 Task: Find a one-way nonstop flight from New Delhi to Mumbai on Google Flights.
Action: Mouse moved to (234, 28)
Screenshot: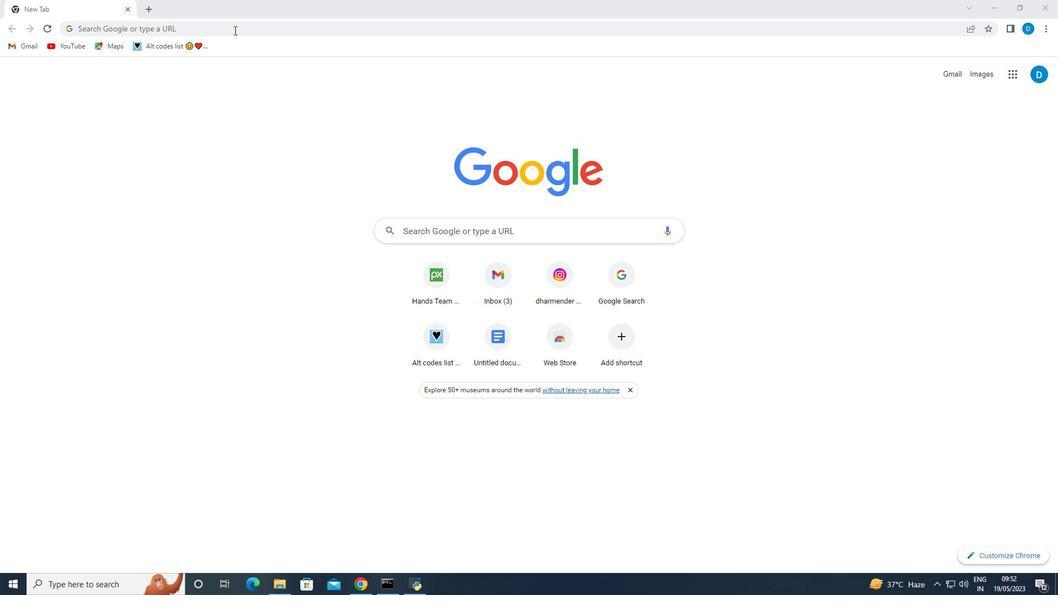
Action: Mouse pressed left at (234, 28)
Screenshot: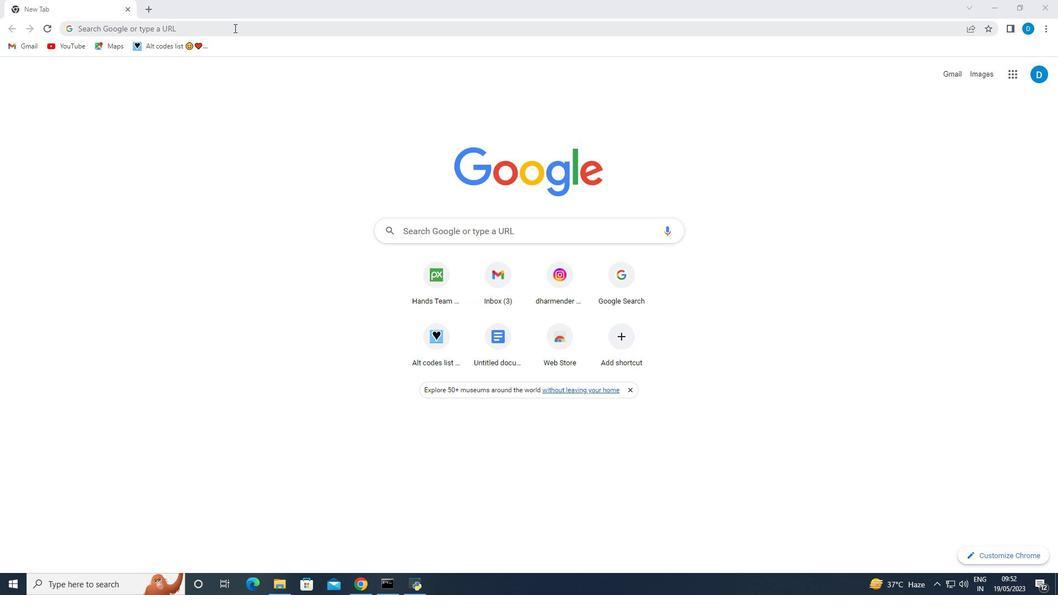 
Action: Key pressed google<Key.space>fli
Screenshot: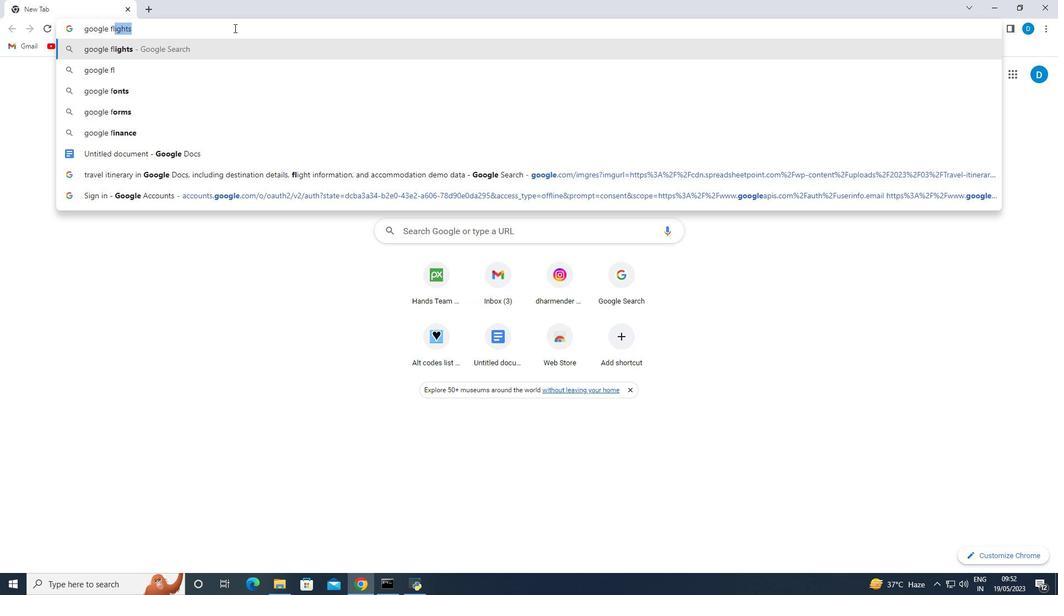 
Action: Mouse moved to (131, 49)
Screenshot: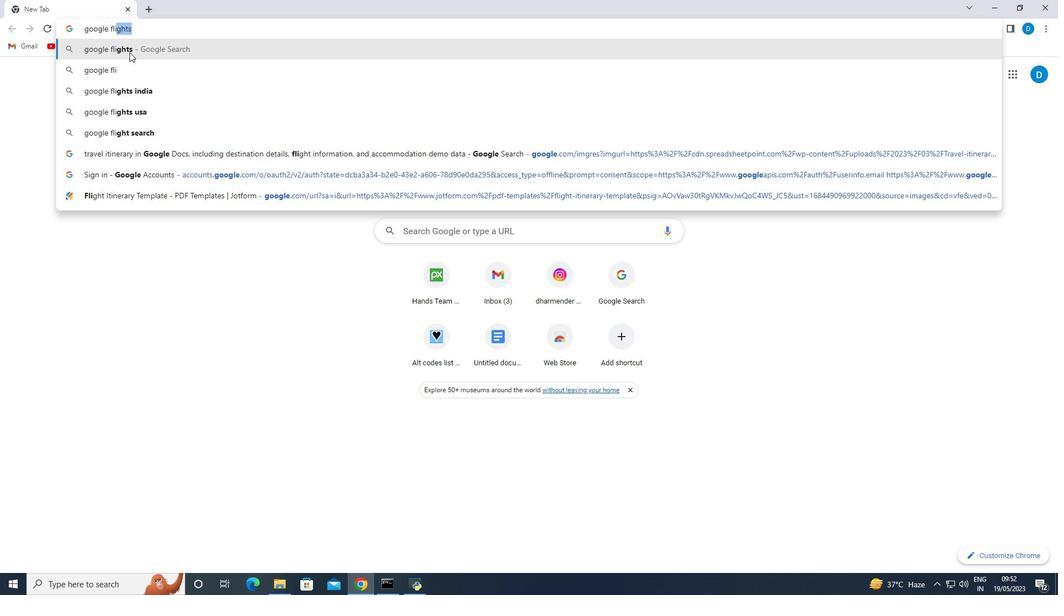 
Action: Mouse pressed left at (131, 49)
Screenshot: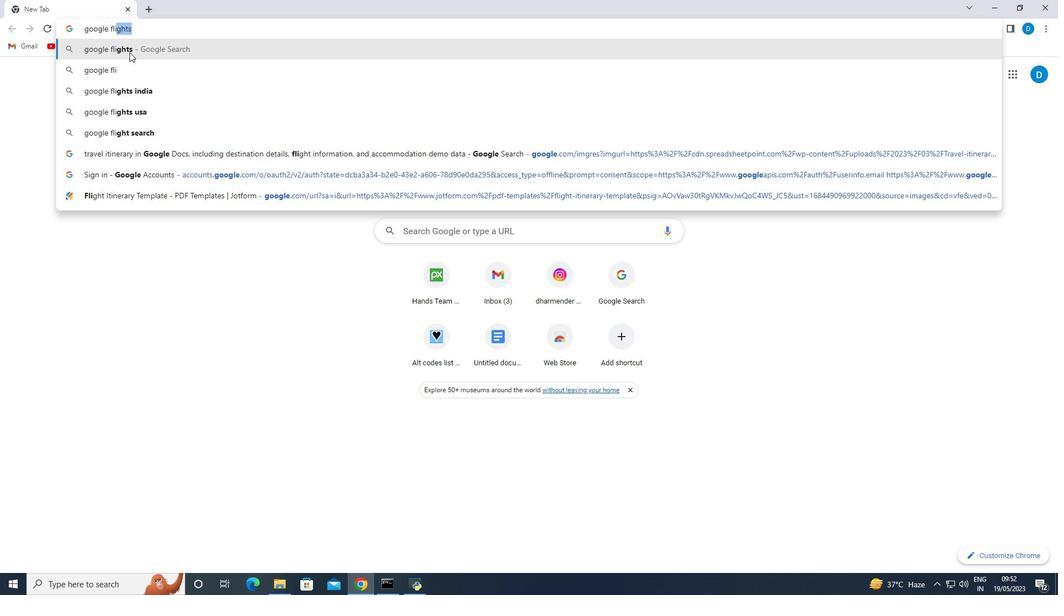 
Action: Mouse moved to (110, 266)
Screenshot: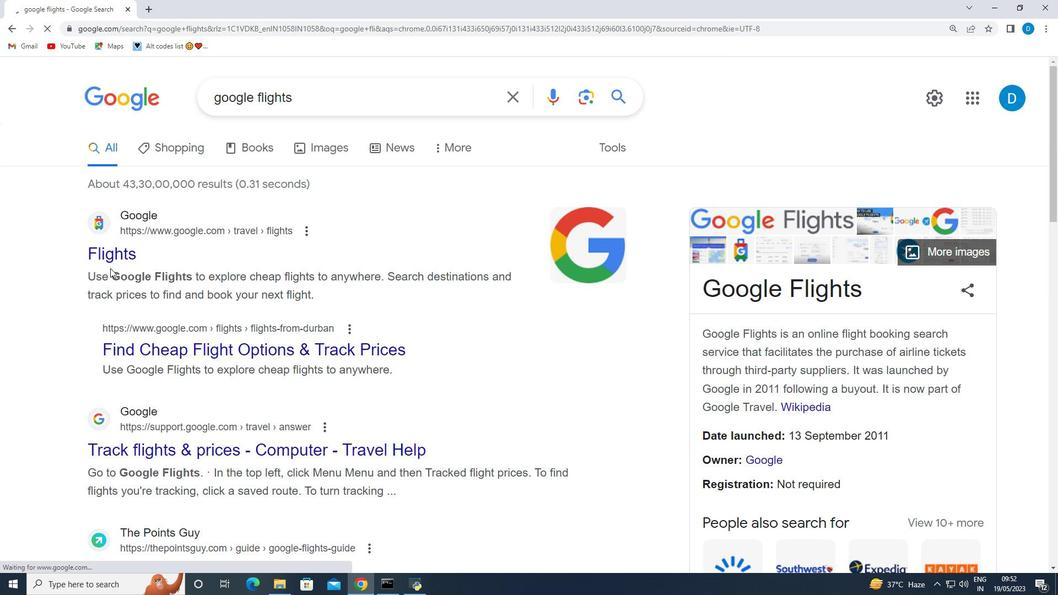 
Action: Mouse pressed left at (110, 266)
Screenshot: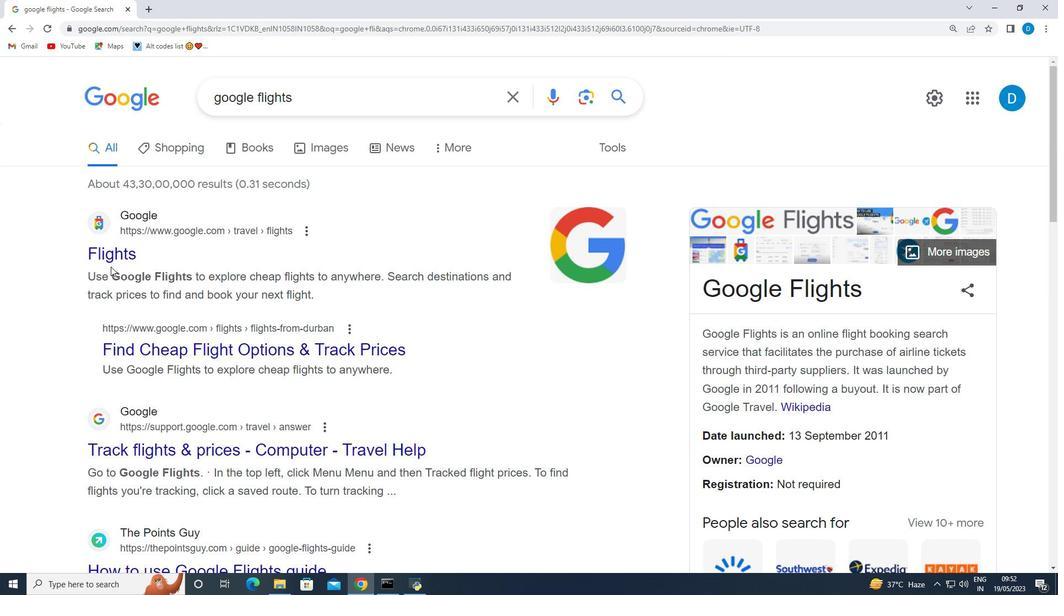 
Action: Mouse moved to (110, 263)
Screenshot: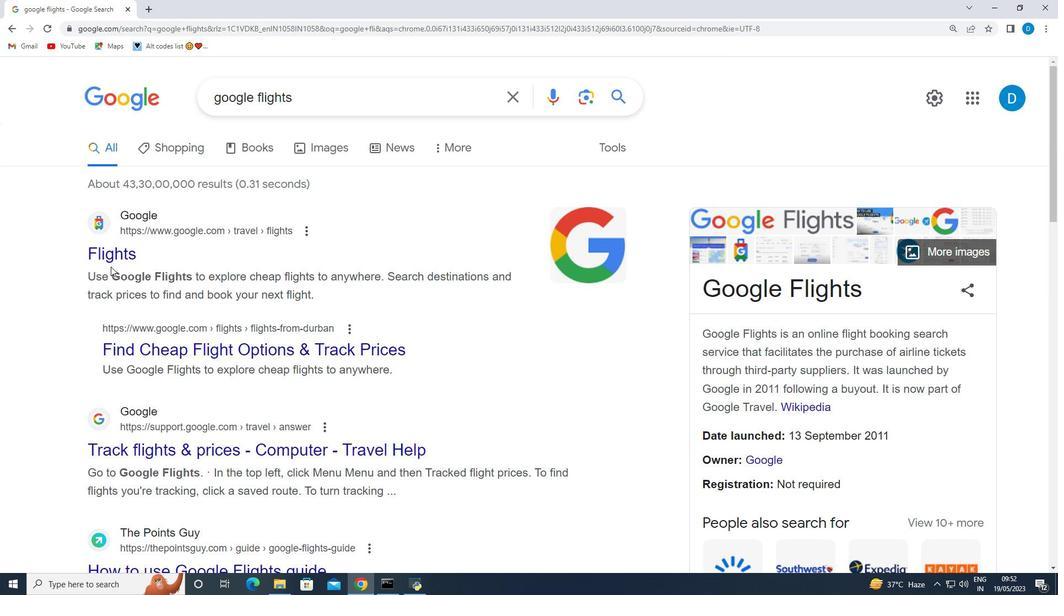 
Action: Mouse pressed left at (110, 263)
Screenshot: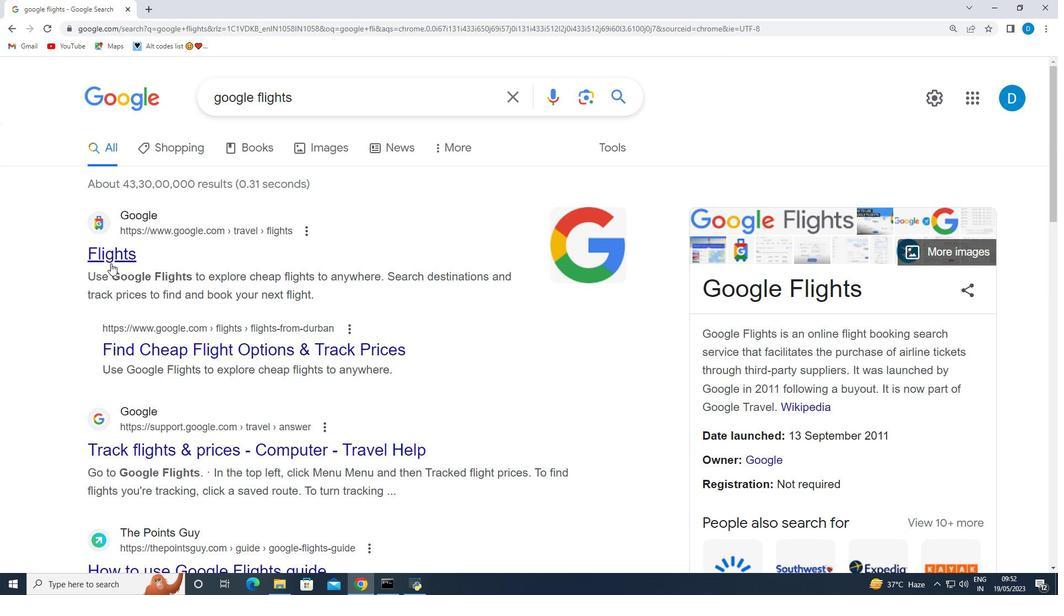 
Action: Mouse moved to (536, 428)
Screenshot: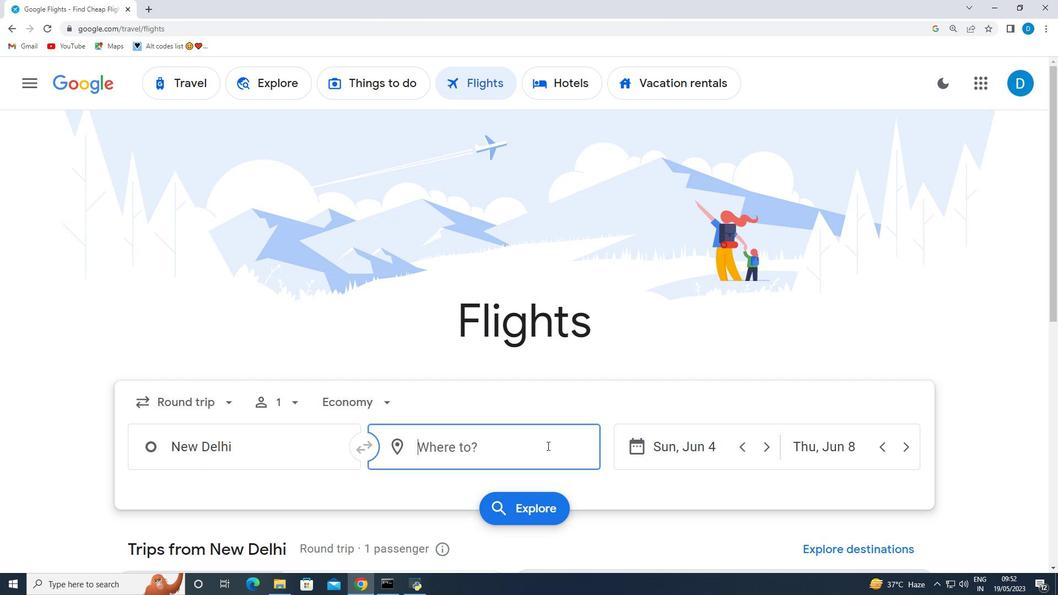 
Action: Mouse scrolled (536, 427) with delta (0, 0)
Screenshot: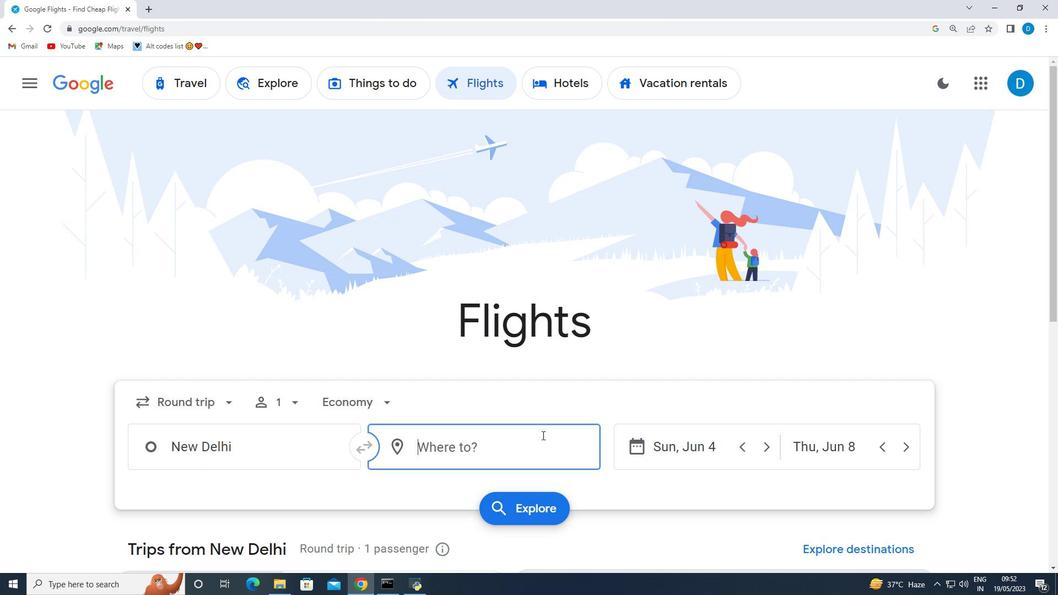 
Action: Mouse moved to (535, 428)
Screenshot: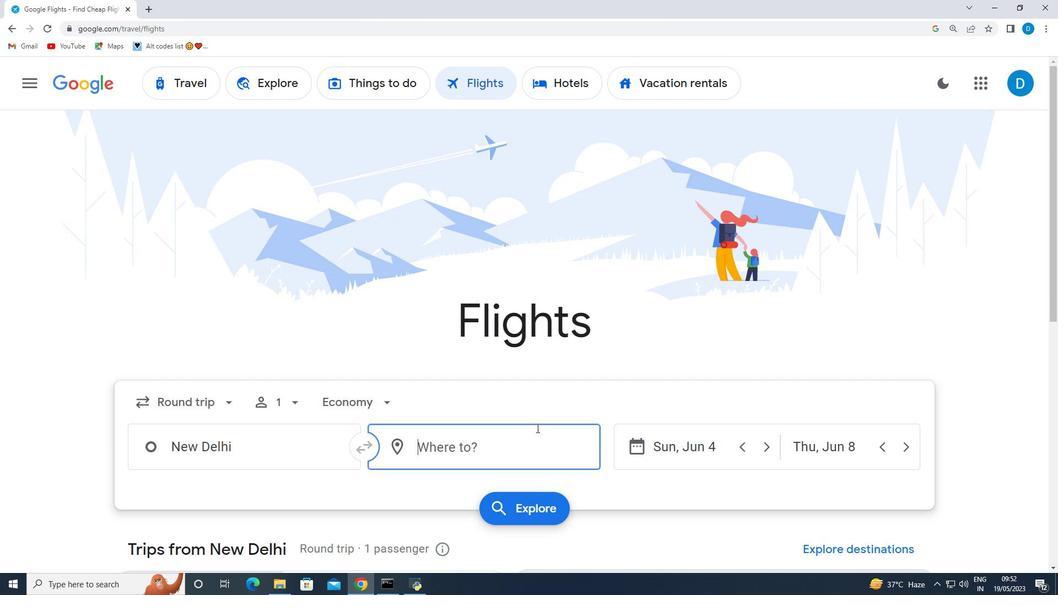 
Action: Mouse scrolled (535, 427) with delta (0, 0)
Screenshot: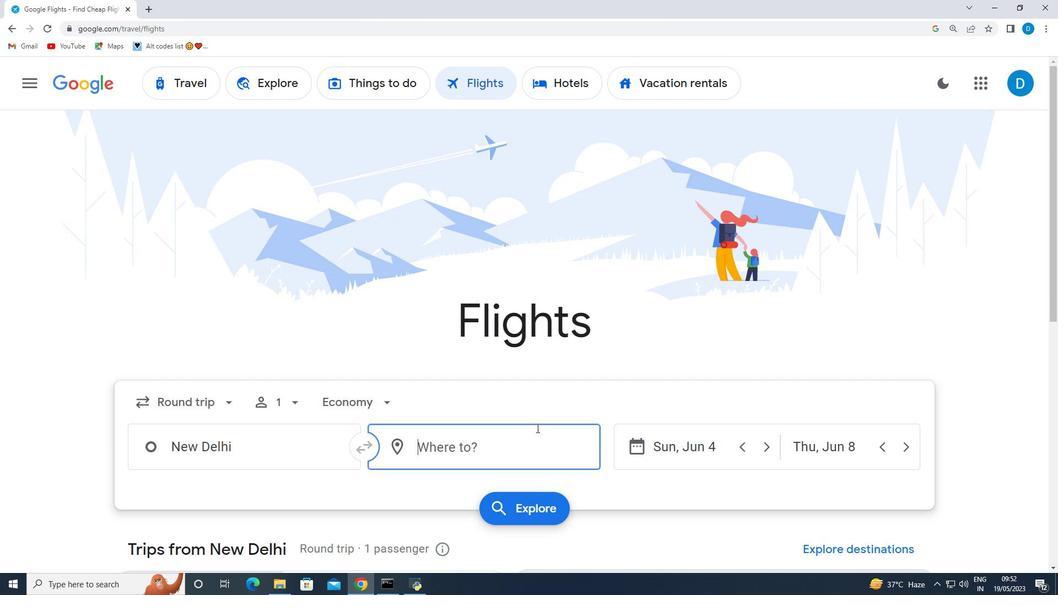 
Action: Mouse moved to (395, 368)
Screenshot: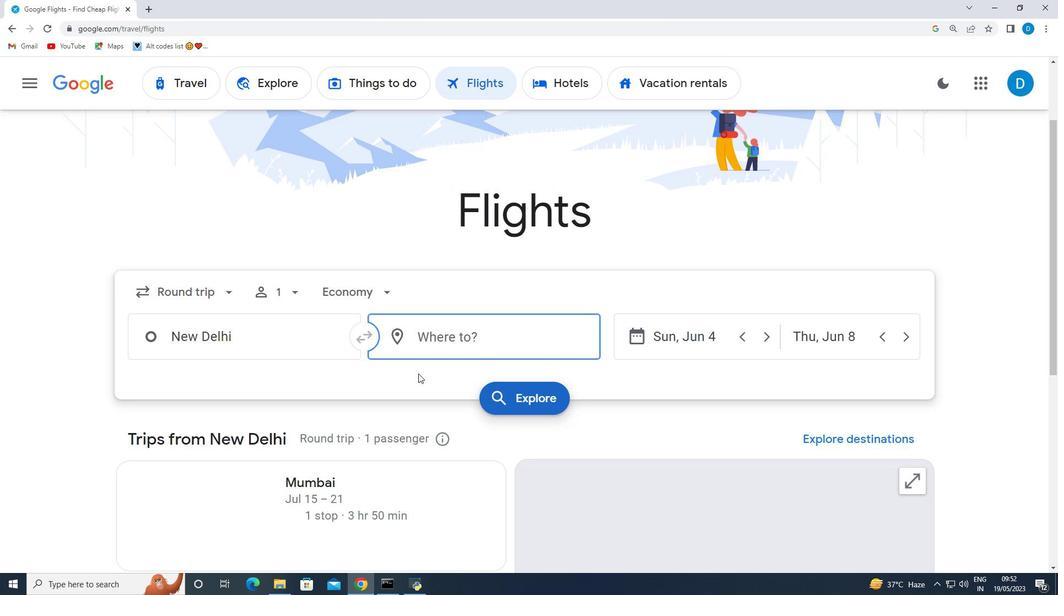 
Action: Mouse scrolled (395, 368) with delta (0, 0)
Screenshot: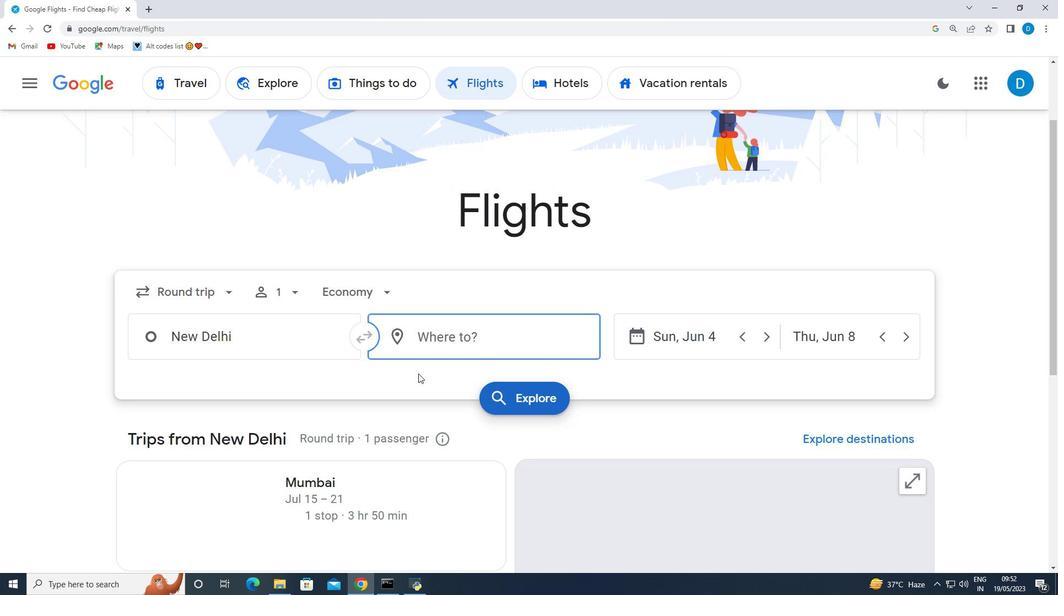 
Action: Mouse moved to (211, 282)
Screenshot: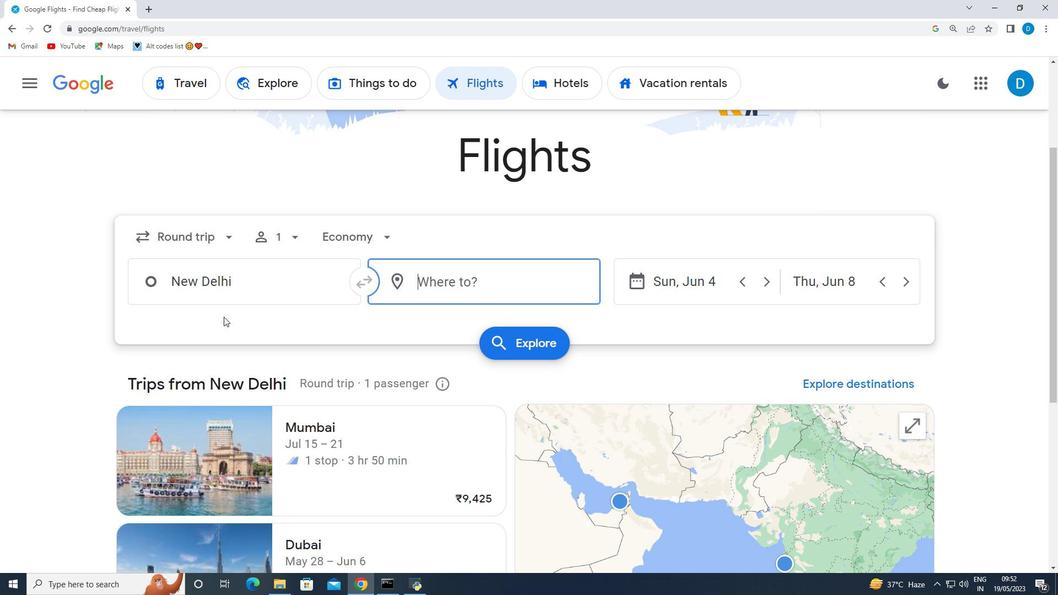 
Action: Mouse pressed left at (211, 282)
Screenshot: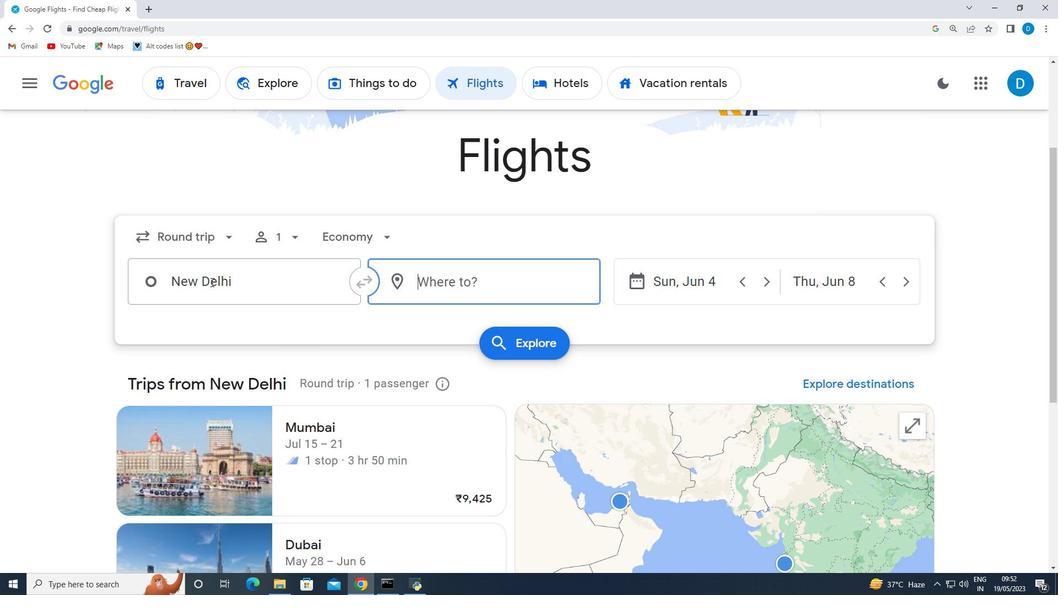 
Action: Mouse moved to (203, 321)
Screenshot: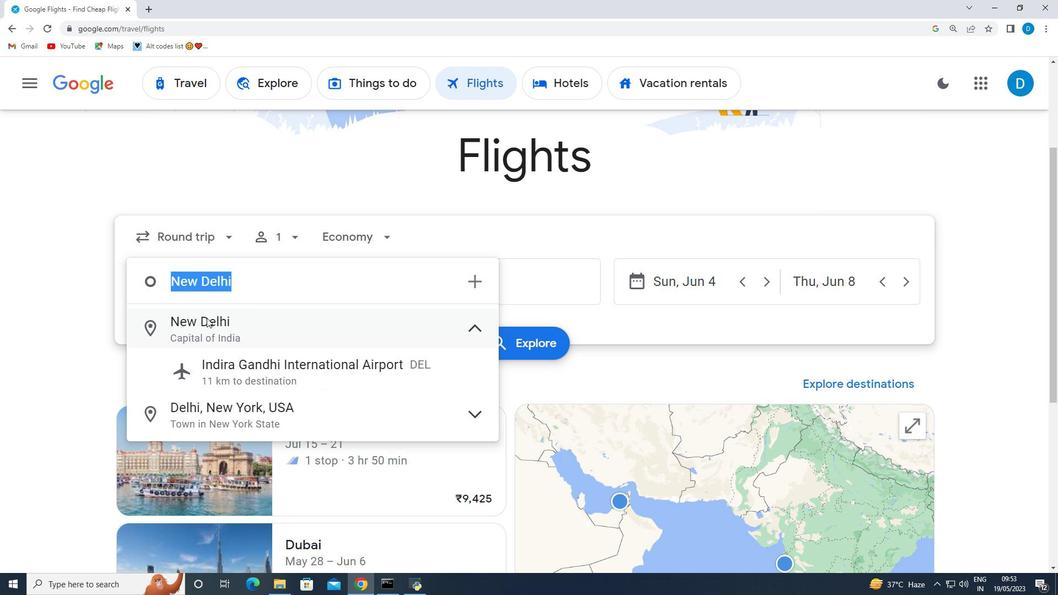 
Action: Mouse pressed left at (203, 321)
Screenshot: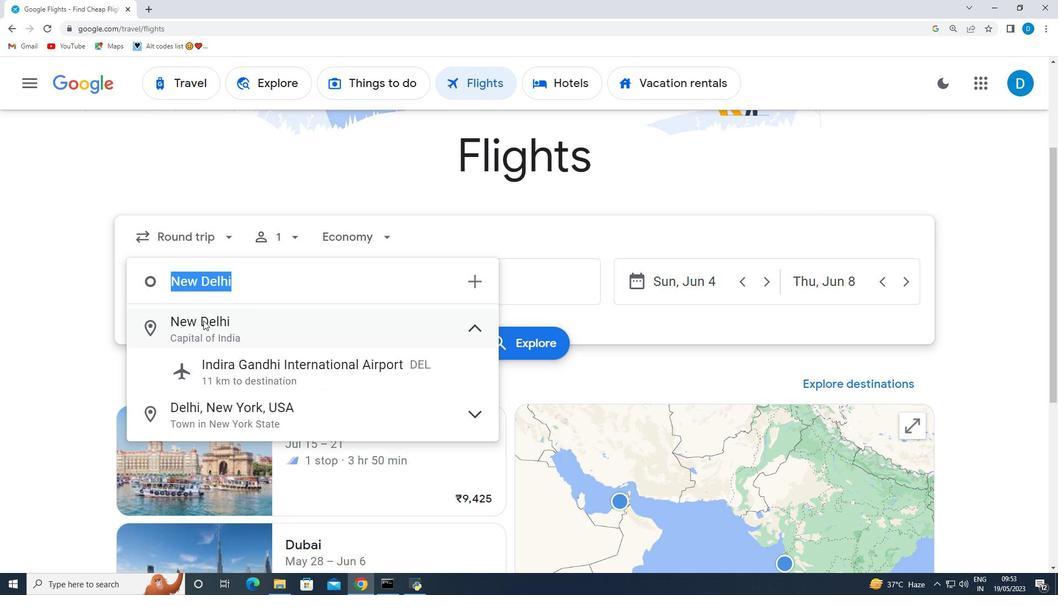 
Action: Mouse moved to (431, 280)
Screenshot: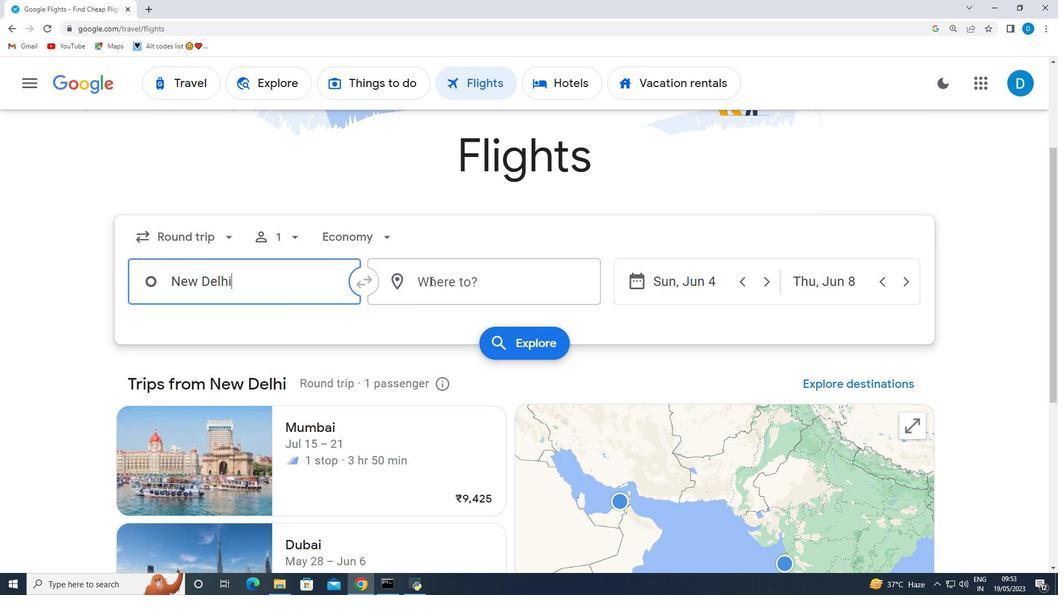 
Action: Mouse pressed left at (431, 280)
Screenshot: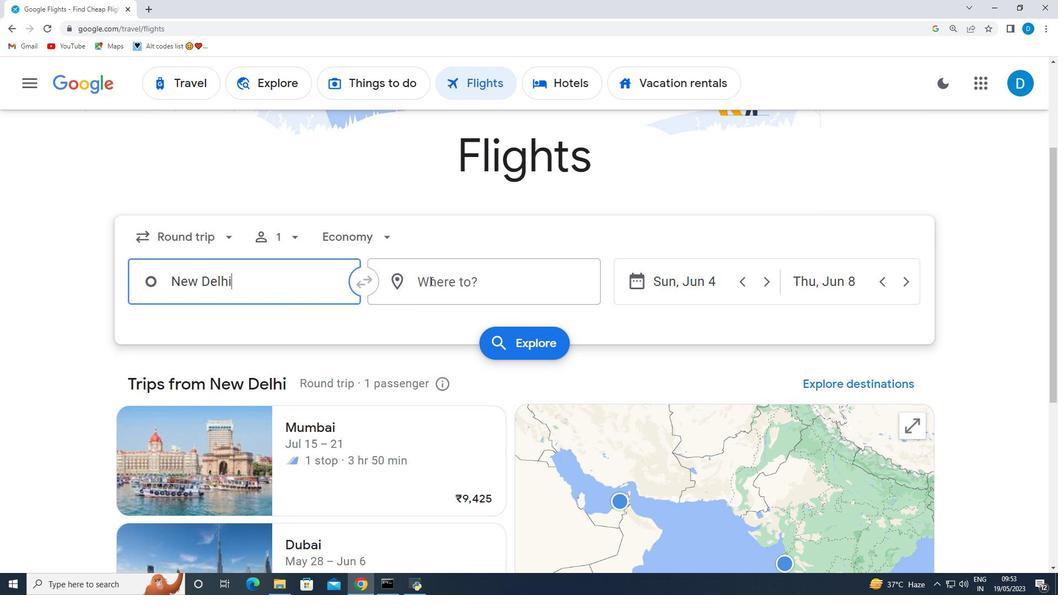
Action: Key pressed mo
Screenshot: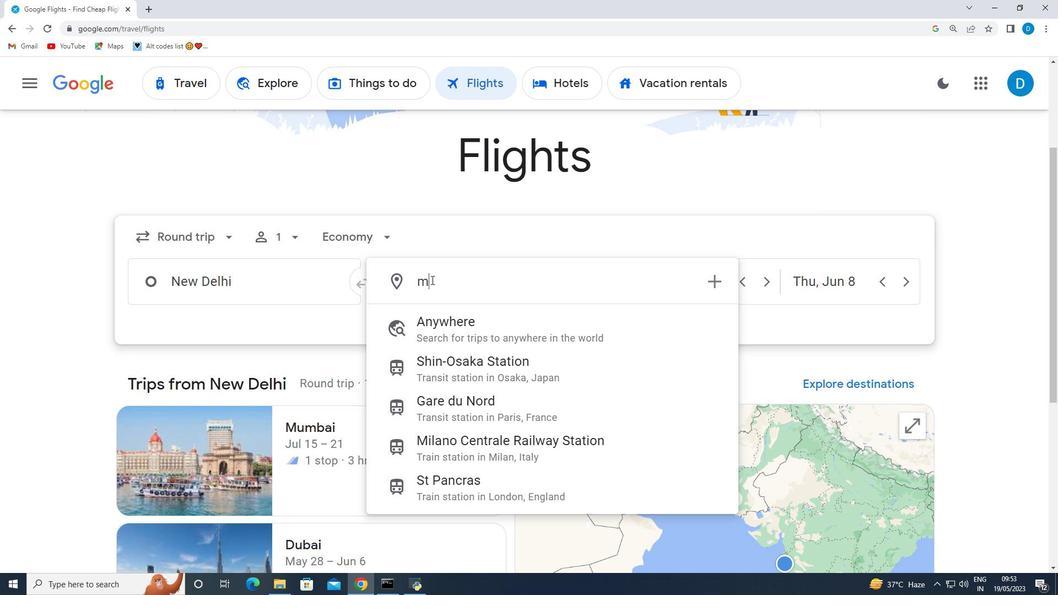 
Action: Mouse moved to (440, 294)
Screenshot: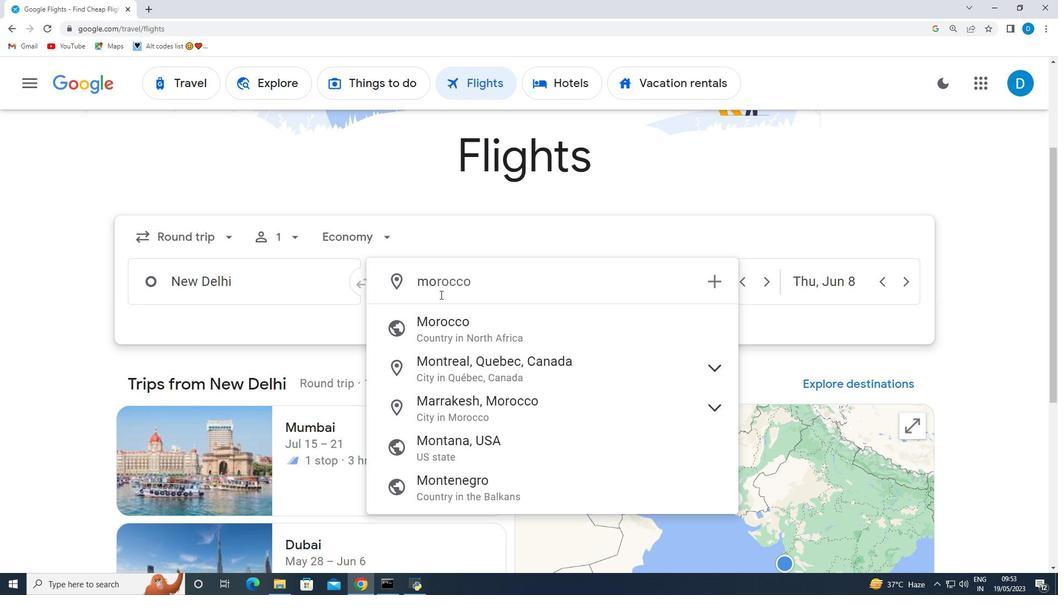 
Action: Key pressed <Key.backspace>u
Screenshot: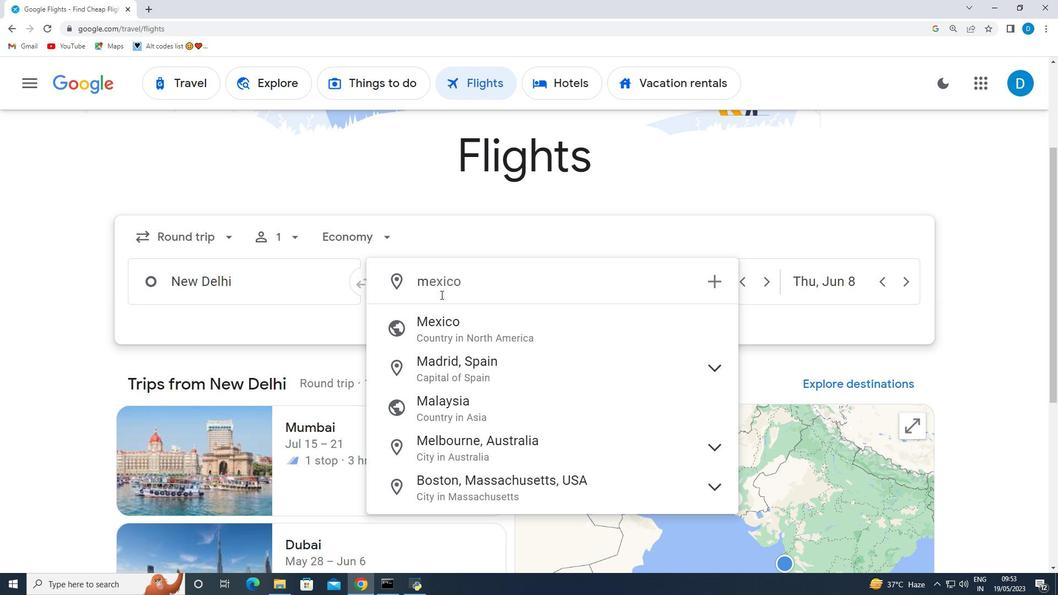 
Action: Mouse moved to (481, 461)
Screenshot: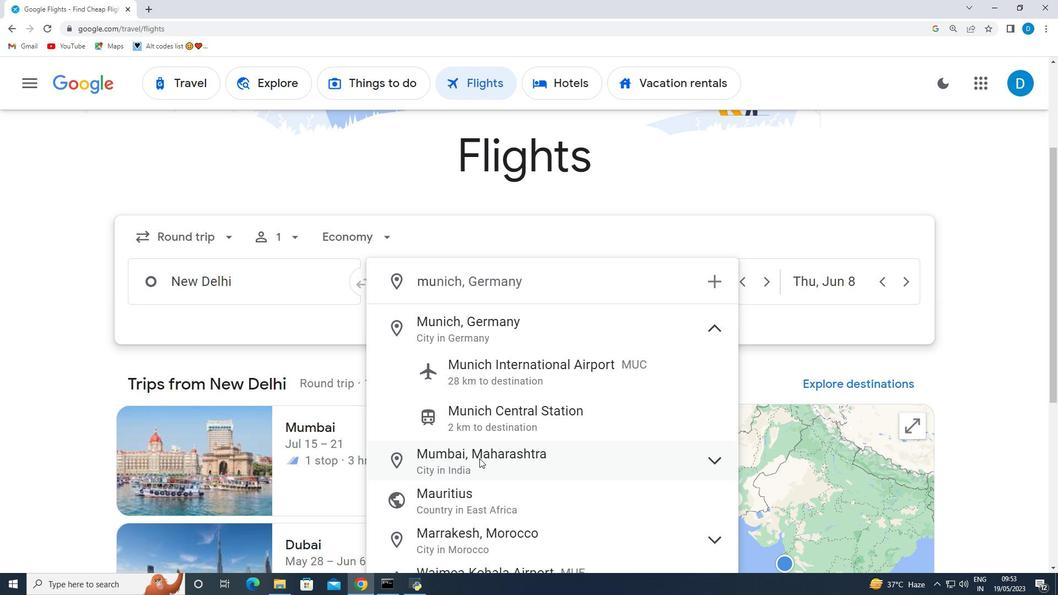 
Action: Mouse pressed left at (481, 461)
Screenshot: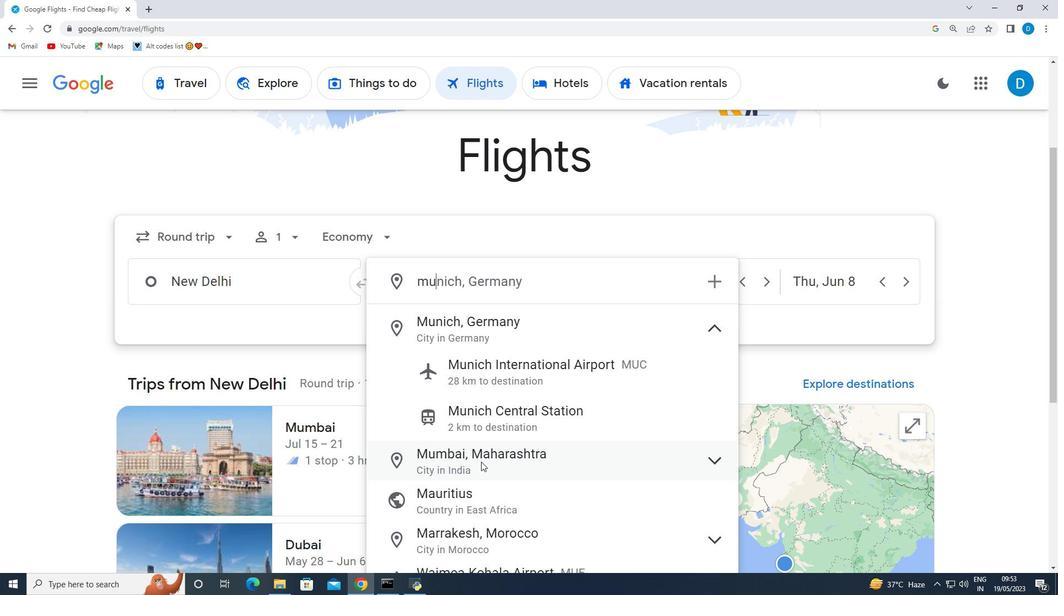 
Action: Mouse moved to (140, 239)
Screenshot: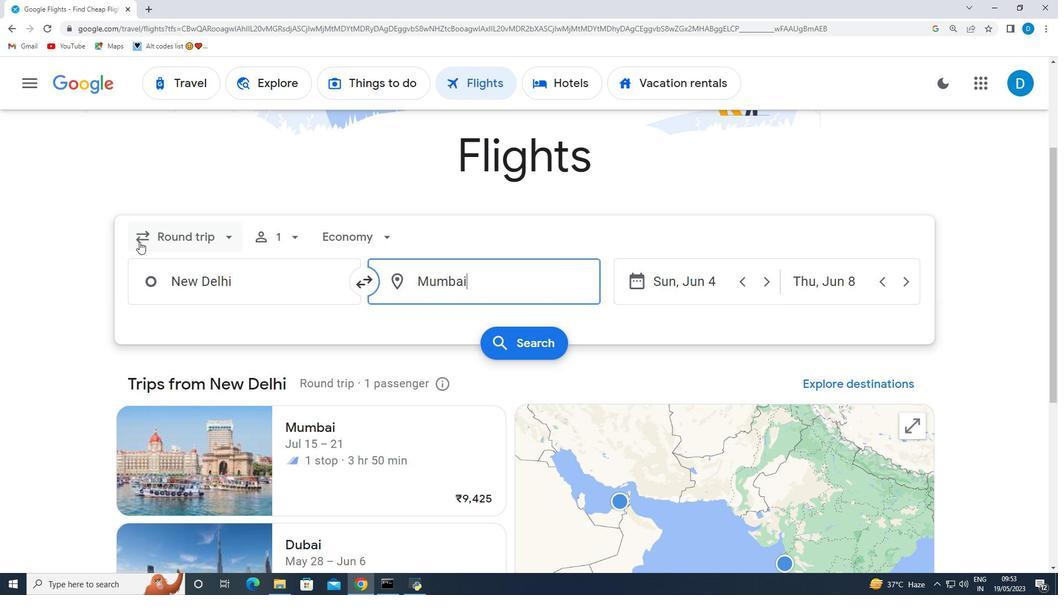 
Action: Mouse pressed left at (140, 239)
Screenshot: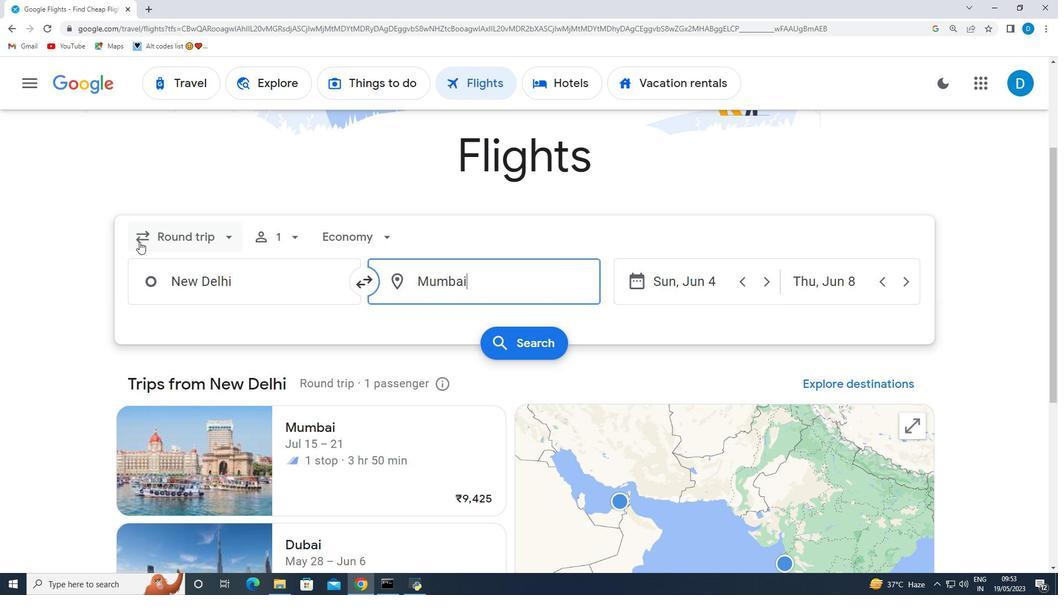 
Action: Mouse moved to (187, 314)
Screenshot: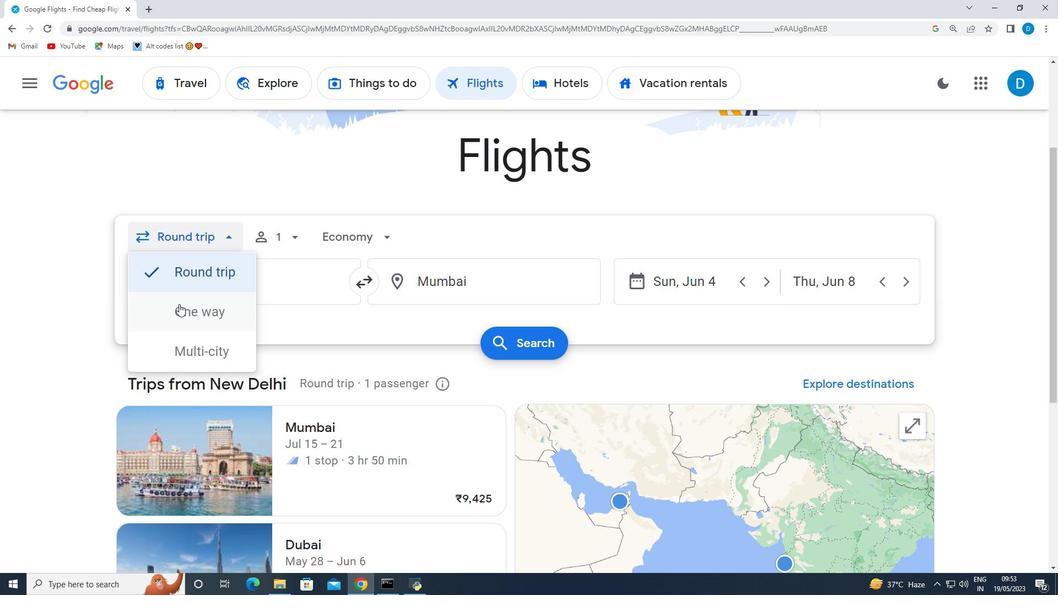 
Action: Mouse pressed left at (187, 314)
Screenshot: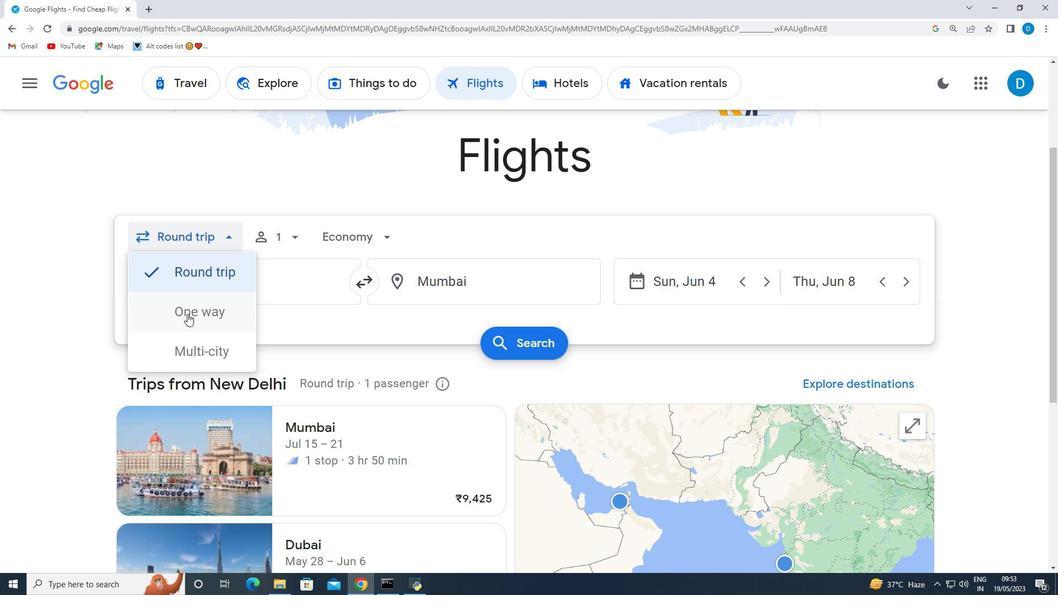 
Action: Mouse moved to (689, 288)
Screenshot: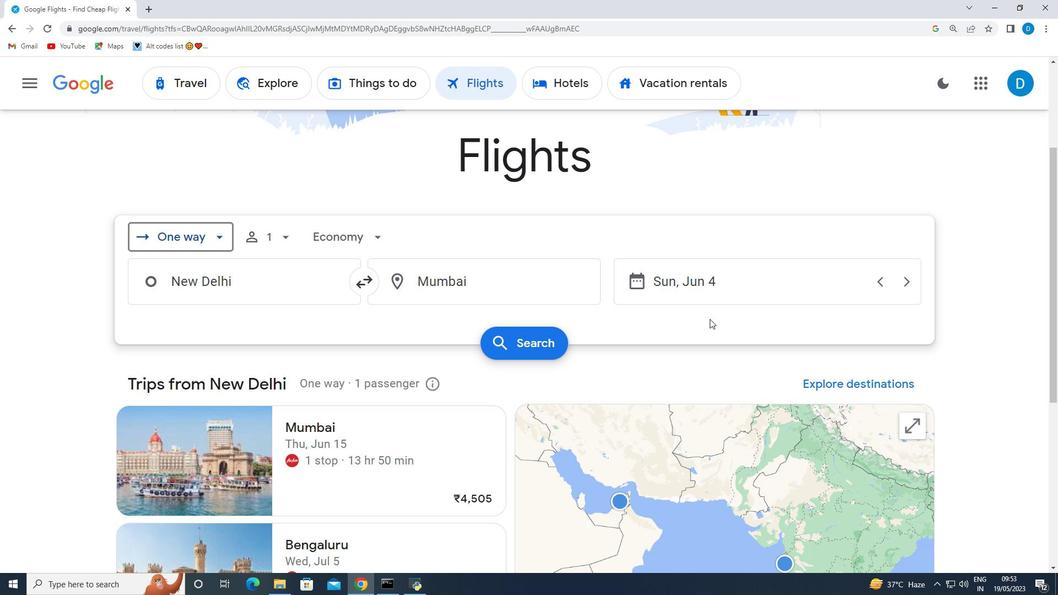 
Action: Mouse pressed left at (689, 288)
Screenshot: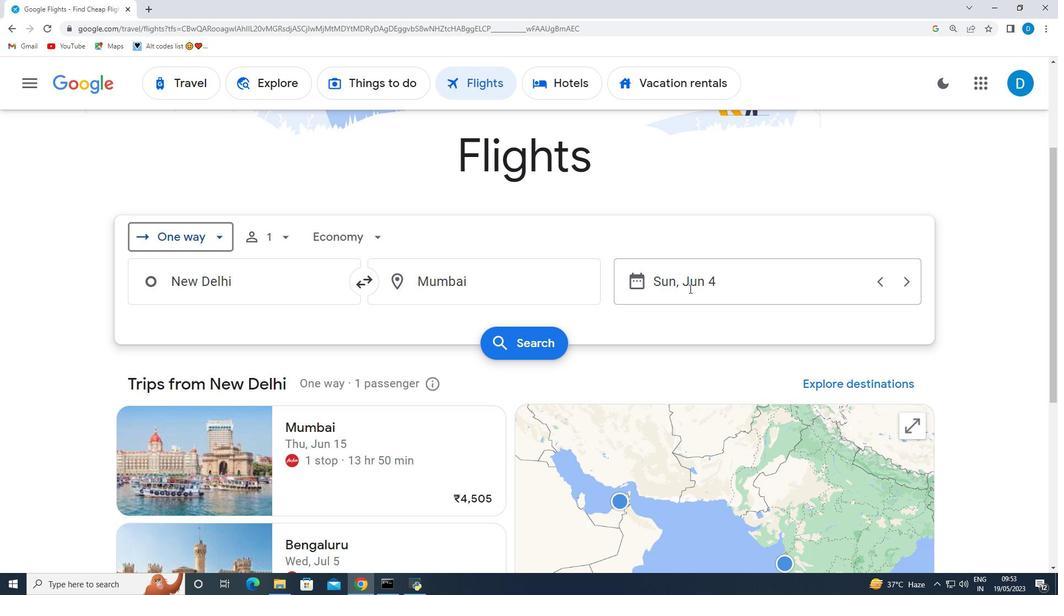 
Action: Mouse moved to (937, 356)
Screenshot: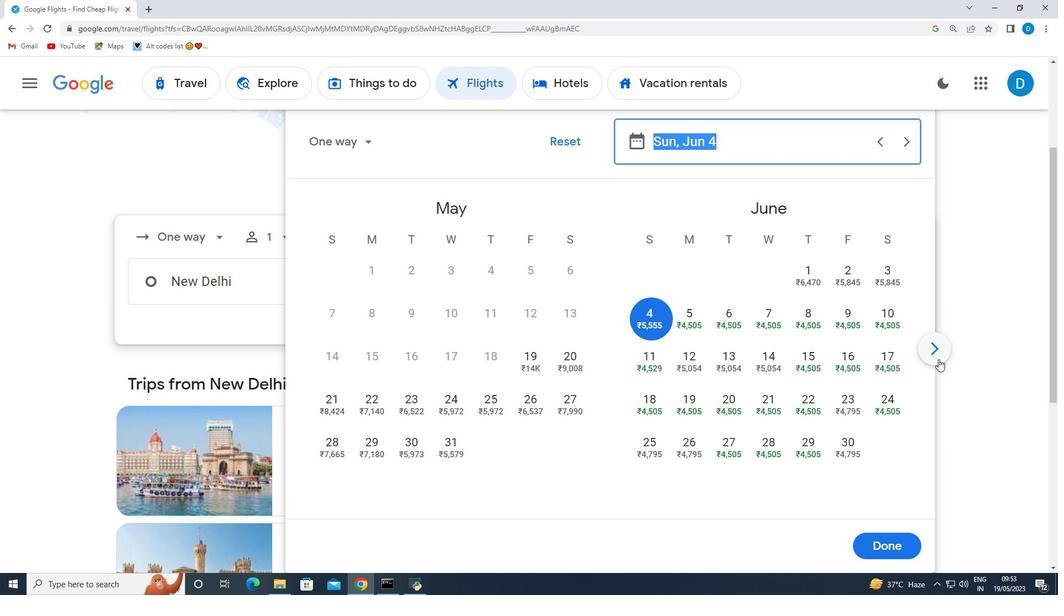 
Action: Mouse pressed left at (937, 356)
Screenshot: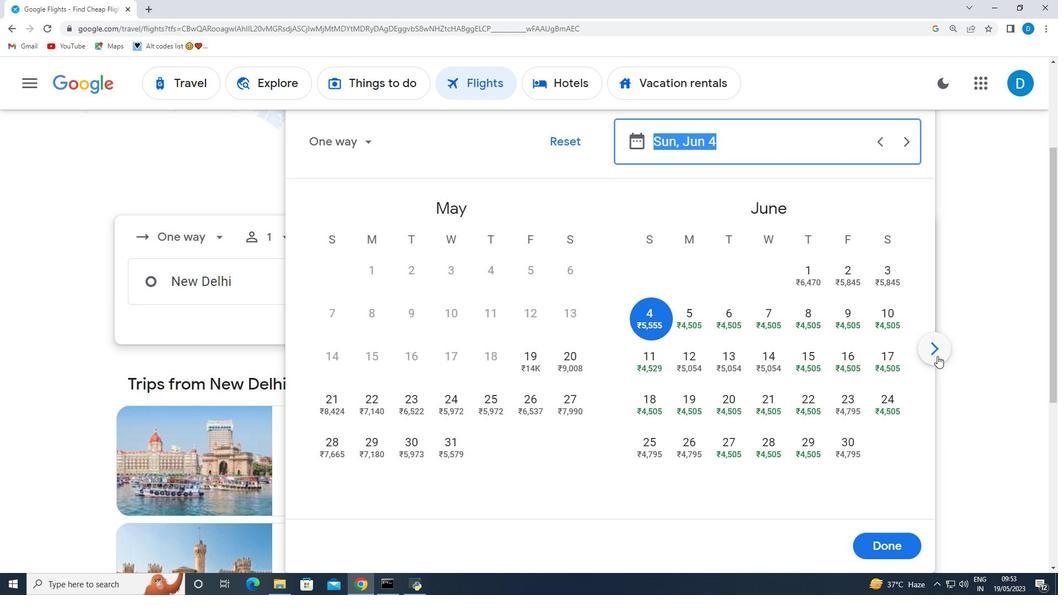 
Action: Mouse moved to (280, 353)
Screenshot: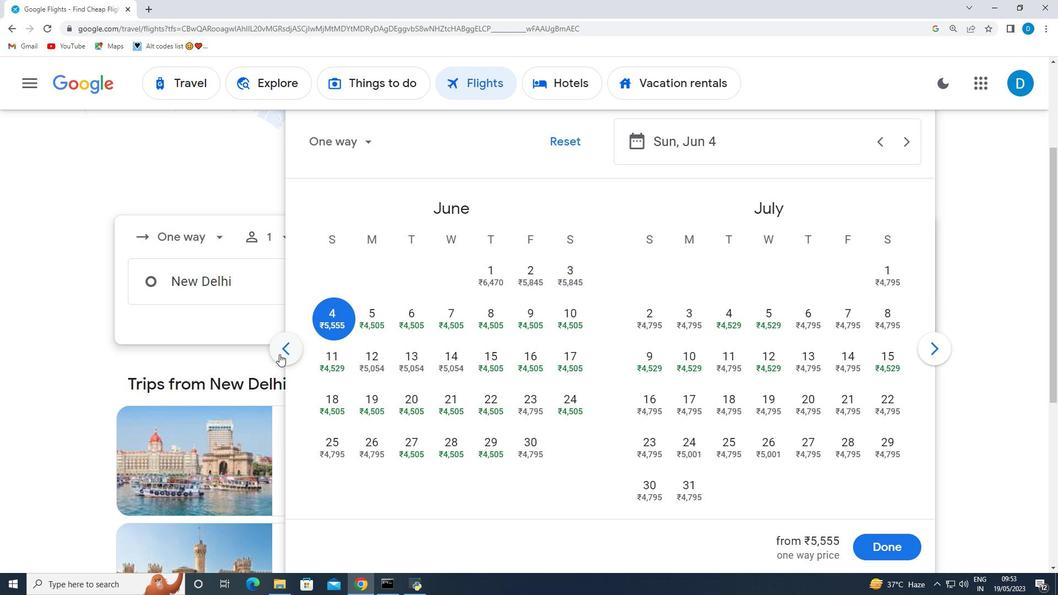 
Action: Mouse pressed left at (280, 353)
Screenshot: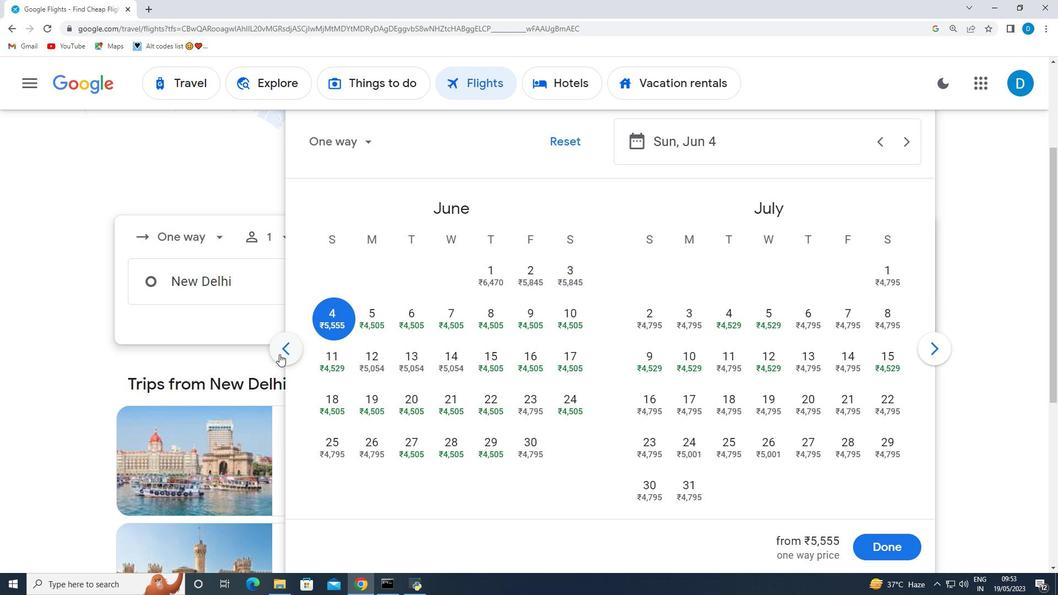 
Action: Mouse moved to (810, 282)
Screenshot: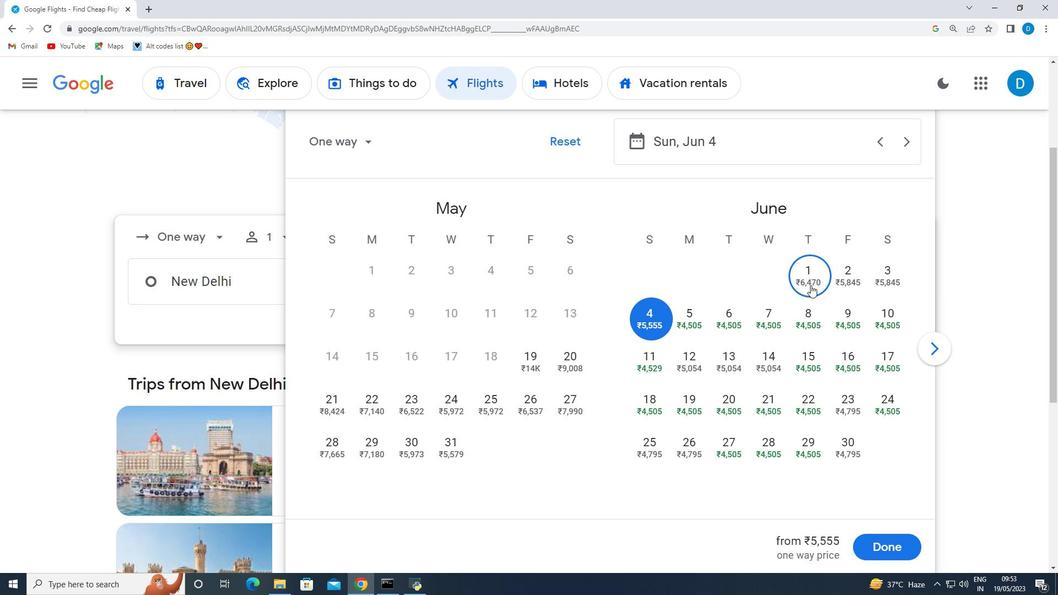 
Action: Mouse pressed left at (810, 282)
Screenshot: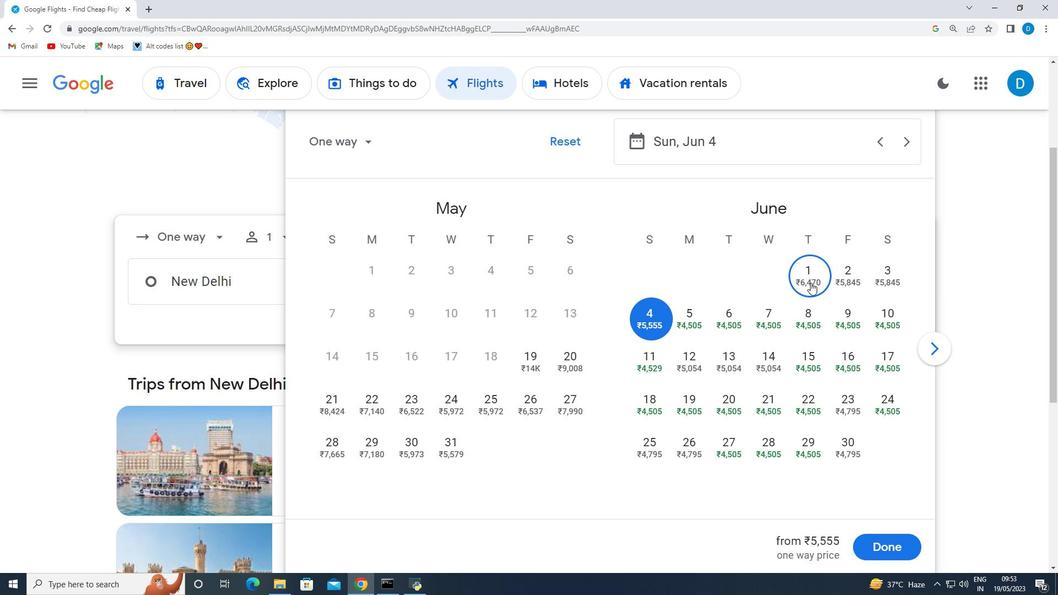 
Action: Mouse moved to (881, 550)
Screenshot: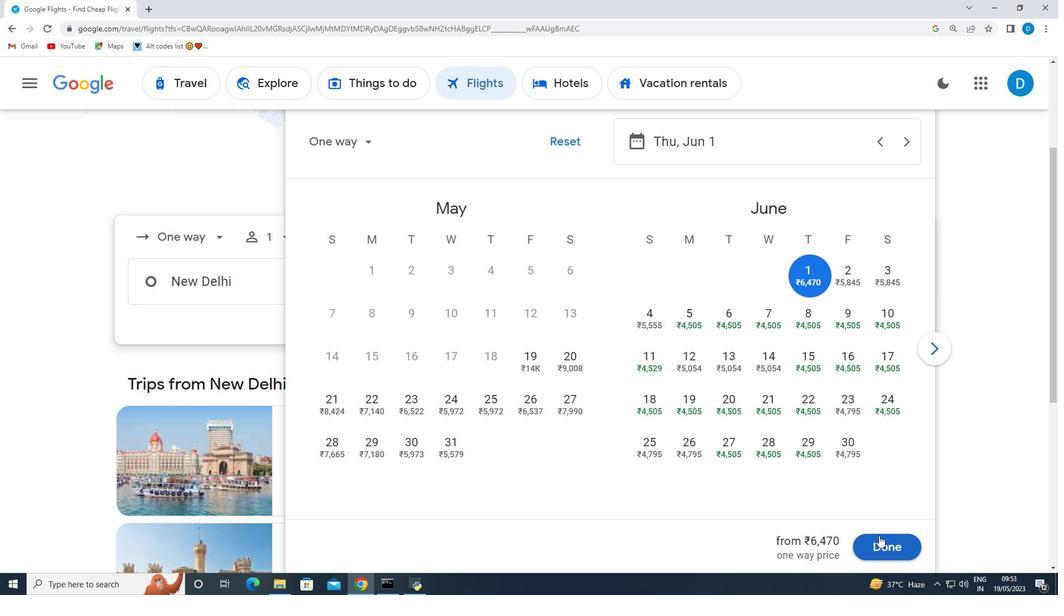 
Action: Mouse pressed left at (881, 550)
Screenshot: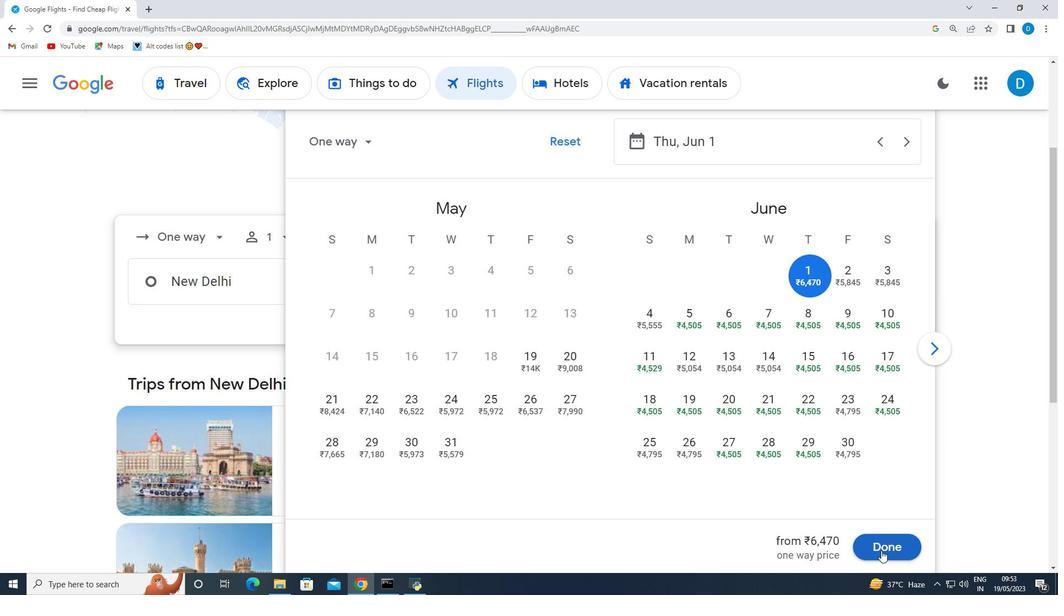 
Action: Mouse moved to (531, 356)
Screenshot: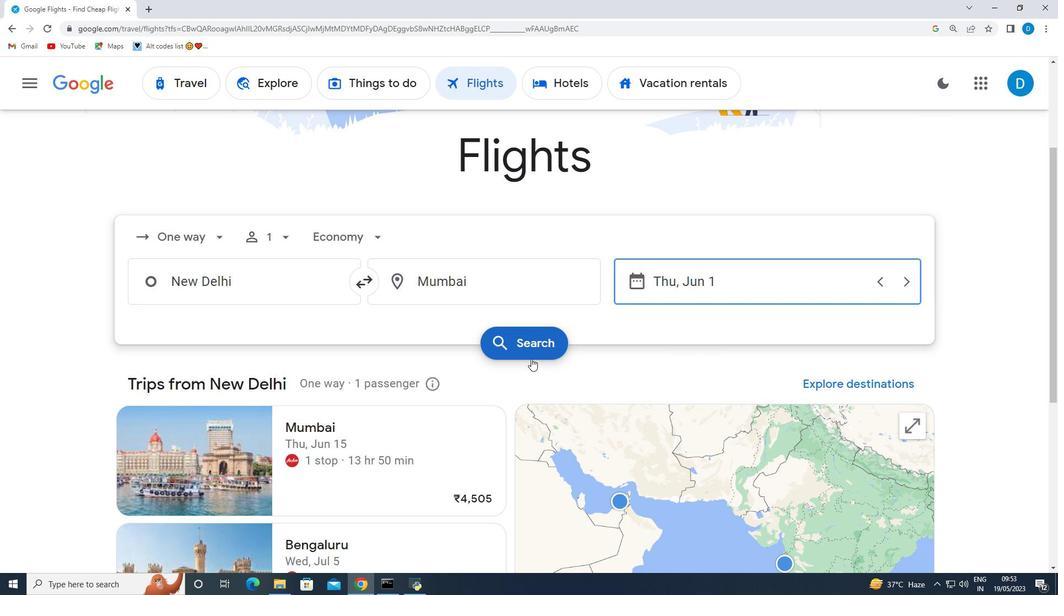 
Action: Mouse scrolled (531, 355) with delta (0, 0)
Screenshot: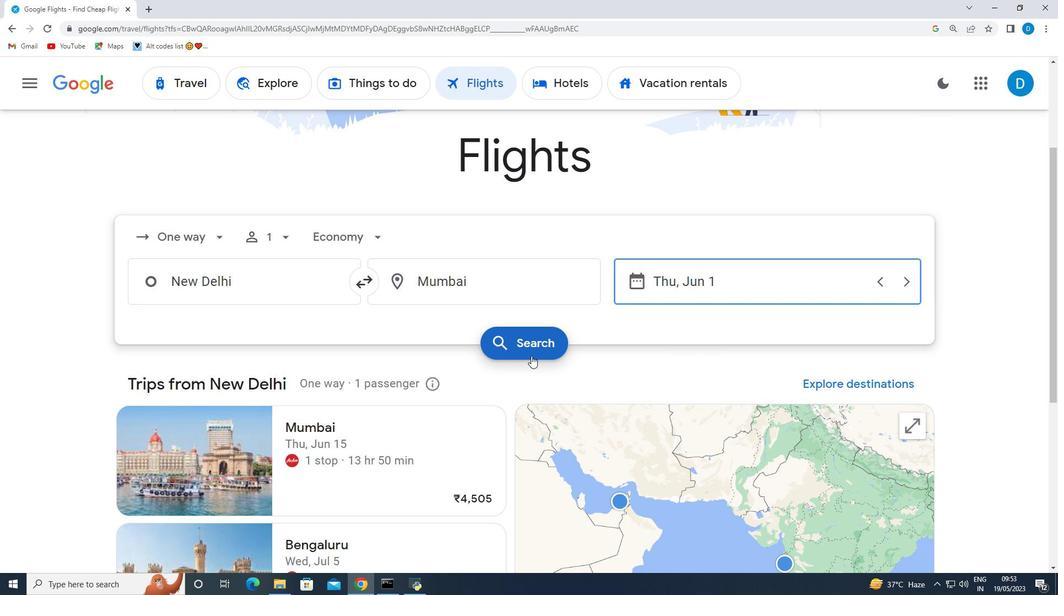 
Action: Mouse moved to (518, 290)
Screenshot: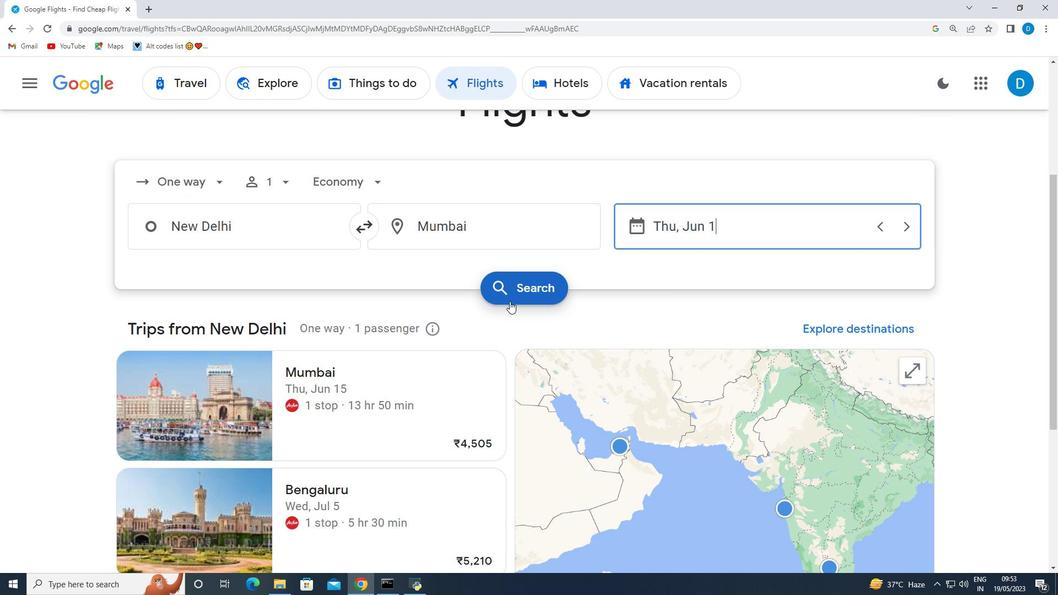
Action: Mouse pressed left at (518, 290)
Screenshot: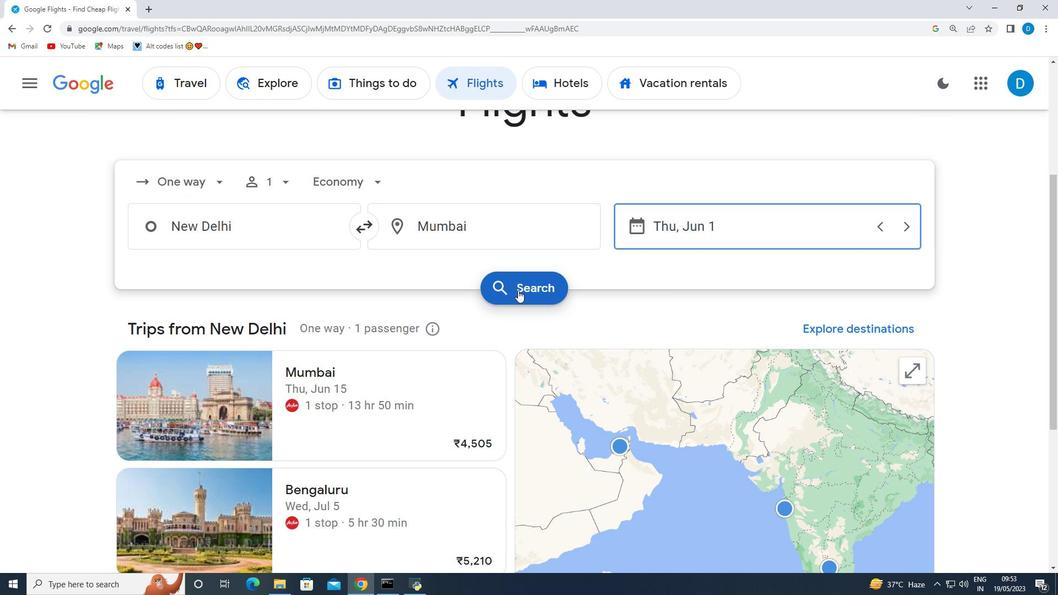 
Action: Mouse moved to (321, 422)
Screenshot: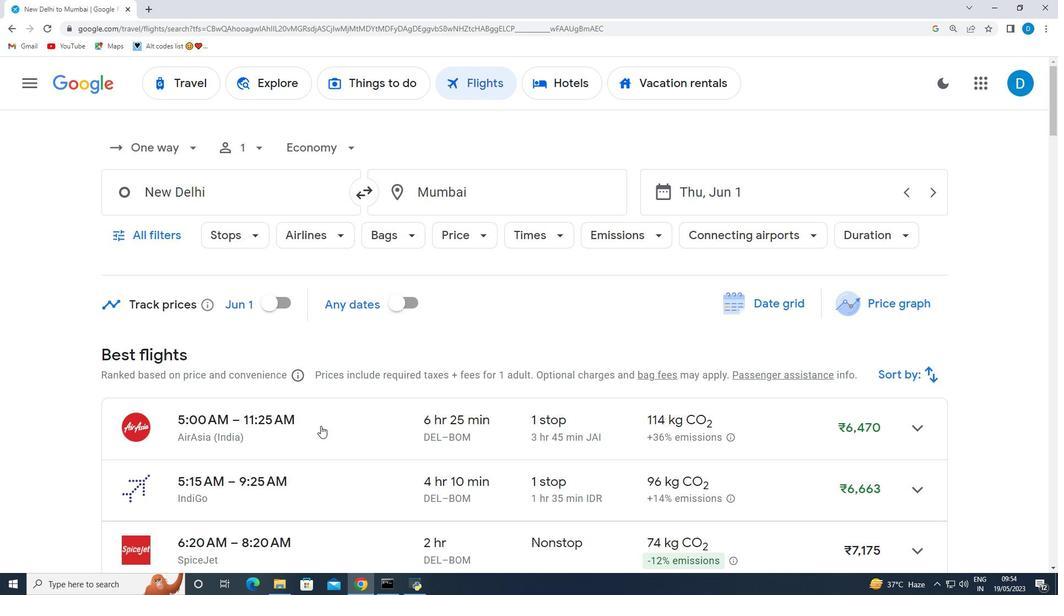 
Action: Mouse scrolled (321, 422) with delta (0, 0)
Screenshot: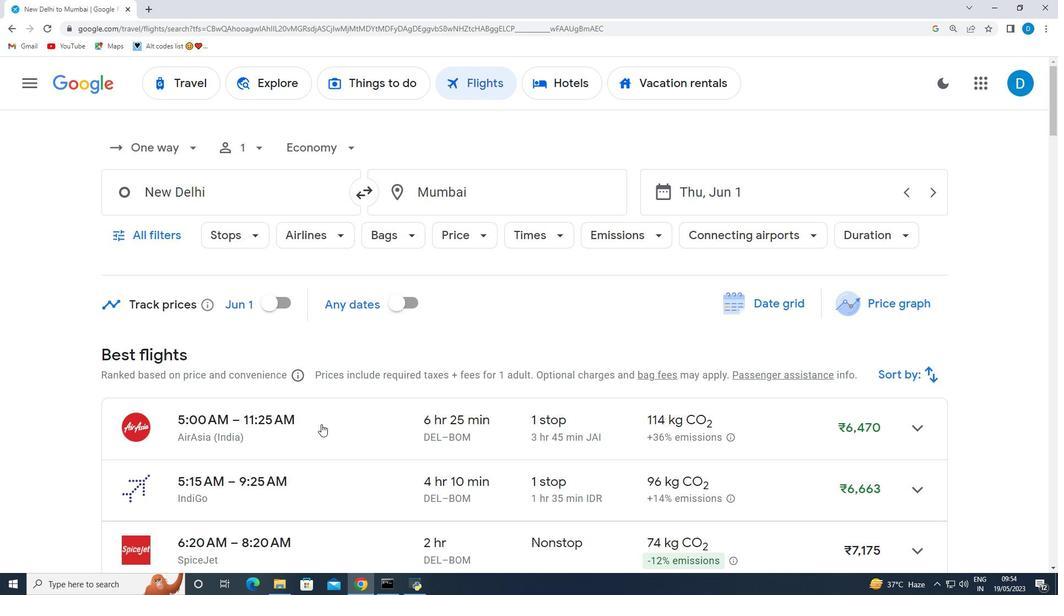 
Action: Mouse moved to (319, 424)
Screenshot: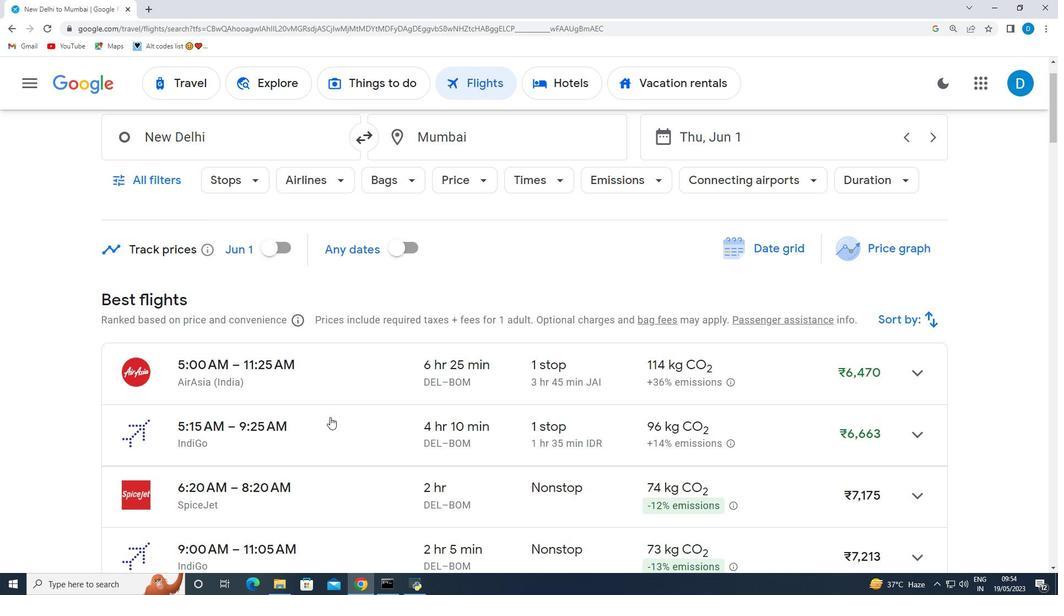
Action: Mouse scrolled (319, 423) with delta (0, 0)
Screenshot: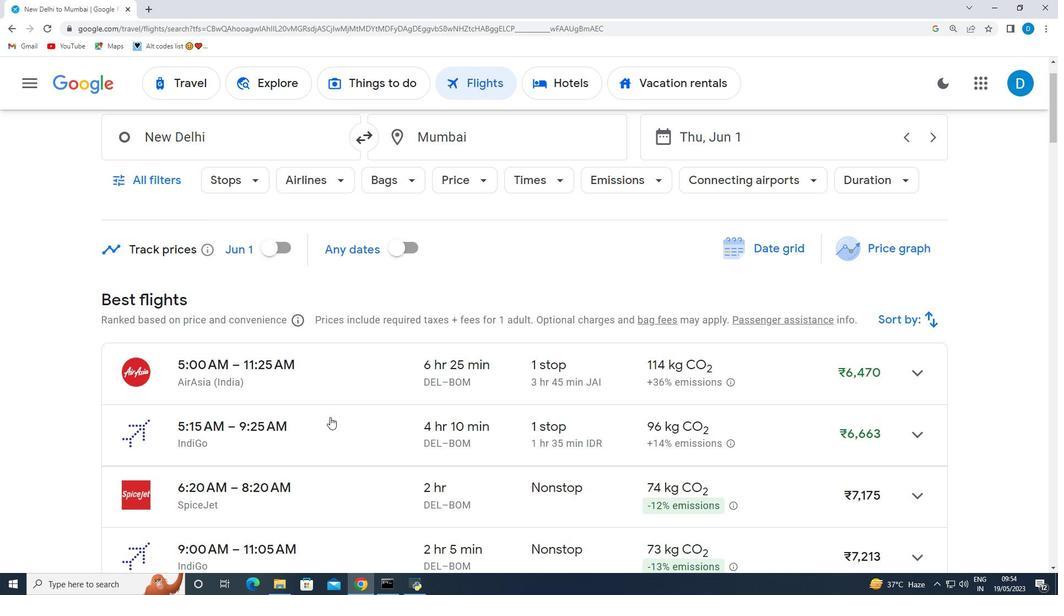 
Action: Mouse moved to (919, 319)
Screenshot: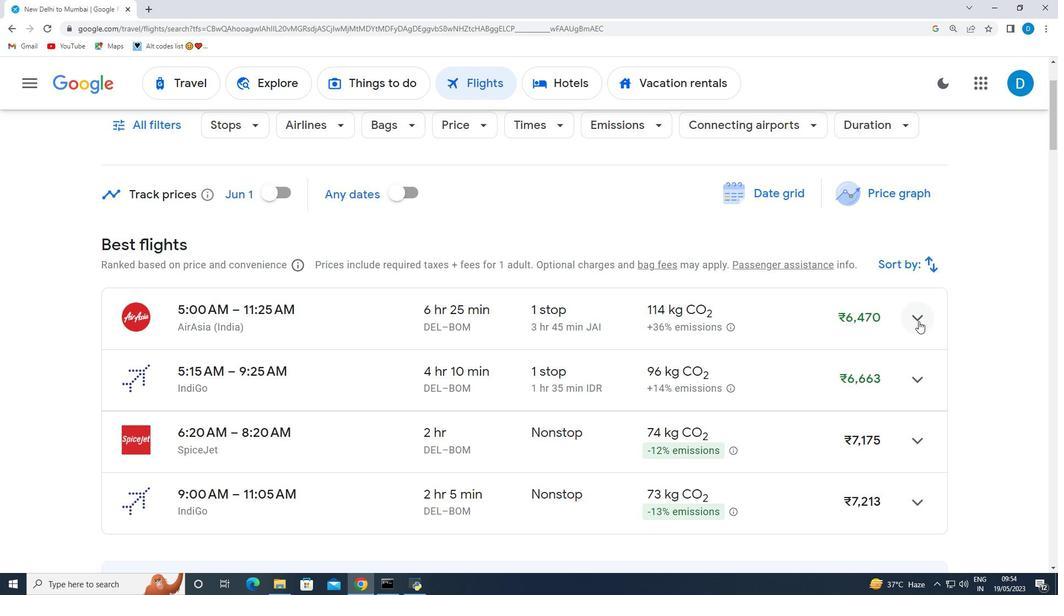 
Action: Mouse pressed left at (919, 319)
Screenshot: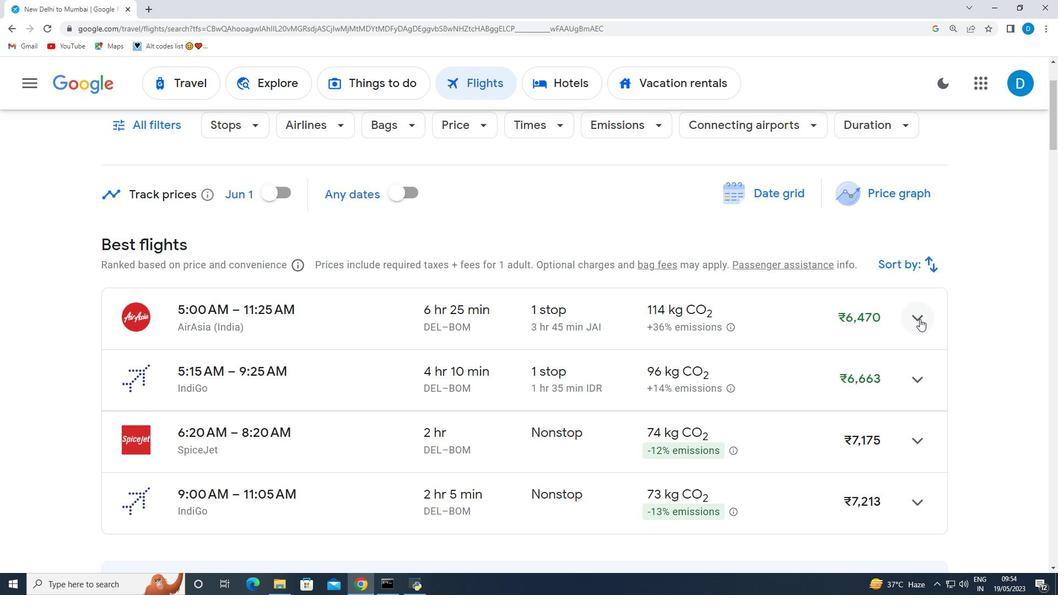 
Action: Mouse moved to (907, 351)
Screenshot: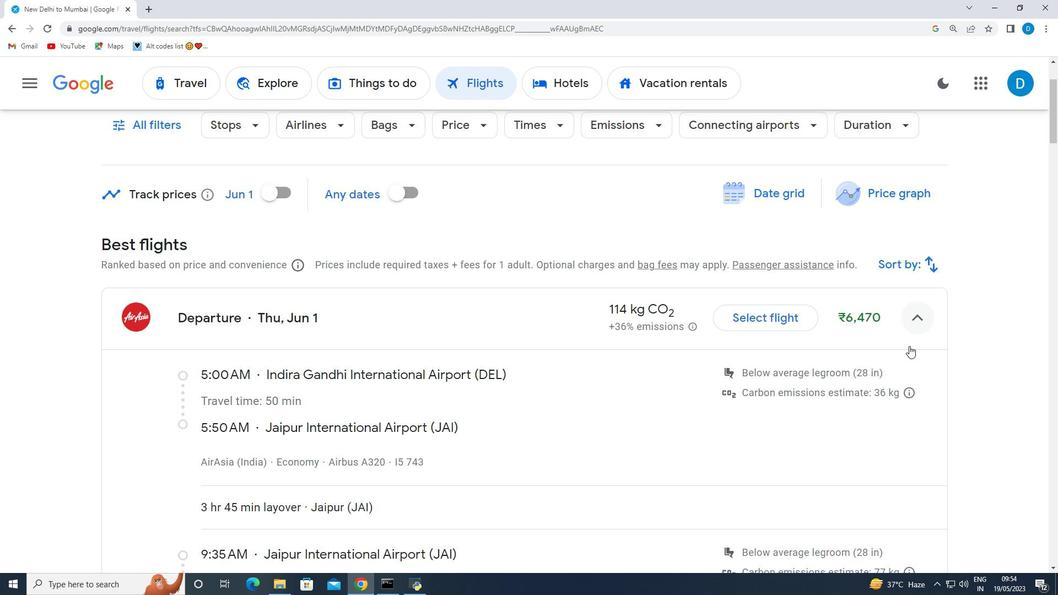 
Action: Mouse scrolled (907, 350) with delta (0, 0)
Screenshot: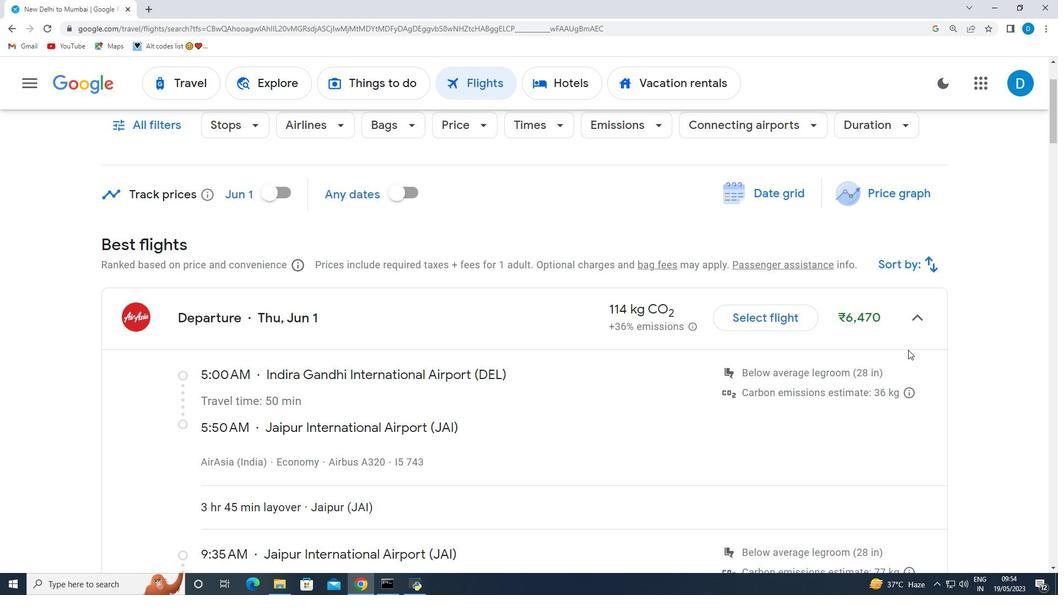 
Action: Mouse scrolled (907, 350) with delta (0, 0)
Screenshot: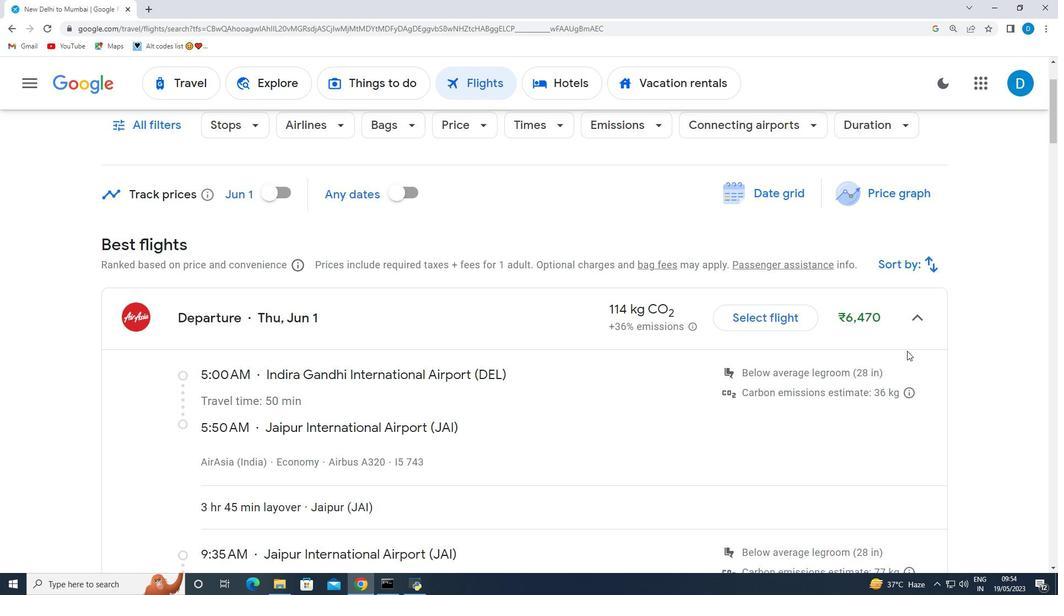 
Action: Mouse moved to (657, 384)
Screenshot: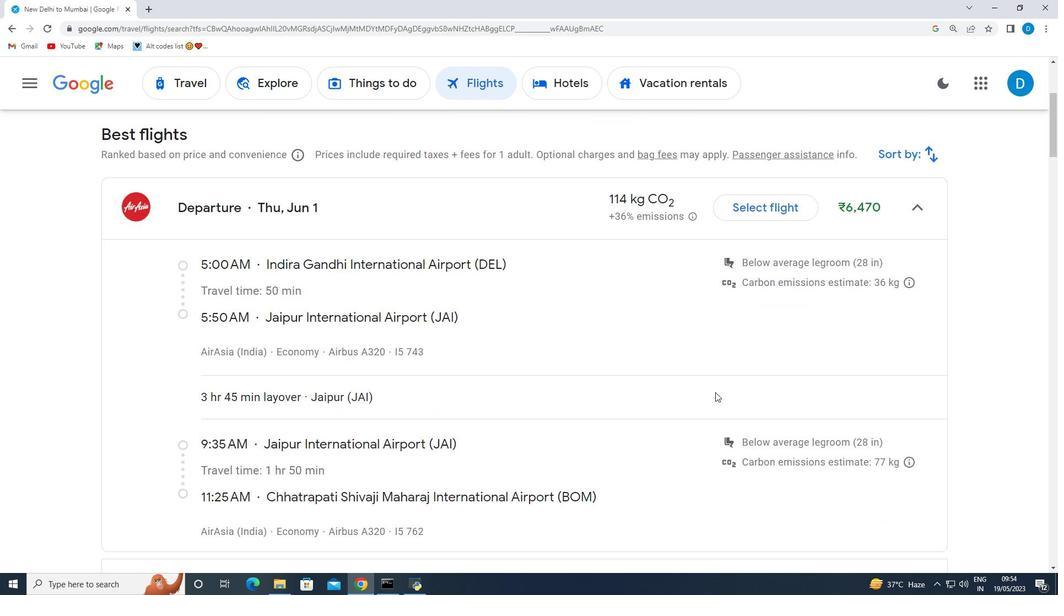 
Action: Mouse scrolled (657, 384) with delta (0, 0)
Screenshot: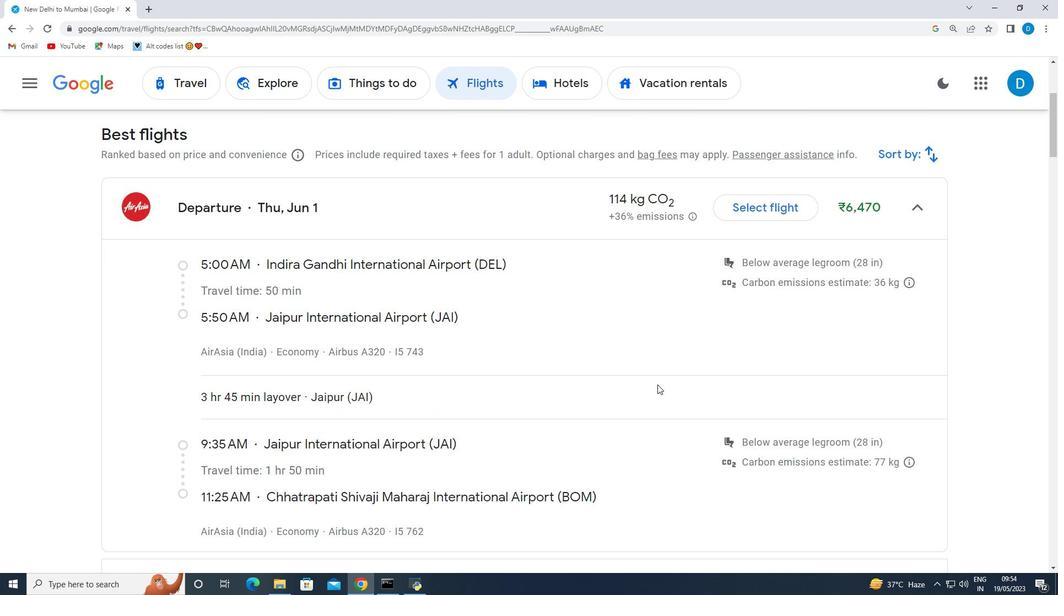 
Action: Mouse scrolled (657, 384) with delta (0, 0)
Screenshot: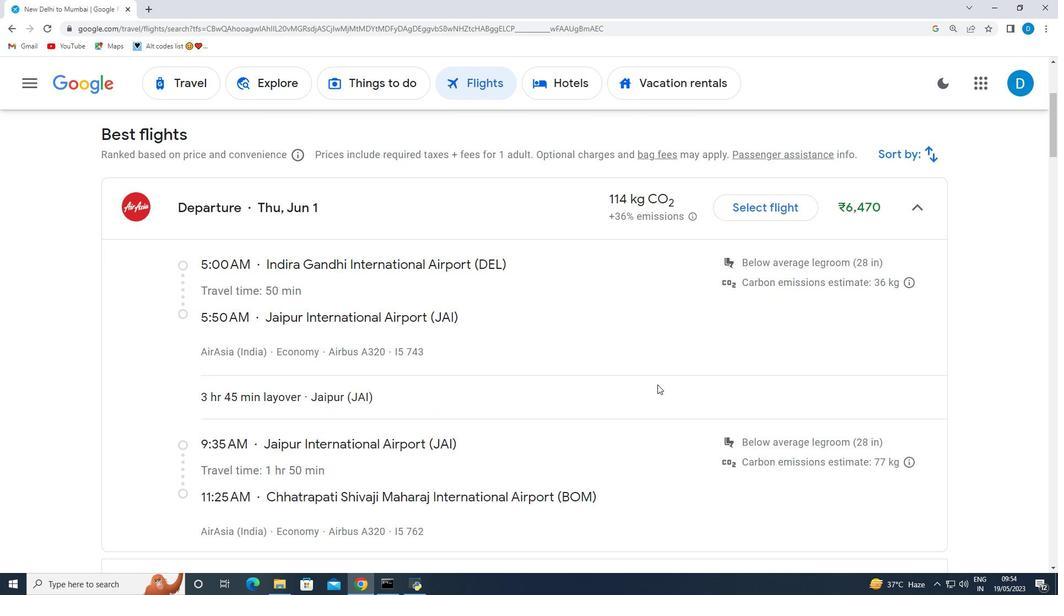 
Action: Mouse moved to (474, 331)
Screenshot: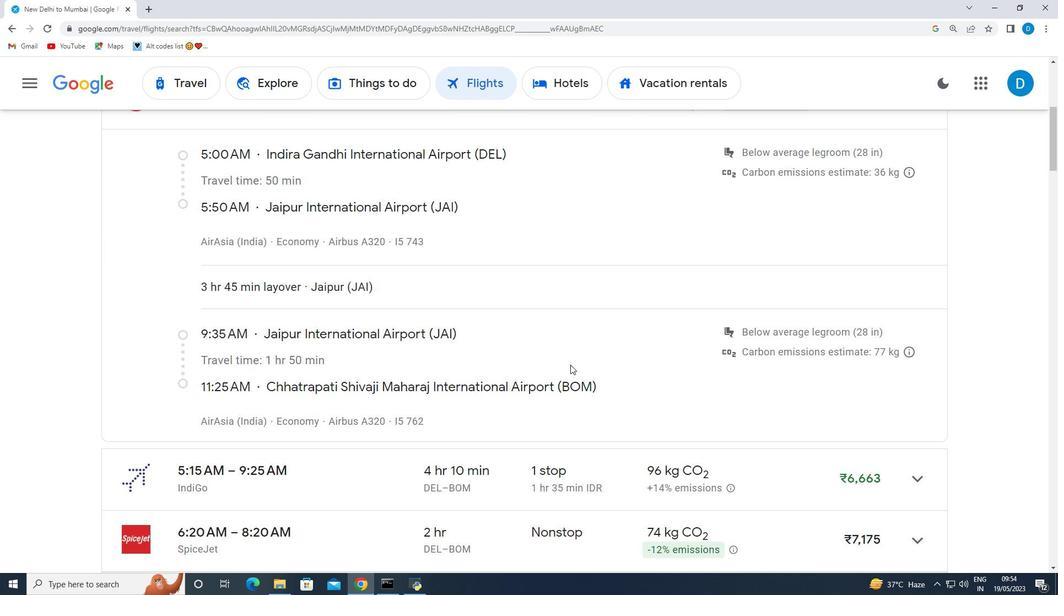 
Action: Mouse scrolled (474, 330) with delta (0, 0)
Screenshot: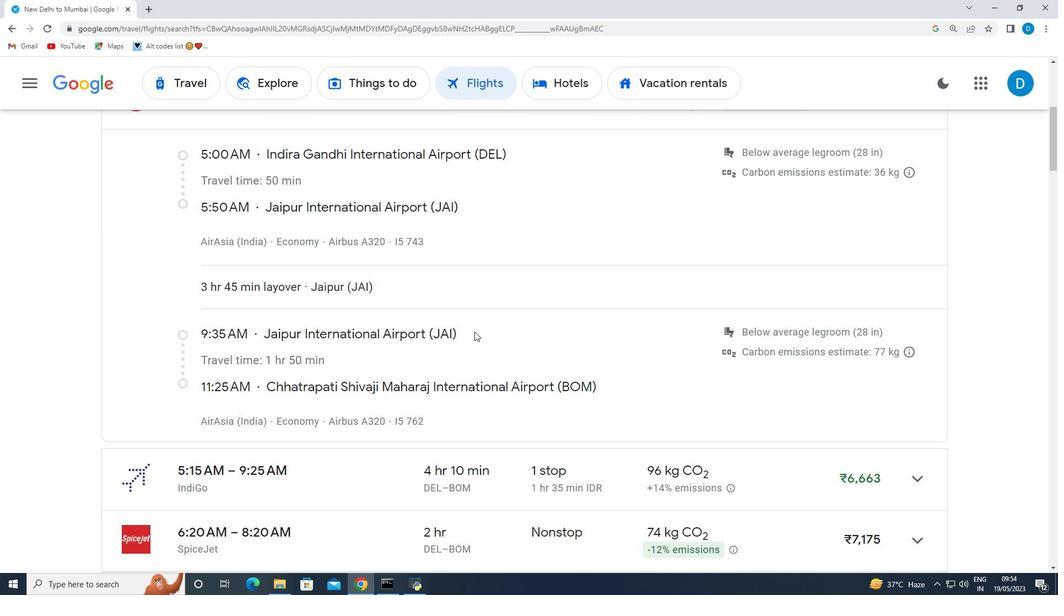 
Action: Mouse scrolled (474, 330) with delta (0, 0)
Screenshot: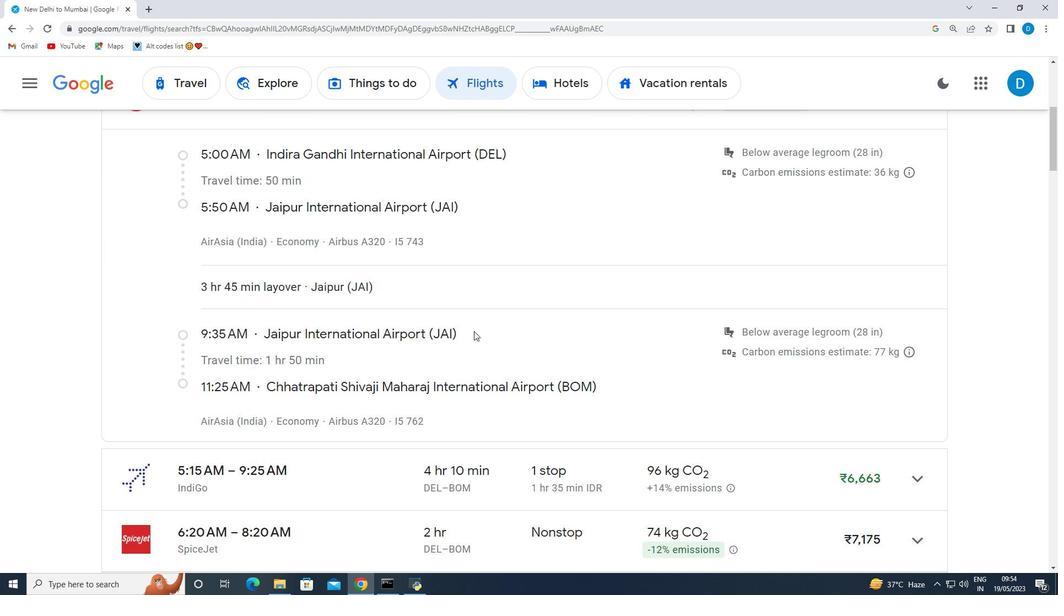 
Action: Mouse scrolled (474, 330) with delta (0, 0)
Screenshot: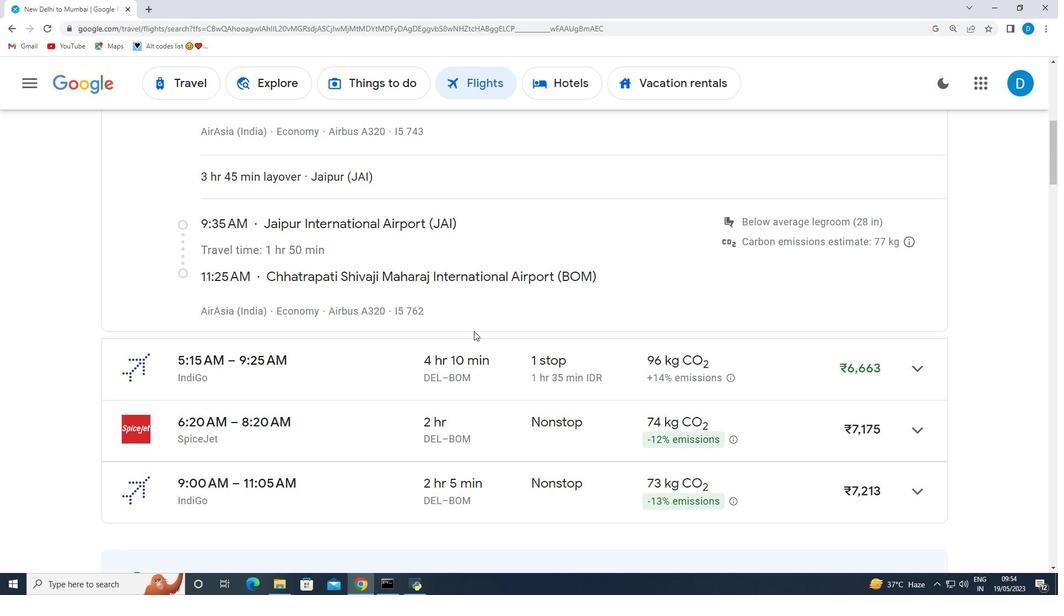 
Action: Mouse moved to (304, 241)
Screenshot: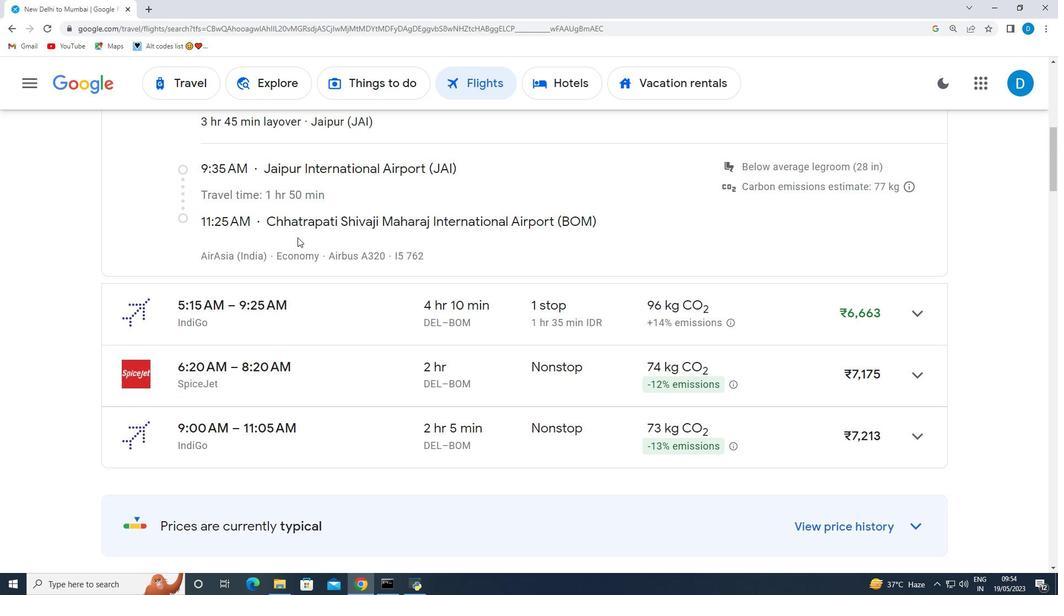 
Action: Mouse scrolled (304, 242) with delta (0, 0)
Screenshot: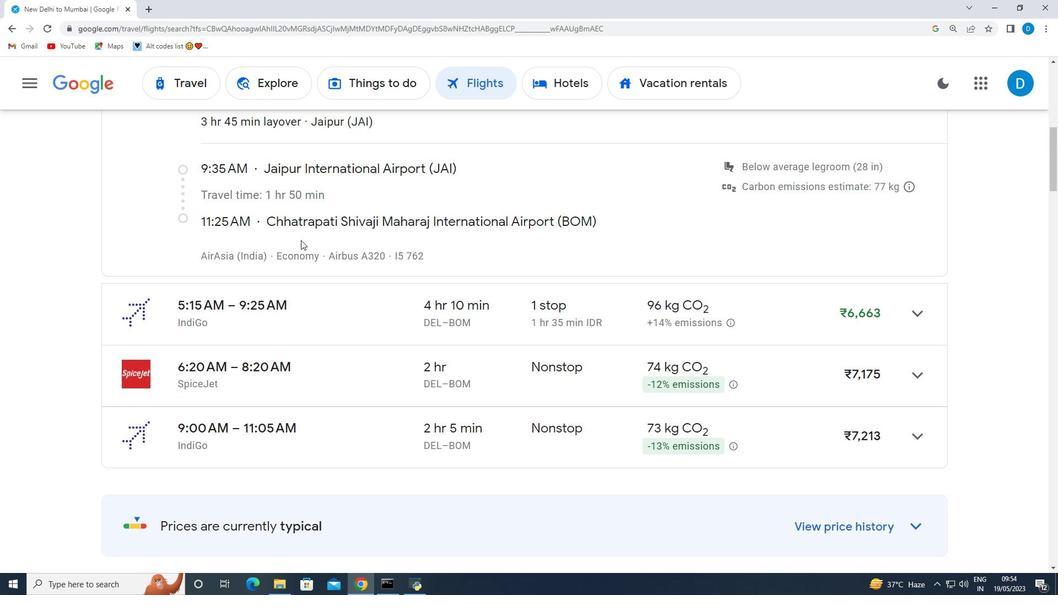 
Action: Mouse scrolled (304, 242) with delta (0, 0)
Screenshot: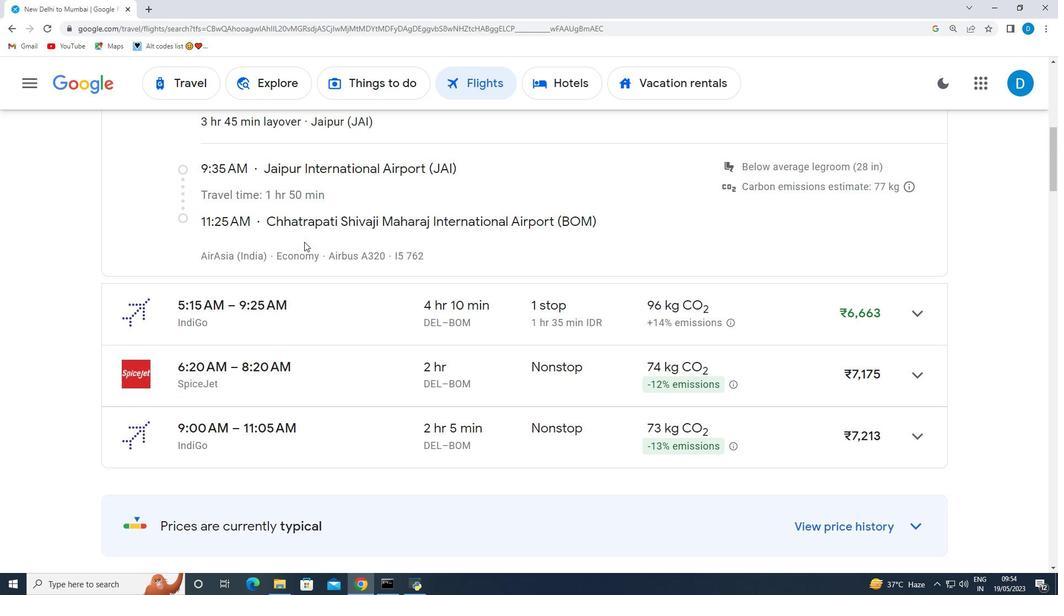 
Action: Mouse moved to (300, 268)
Screenshot: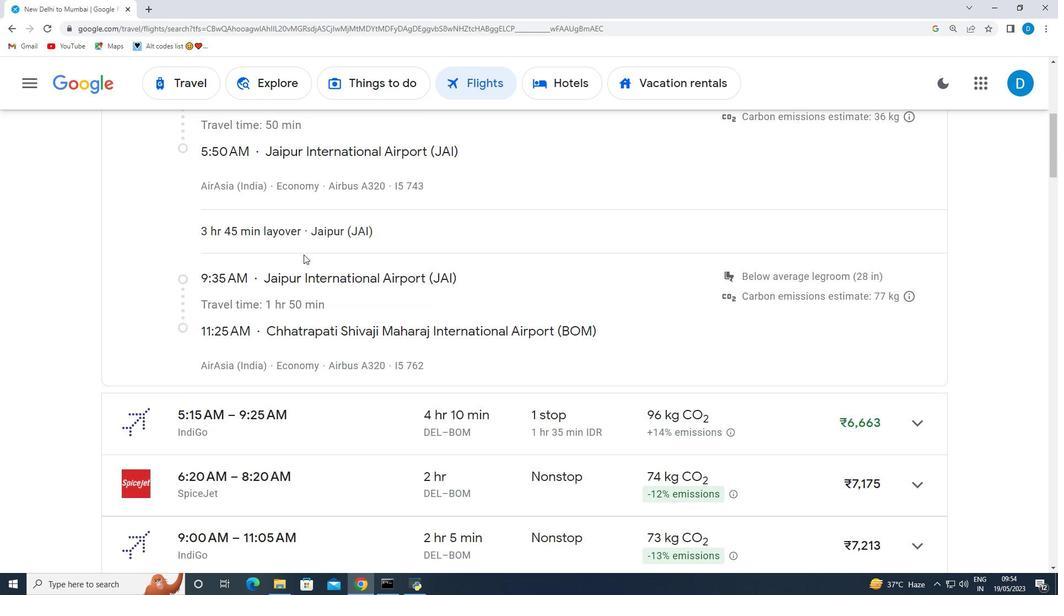 
Action: Mouse scrolled (300, 269) with delta (0, 0)
Screenshot: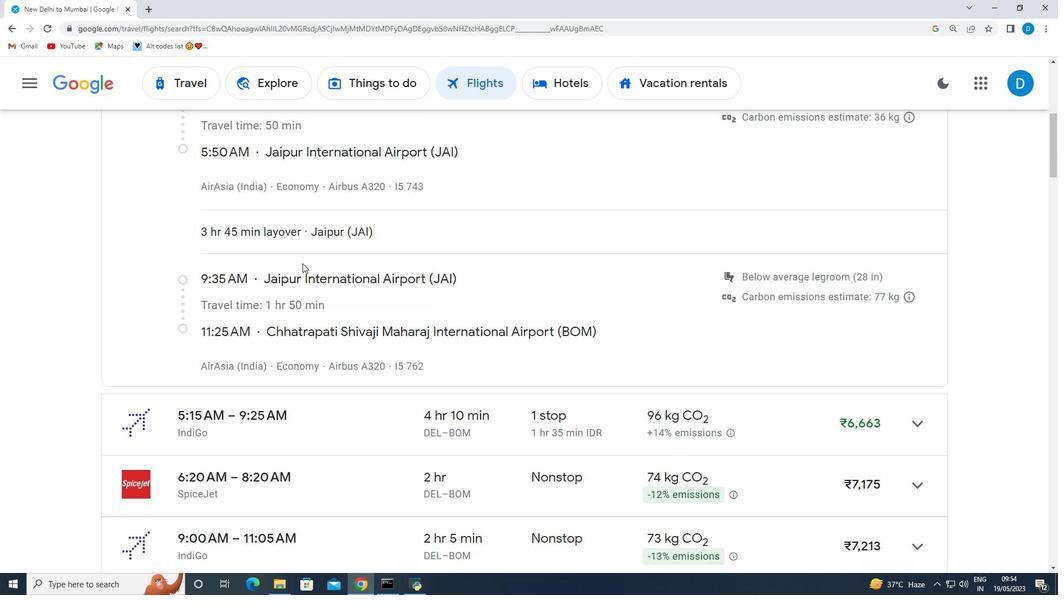
Action: Mouse moved to (300, 269)
Screenshot: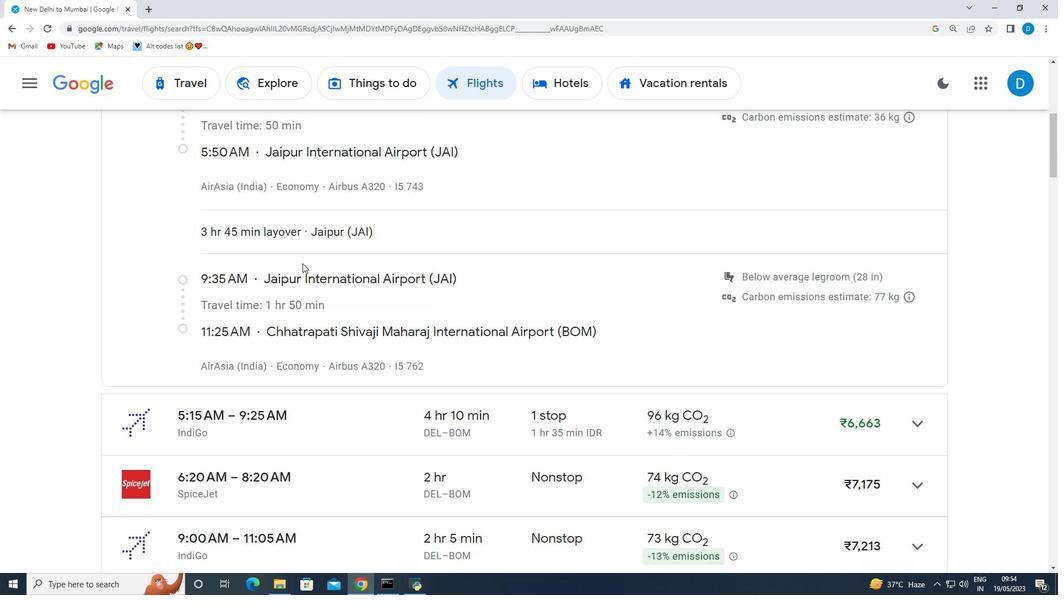 
Action: Mouse scrolled (300, 270) with delta (0, 0)
Screenshot: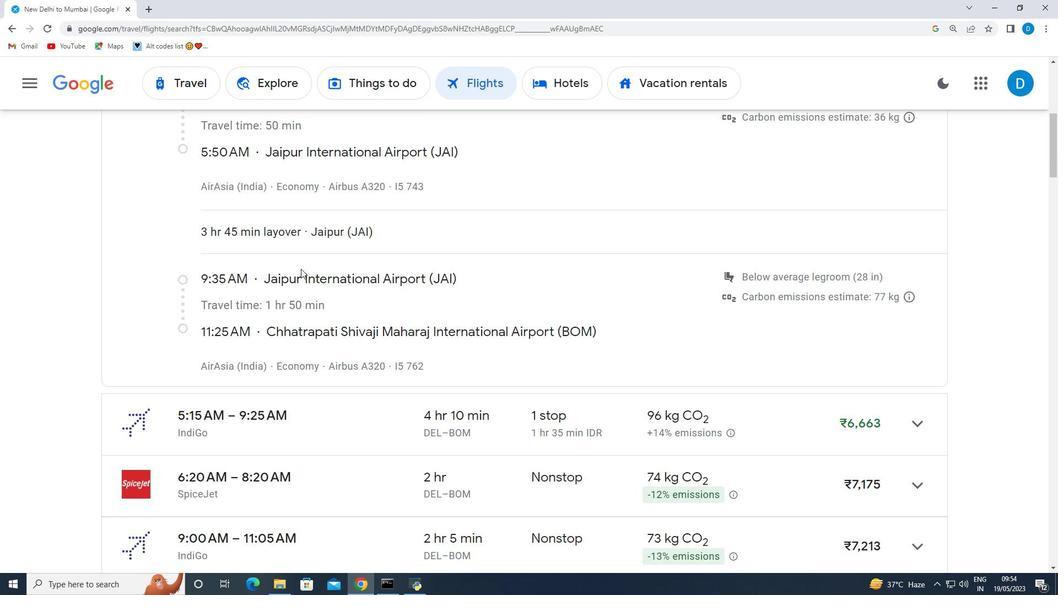 
Action: Mouse moved to (300, 269)
Screenshot: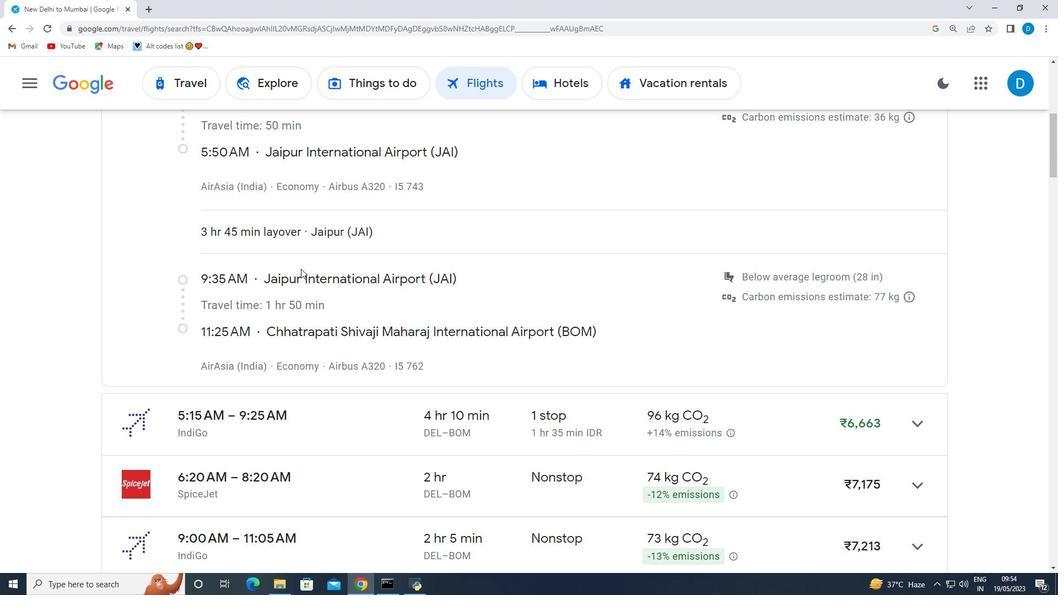 
Action: Mouse scrolled (300, 270) with delta (0, 0)
Screenshot: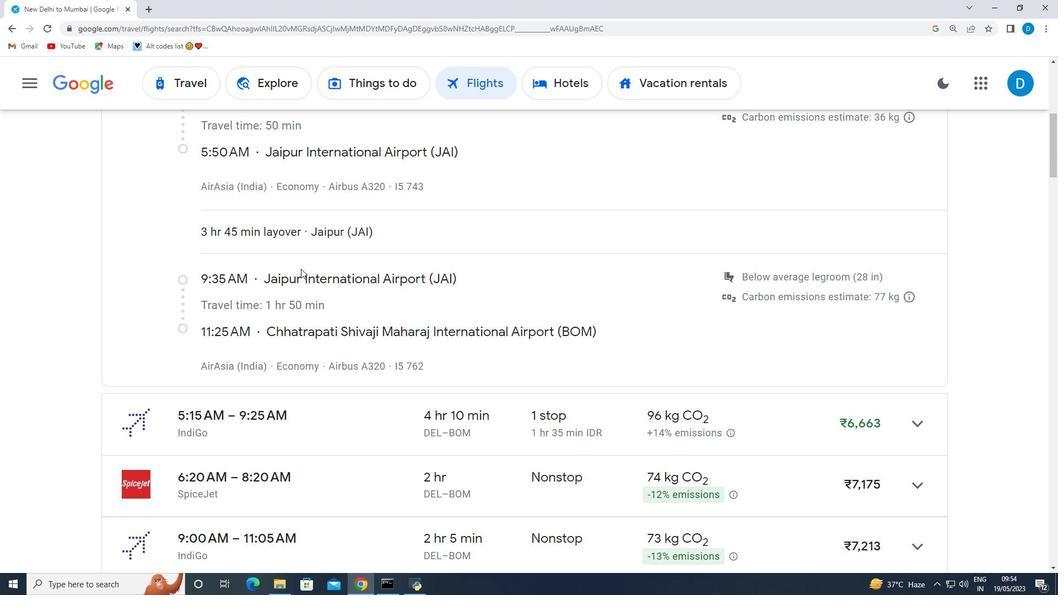 
Action: Mouse moved to (288, 292)
Screenshot: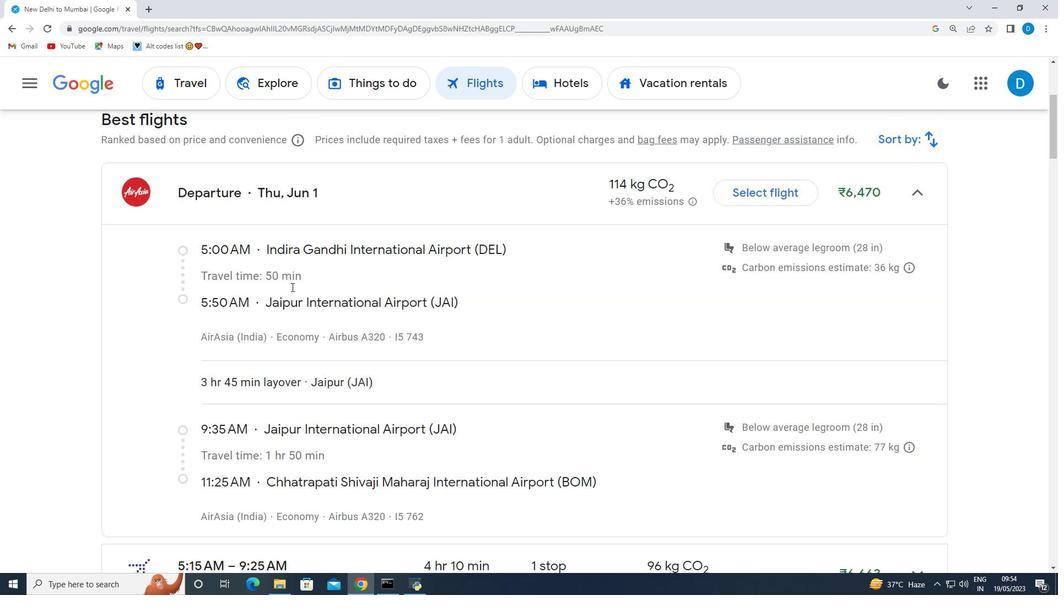 
Action: Mouse scrolled (288, 292) with delta (0, 0)
Screenshot: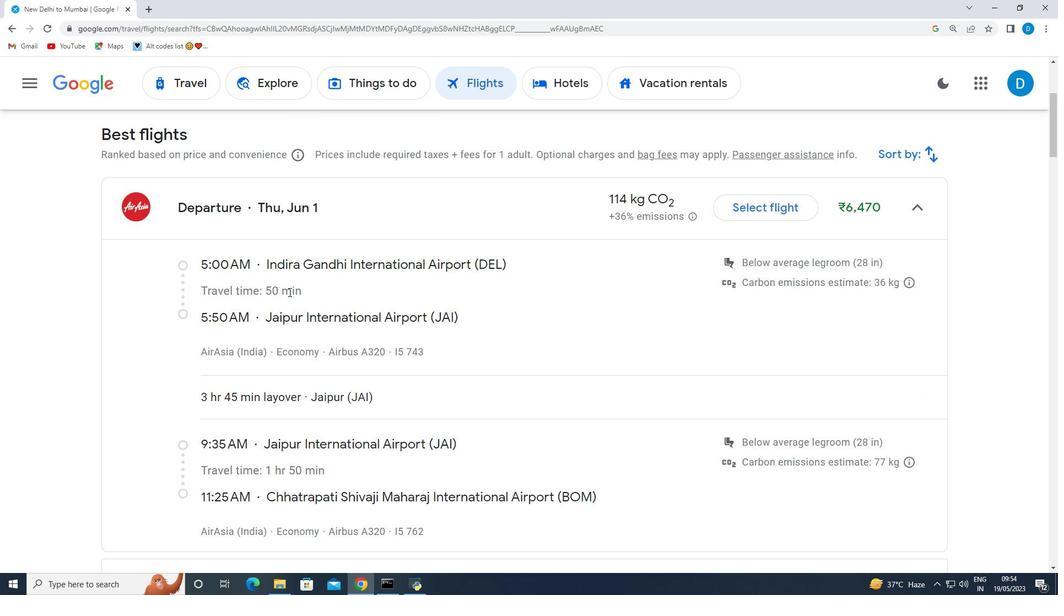 
Action: Mouse moved to (289, 292)
Screenshot: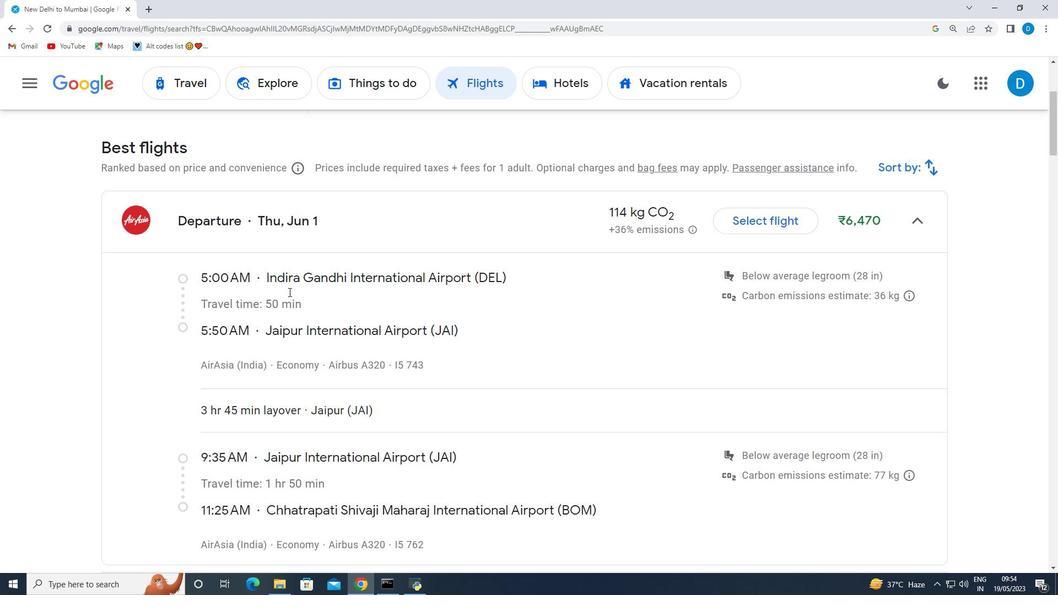 
Action: Mouse scrolled (289, 291) with delta (0, 0)
Screenshot: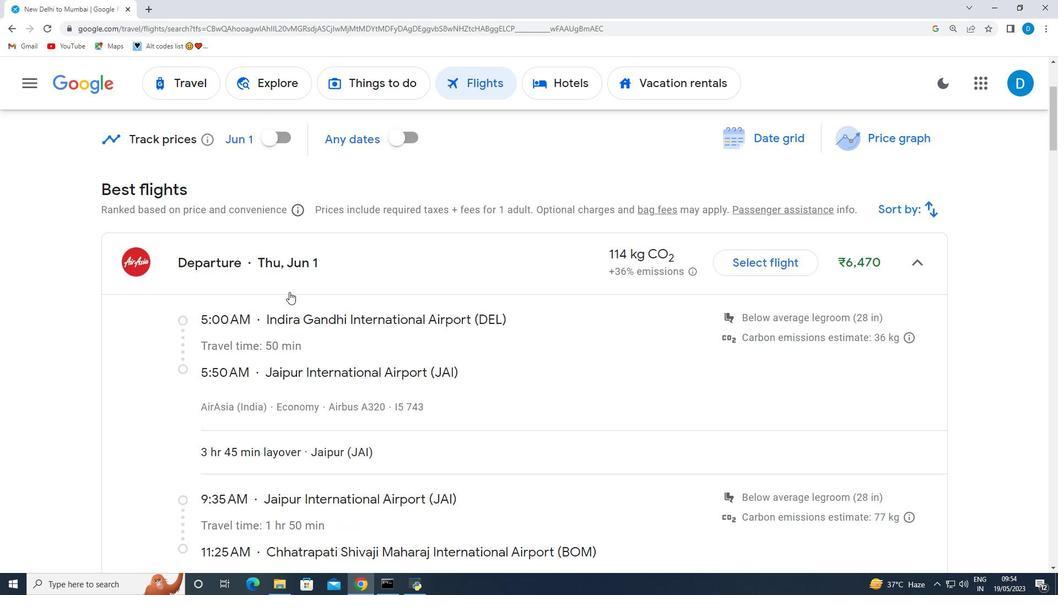 
Action: Mouse moved to (289, 294)
Screenshot: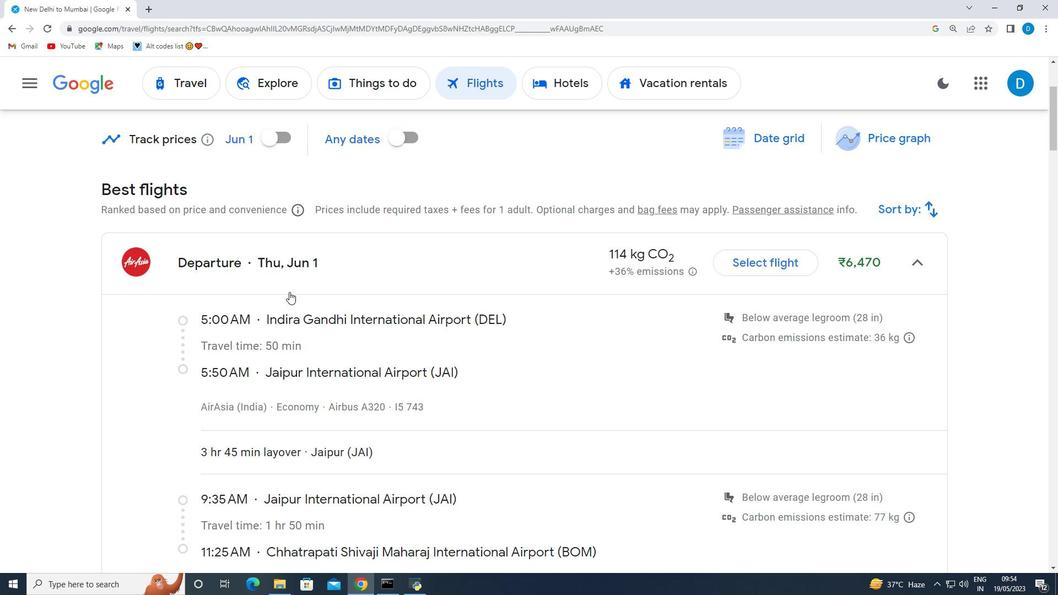 
Action: Mouse scrolled (289, 293) with delta (0, 0)
Screenshot: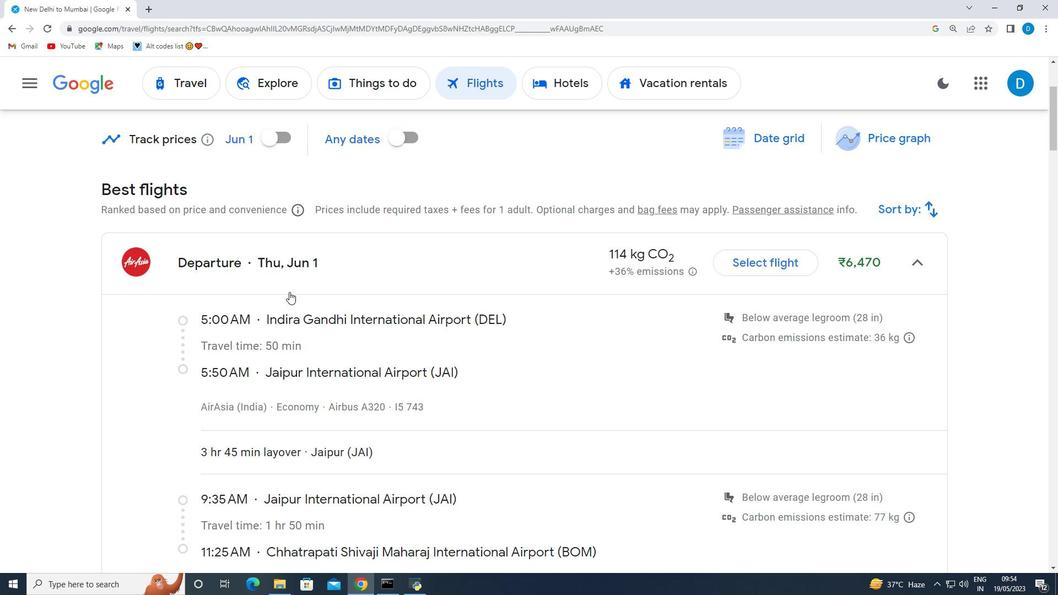 
Action: Mouse moved to (292, 307)
Screenshot: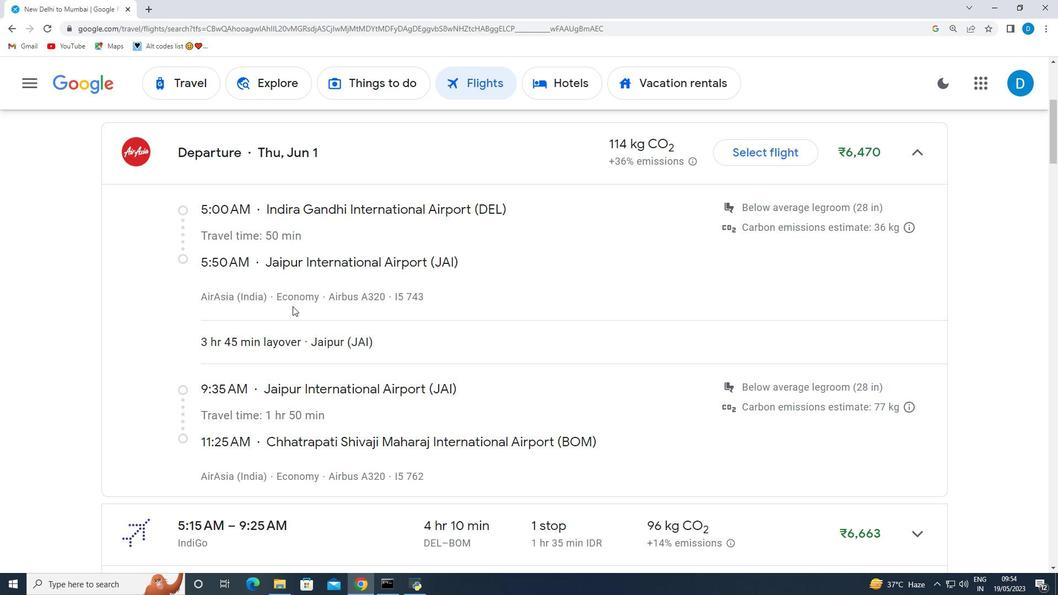 
Action: Mouse scrolled (292, 306) with delta (0, 0)
Screenshot: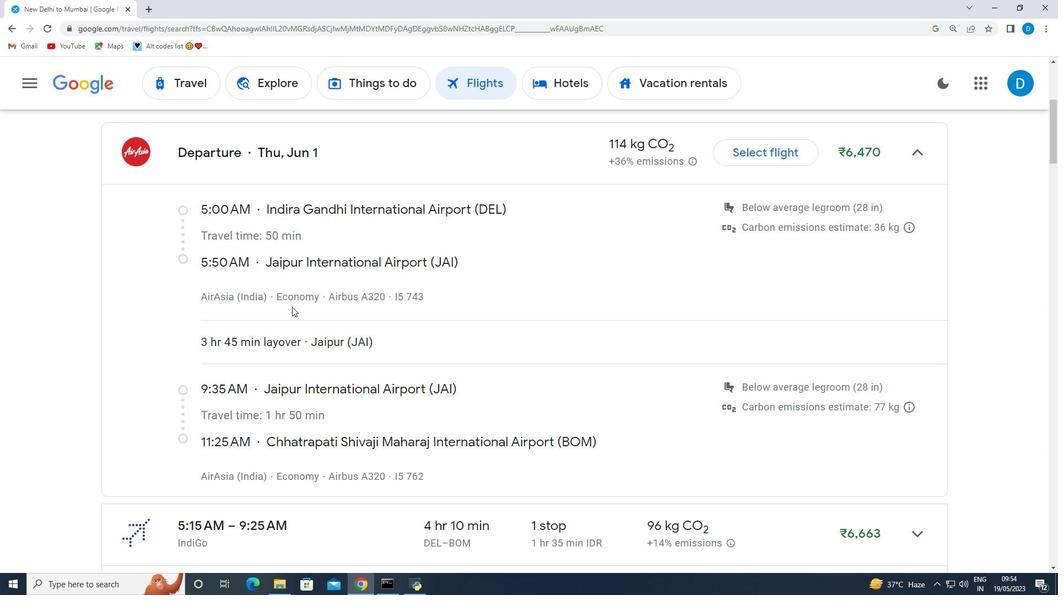 
Action: Mouse moved to (292, 307)
Screenshot: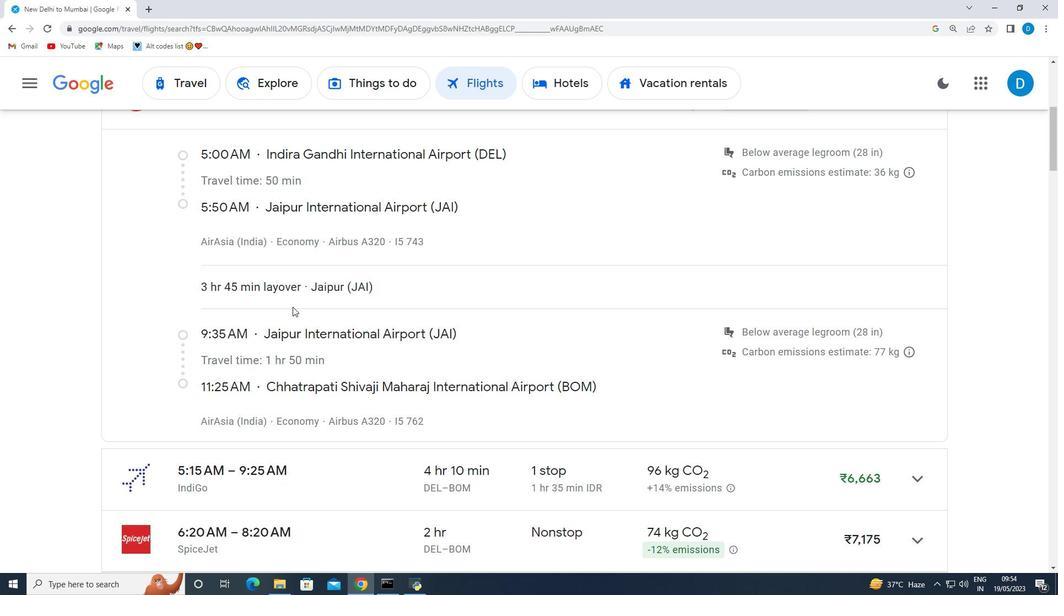 
Action: Mouse scrolled (292, 306) with delta (0, 0)
Screenshot: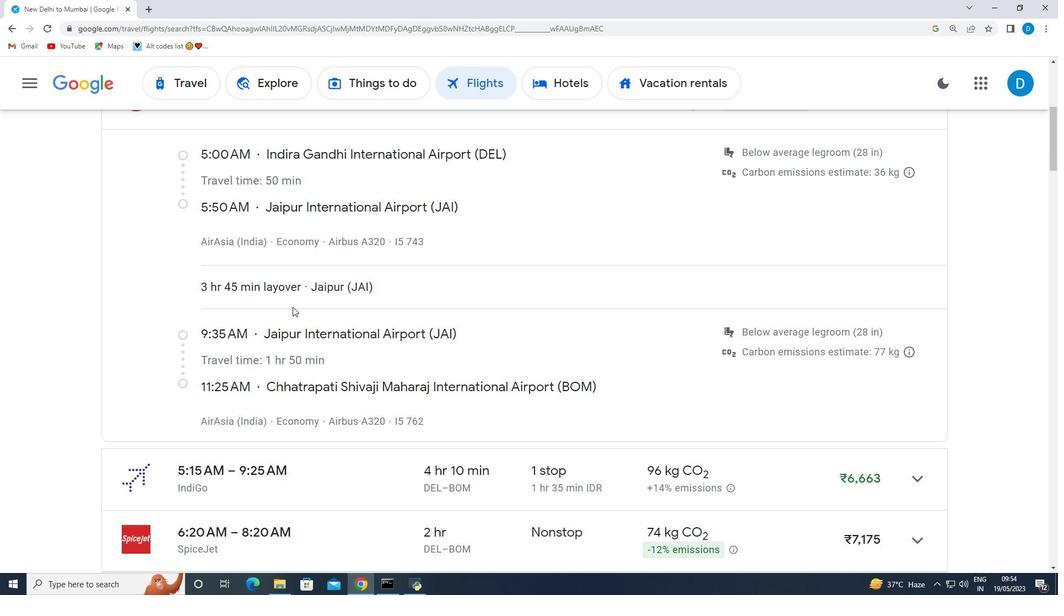 
Action: Mouse scrolled (292, 306) with delta (0, 0)
Screenshot: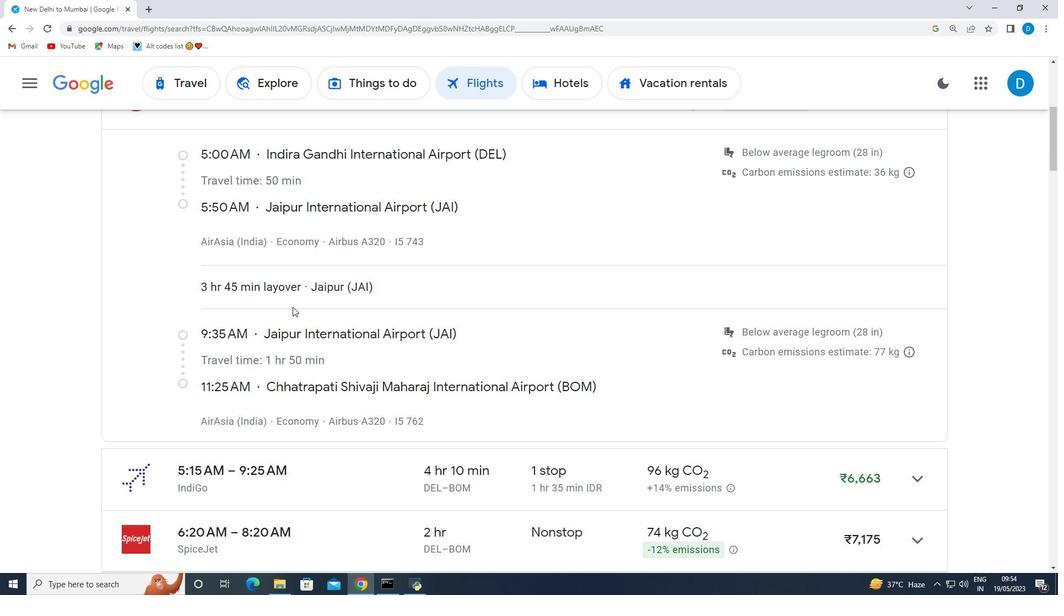 
Action: Mouse moved to (302, 305)
Screenshot: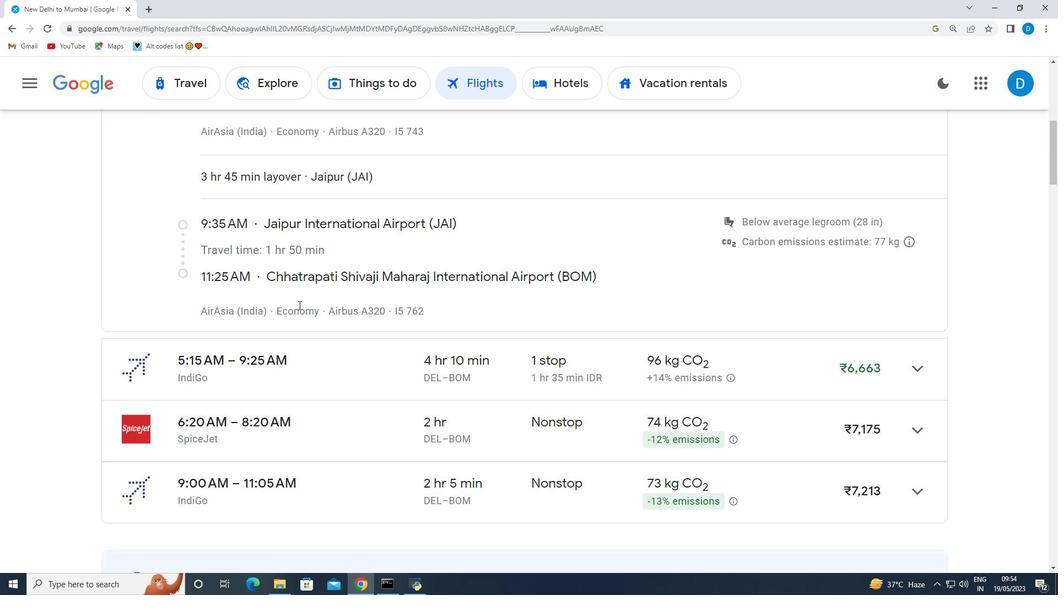 
Action: Mouse scrolled (302, 304) with delta (0, 0)
Screenshot: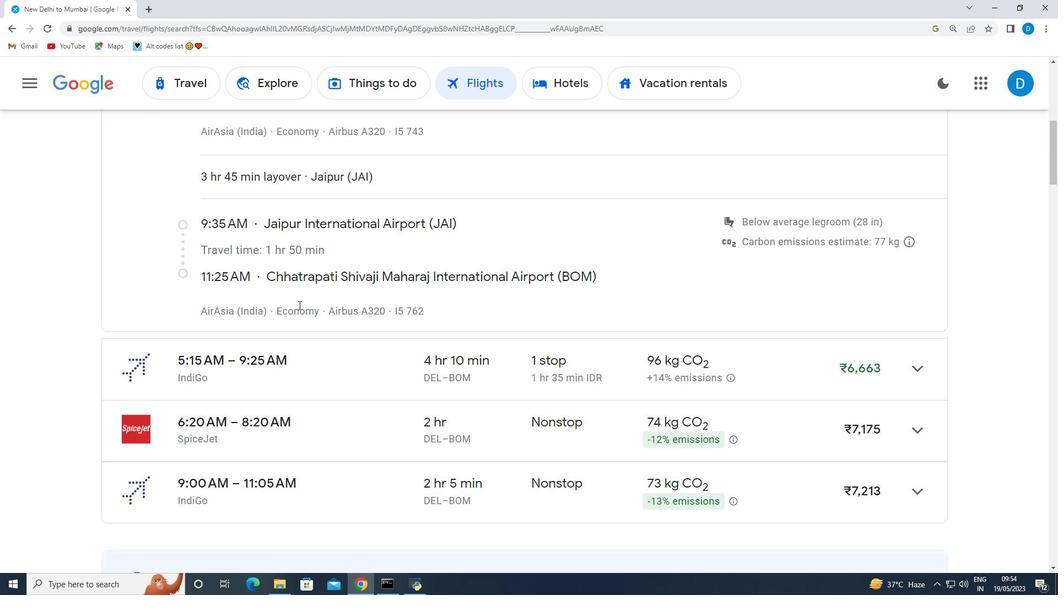 
Action: Mouse scrolled (302, 304) with delta (0, 0)
Screenshot: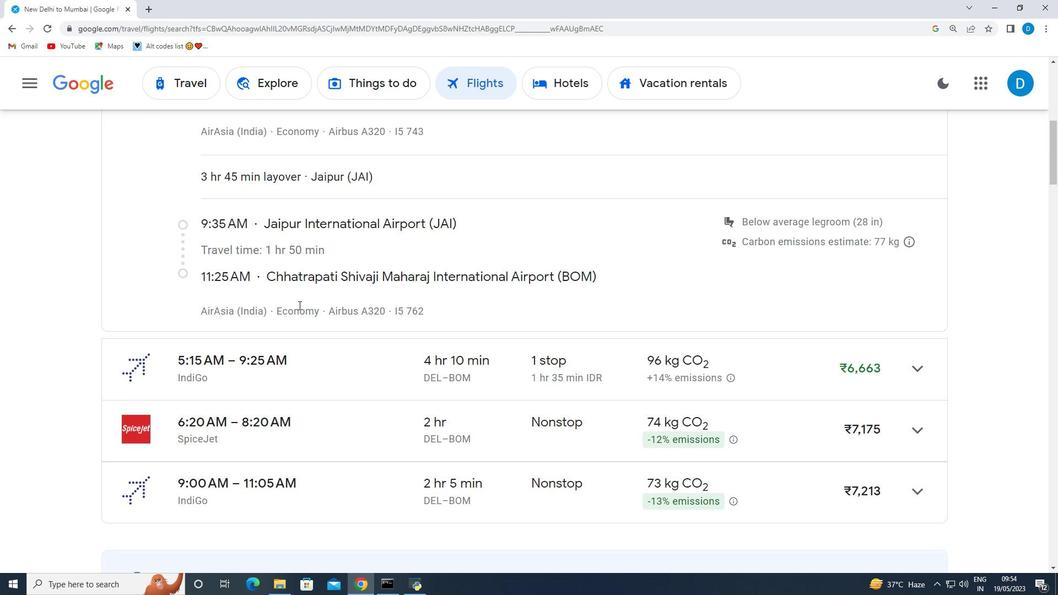 
Action: Mouse moved to (927, 261)
Screenshot: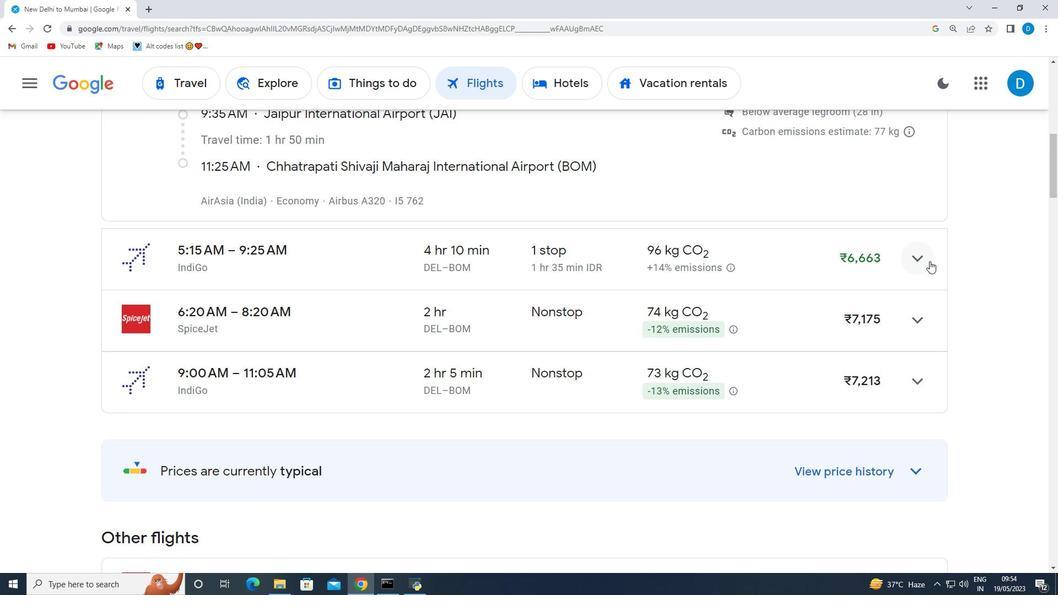 
Action: Mouse pressed left at (927, 261)
Screenshot: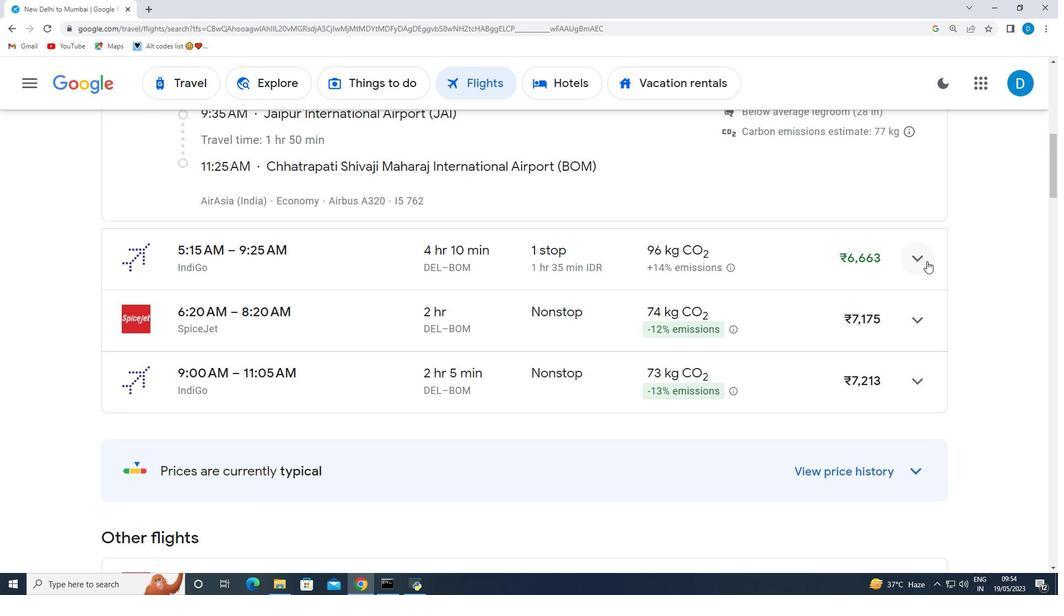 
Action: Mouse moved to (852, 374)
Screenshot: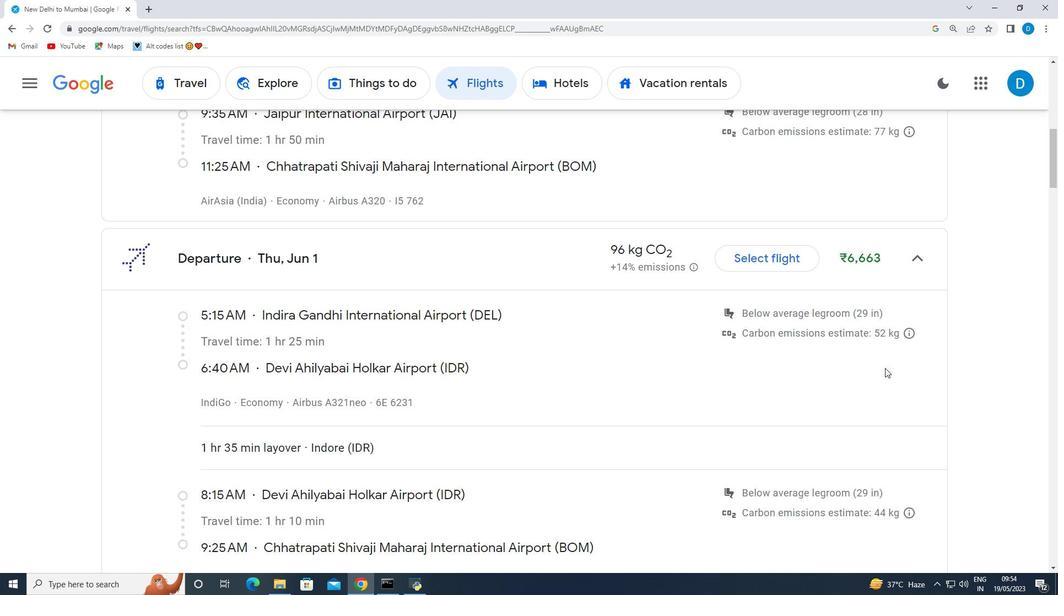 
Action: Mouse scrolled (852, 373) with delta (0, 0)
Screenshot: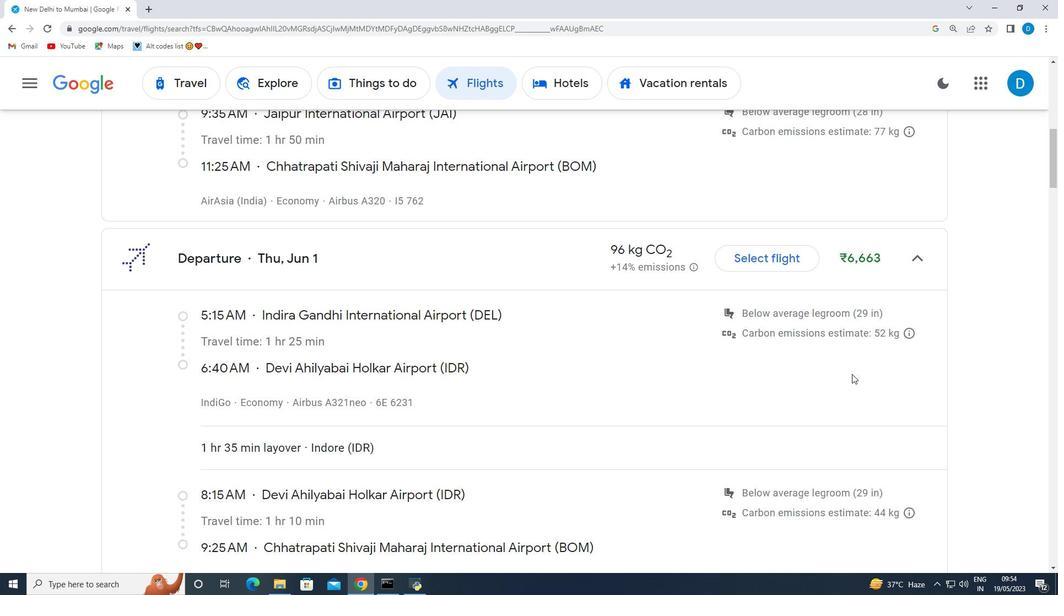 
Action: Mouse scrolled (852, 373) with delta (0, 0)
Screenshot: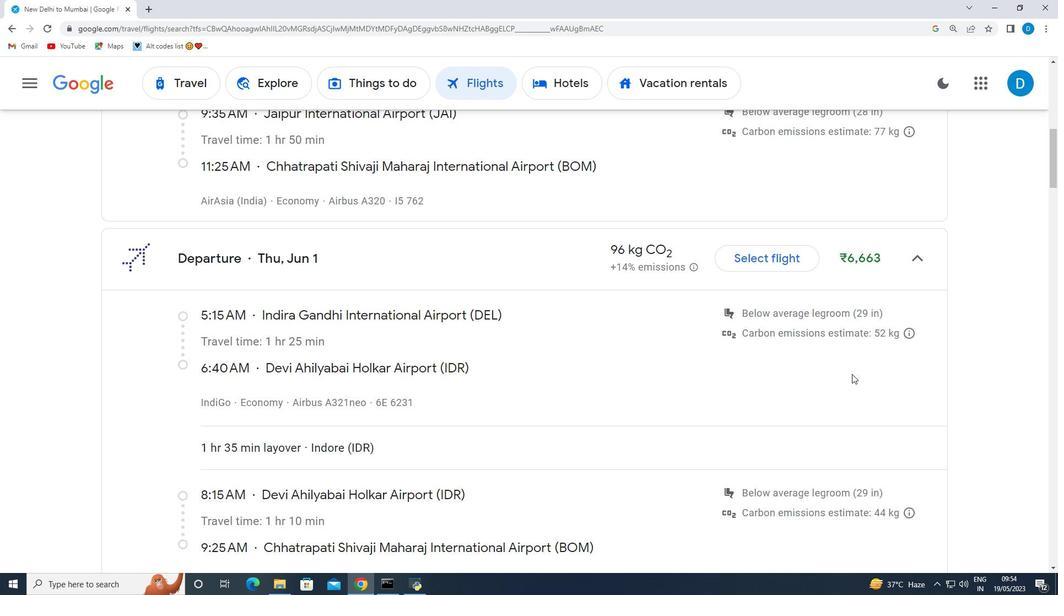 
Action: Mouse moved to (375, 329)
Screenshot: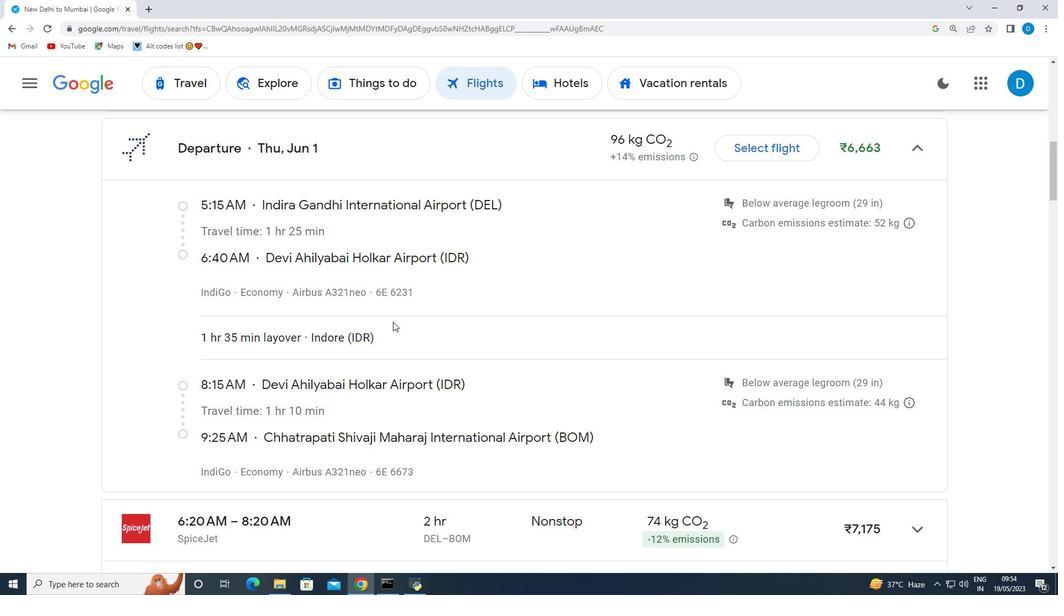 
Action: Mouse scrolled (375, 329) with delta (0, 0)
Screenshot: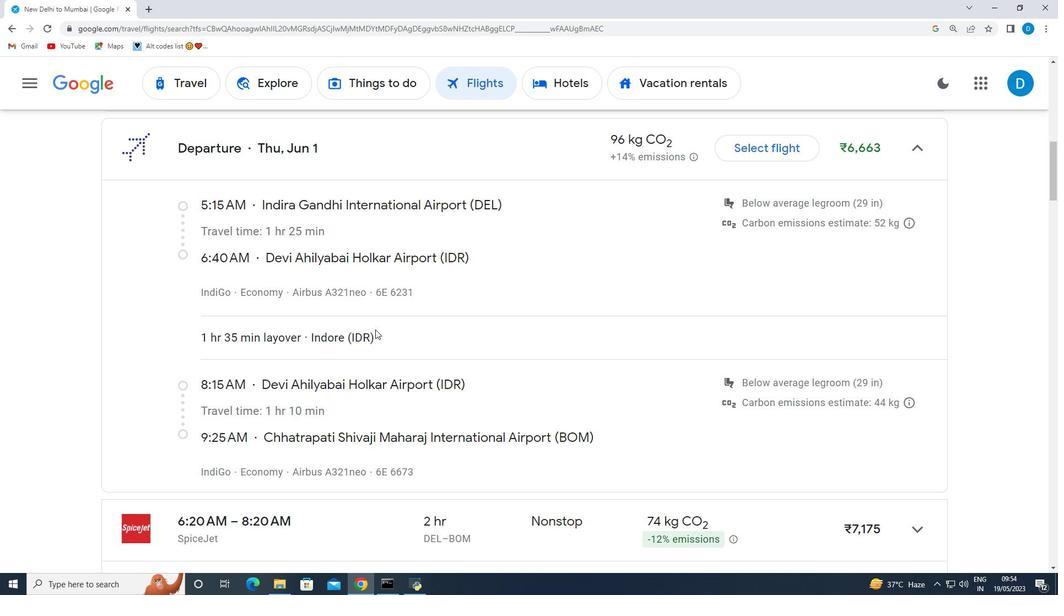 
Action: Mouse scrolled (375, 329) with delta (0, 0)
Screenshot: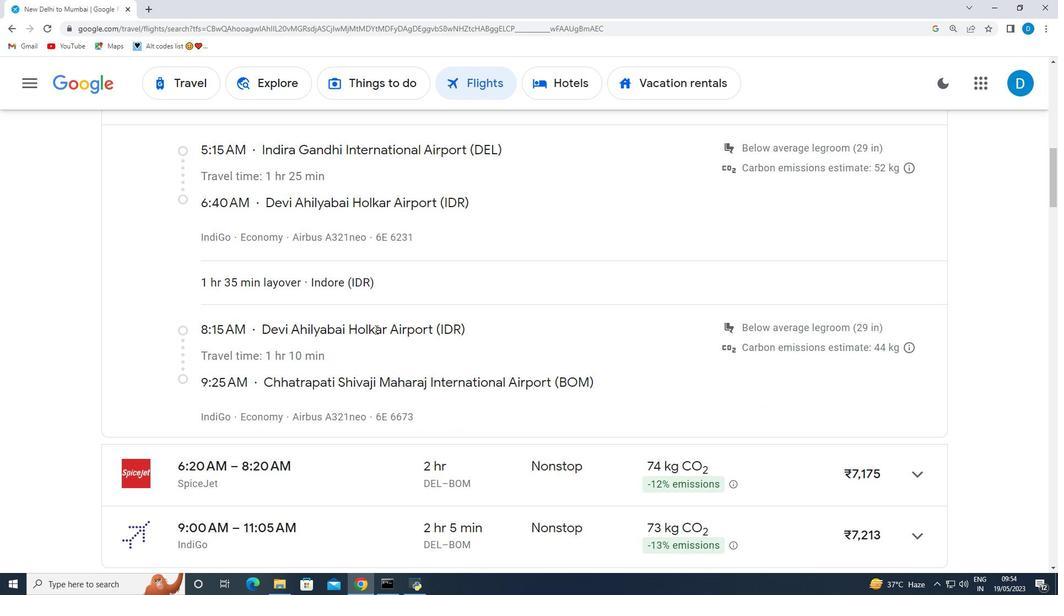 
Action: Mouse scrolled (375, 329) with delta (0, 0)
Screenshot: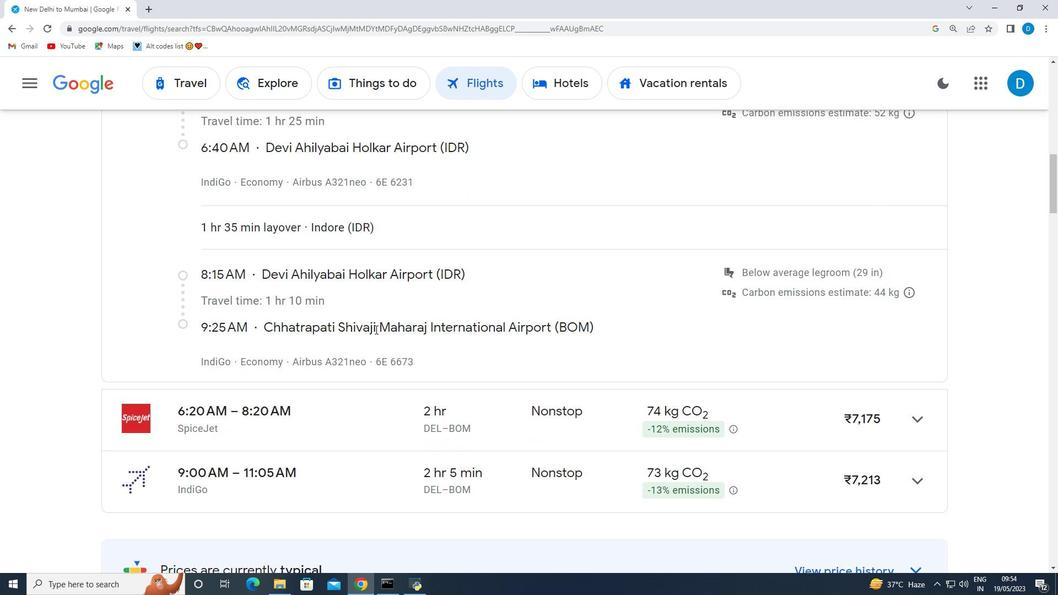 
Action: Mouse moved to (910, 367)
Screenshot: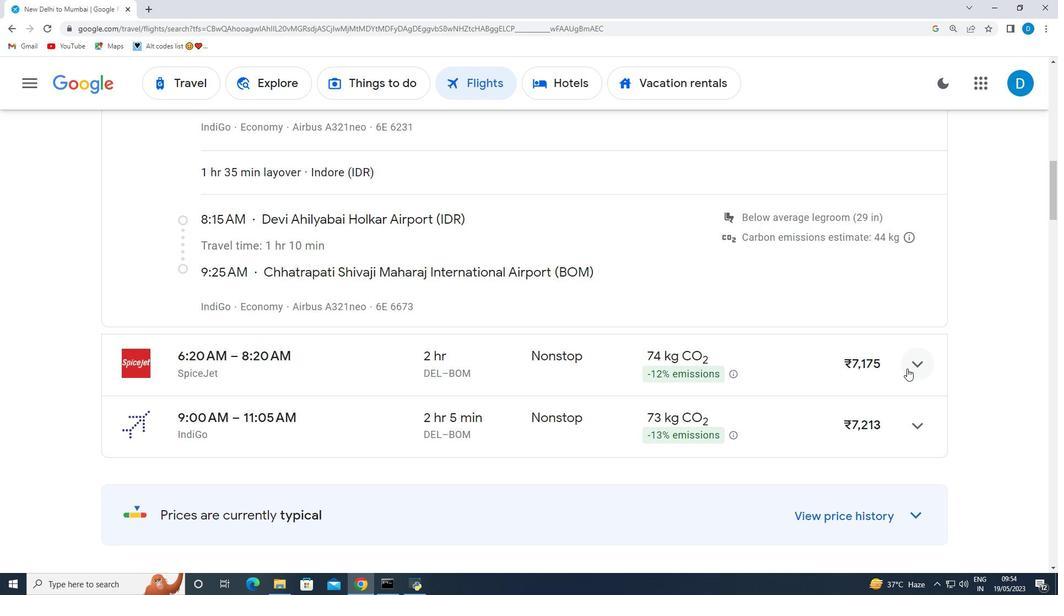 
Action: Mouse pressed left at (910, 367)
Screenshot: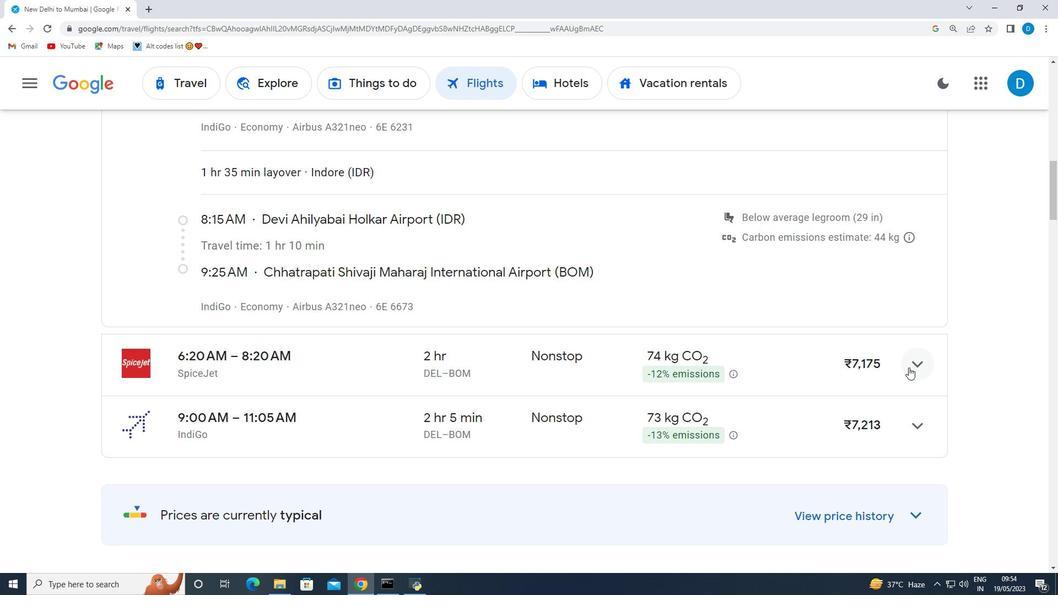 
Action: Mouse moved to (458, 435)
Screenshot: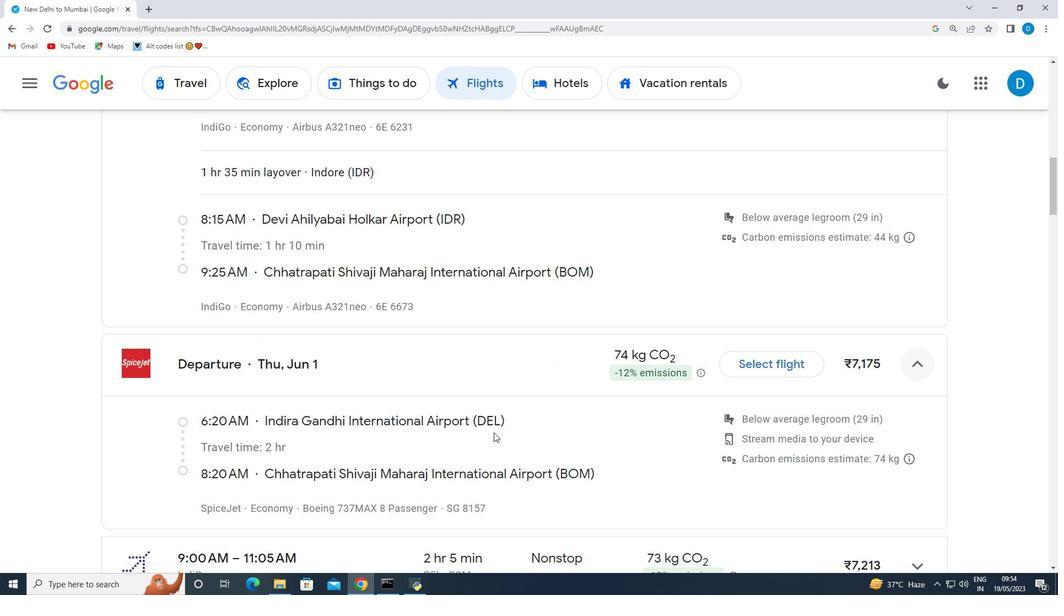 
Action: Mouse scrolled (458, 434) with delta (0, 0)
Screenshot: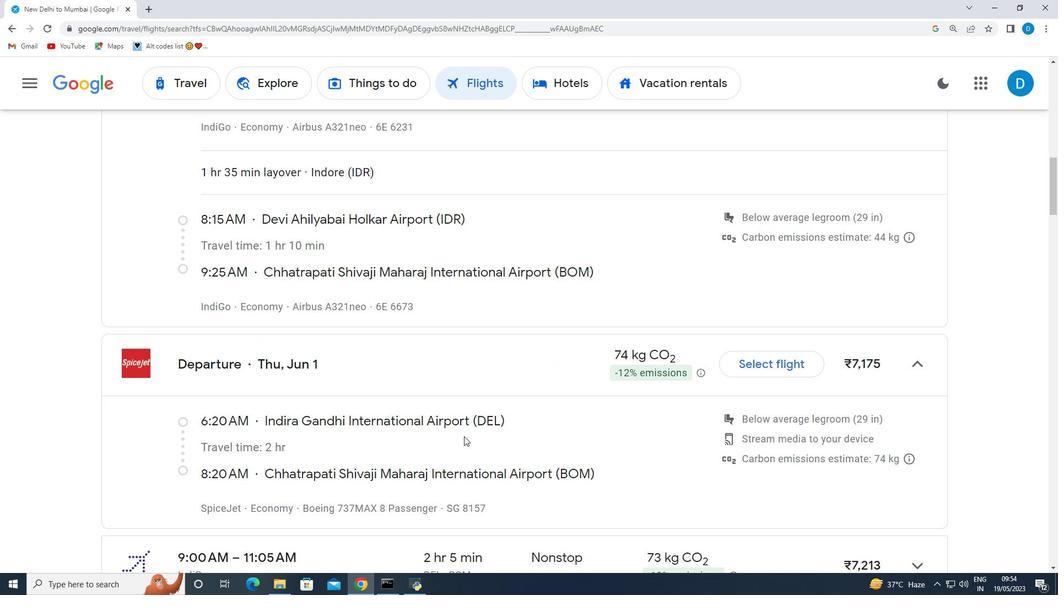 
Action: Mouse scrolled (458, 434) with delta (0, 0)
Screenshot: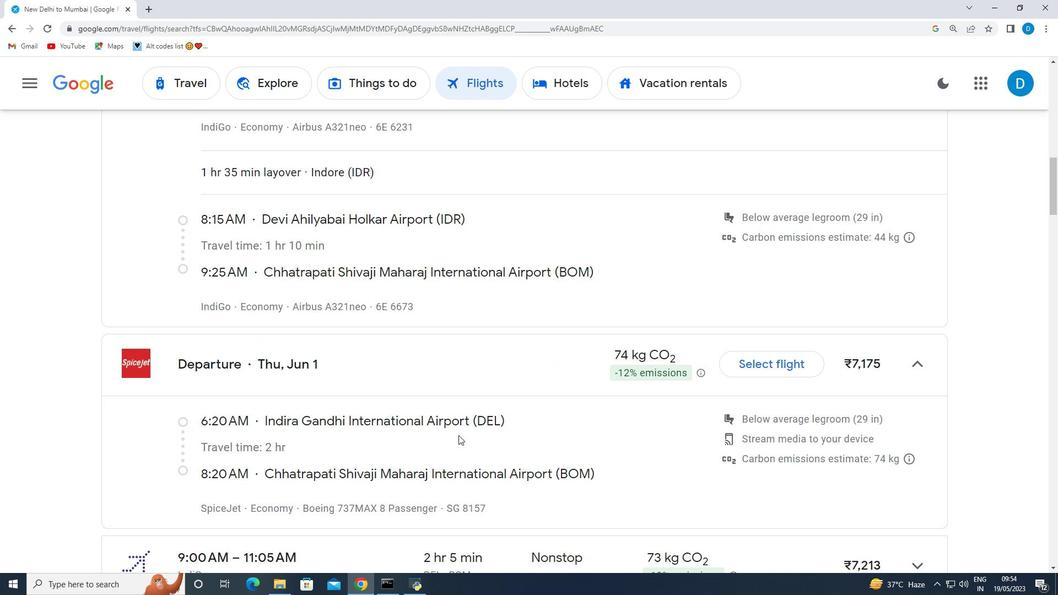 
Action: Mouse moved to (364, 379)
Screenshot: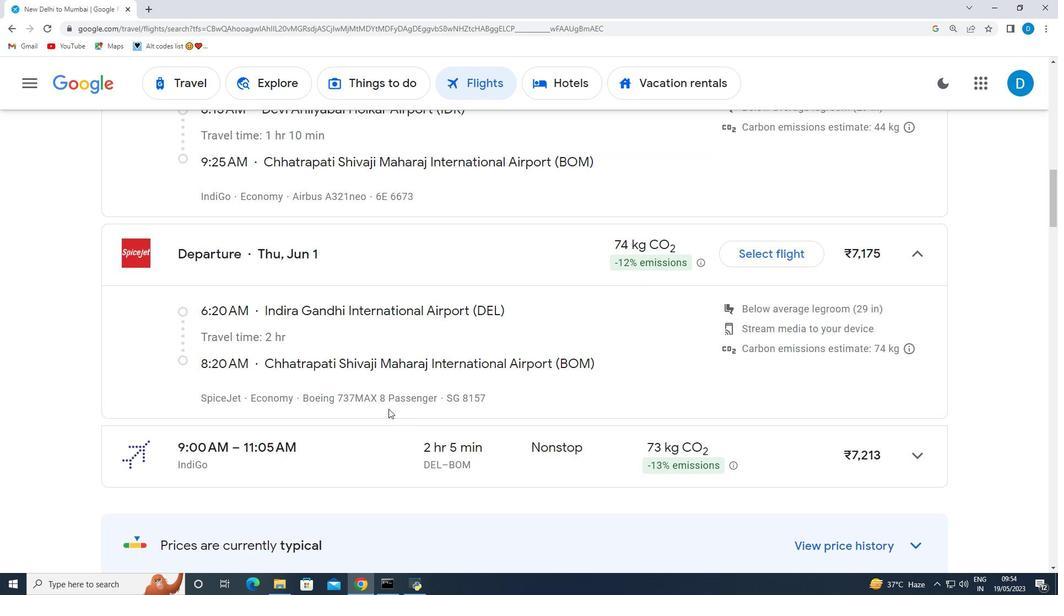 
Action: Mouse scrolled (364, 378) with delta (0, 0)
Screenshot: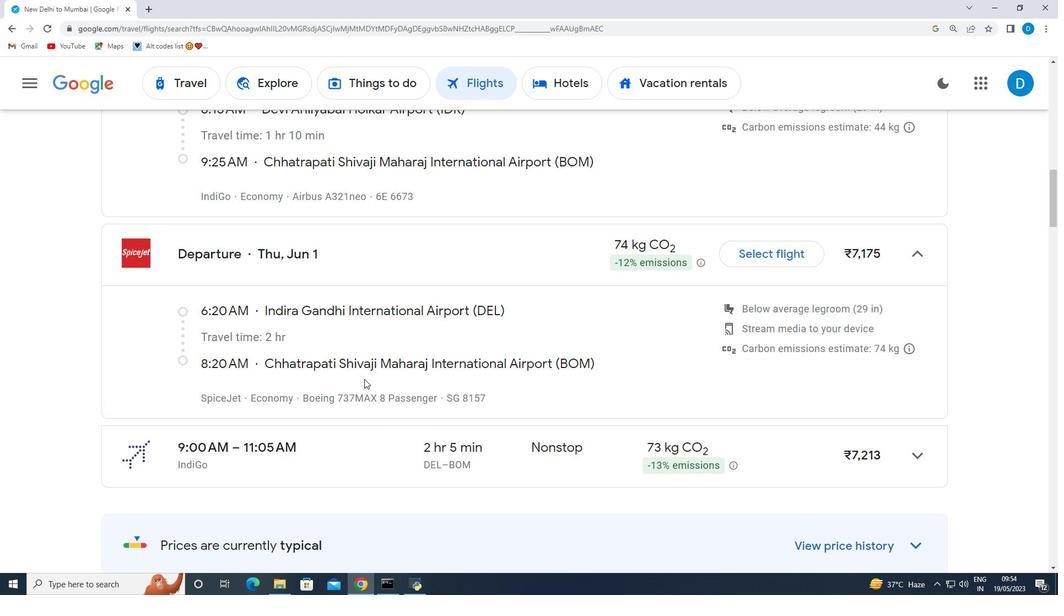 
Action: Mouse moved to (201, 254)
Screenshot: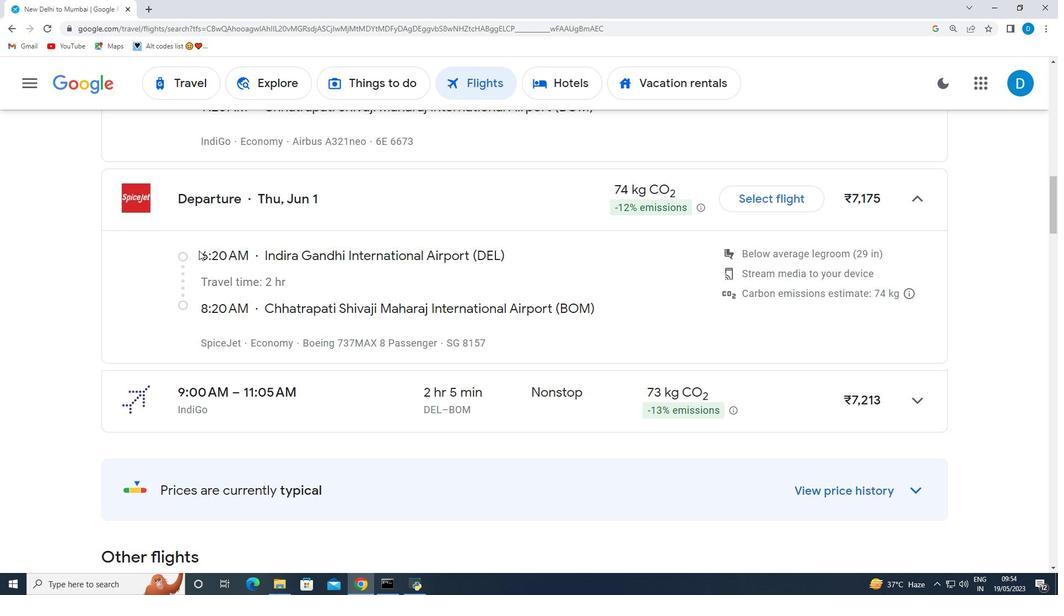 
Action: Mouse pressed left at (201, 254)
Screenshot: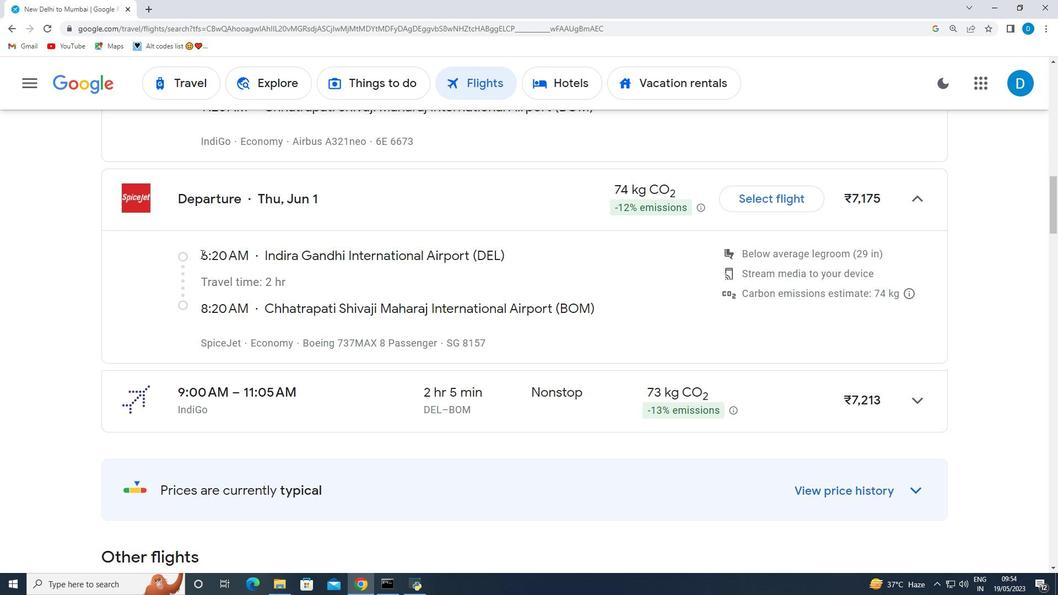 
Action: Mouse moved to (548, 263)
Screenshot: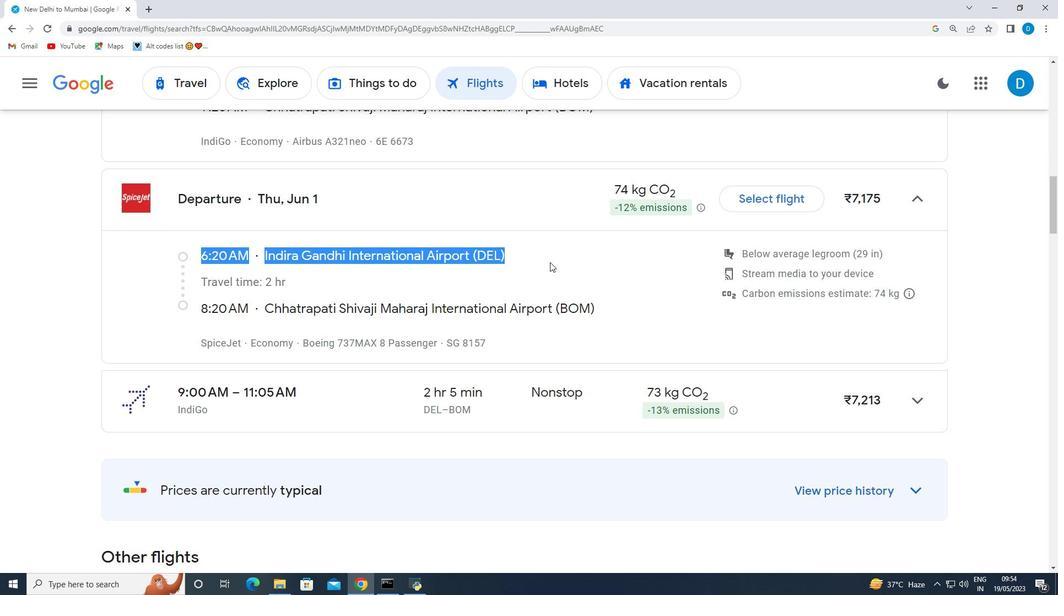 
Action: Mouse pressed left at (548, 263)
Screenshot: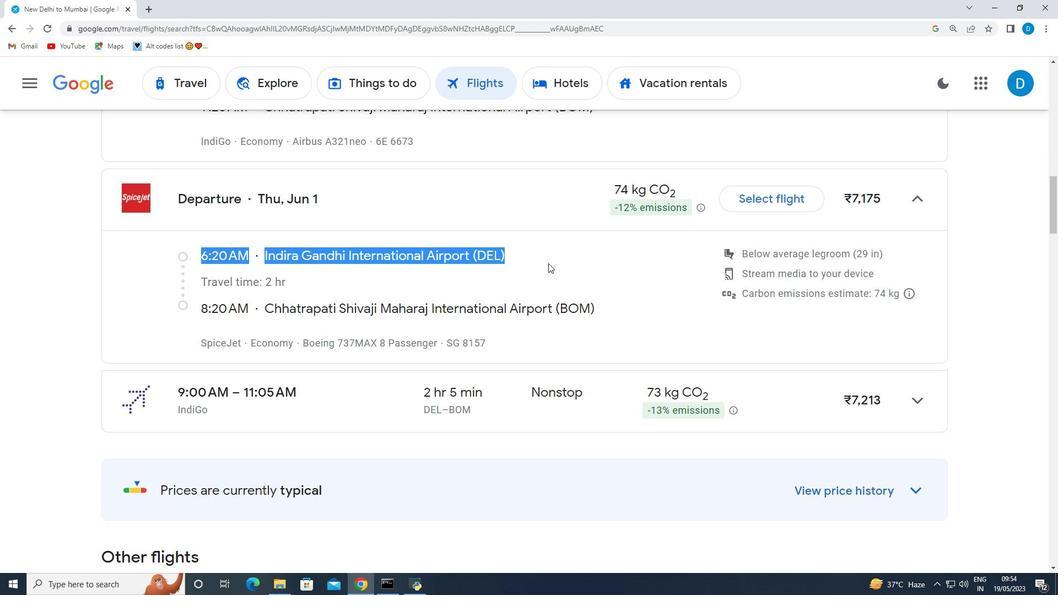 
Action: Mouse moved to (583, 268)
Screenshot: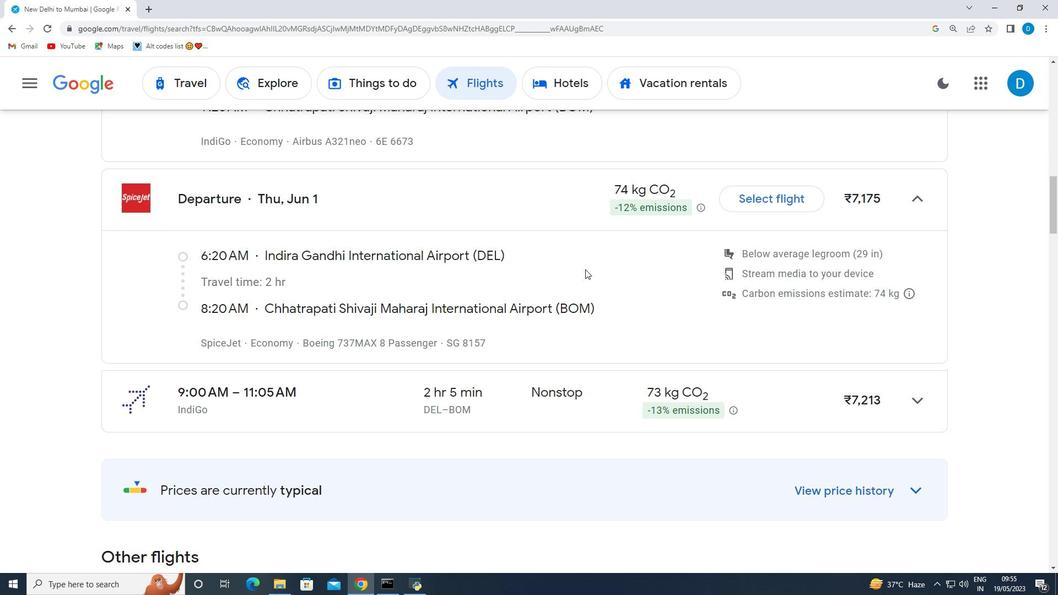 
Action: Mouse pressed left at (583, 268)
Screenshot: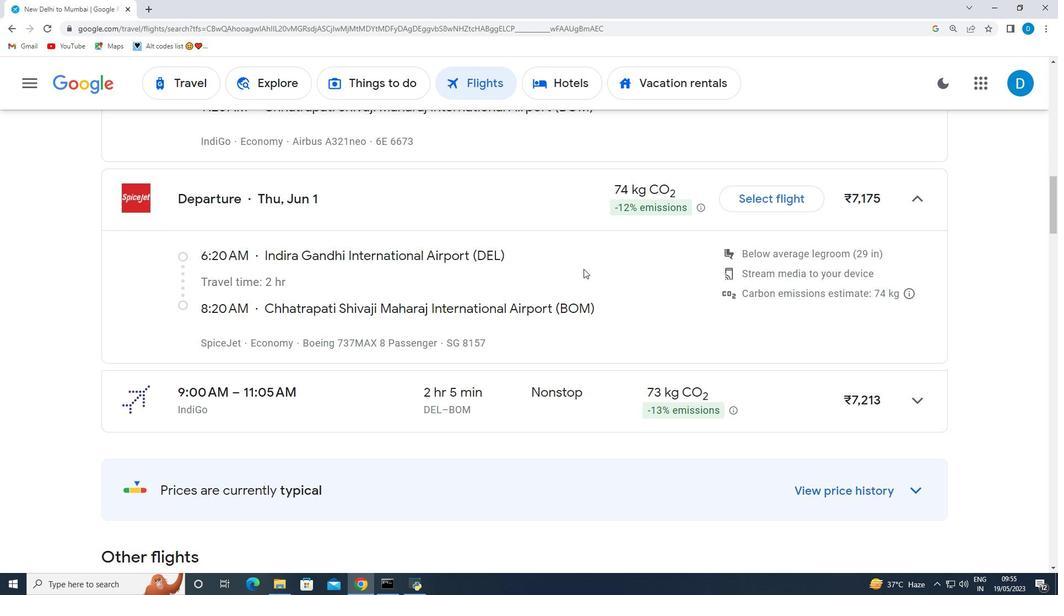 
Action: Mouse moved to (596, 269)
Screenshot: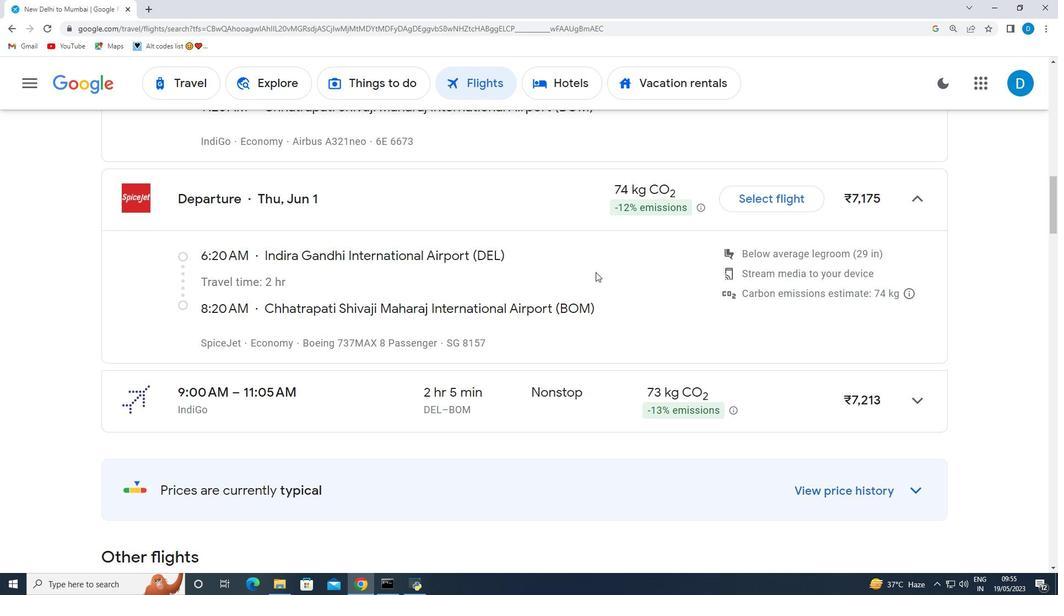 
Action: Mouse scrolled (596, 268) with delta (0, 0)
Screenshot: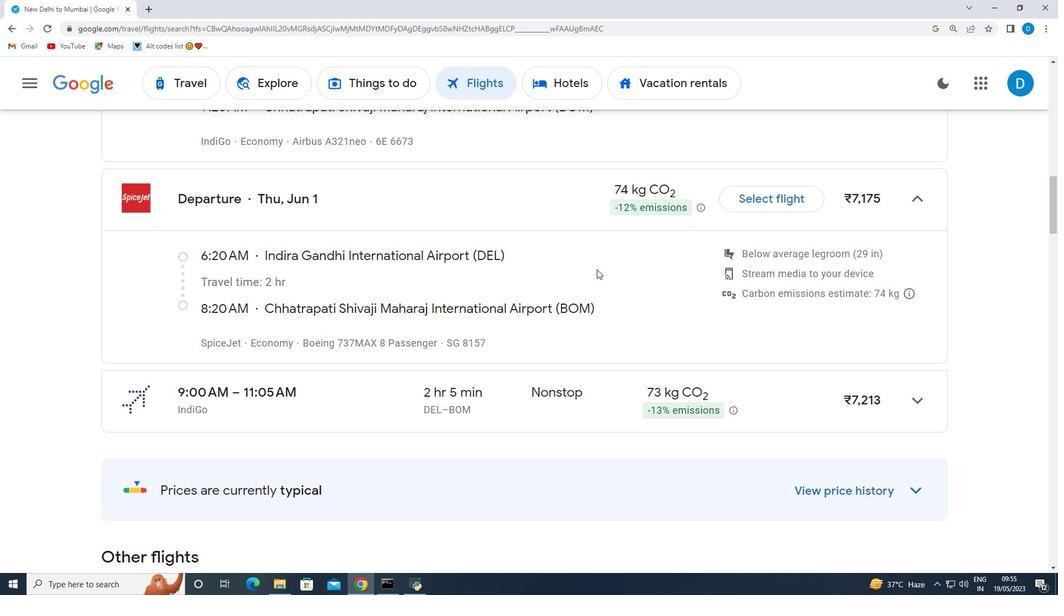 
Action: Mouse moved to (660, 353)
Screenshot: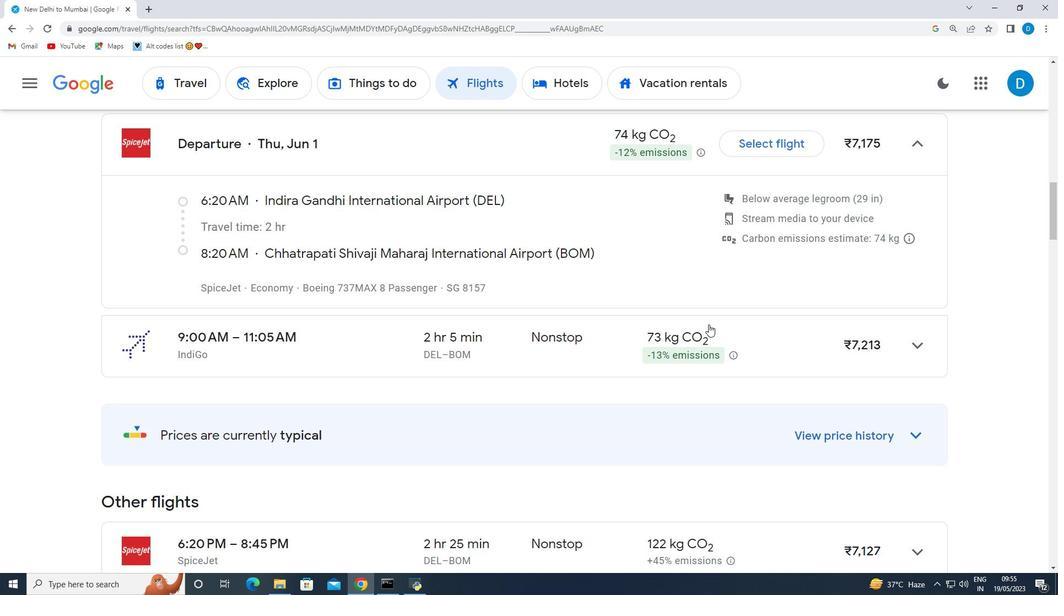 
Action: Mouse scrolled (660, 353) with delta (0, 0)
Screenshot: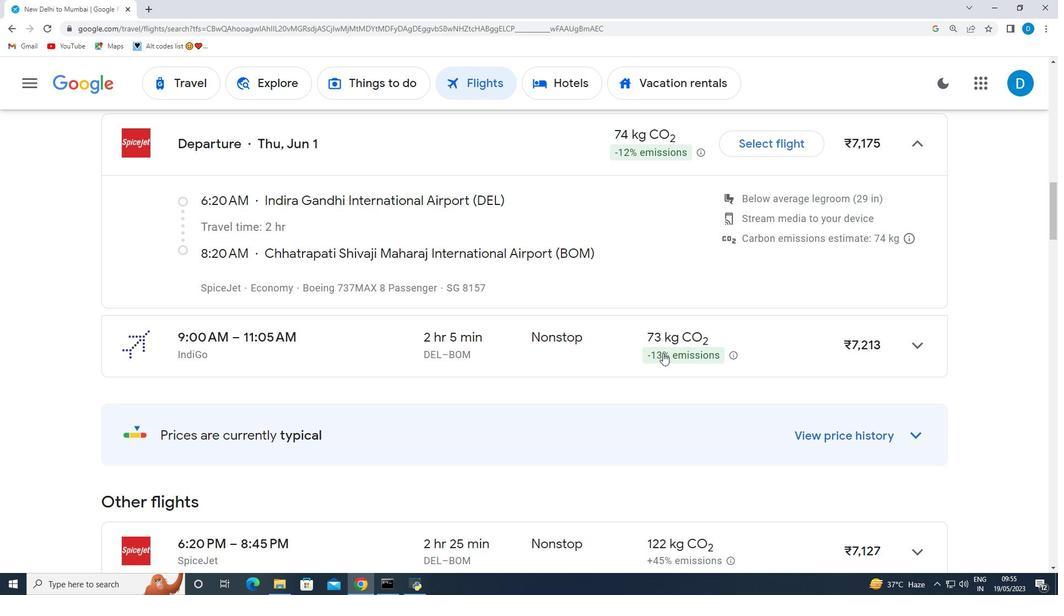 
Action: Mouse scrolled (660, 353) with delta (0, 0)
Screenshot: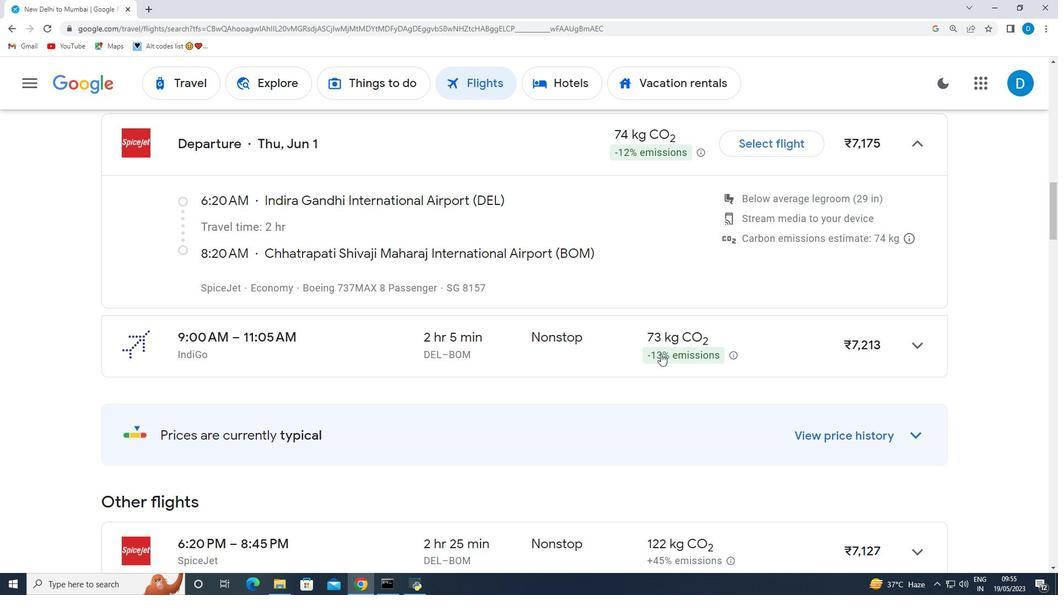 
Action: Mouse scrolled (660, 353) with delta (0, 0)
Screenshot: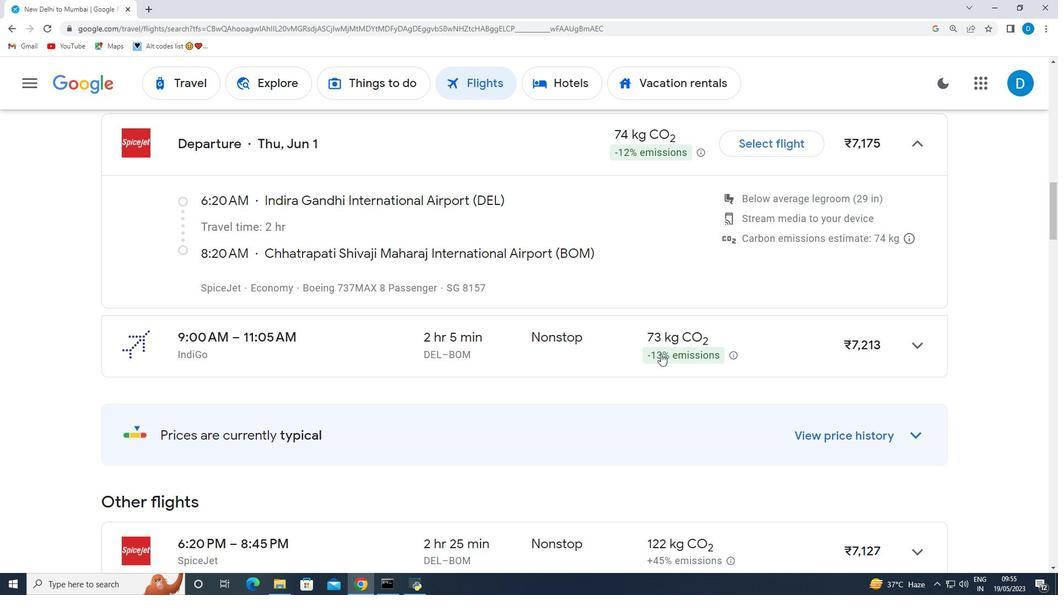 
Action: Mouse moved to (913, 179)
Screenshot: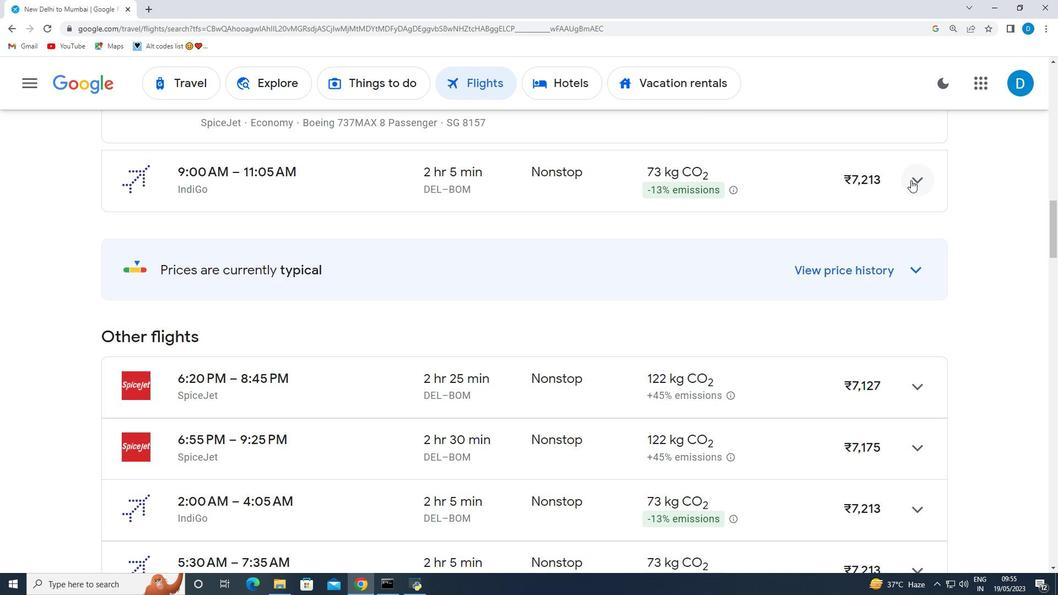 
Action: Mouse pressed left at (913, 179)
Screenshot: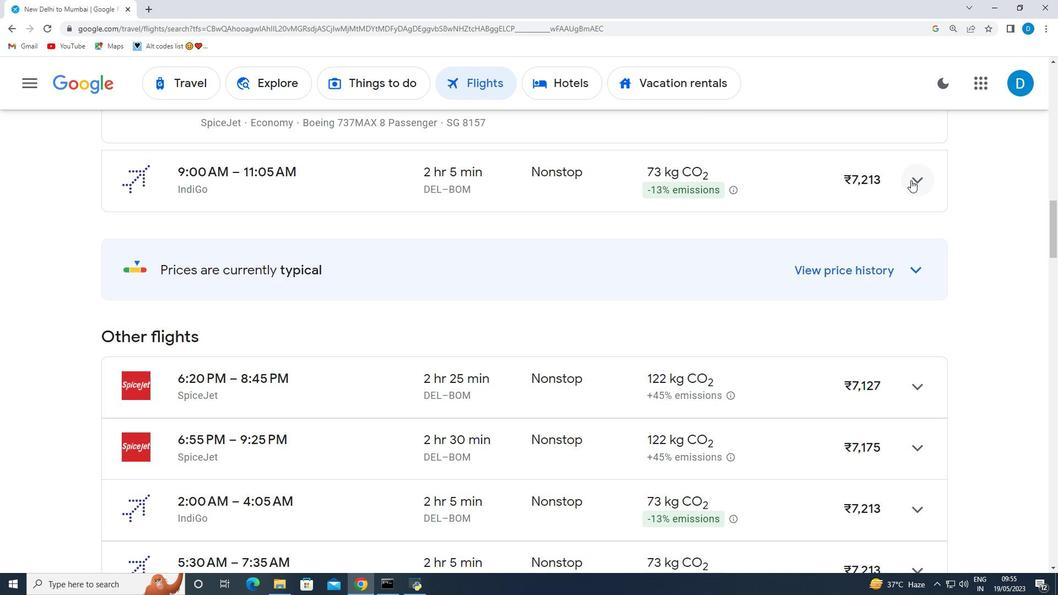 
Action: Mouse moved to (204, 234)
Screenshot: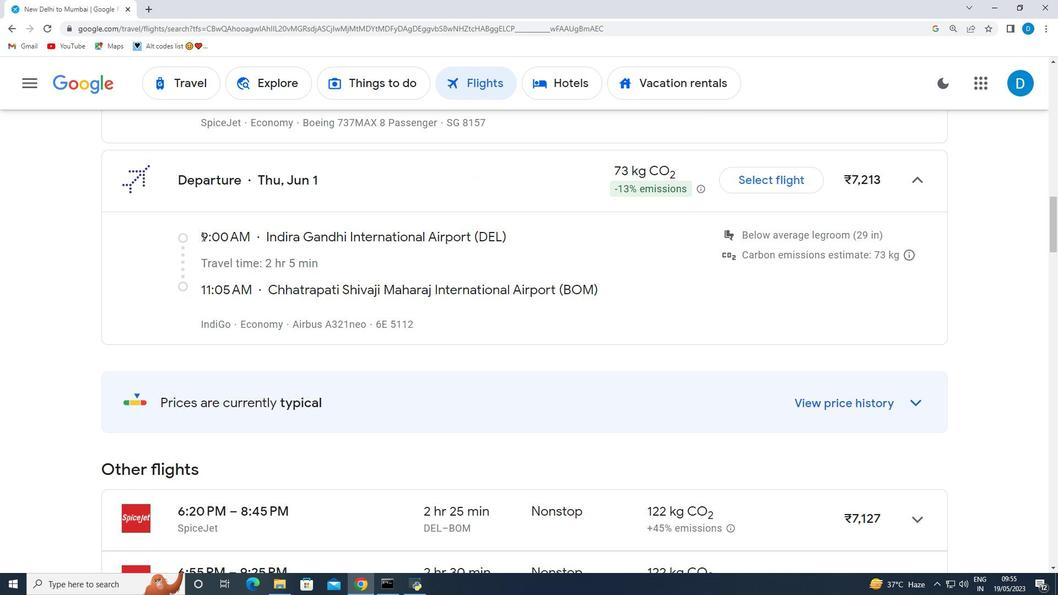 
Action: Mouse pressed left at (204, 234)
Screenshot: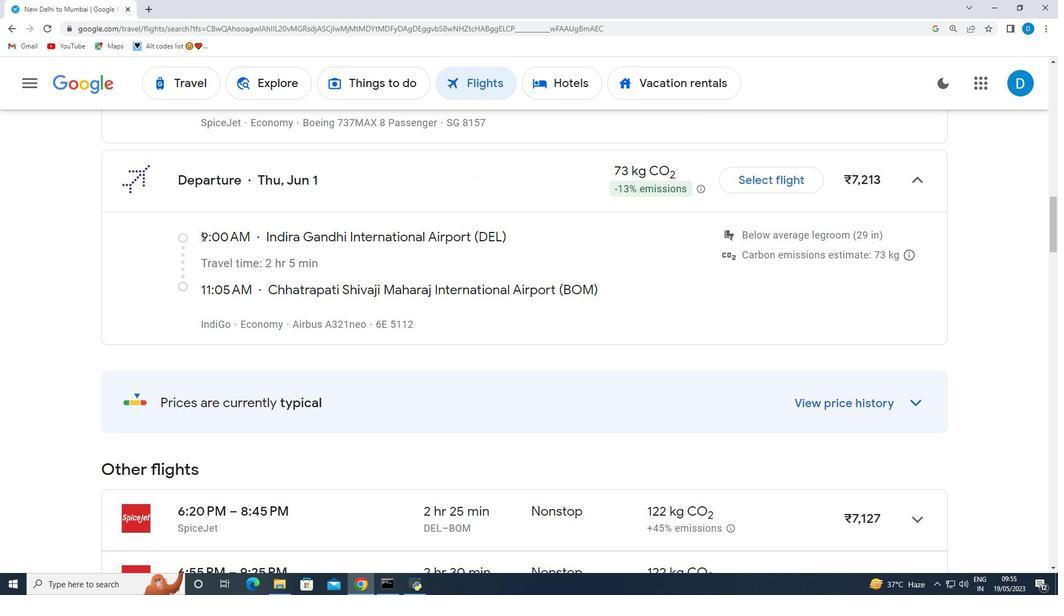 
Action: Mouse moved to (628, 297)
Screenshot: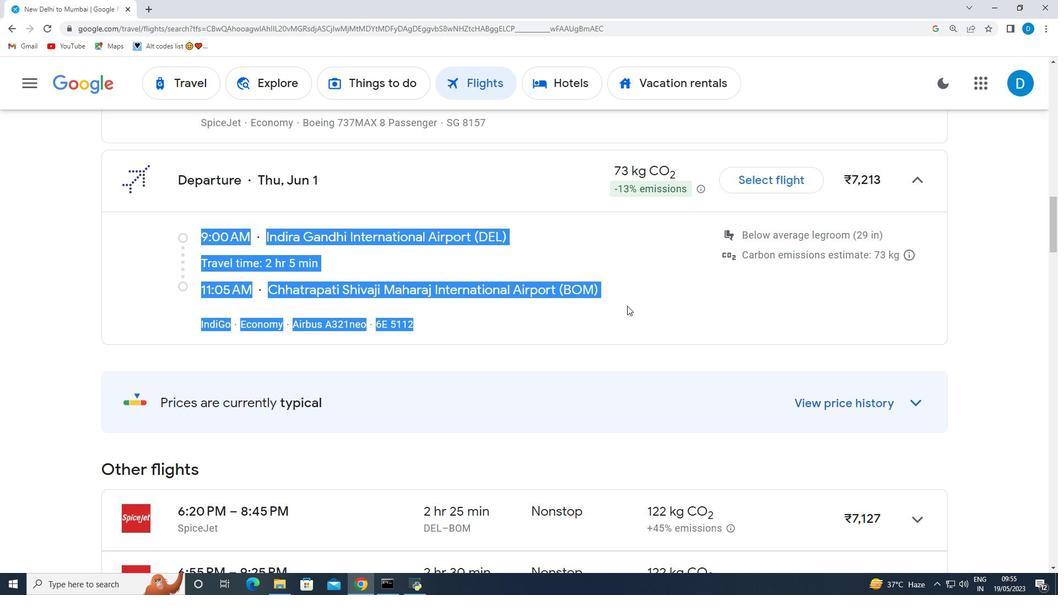 
Action: Mouse pressed left at (628, 297)
Screenshot: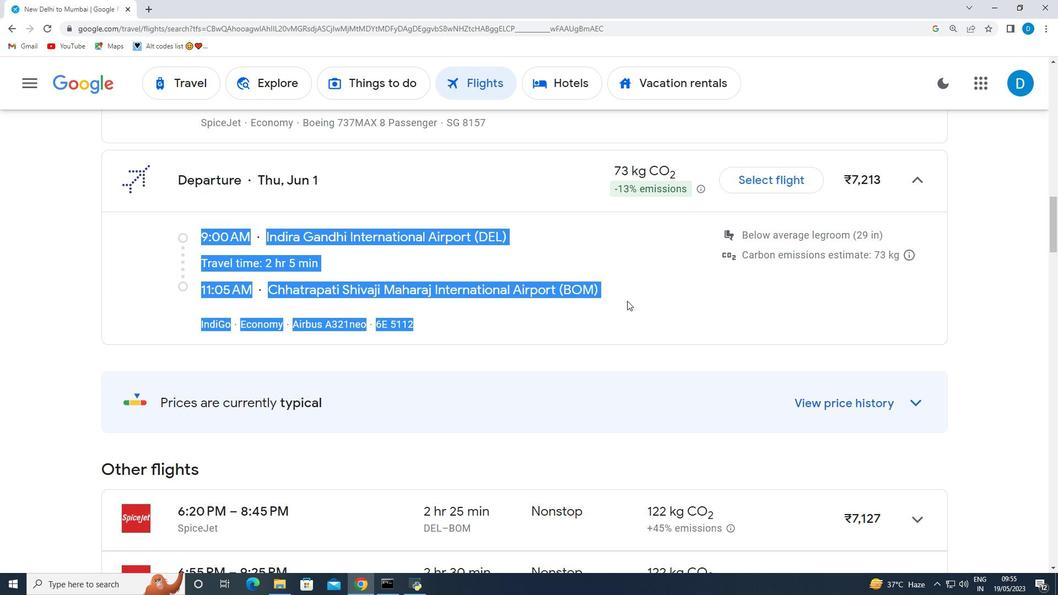 
Action: Mouse moved to (644, 290)
Screenshot: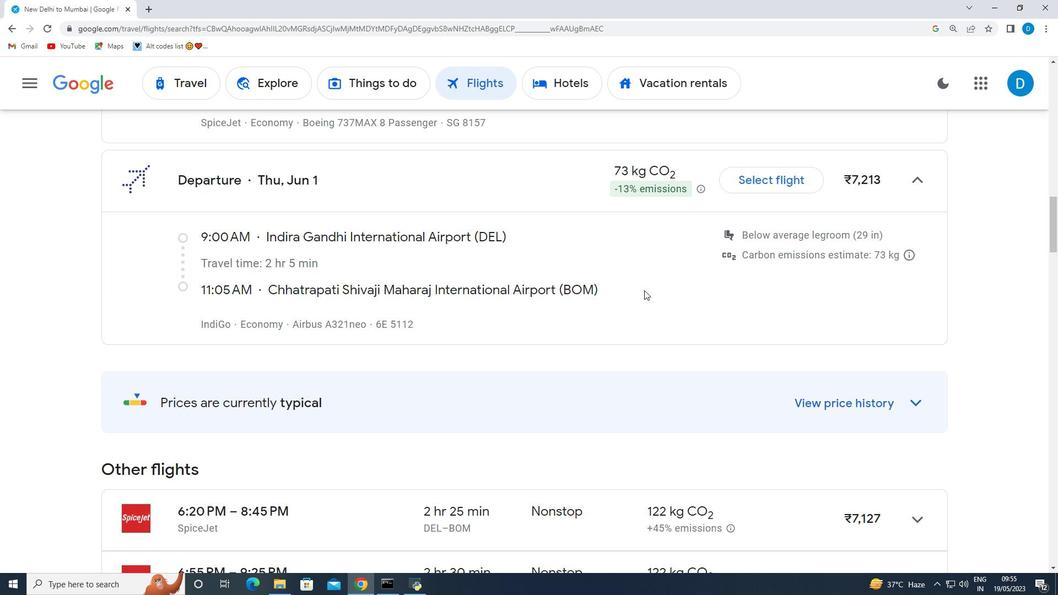 
Action: Mouse scrolled (644, 289) with delta (0, 0)
Screenshot: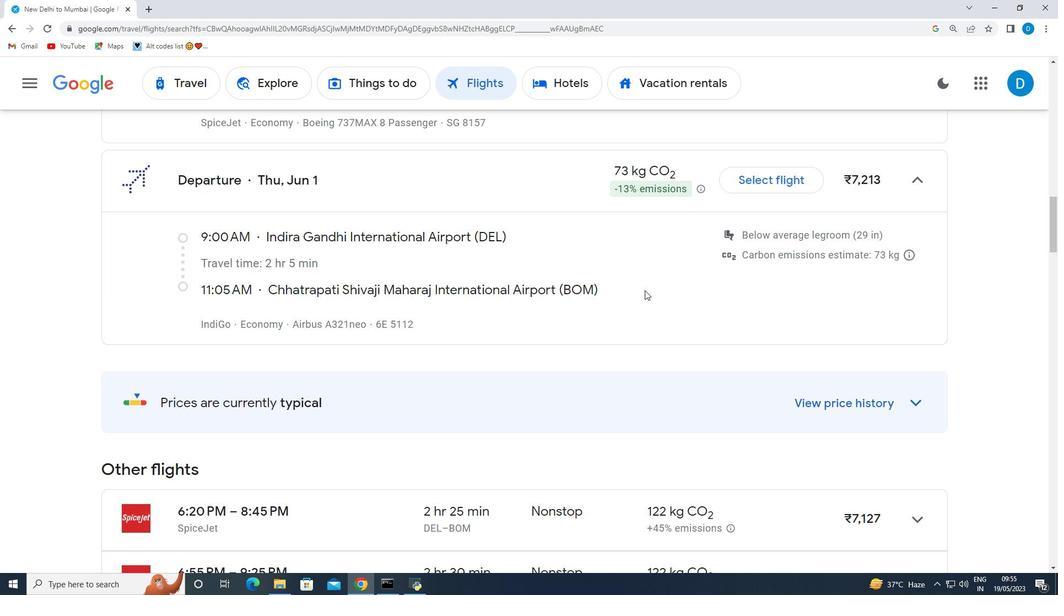 
Action: Mouse moved to (648, 294)
Screenshot: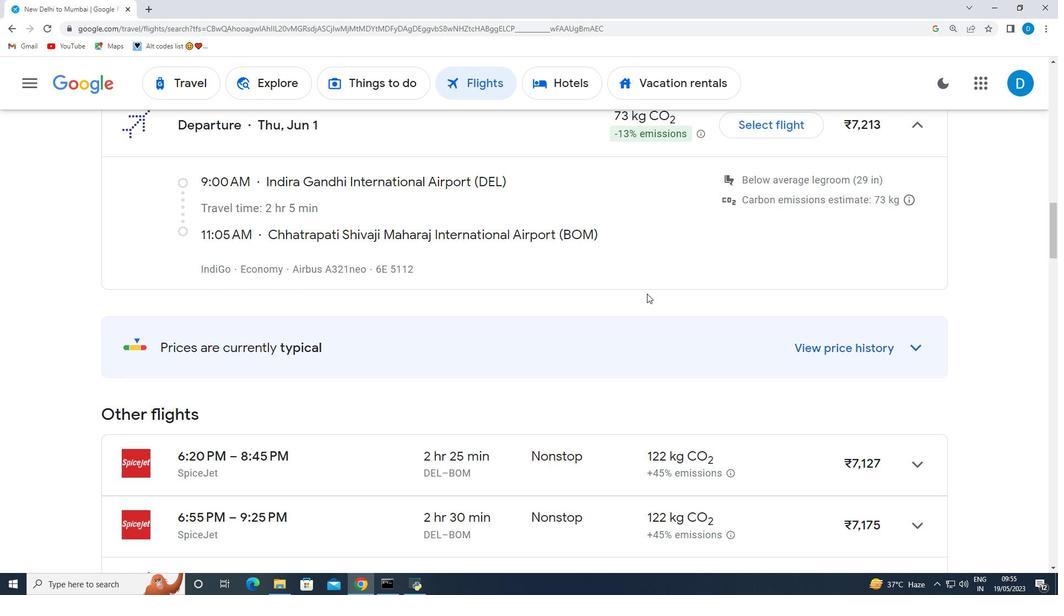 
Action: Mouse scrolled (648, 294) with delta (0, 0)
Screenshot: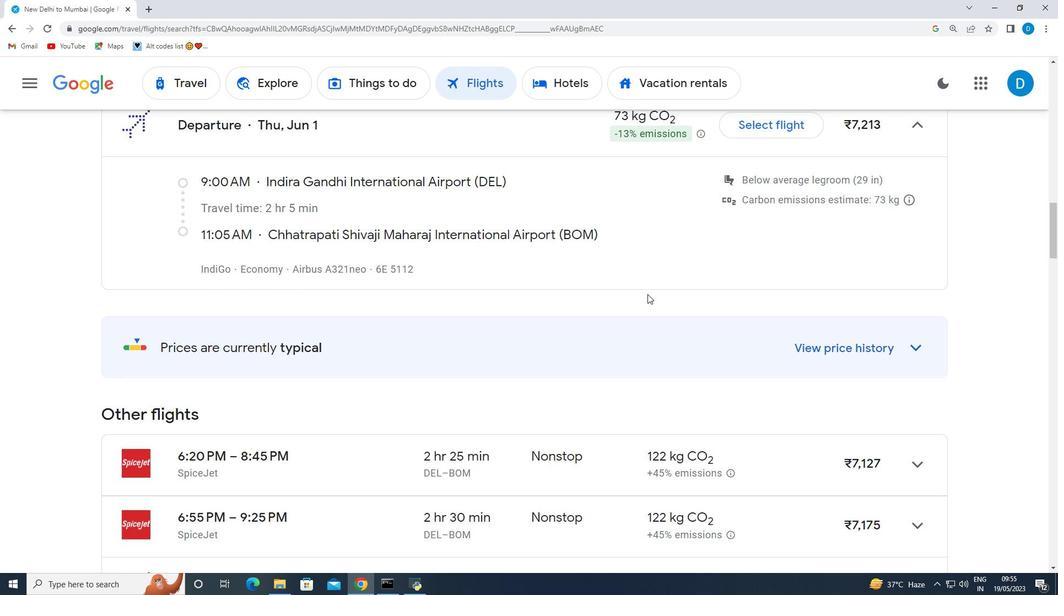 
Action: Mouse scrolled (648, 294) with delta (0, 0)
Screenshot: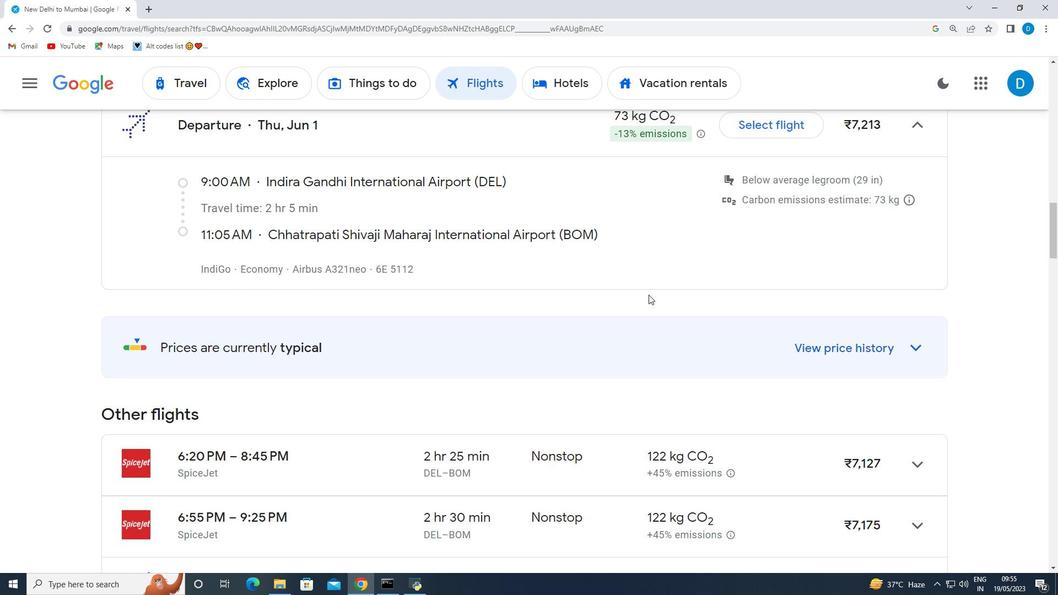 
Action: Mouse moved to (637, 314)
Screenshot: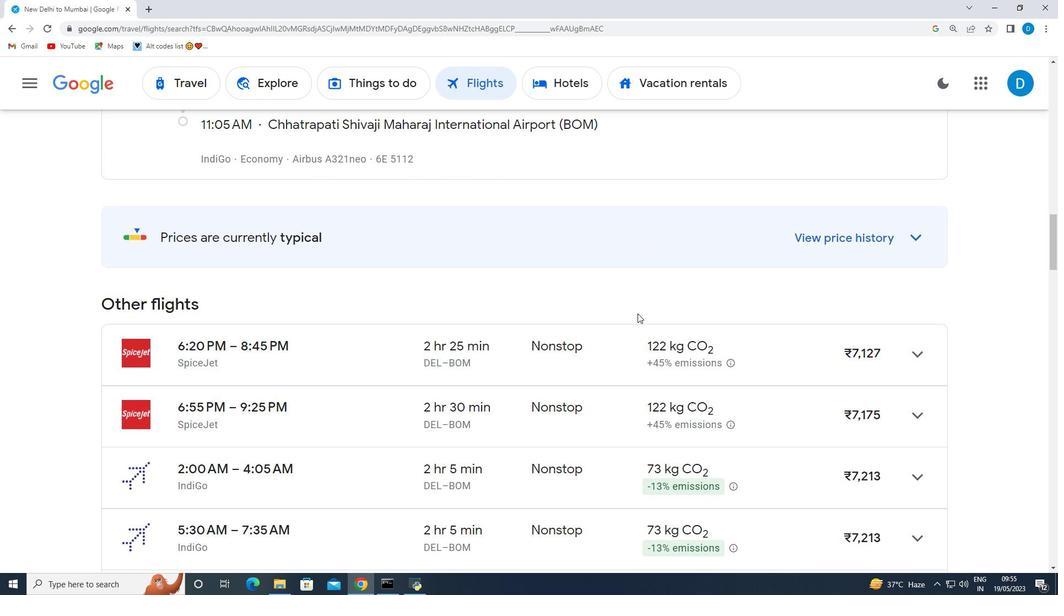 
Action: Mouse scrolled (637, 313) with delta (0, 0)
Screenshot: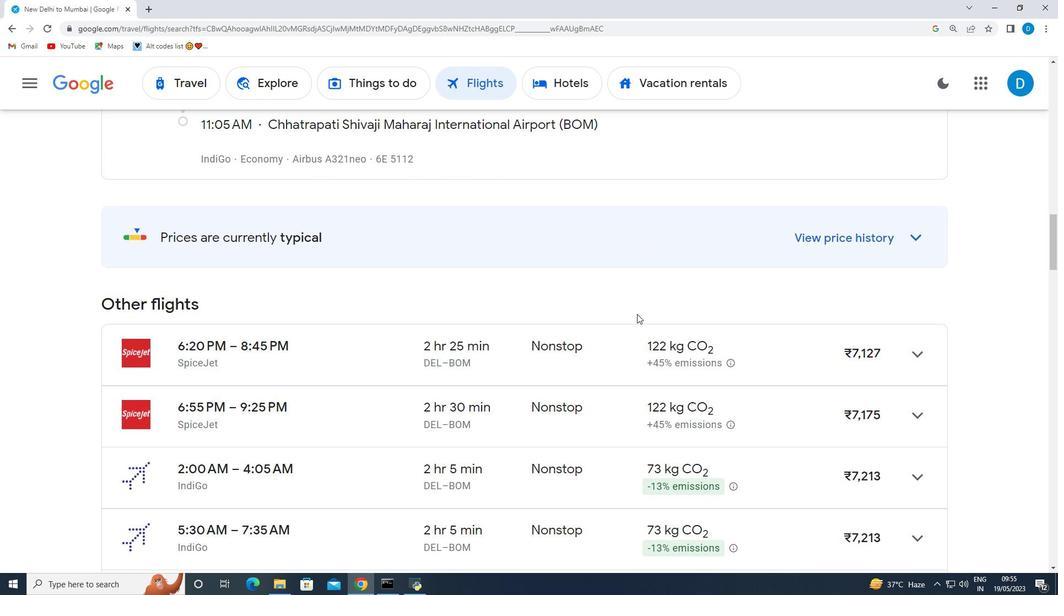 
Action: Mouse scrolled (637, 313) with delta (0, 0)
Screenshot: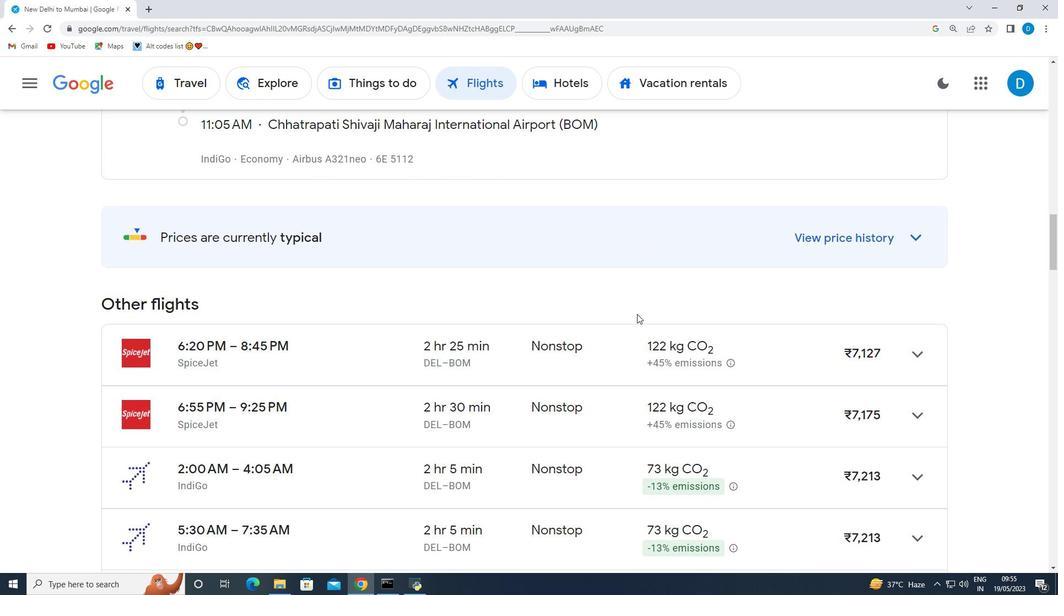 
Action: Mouse scrolled (637, 313) with delta (0, 0)
Screenshot: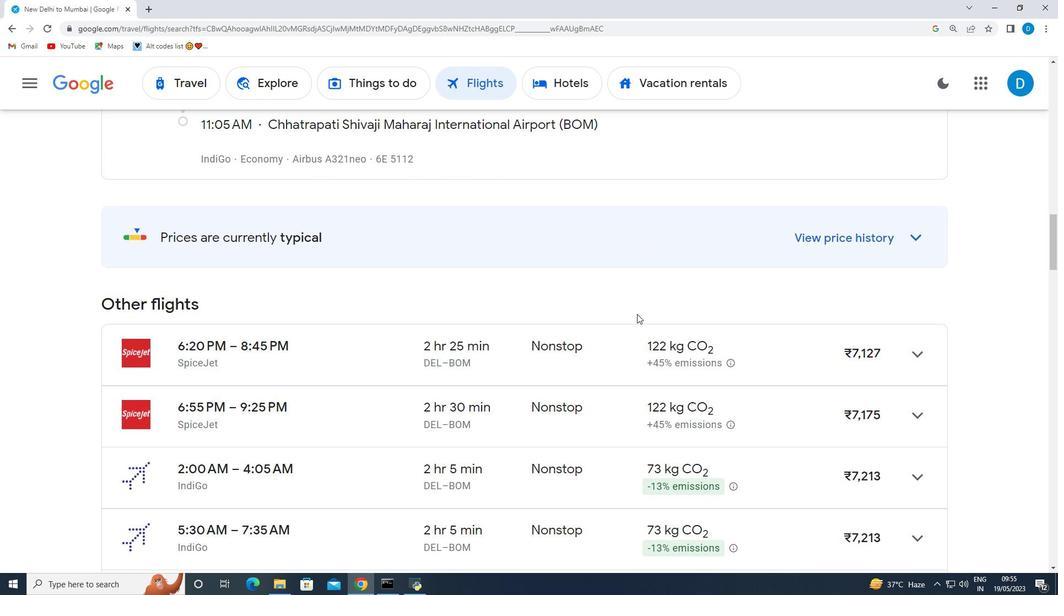 
Action: Mouse scrolled (637, 313) with delta (0, 0)
Screenshot: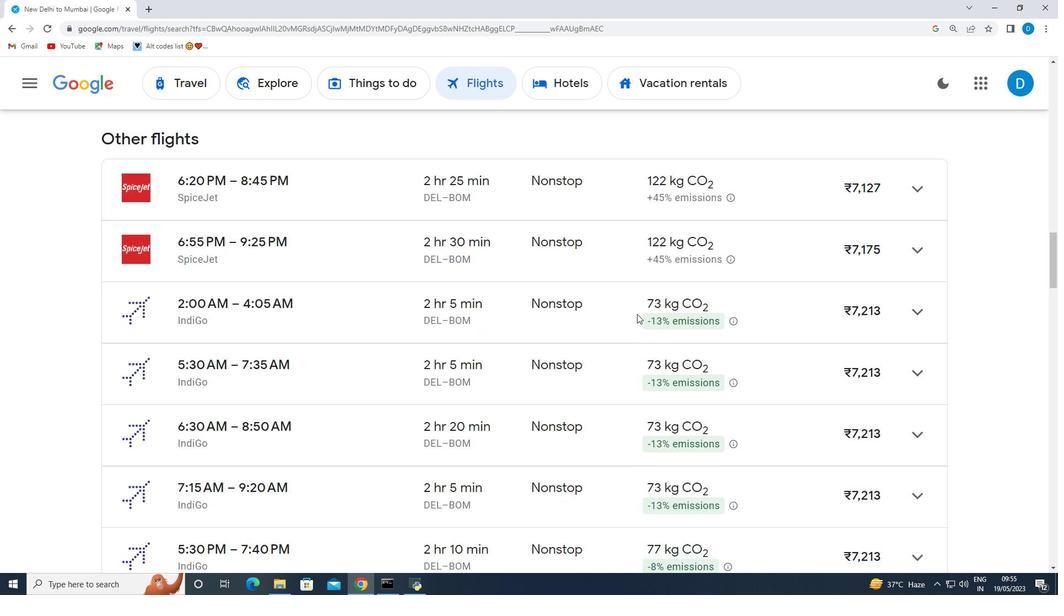 
Action: Mouse scrolled (637, 313) with delta (0, 0)
Screenshot: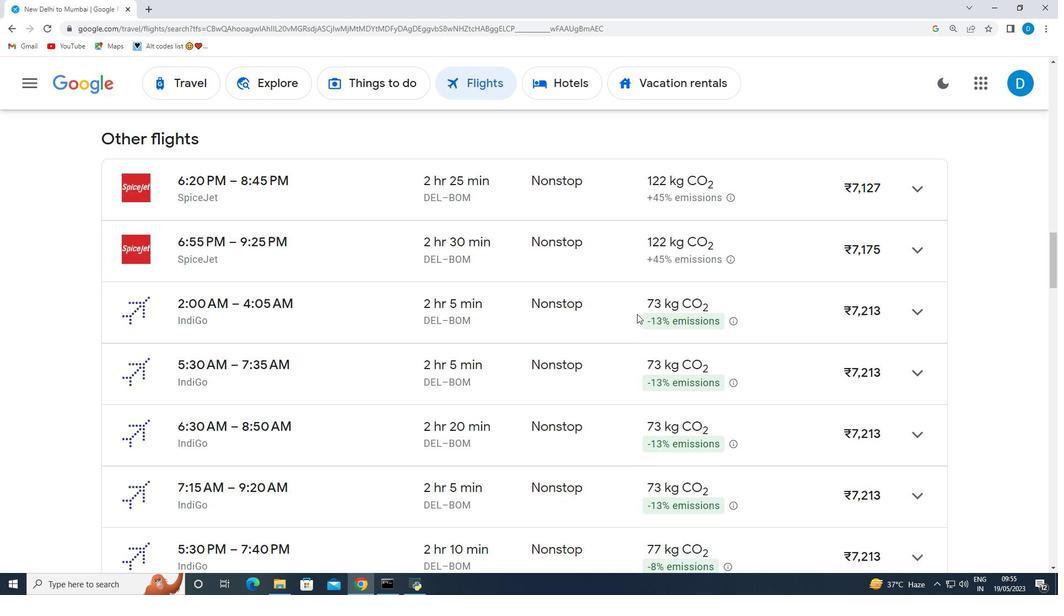
Action: Mouse scrolled (637, 313) with delta (0, 0)
Screenshot: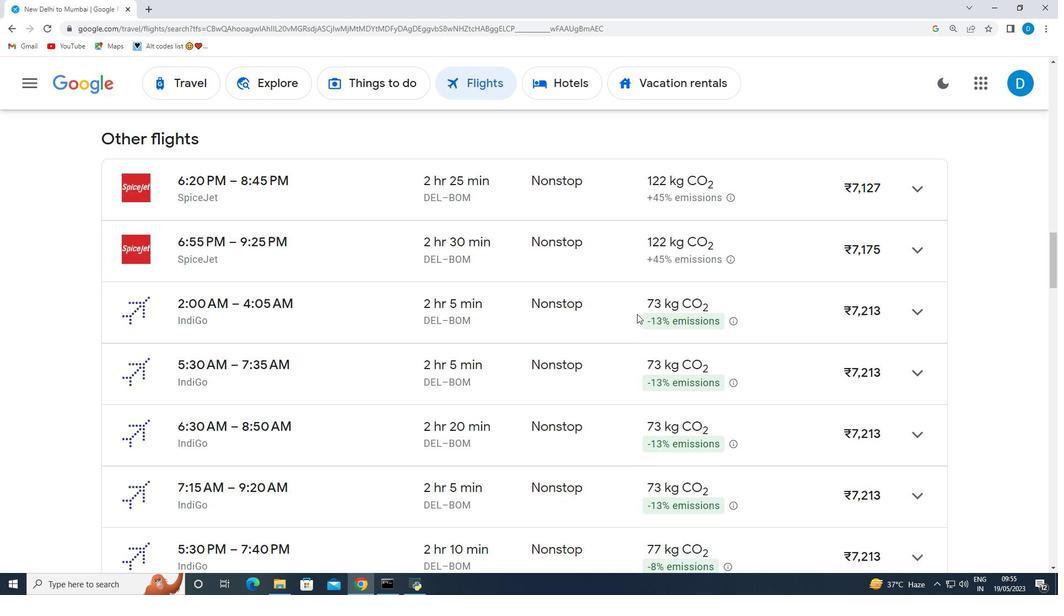 
Action: Mouse scrolled (637, 313) with delta (0, 0)
Screenshot: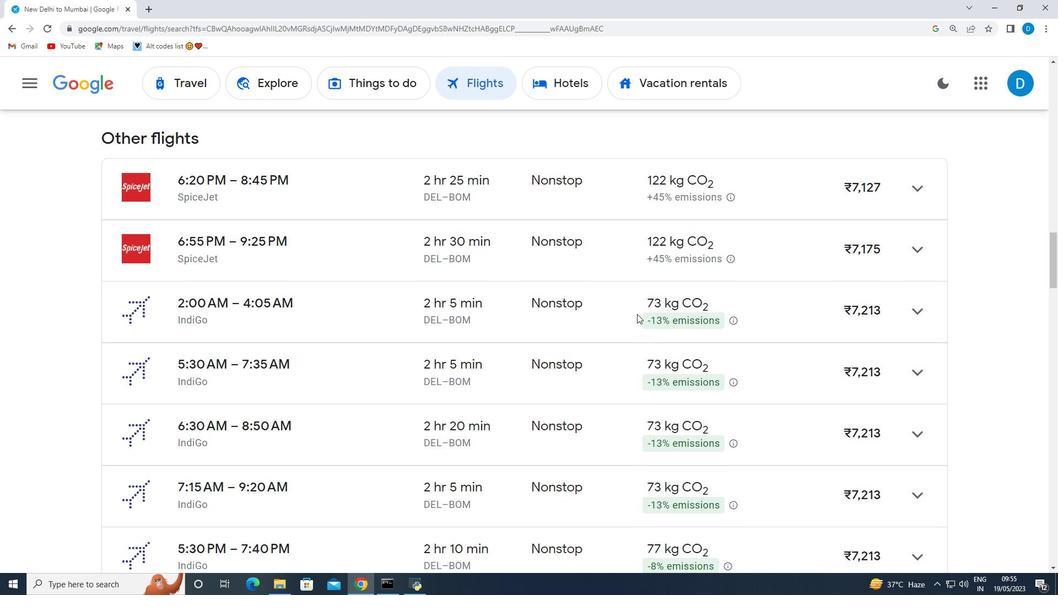 
Action: Mouse scrolled (637, 313) with delta (0, 0)
Screenshot: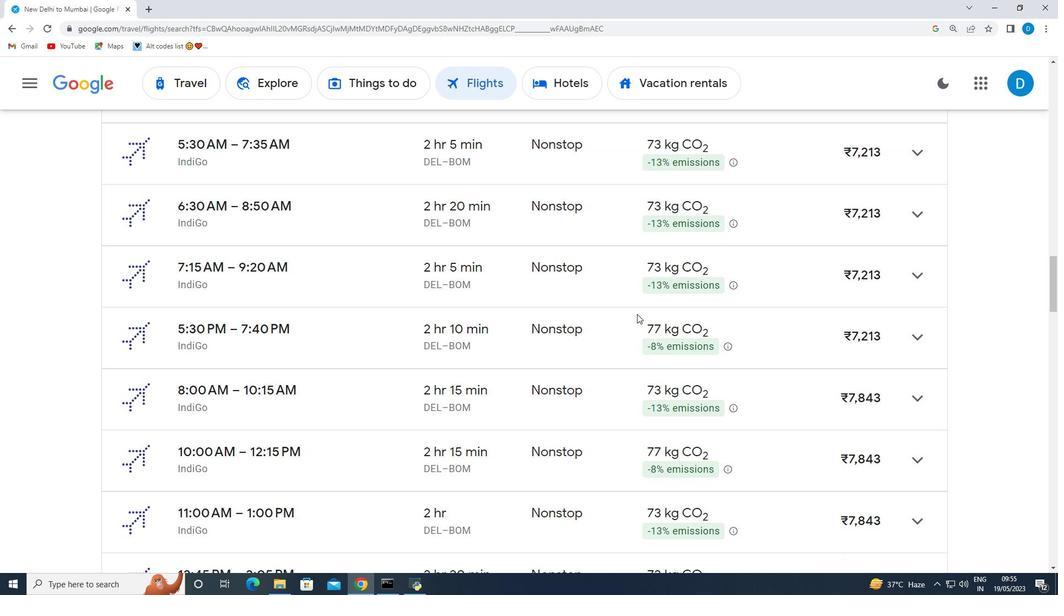 
Action: Mouse scrolled (637, 313) with delta (0, 0)
Screenshot: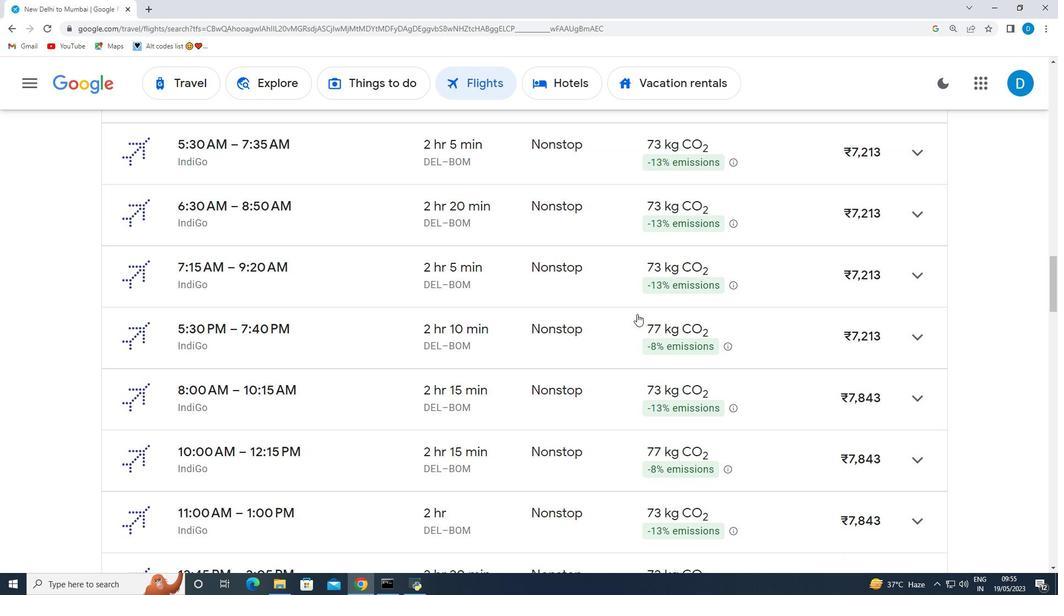 
Action: Mouse moved to (627, 315)
Screenshot: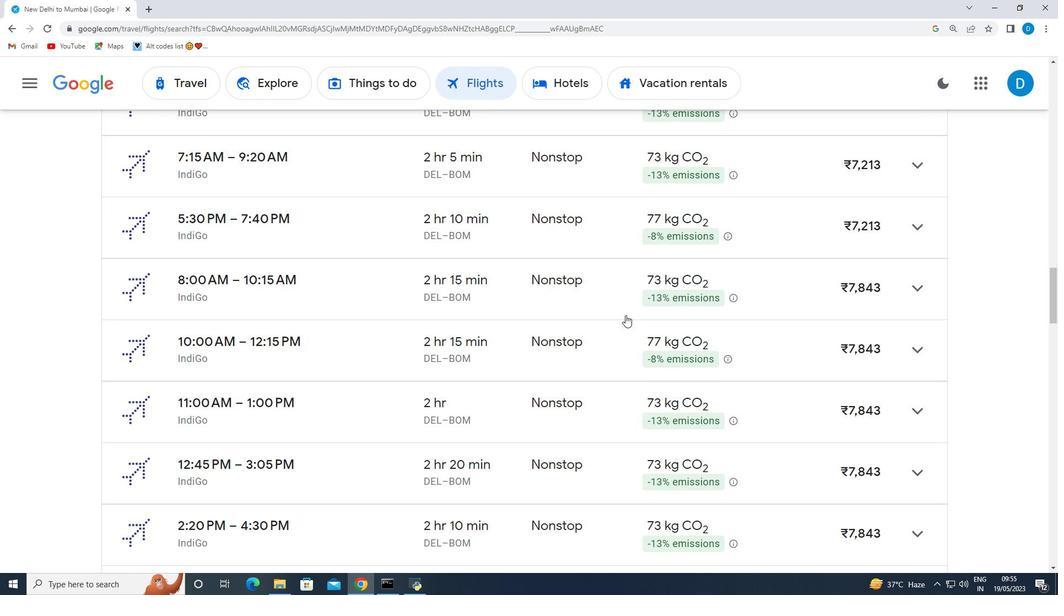 
Action: Mouse scrolled (627, 315) with delta (0, 0)
Screenshot: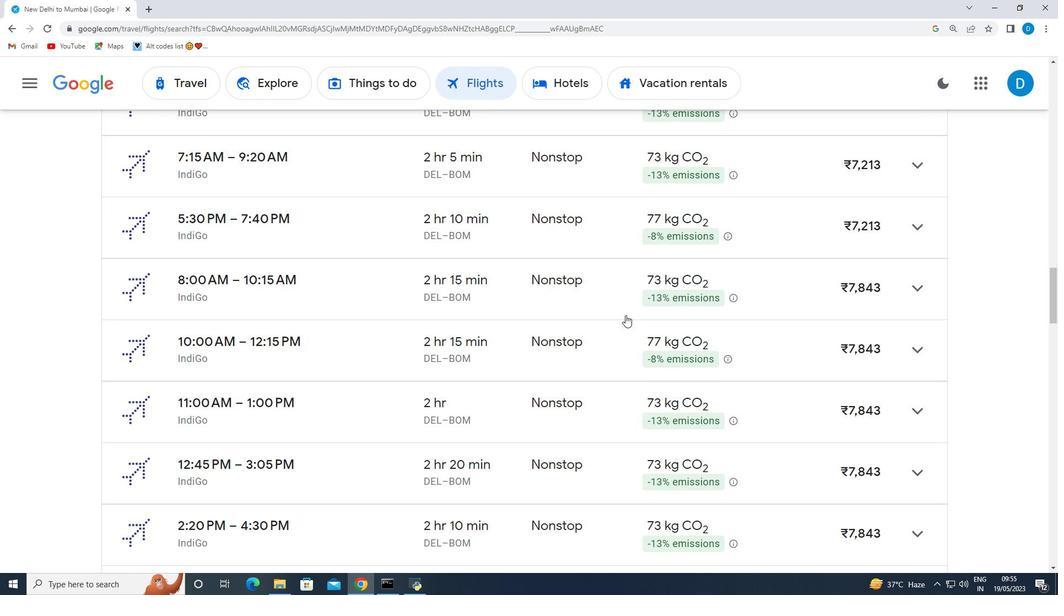 
Action: Mouse scrolled (627, 315) with delta (0, 0)
Screenshot: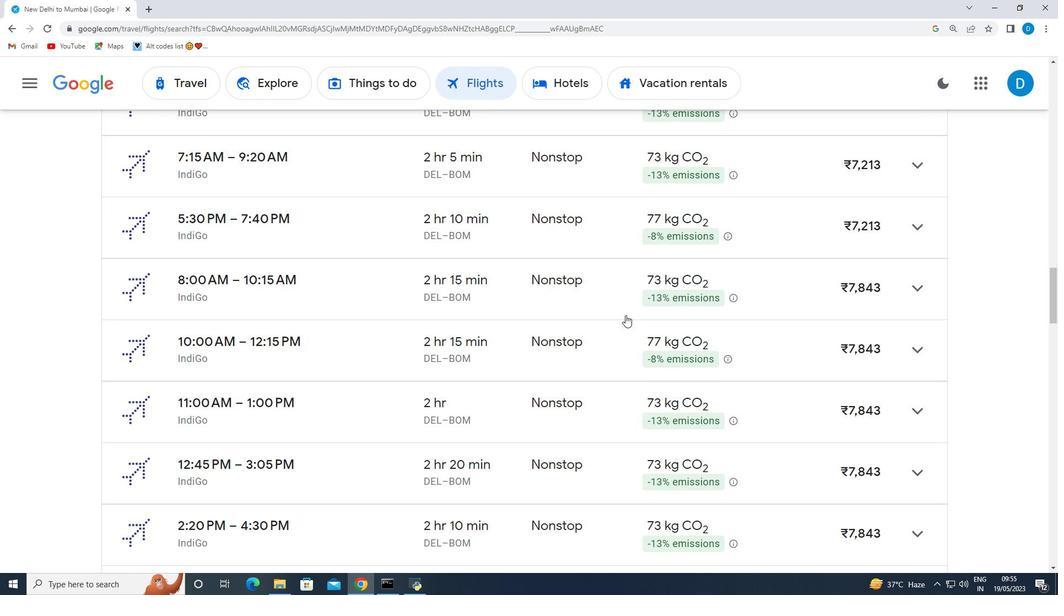 
Action: Mouse moved to (628, 315)
Screenshot: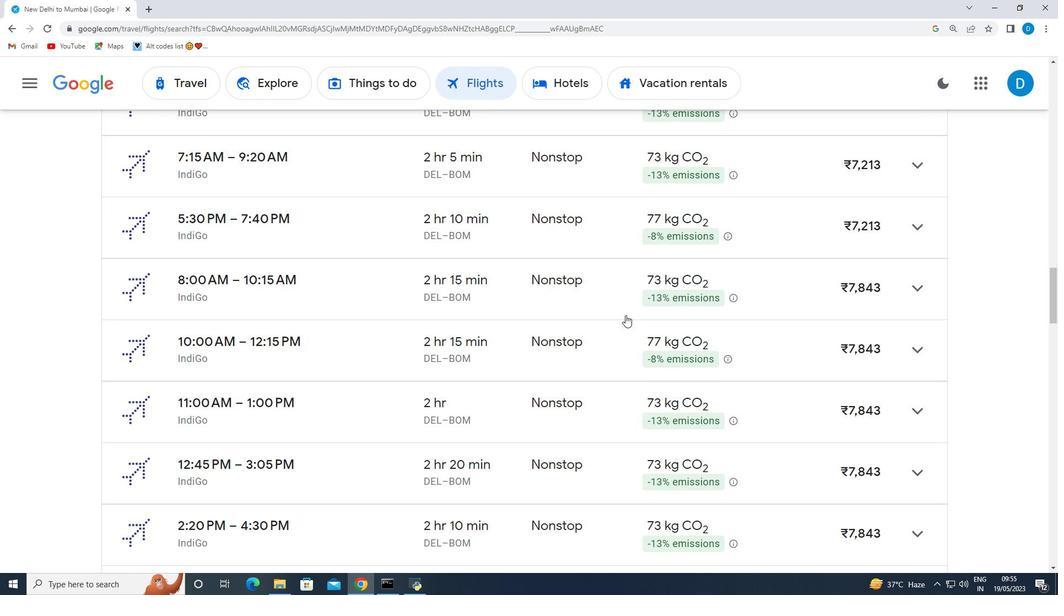 
Action: Mouse scrolled (628, 315) with delta (0, 0)
Screenshot: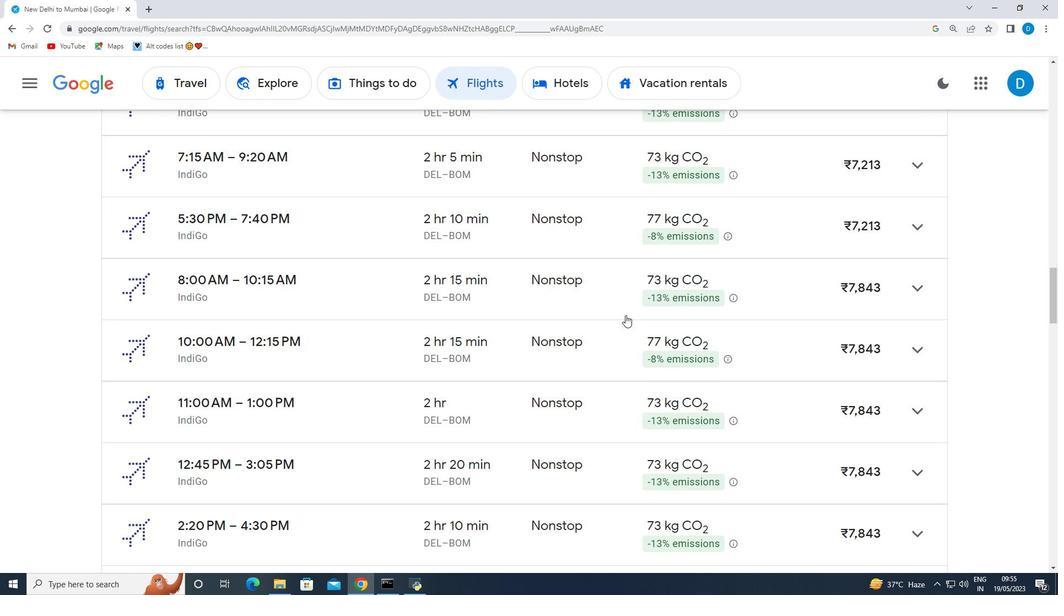 
Action: Mouse moved to (628, 314)
Screenshot: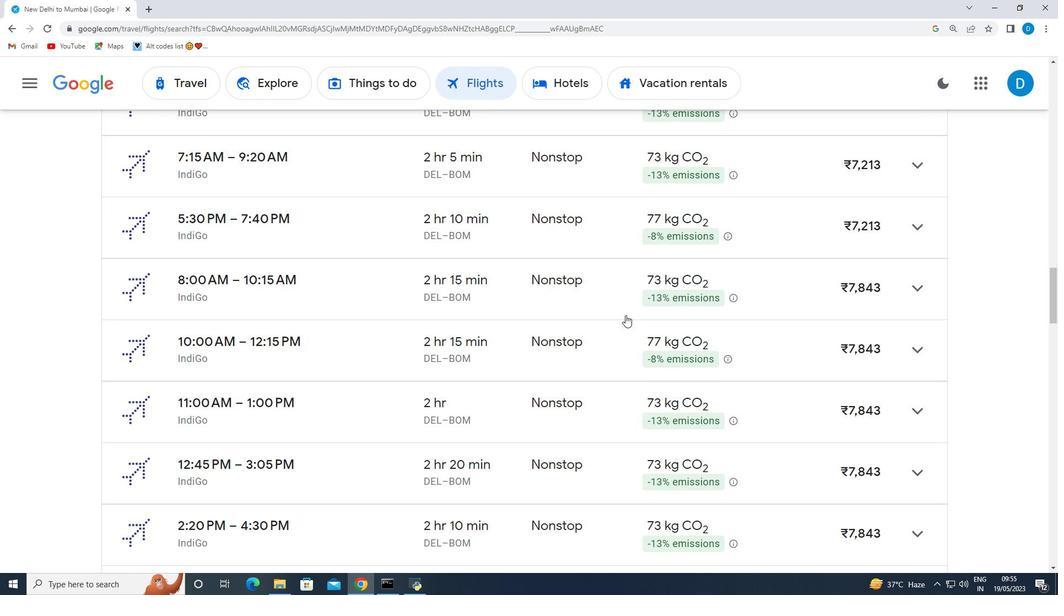 
Action: Mouse scrolled (628, 315) with delta (0, 0)
Screenshot: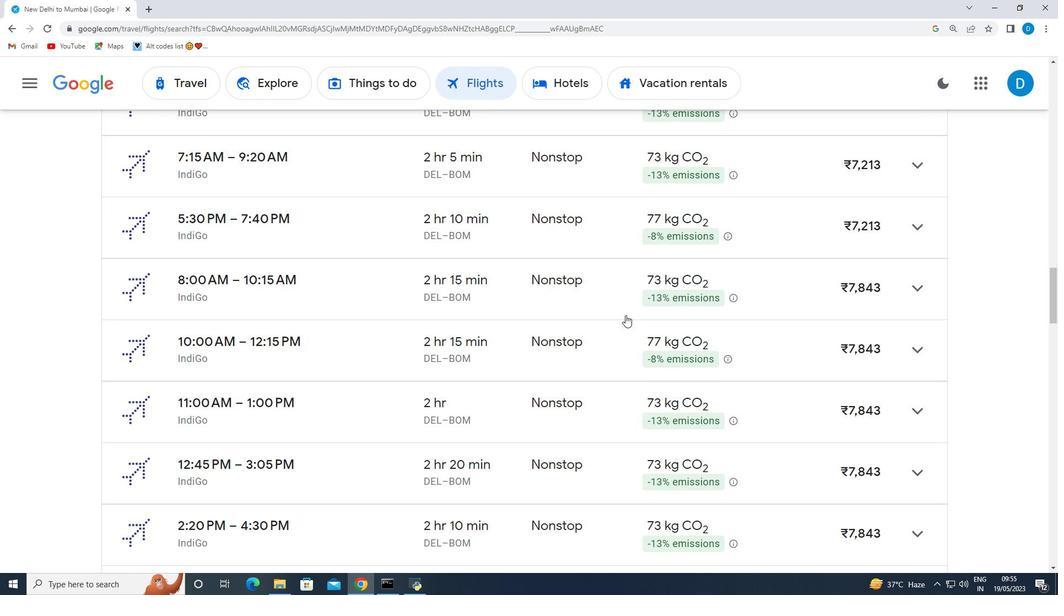 
Action: Mouse moved to (632, 309)
Screenshot: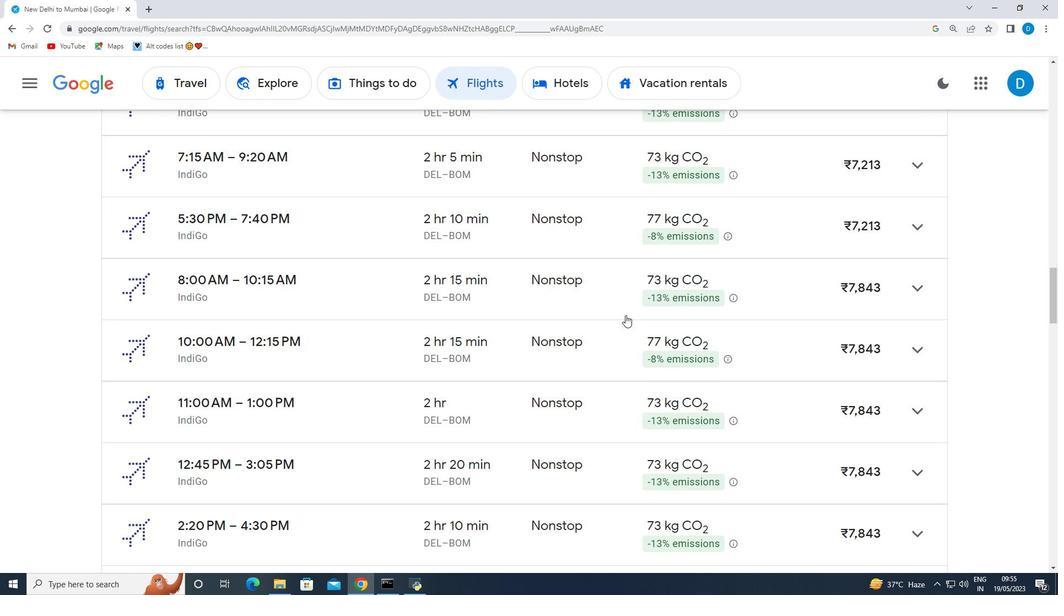 
Action: Mouse scrolled (632, 310) with delta (0, 0)
Screenshot: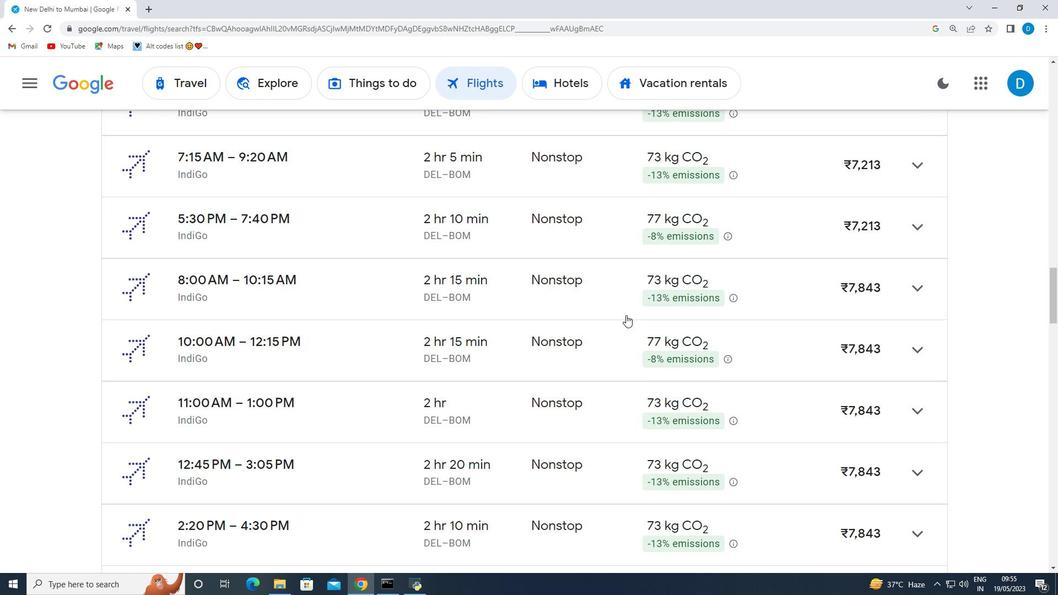 
Action: Mouse moved to (633, 307)
Screenshot: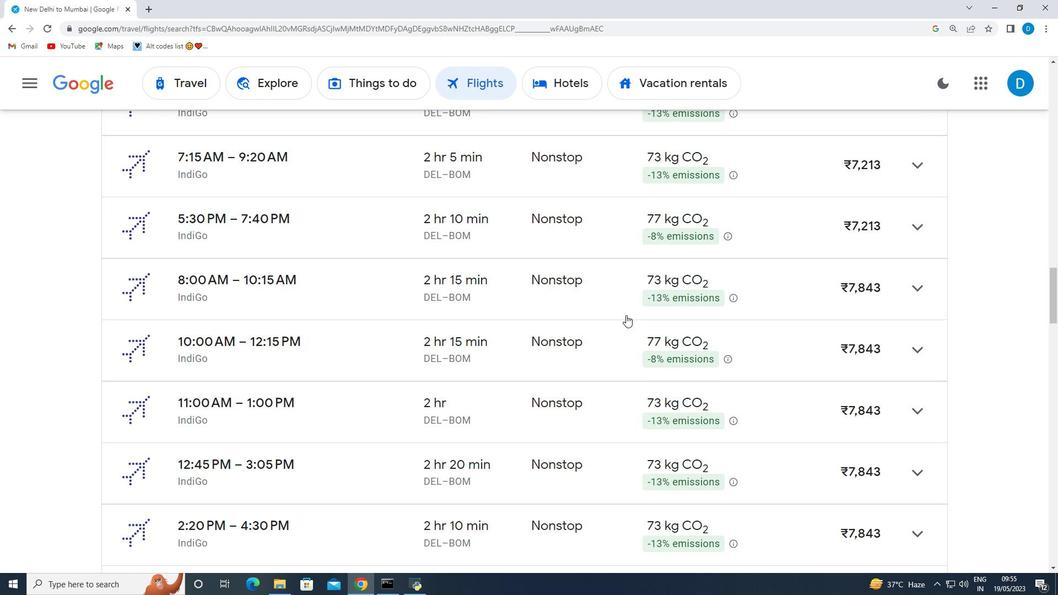 
Action: Mouse scrolled (633, 307) with delta (0, 0)
Screenshot: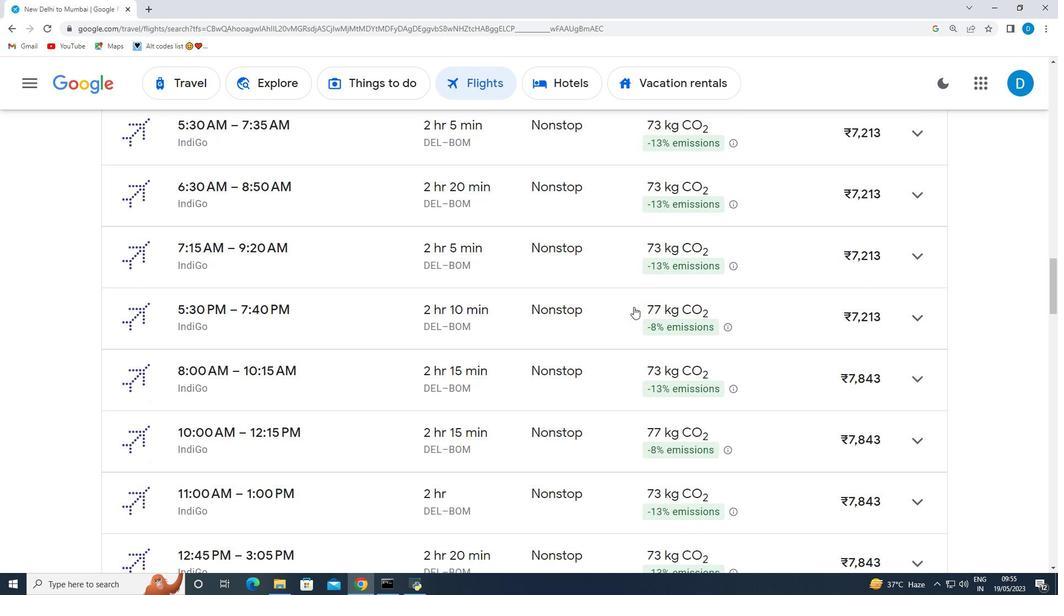 
Action: Mouse scrolled (633, 307) with delta (0, 0)
Screenshot: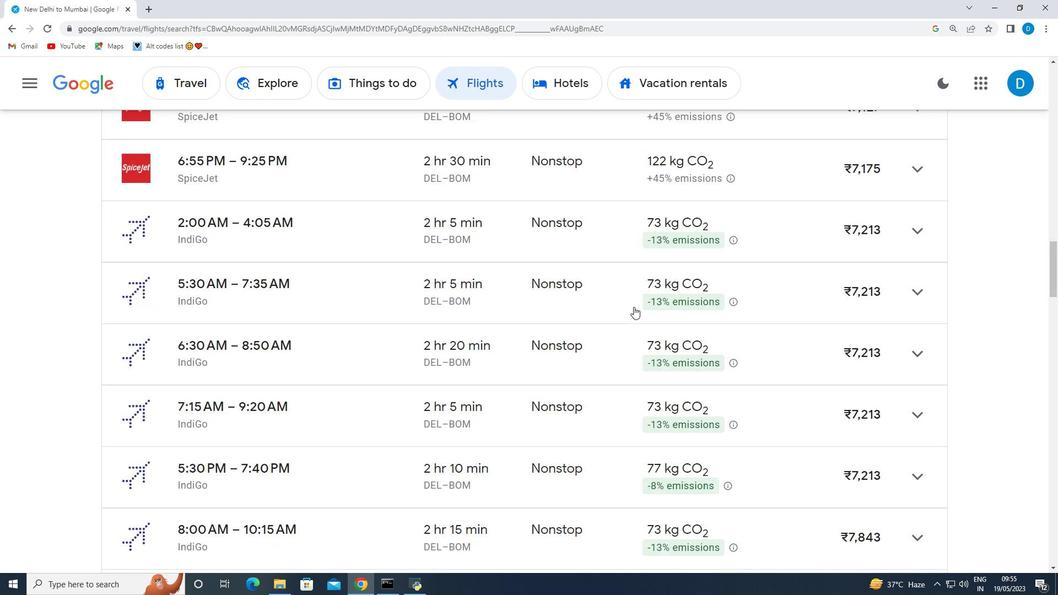 
Action: Mouse scrolled (633, 307) with delta (0, 0)
Screenshot: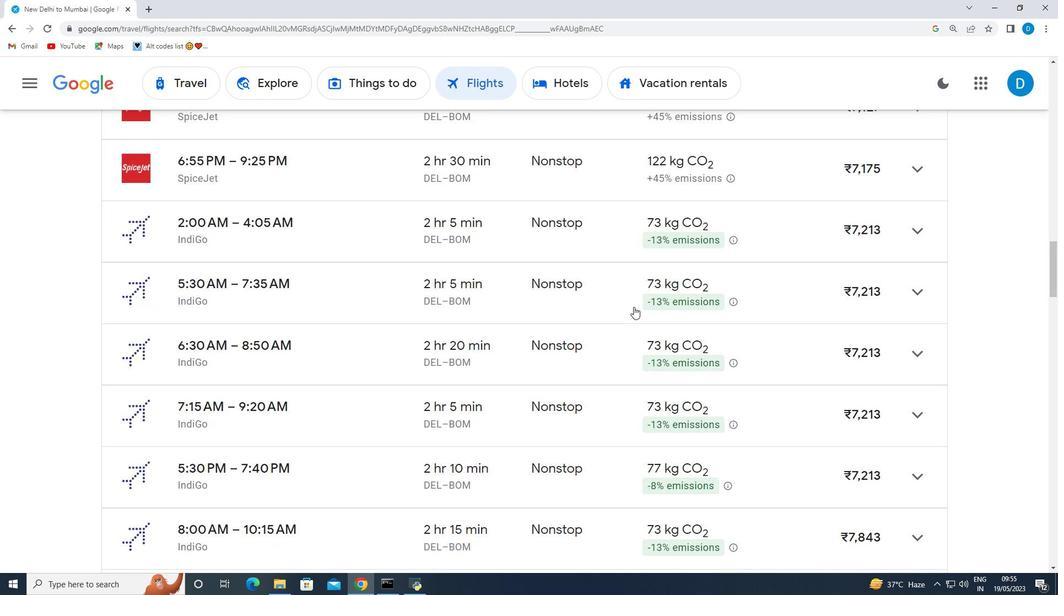 
Action: Mouse scrolled (633, 307) with delta (0, 0)
Screenshot: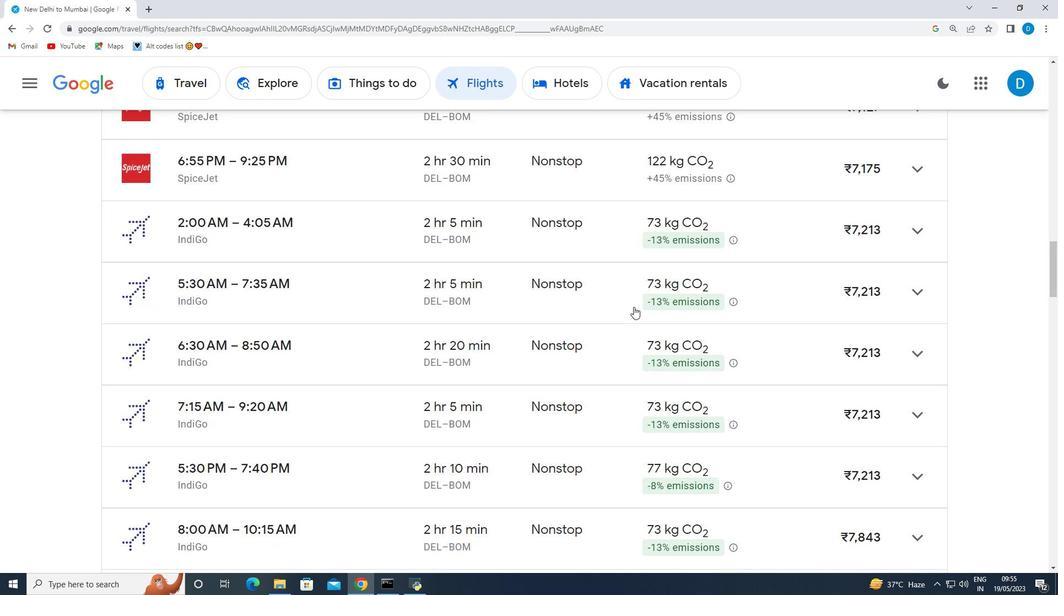 
Action: Mouse scrolled (633, 307) with delta (0, 0)
Screenshot: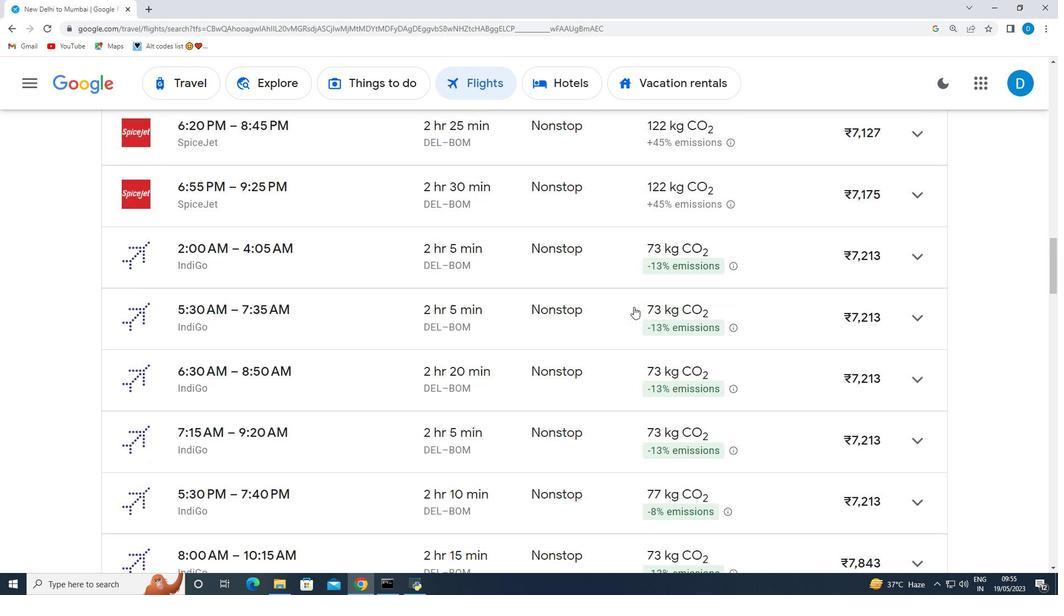 
Action: Mouse scrolled (633, 307) with delta (0, 0)
Screenshot: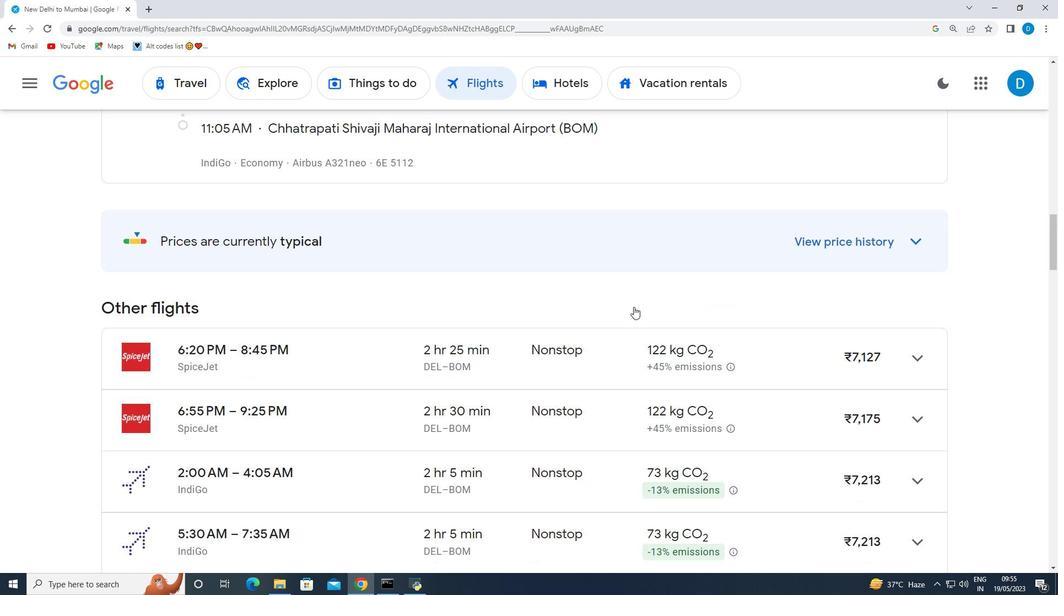 
Action: Mouse scrolled (633, 307) with delta (0, 0)
Screenshot: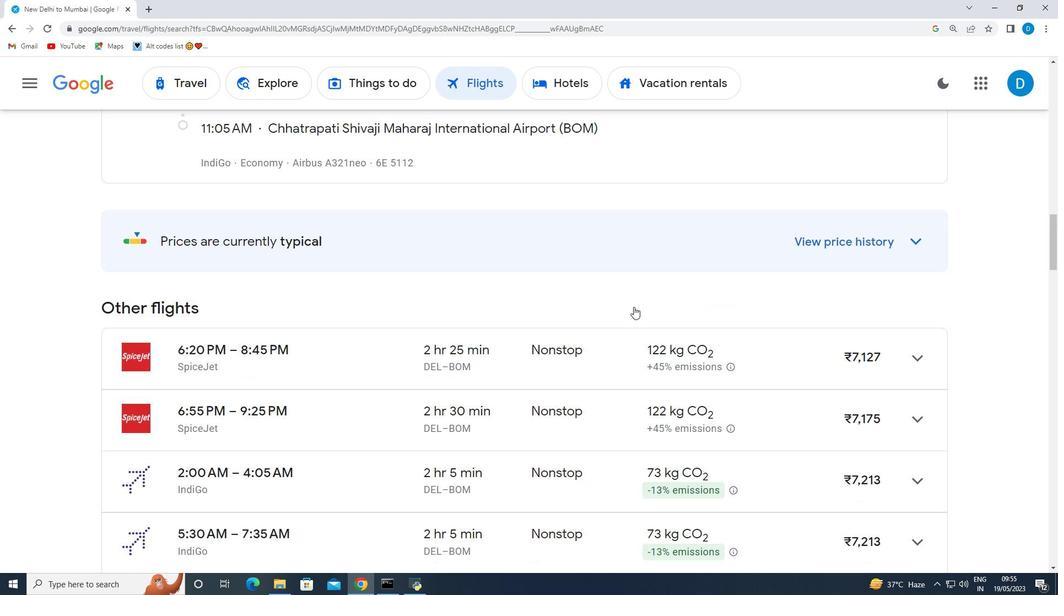 
Action: Mouse scrolled (633, 307) with delta (0, 0)
Screenshot: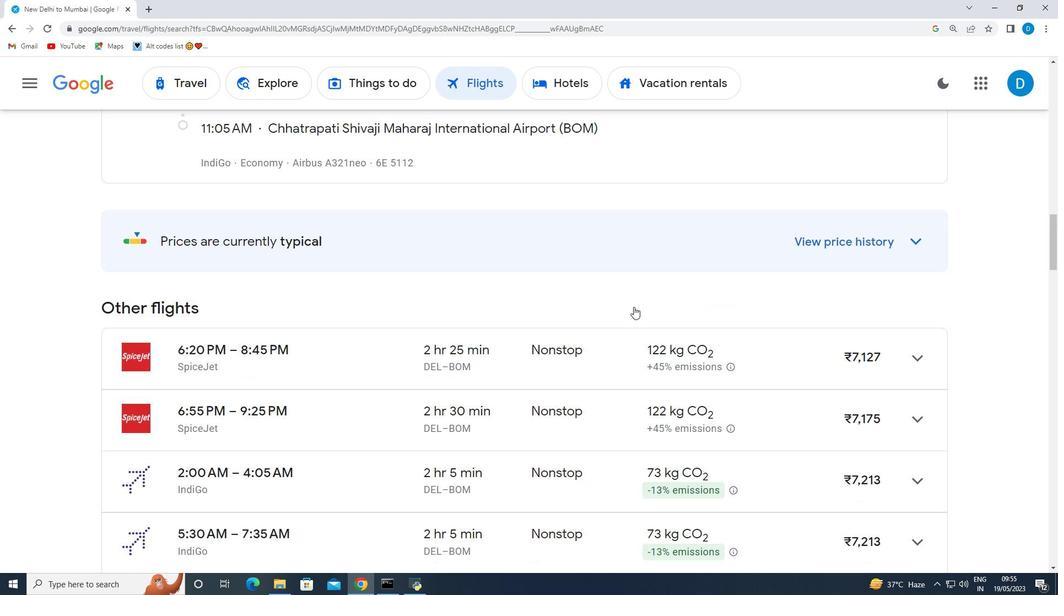 
Action: Mouse scrolled (633, 307) with delta (0, 0)
Screenshot: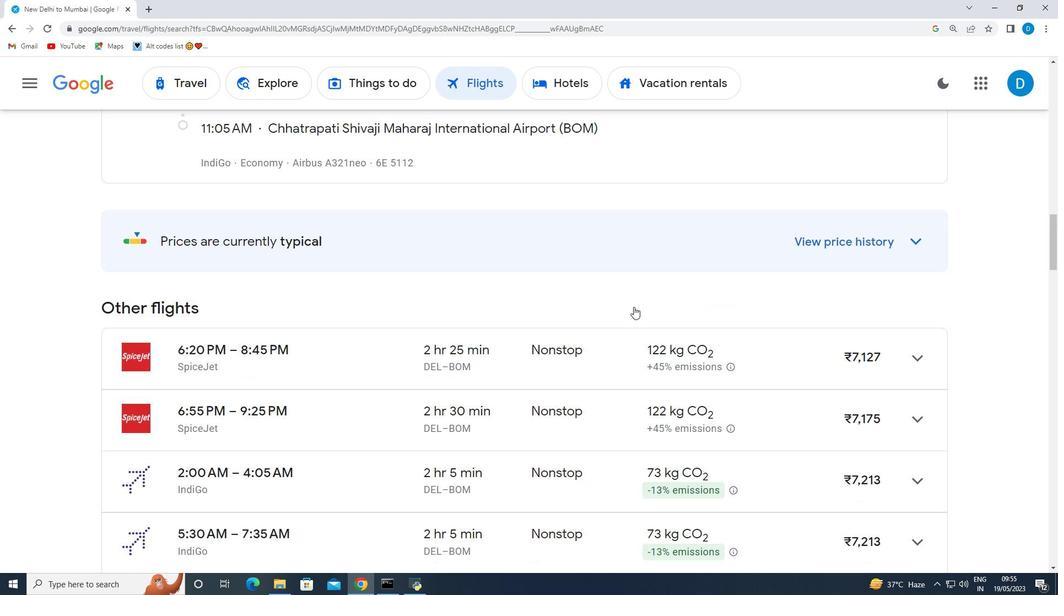 
Action: Mouse scrolled (633, 307) with delta (0, 0)
Screenshot: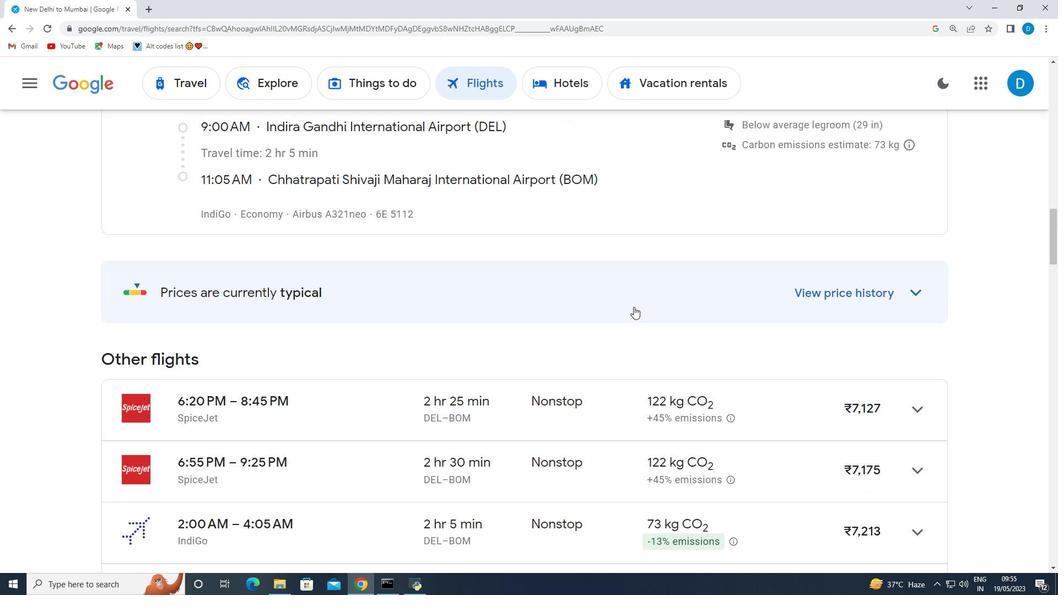 
Action: Mouse scrolled (633, 307) with delta (0, 0)
Screenshot: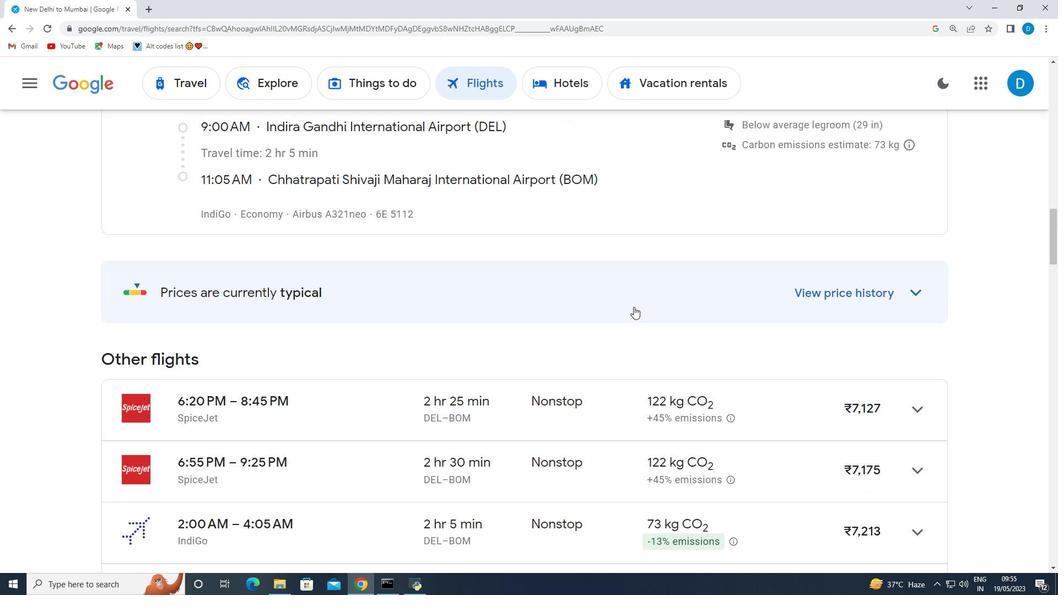 
Action: Mouse scrolled (633, 307) with delta (0, 0)
Screenshot: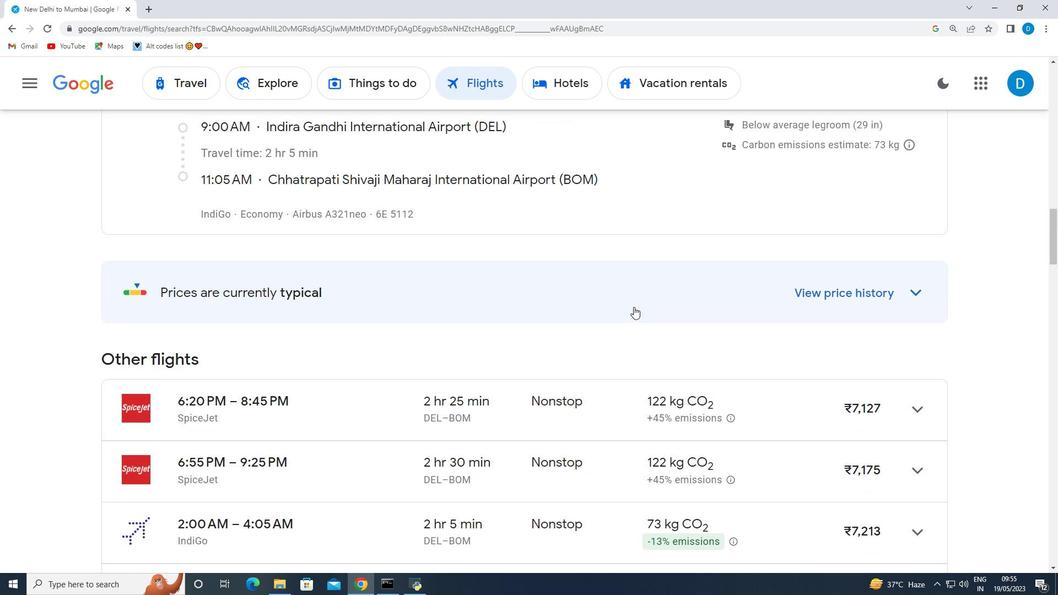 
Action: Mouse scrolled (633, 307) with delta (0, 0)
Screenshot: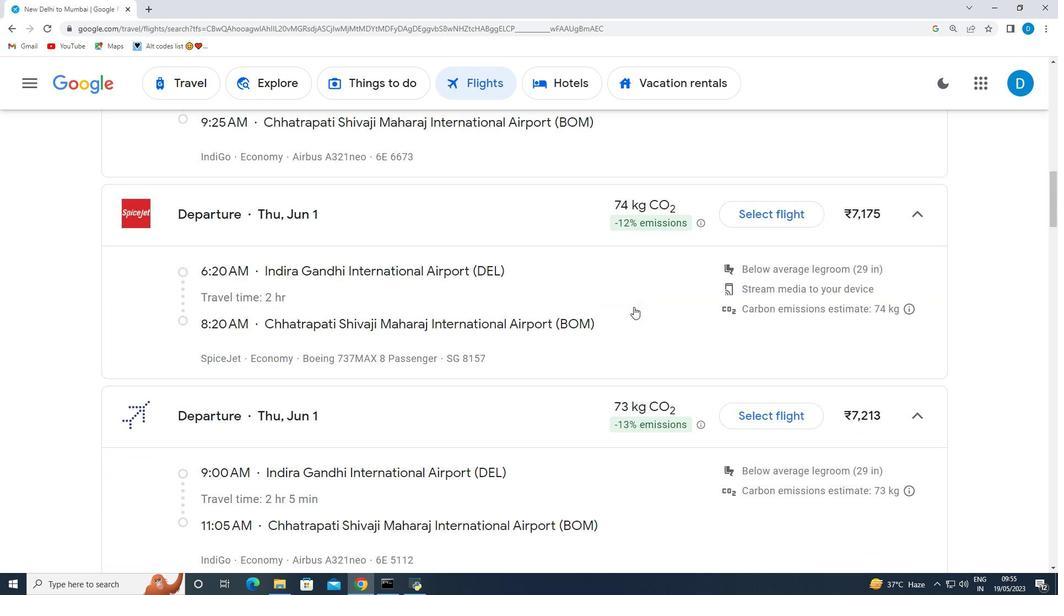 
Action: Mouse scrolled (633, 307) with delta (0, 0)
Screenshot: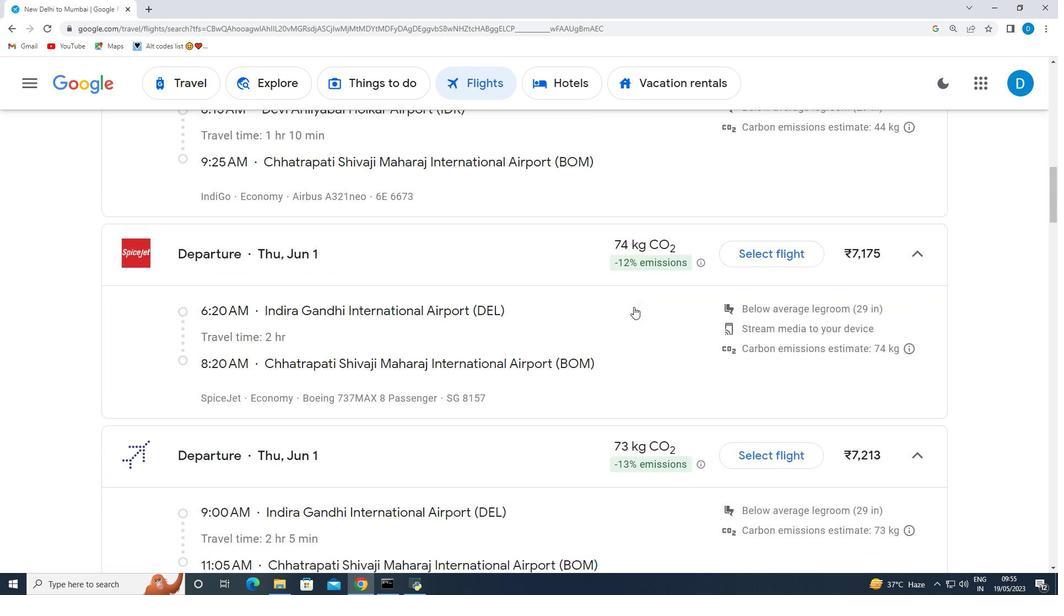 
Action: Mouse scrolled (633, 307) with delta (0, 0)
Screenshot: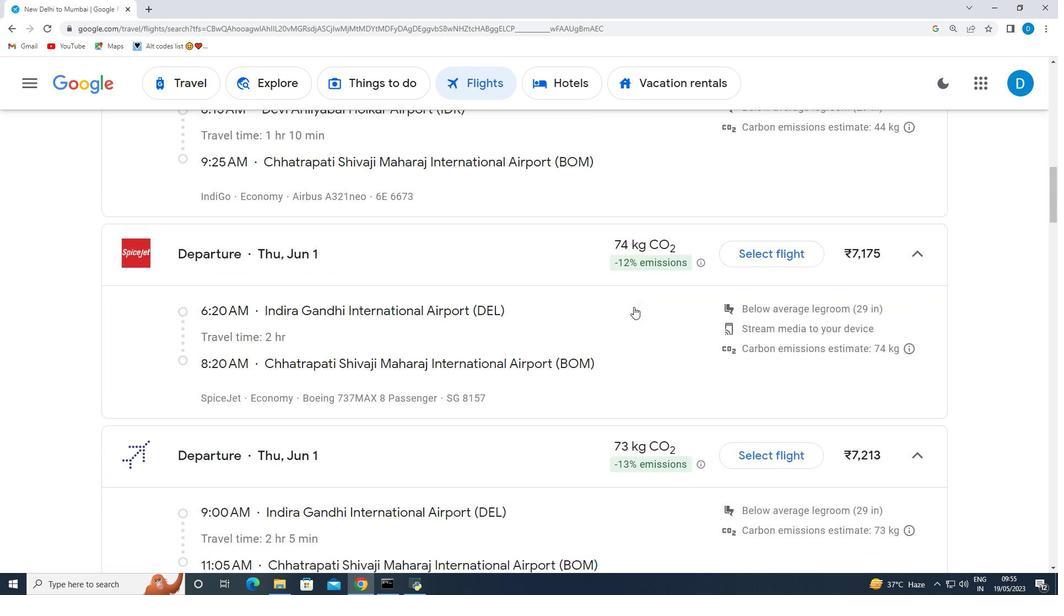 
Action: Mouse scrolled (633, 307) with delta (0, 0)
Screenshot: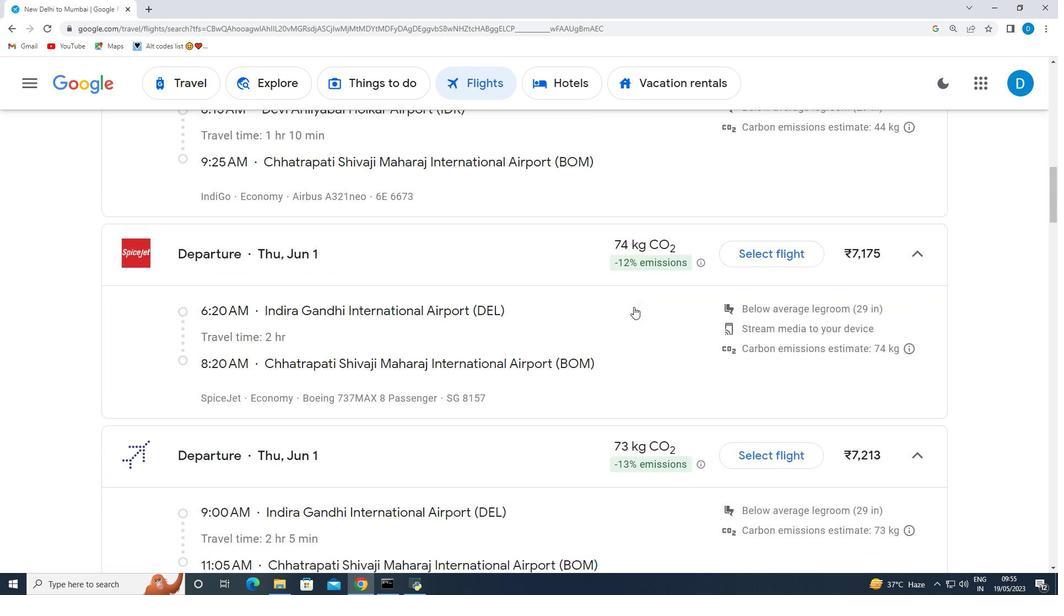 
Action: Mouse scrolled (633, 307) with delta (0, 0)
Screenshot: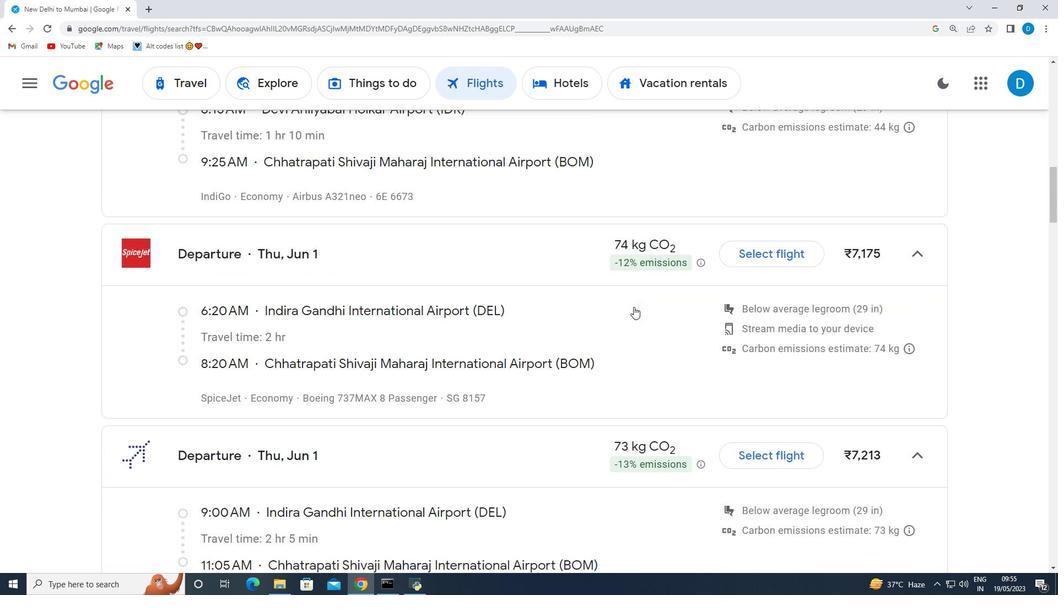 
Action: Mouse scrolled (633, 307) with delta (0, 0)
Screenshot: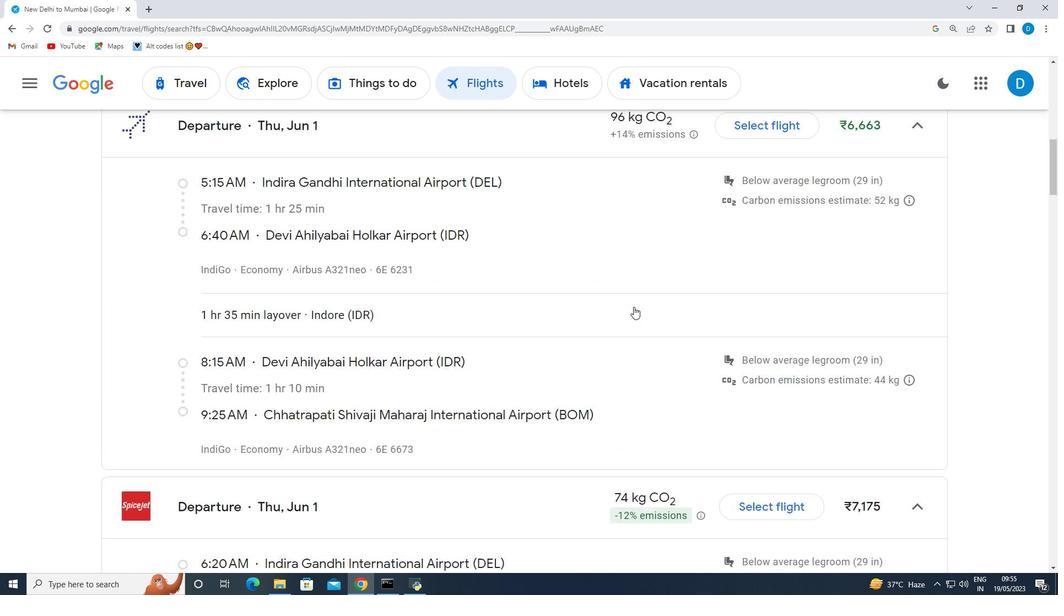 
Action: Mouse scrolled (633, 307) with delta (0, 0)
Screenshot: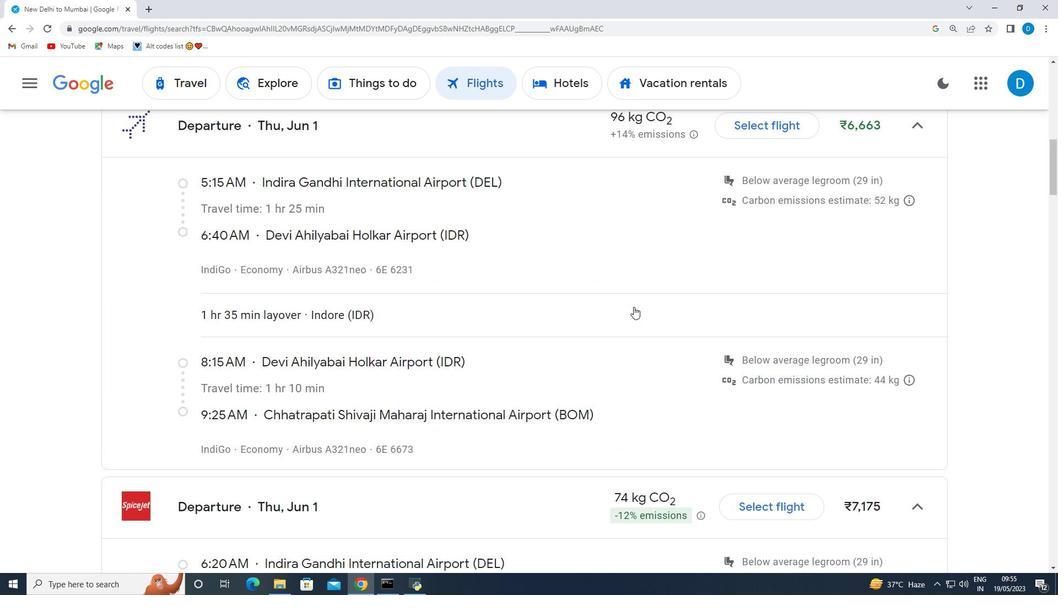 
Action: Mouse scrolled (633, 307) with delta (0, 0)
Screenshot: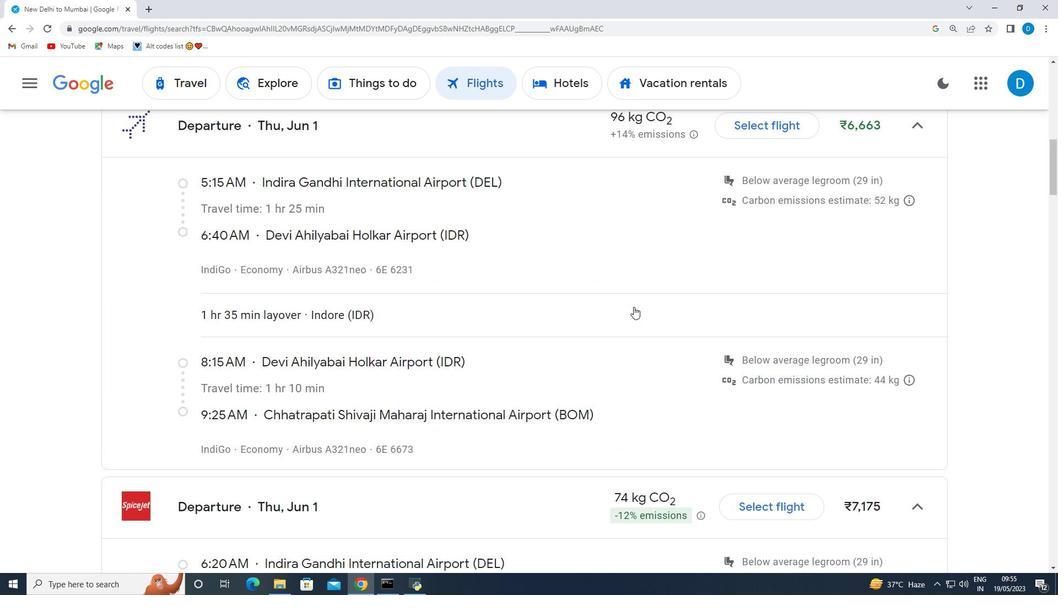 
Action: Mouse scrolled (633, 307) with delta (0, 0)
Screenshot: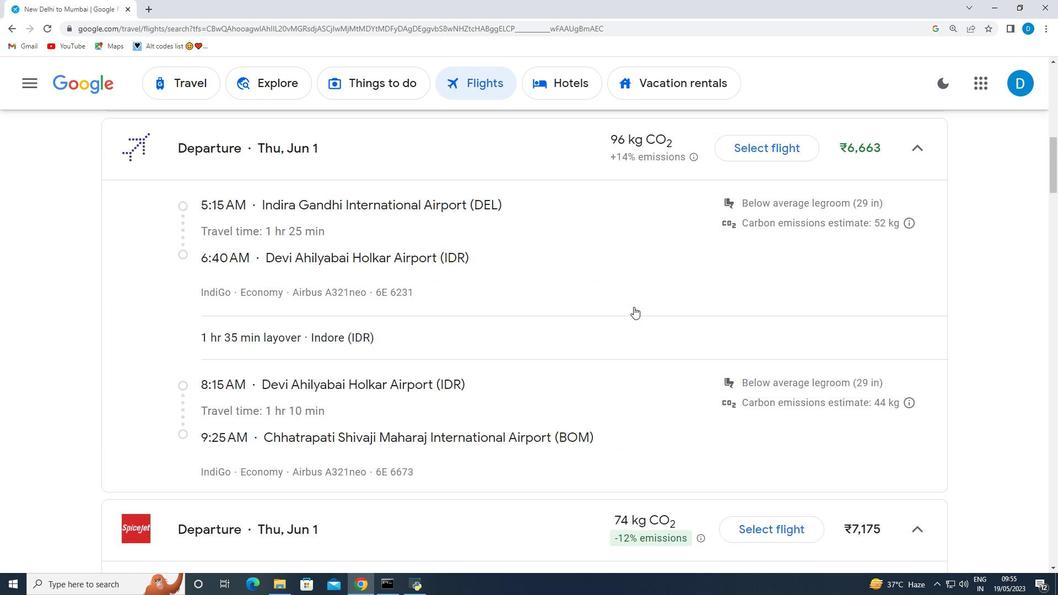 
Action: Mouse scrolled (633, 307) with delta (0, 0)
Screenshot: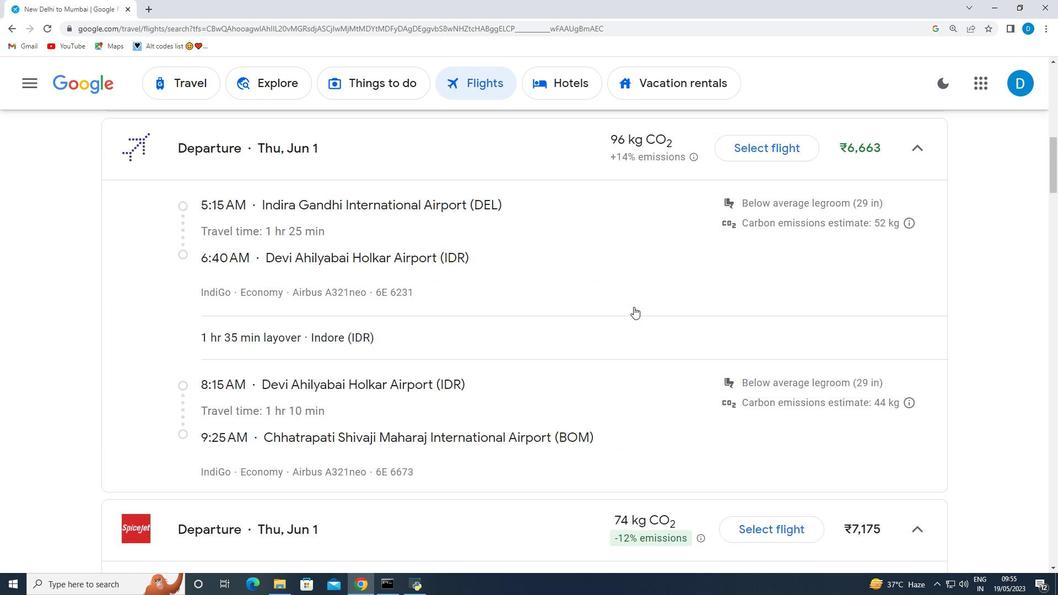 
Action: Mouse scrolled (633, 307) with delta (0, 0)
Screenshot: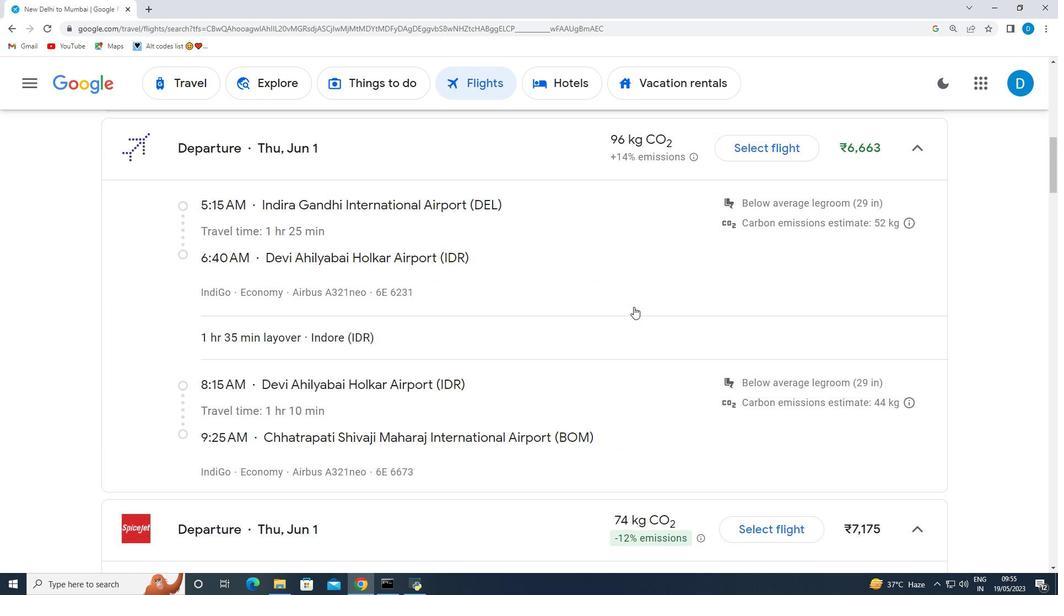 
Action: Mouse scrolled (633, 307) with delta (0, 0)
Screenshot: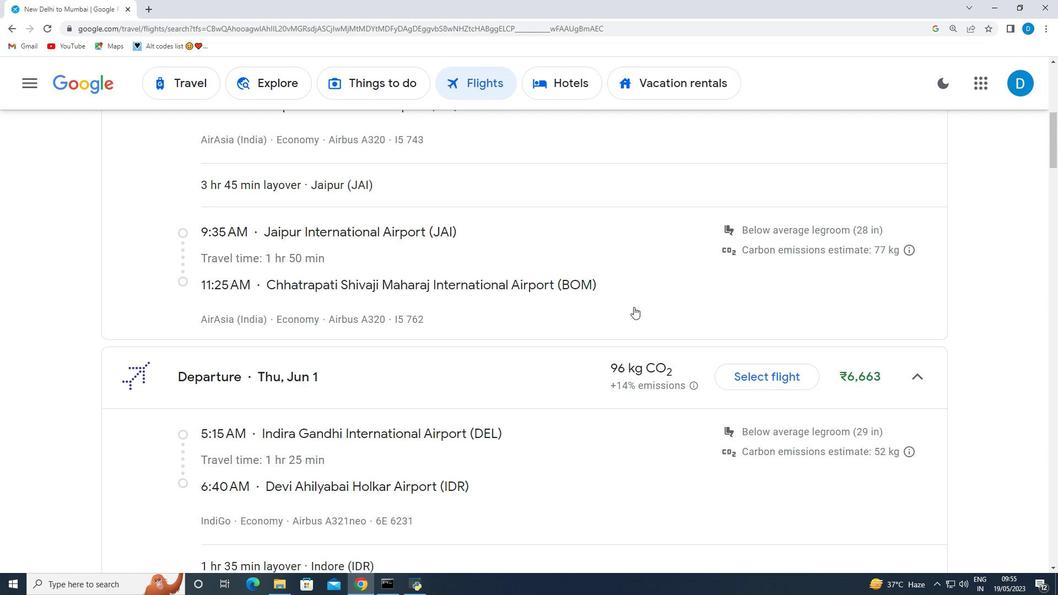 
Action: Mouse scrolled (633, 307) with delta (0, 0)
Screenshot: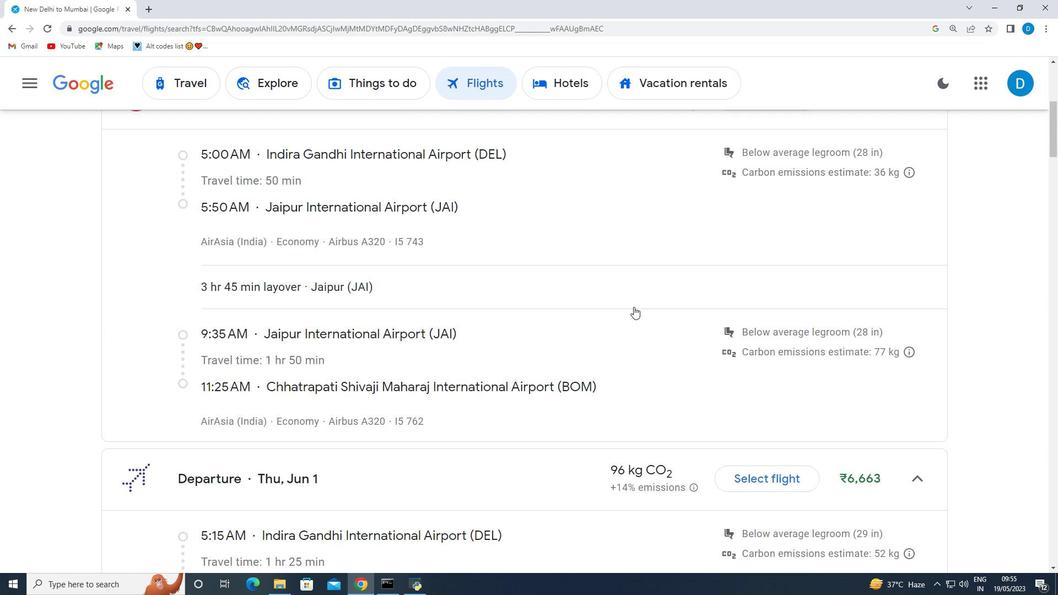 
Action: Mouse scrolled (633, 307) with delta (0, 0)
Screenshot: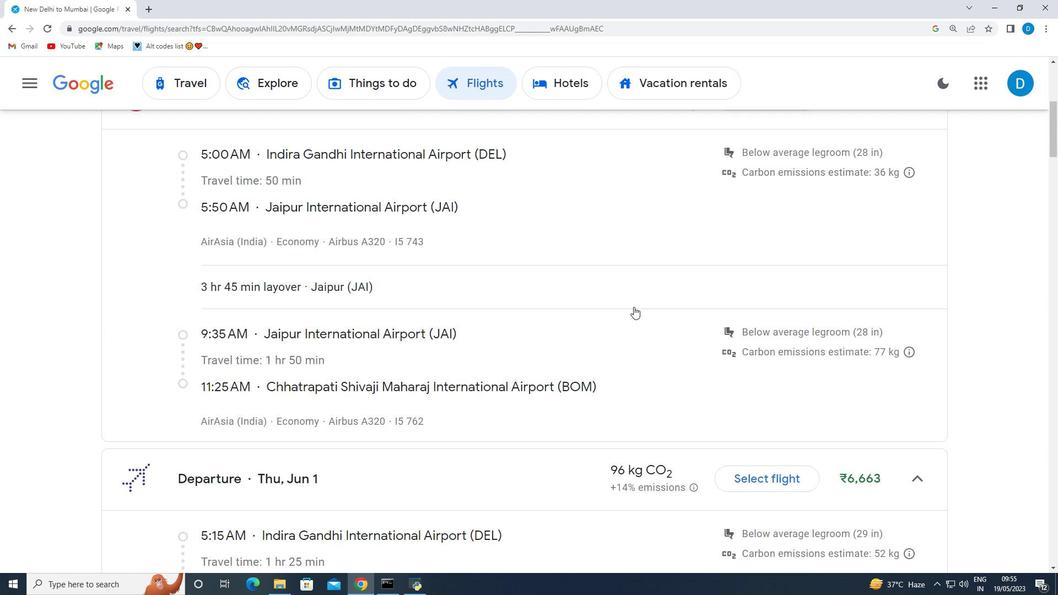 
Action: Mouse scrolled (633, 307) with delta (0, 0)
Screenshot: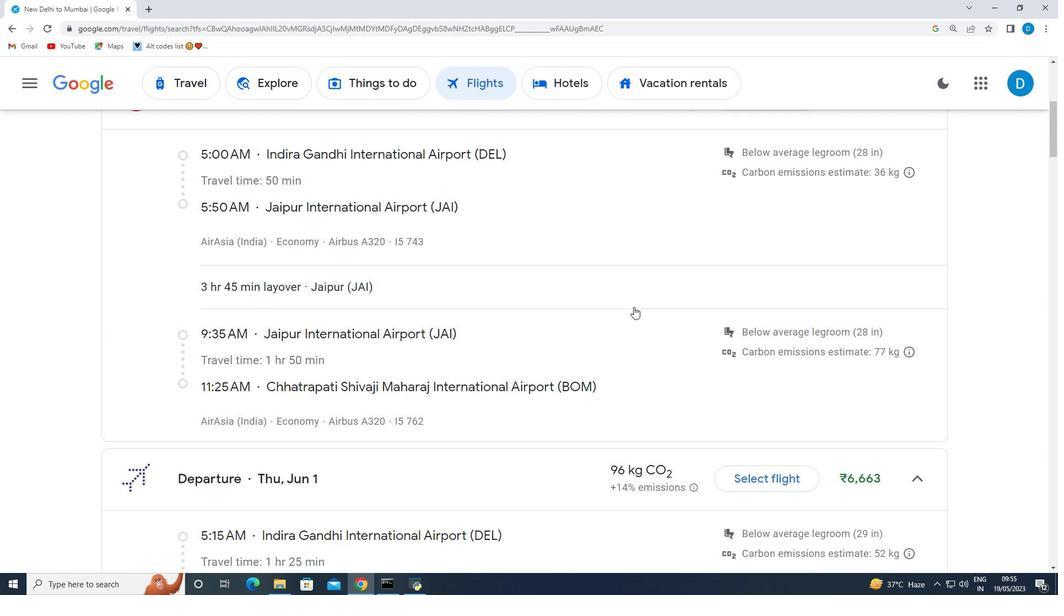 
Action: Mouse scrolled (633, 307) with delta (0, 0)
Screenshot: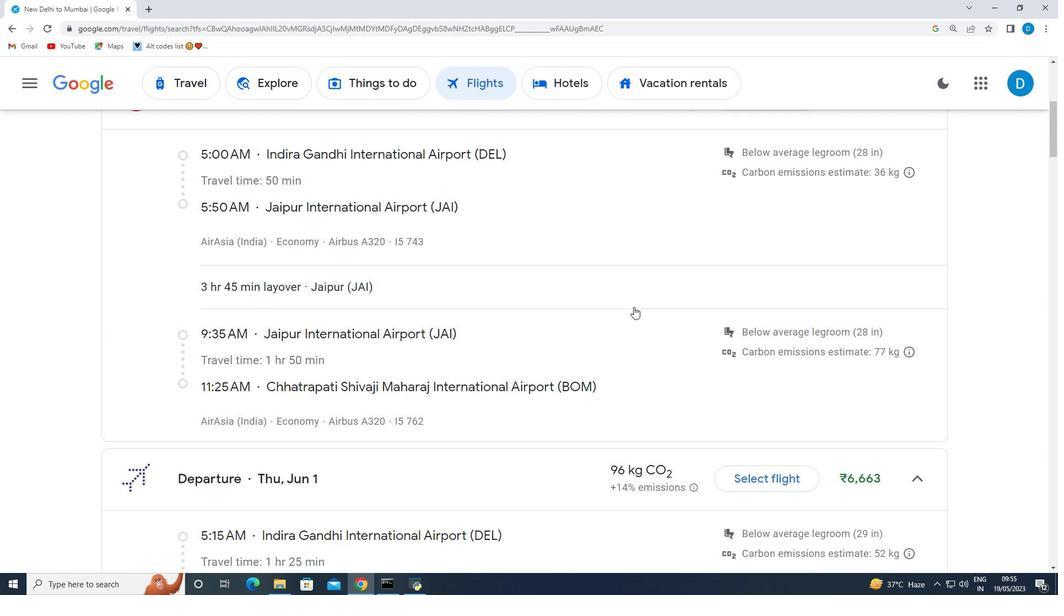 
Action: Mouse scrolled (633, 307) with delta (0, 0)
Screenshot: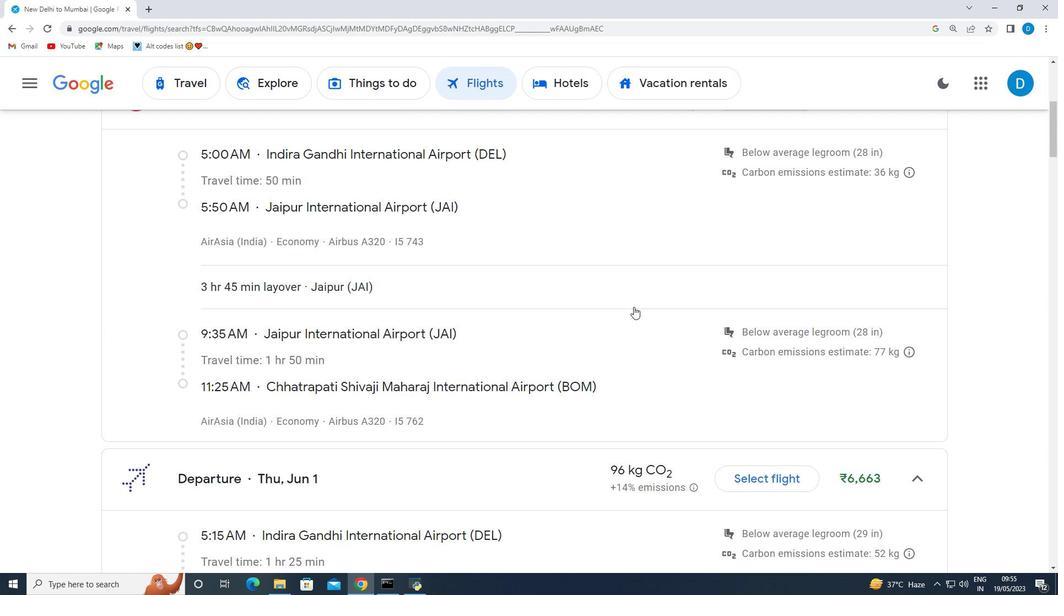 
Action: Mouse scrolled (633, 307) with delta (0, 0)
Screenshot: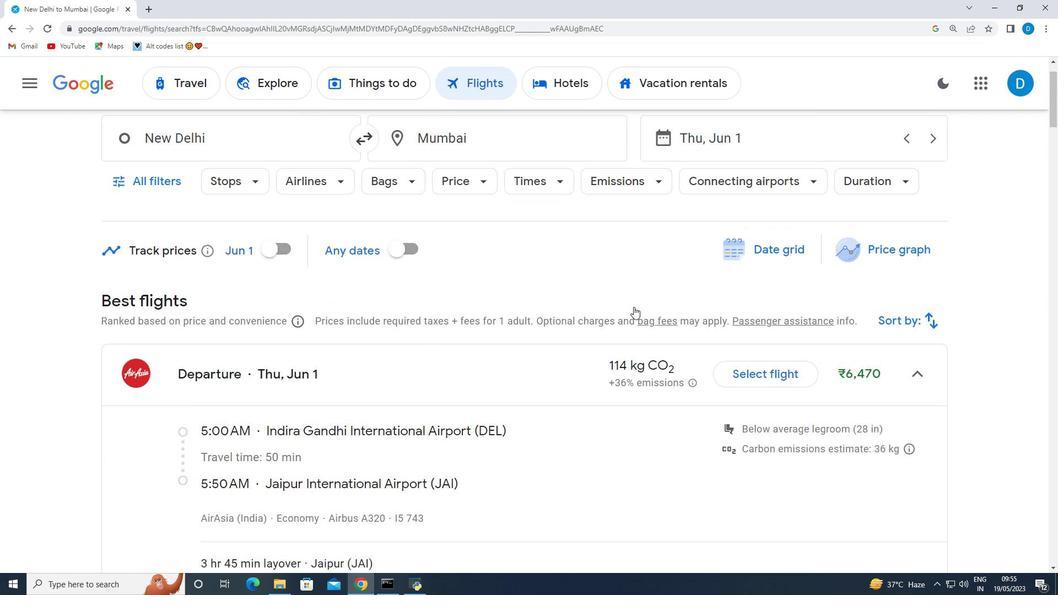 
Action: Mouse scrolled (633, 307) with delta (0, 0)
Screenshot: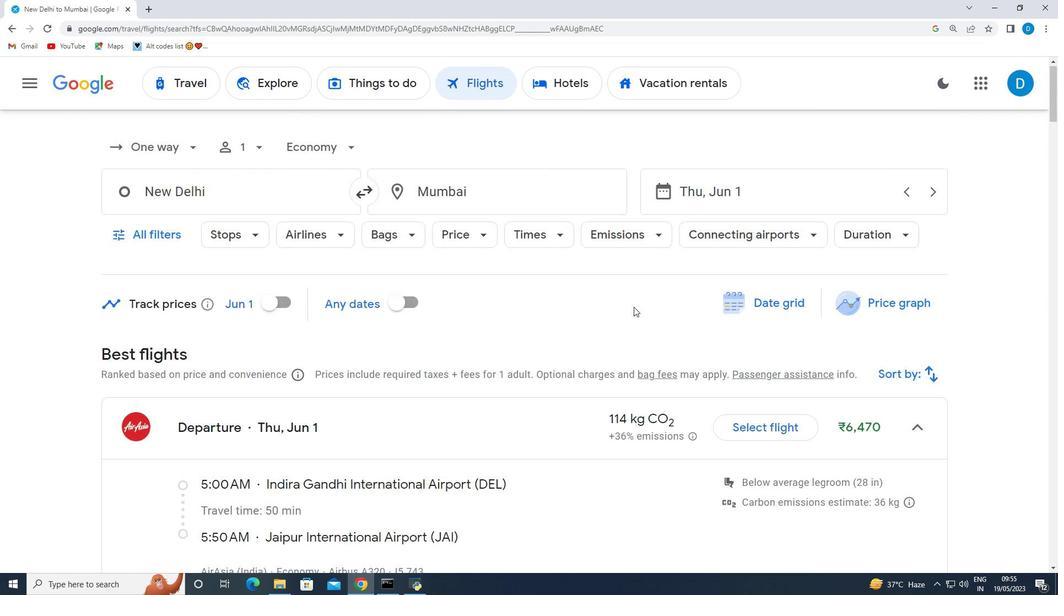 
Action: Mouse scrolled (633, 307) with delta (0, 0)
Screenshot: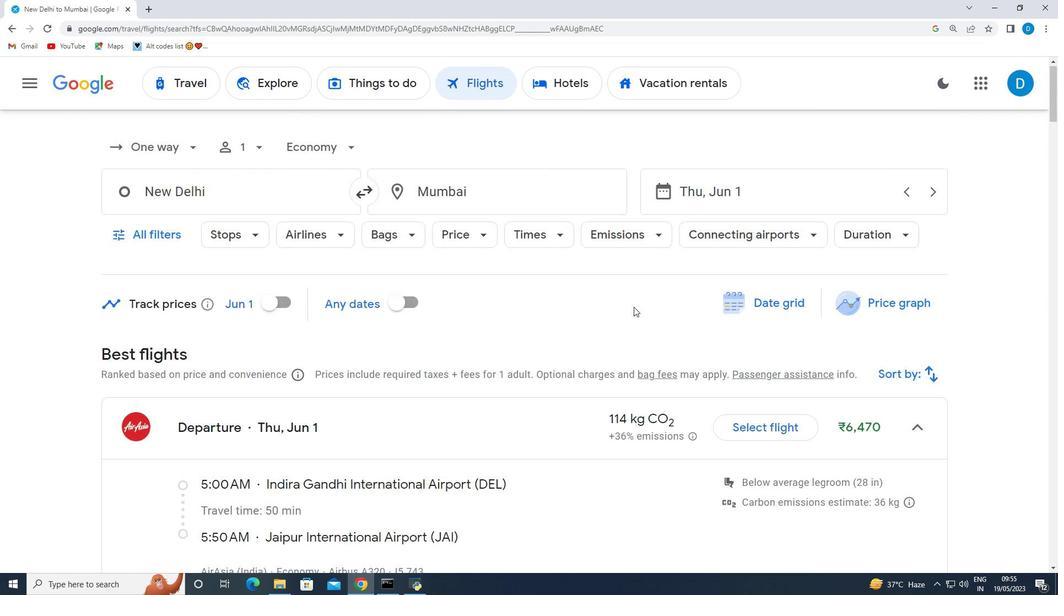 
Action: Mouse scrolled (633, 307) with delta (0, 0)
Screenshot: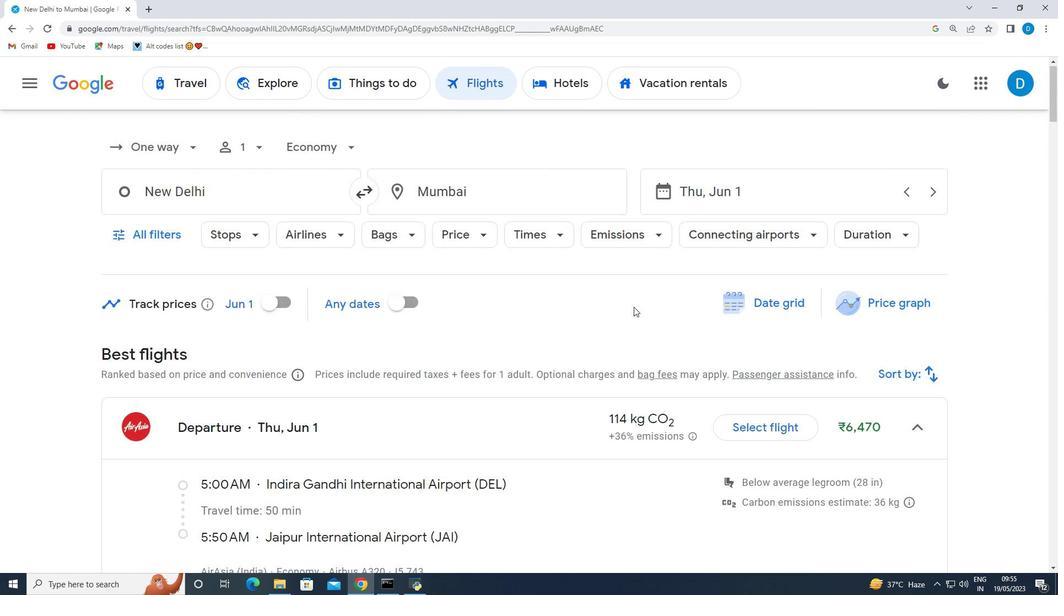 
Action: Mouse scrolled (633, 307) with delta (0, 0)
Screenshot: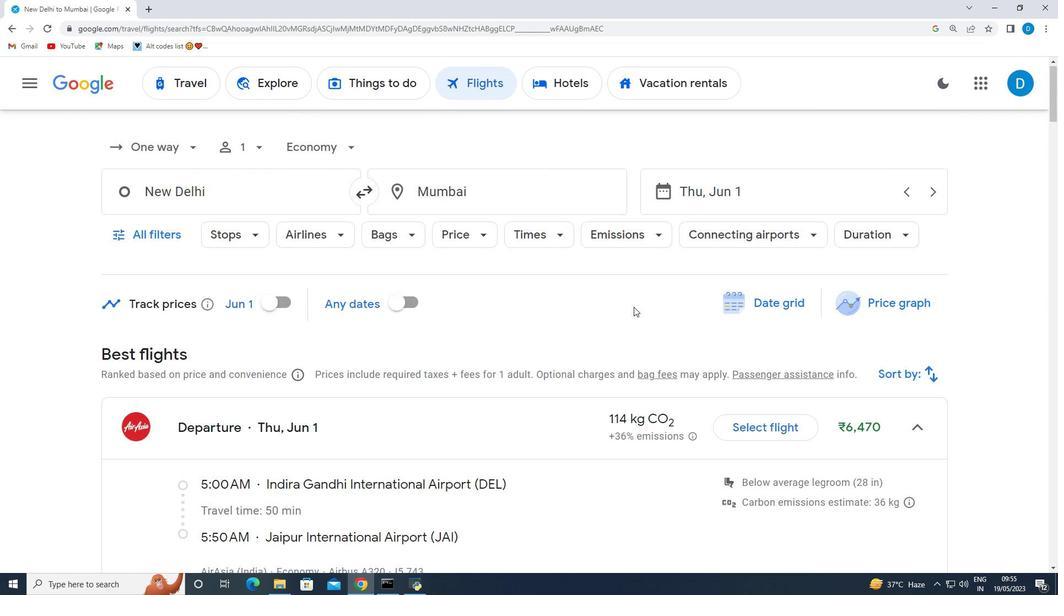 
Action: Mouse scrolled (633, 307) with delta (0, 0)
Screenshot: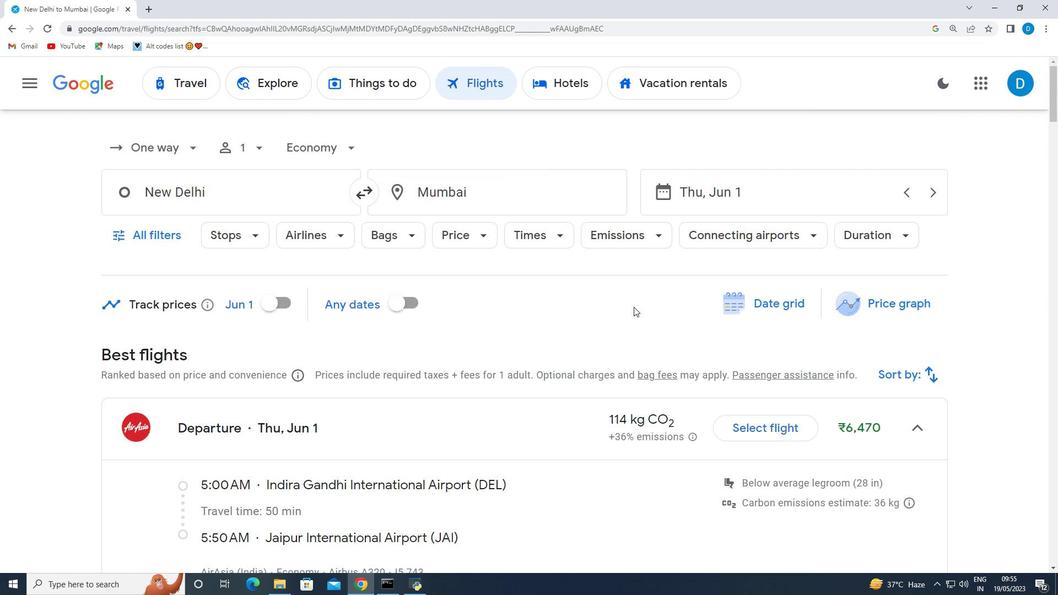 
Action: Mouse scrolled (633, 307) with delta (0, 0)
Screenshot: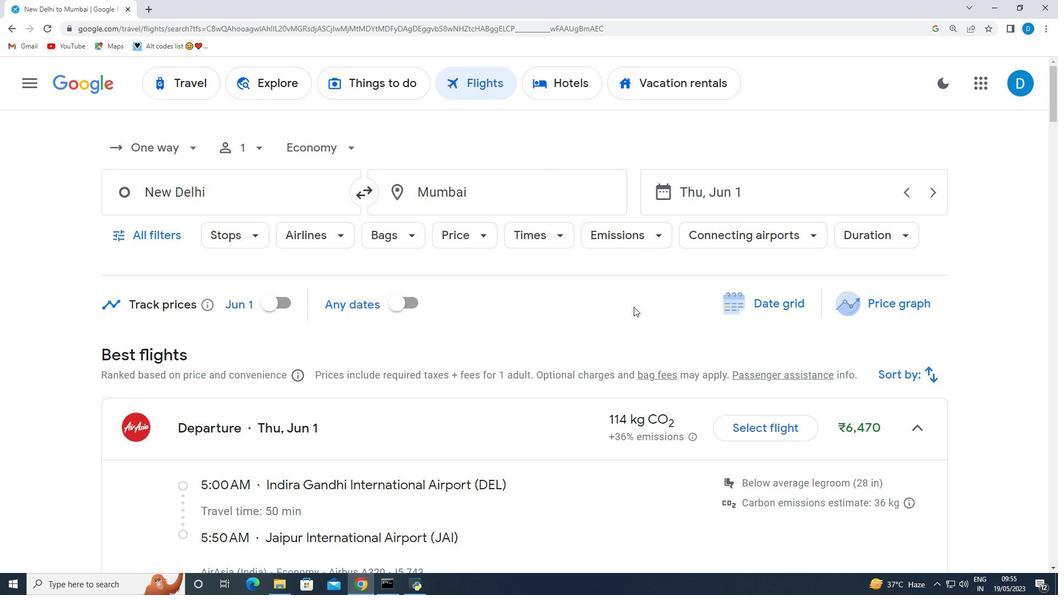 
Action: Mouse scrolled (633, 307) with delta (0, 0)
Screenshot: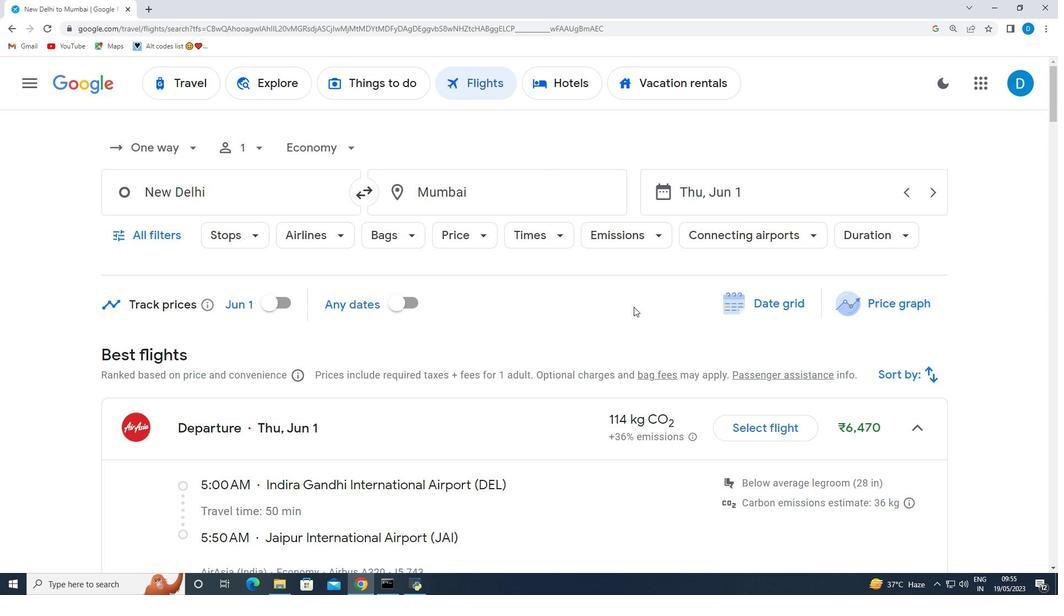 
Action: Mouse scrolled (633, 307) with delta (0, 0)
Screenshot: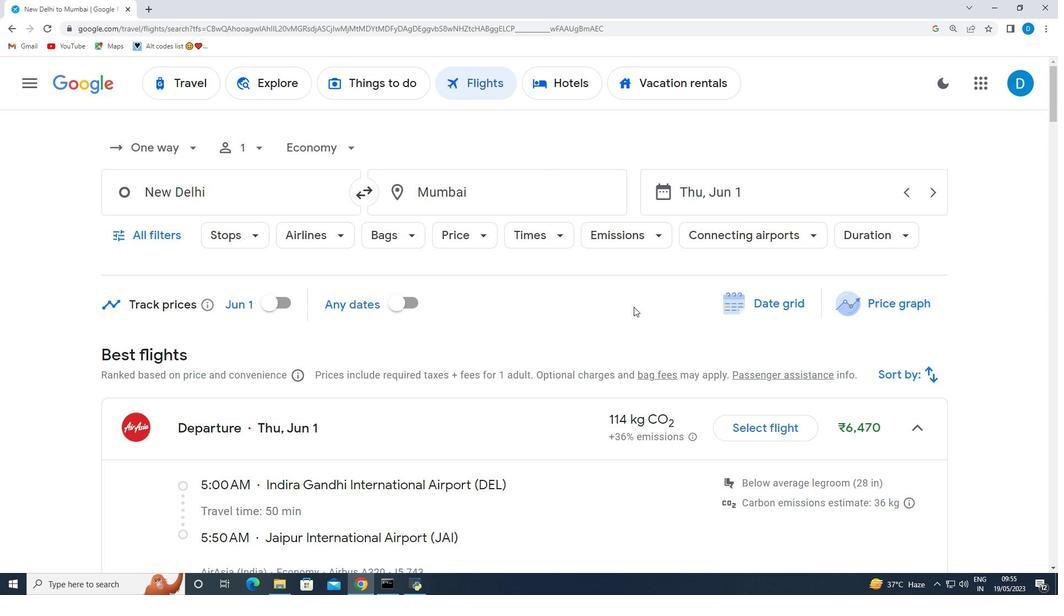 
Action: Mouse scrolled (633, 307) with delta (0, 0)
Screenshot: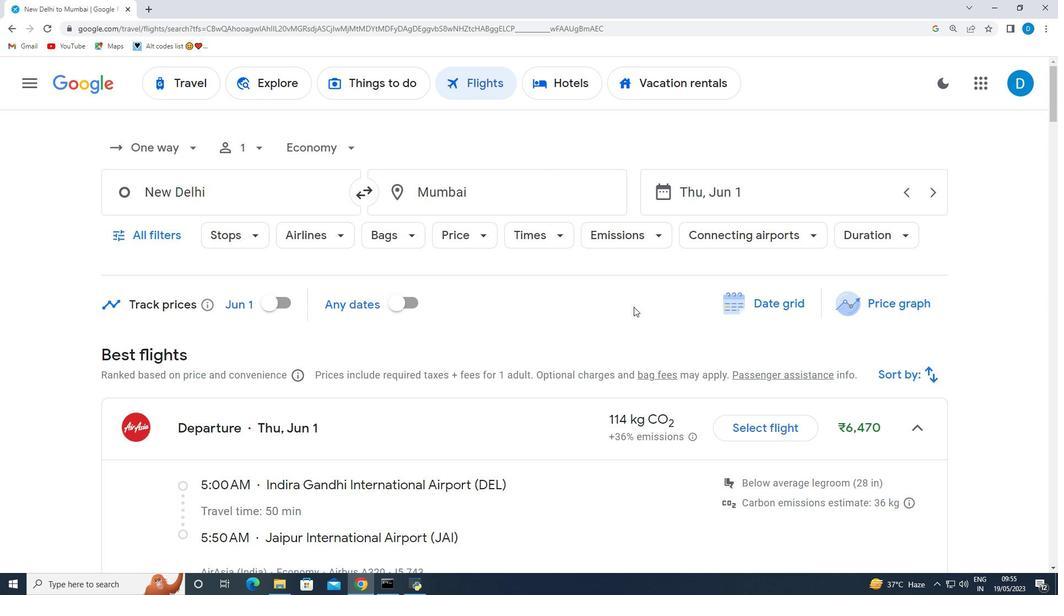 
Action: Mouse scrolled (633, 307) with delta (0, 0)
Screenshot: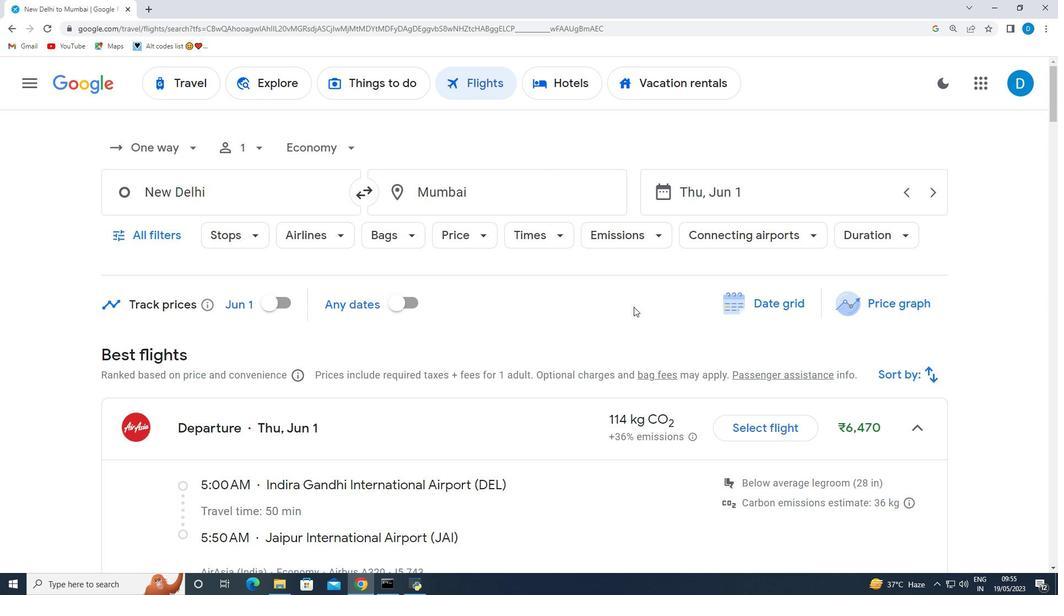 
Action: Mouse moved to (920, 427)
Screenshot: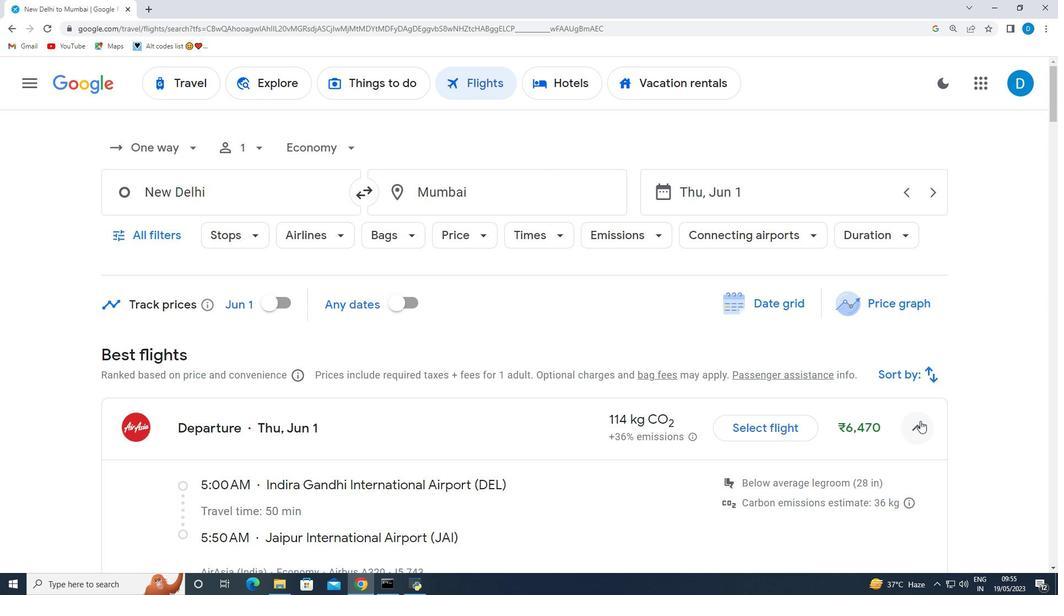 
Action: Mouse pressed left at (920, 427)
Screenshot: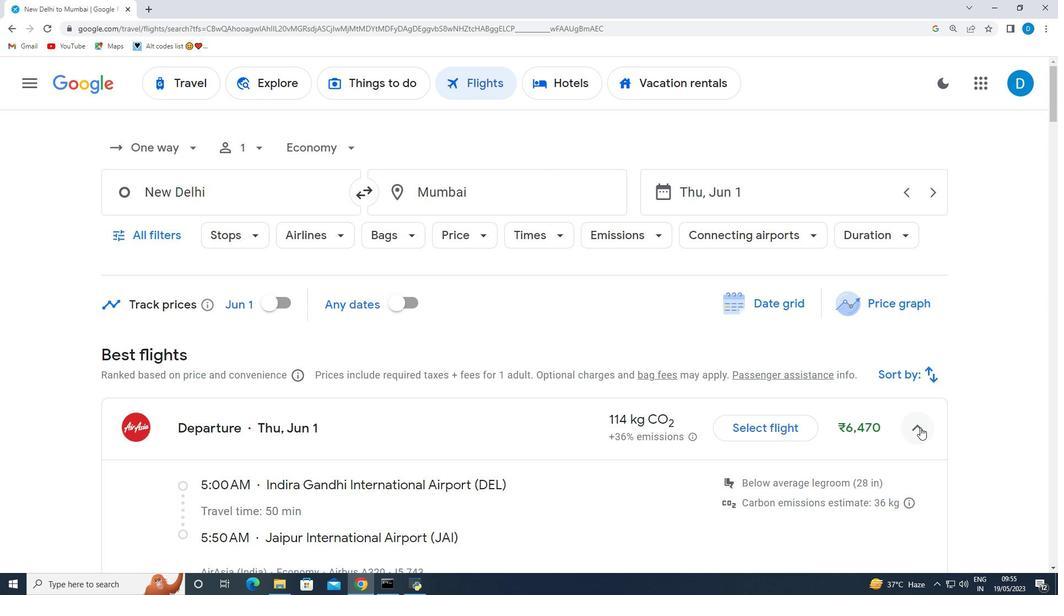 
Action: Mouse scrolled (920, 427) with delta (0, 0)
Screenshot: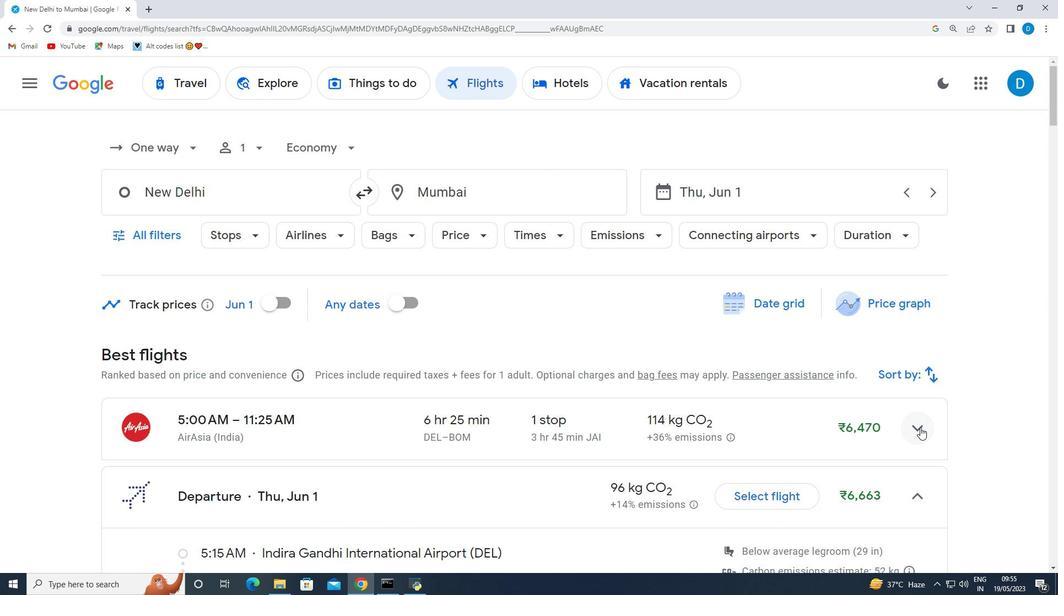 
Action: Mouse scrolled (920, 427) with delta (0, 0)
Screenshot: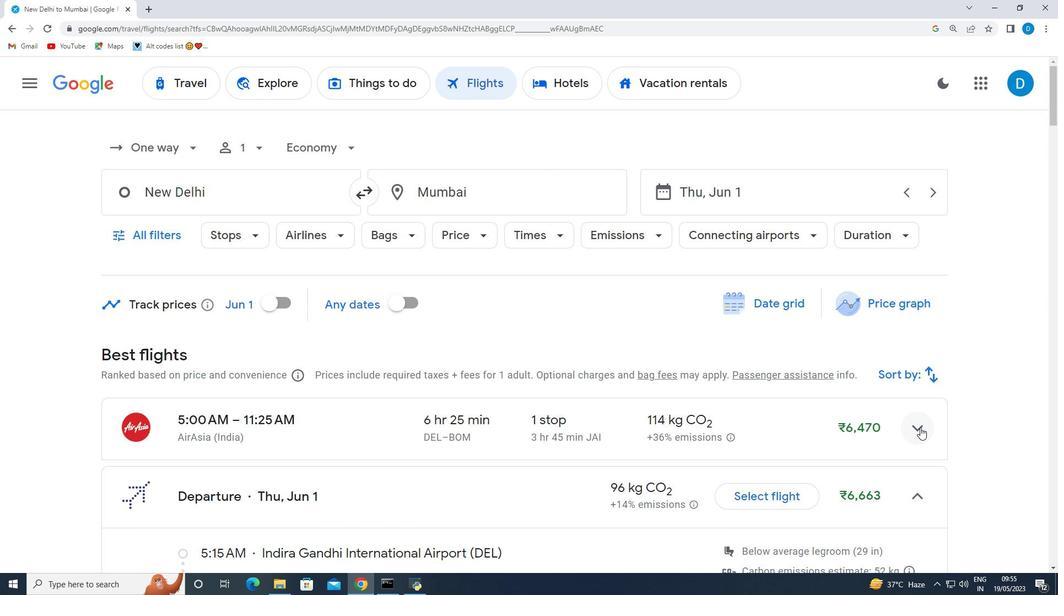 
Action: Mouse moved to (246, 123)
Screenshot: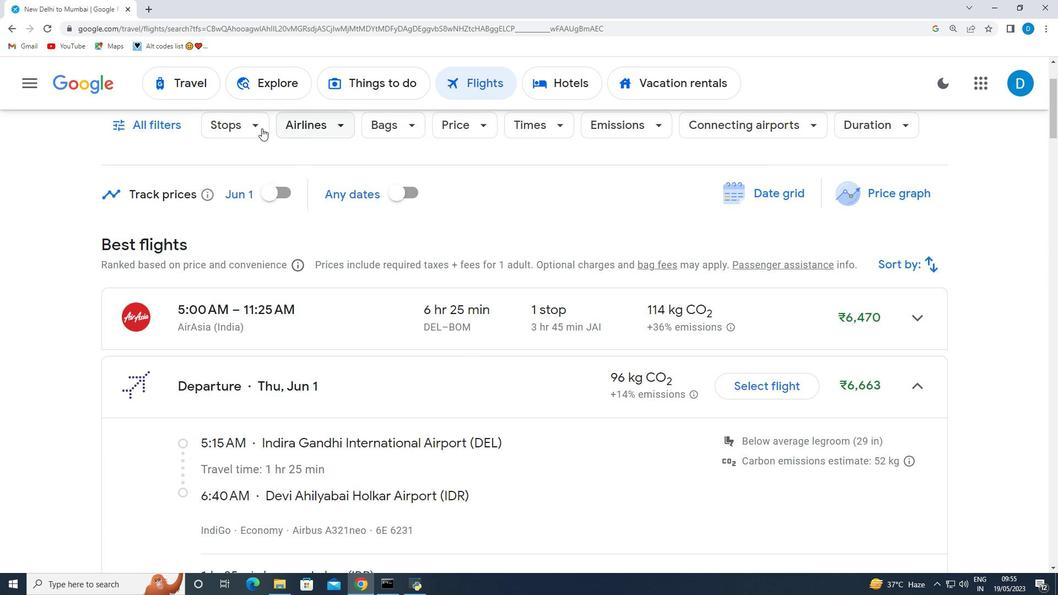 
Action: Mouse pressed left at (246, 123)
Screenshot: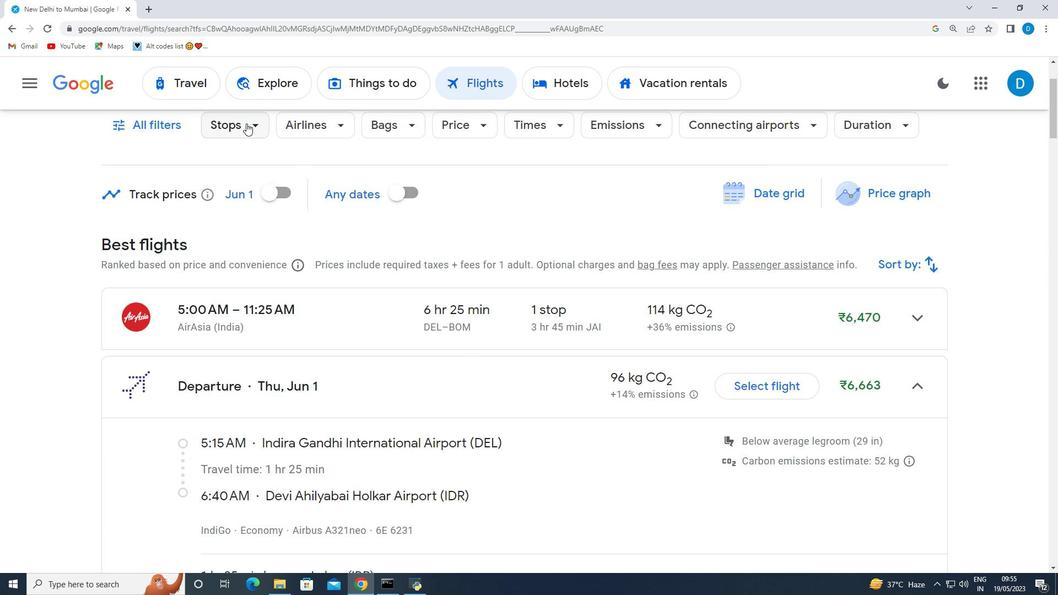 
Action: Mouse moved to (237, 249)
Screenshot: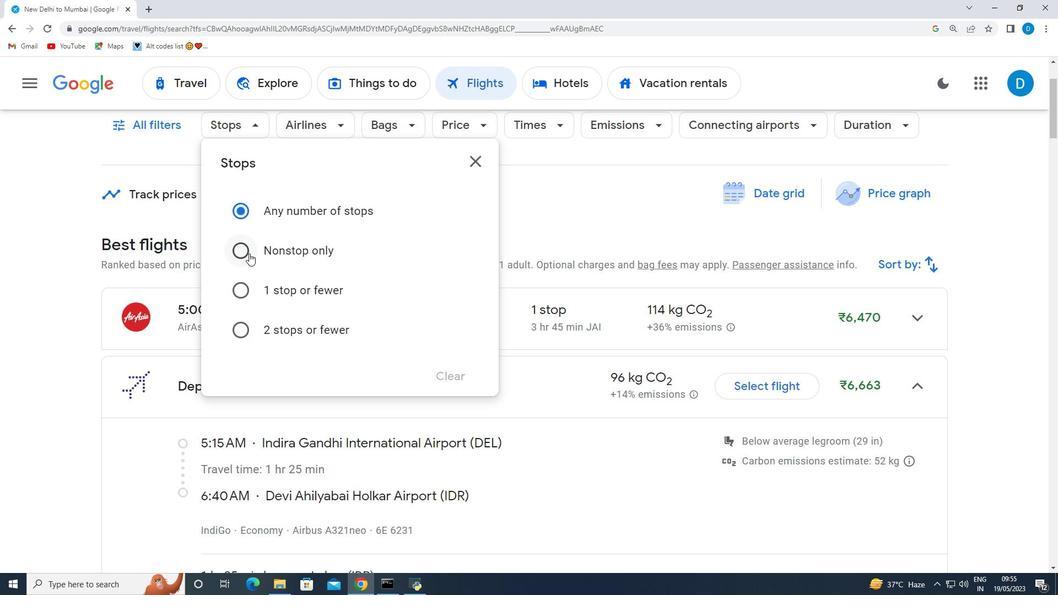 
Action: Mouse pressed left at (237, 249)
Screenshot: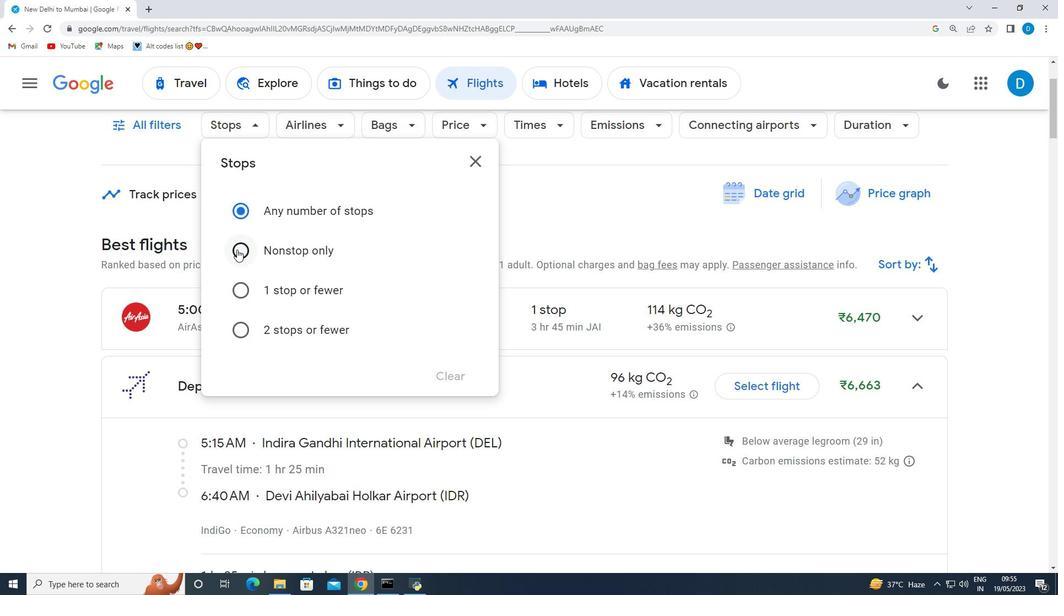 
Action: Mouse moved to (478, 161)
Screenshot: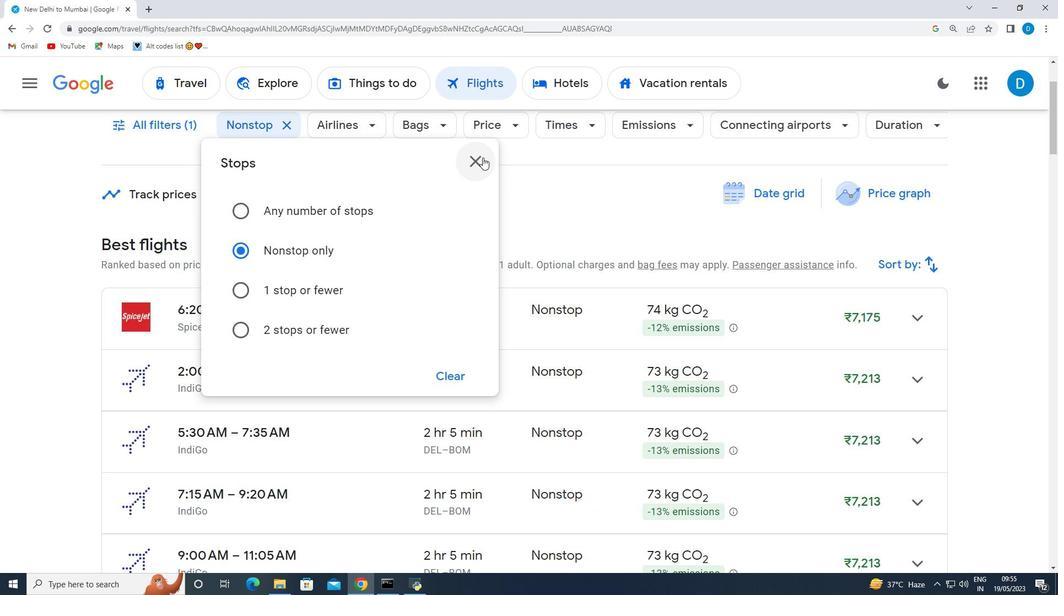 
Action: Mouse pressed left at (478, 161)
Screenshot: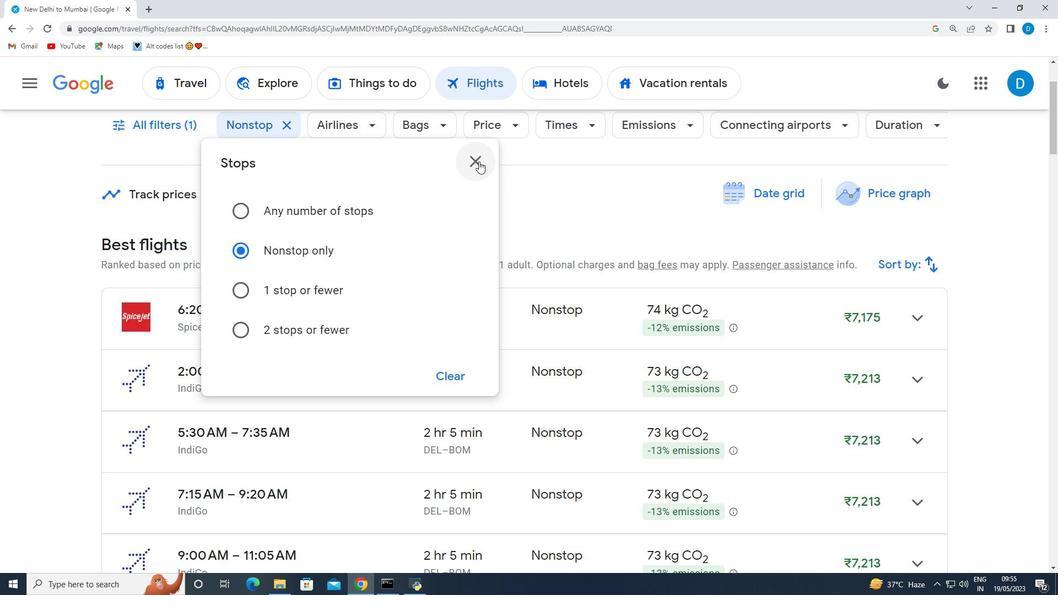
Action: Mouse moved to (418, 407)
Screenshot: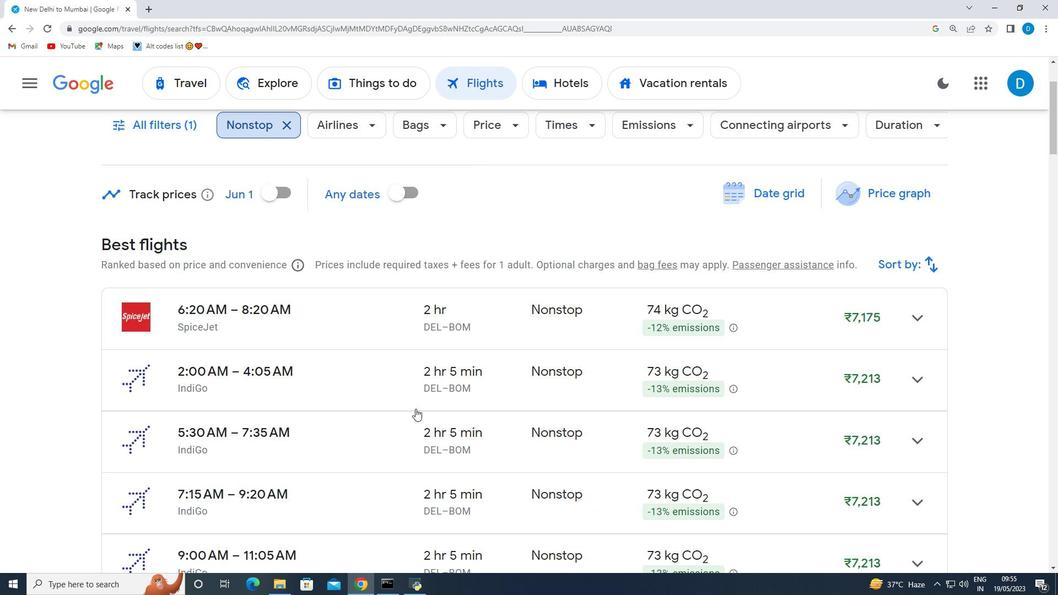 
Action: Mouse scrolled (418, 406) with delta (0, 0)
Screenshot: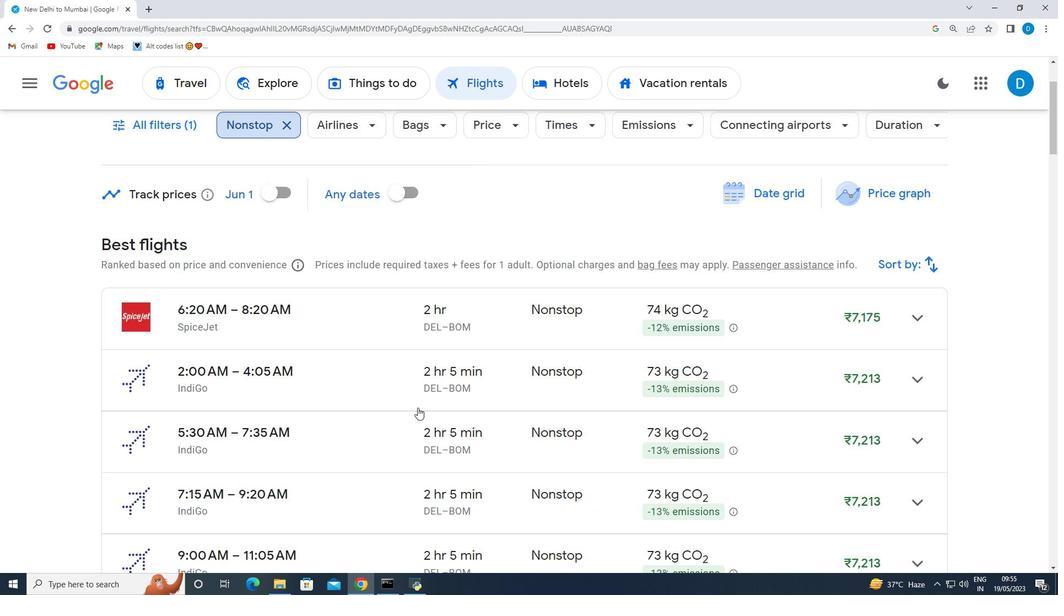 
Action: Mouse scrolled (418, 406) with delta (0, 0)
Screenshot: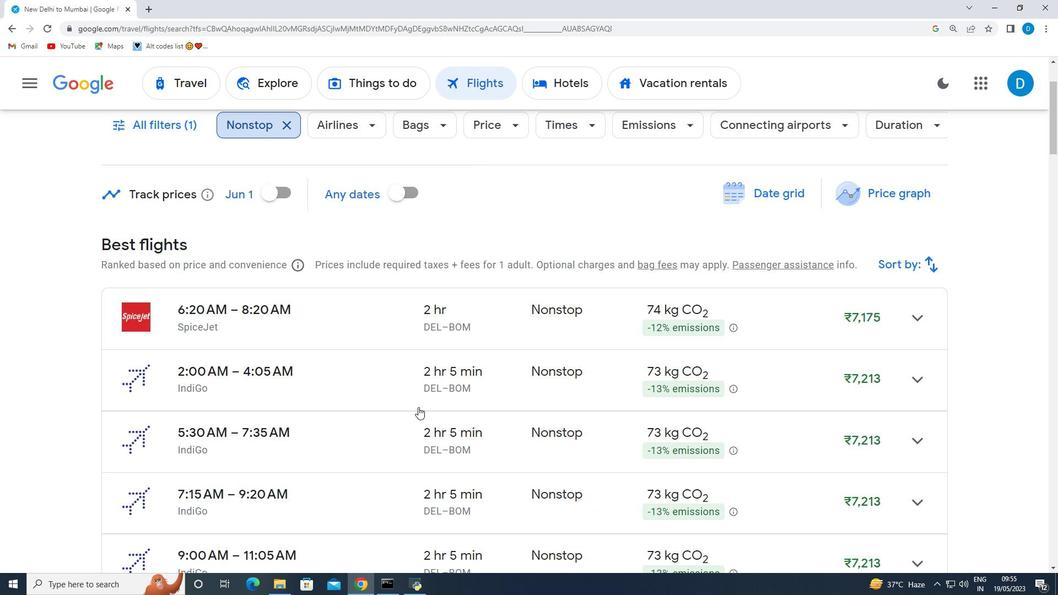 
Action: Mouse moved to (421, 412)
Screenshot: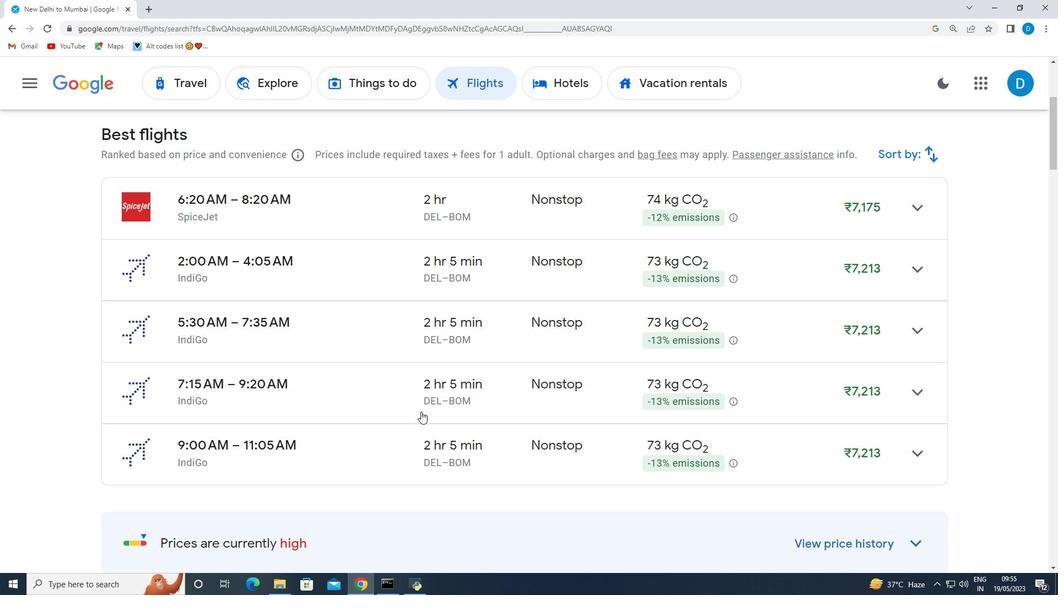 
Action: Mouse scrolled (421, 412) with delta (0, 0)
Screenshot: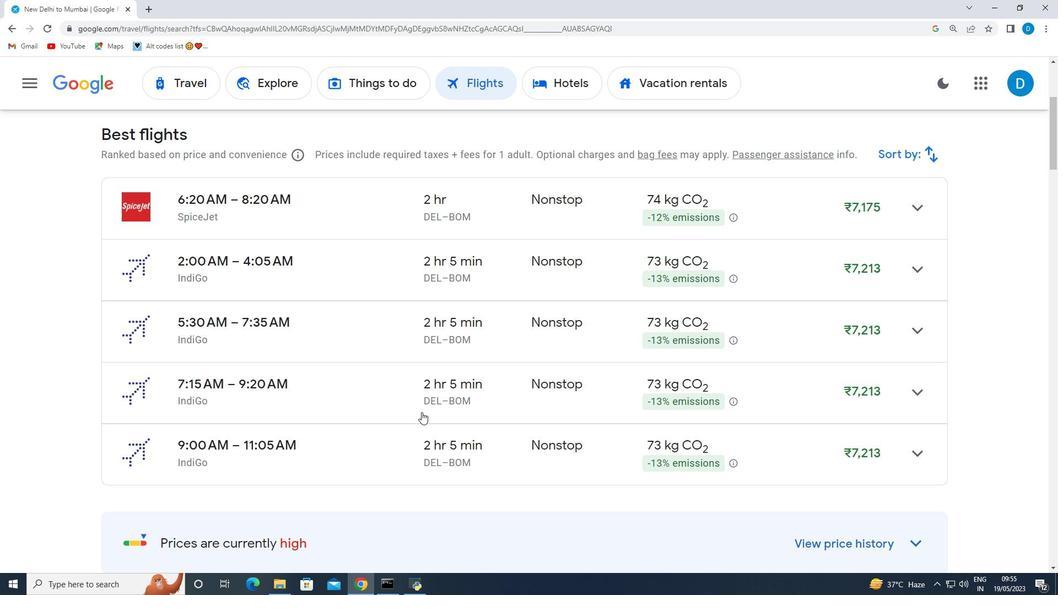 
Action: Mouse moved to (927, 261)
Screenshot: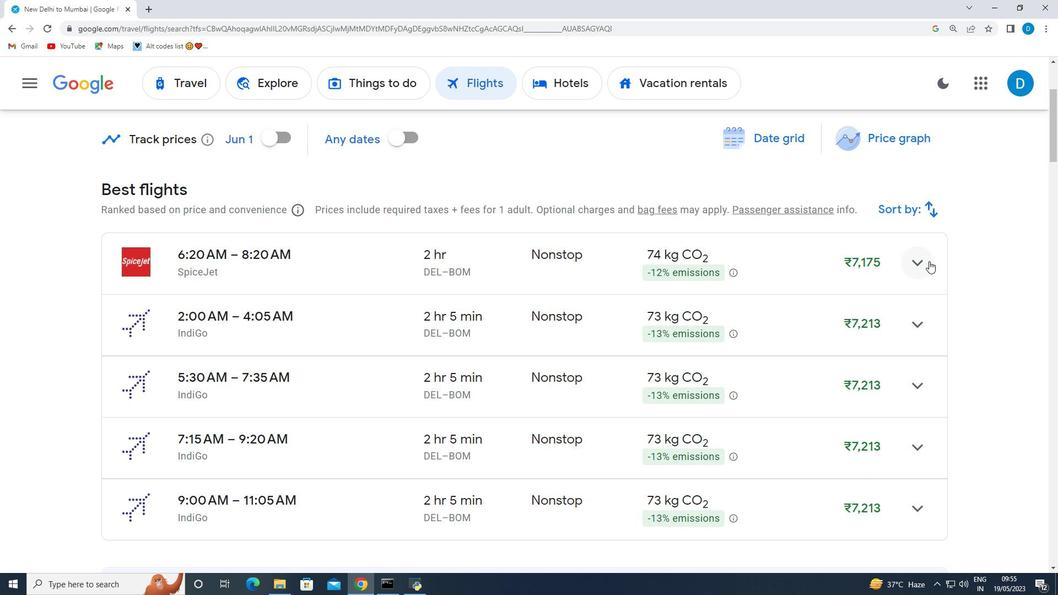 
Action: Mouse pressed left at (927, 261)
Screenshot: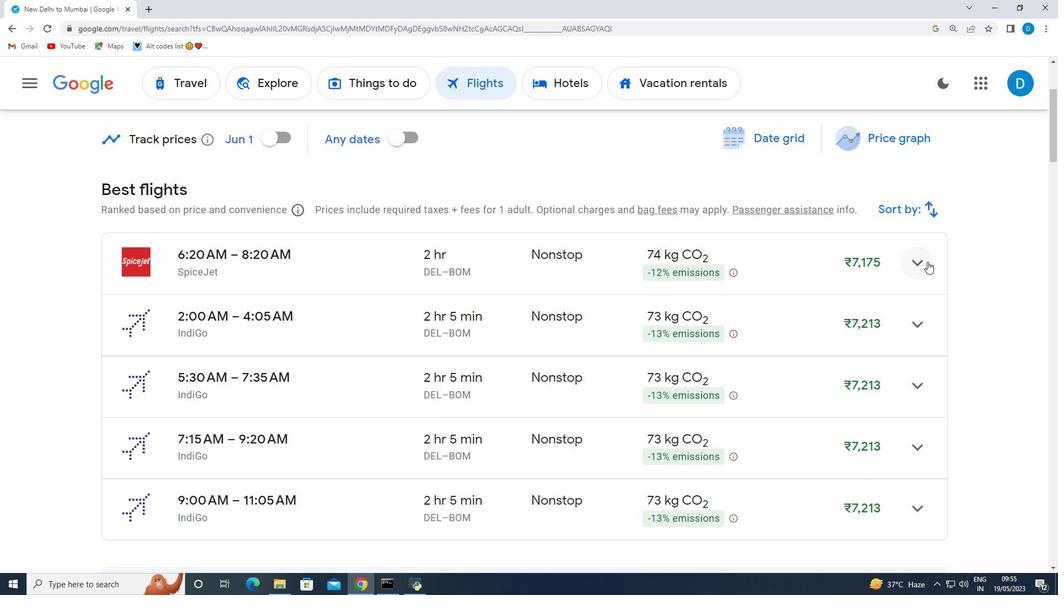 
Action: Mouse moved to (919, 265)
Screenshot: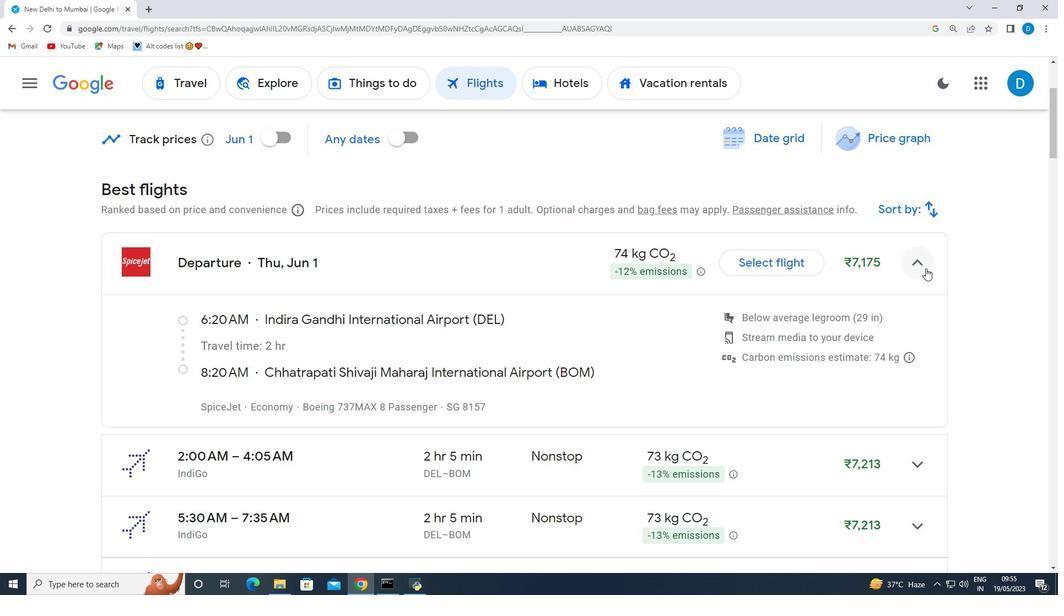 
Action: Mouse pressed left at (919, 265)
Screenshot: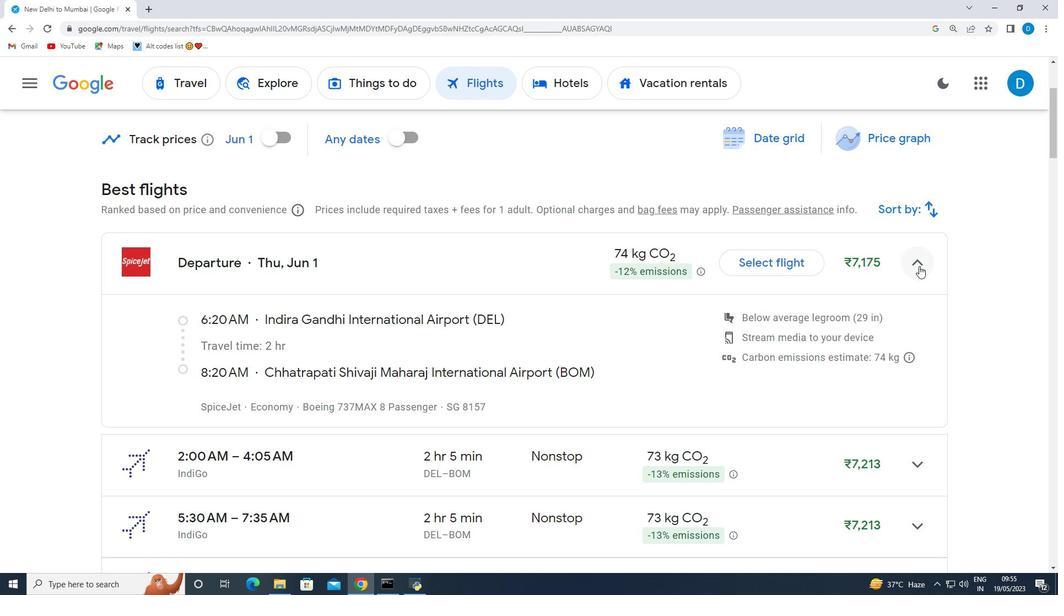 
Action: Mouse moved to (914, 326)
Screenshot: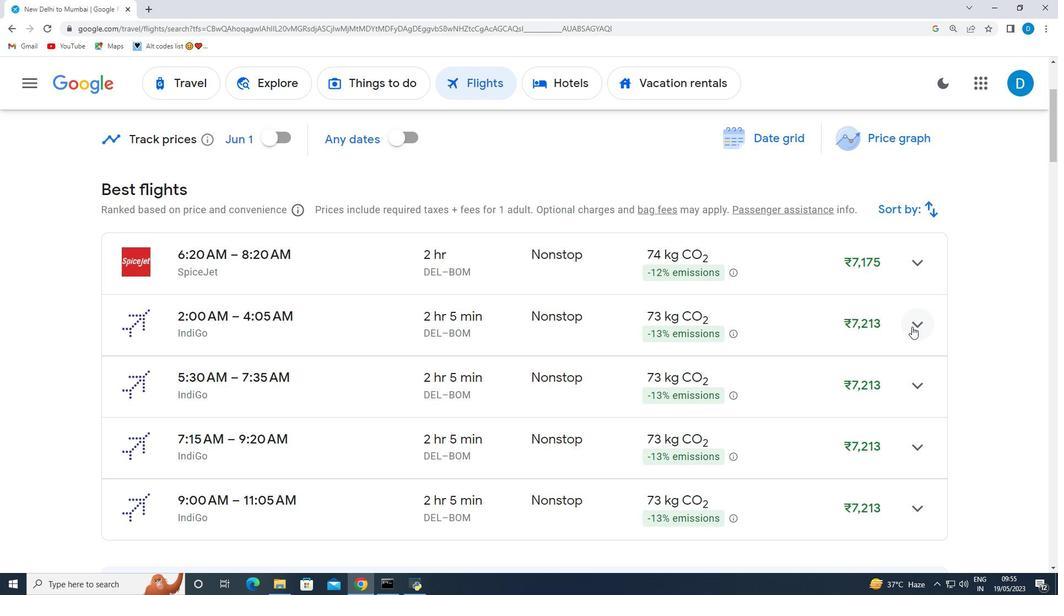 
Action: Mouse pressed left at (914, 326)
Screenshot: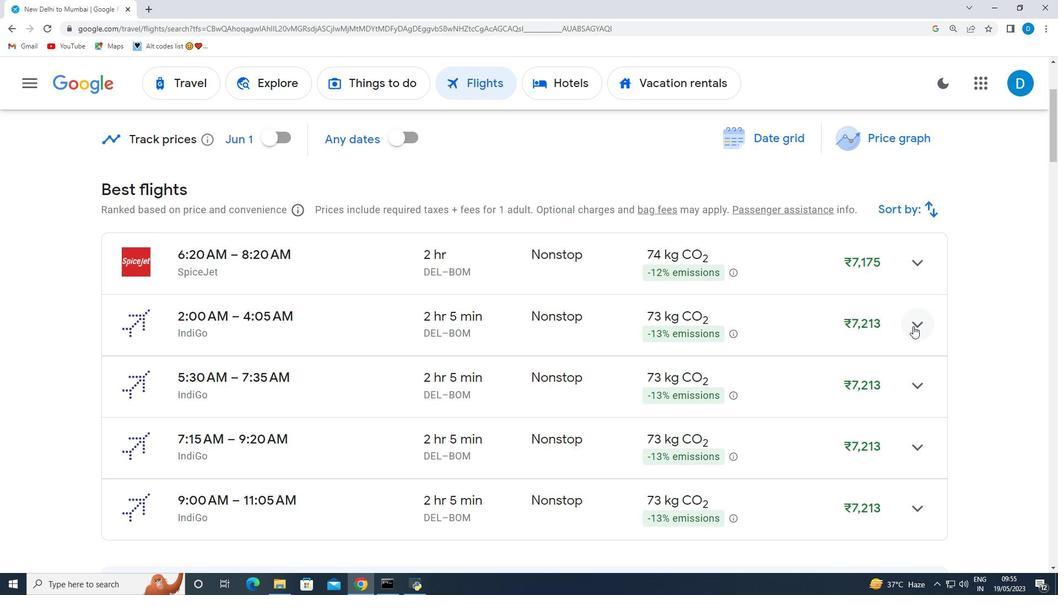 
Action: Mouse moved to (449, 443)
Screenshot: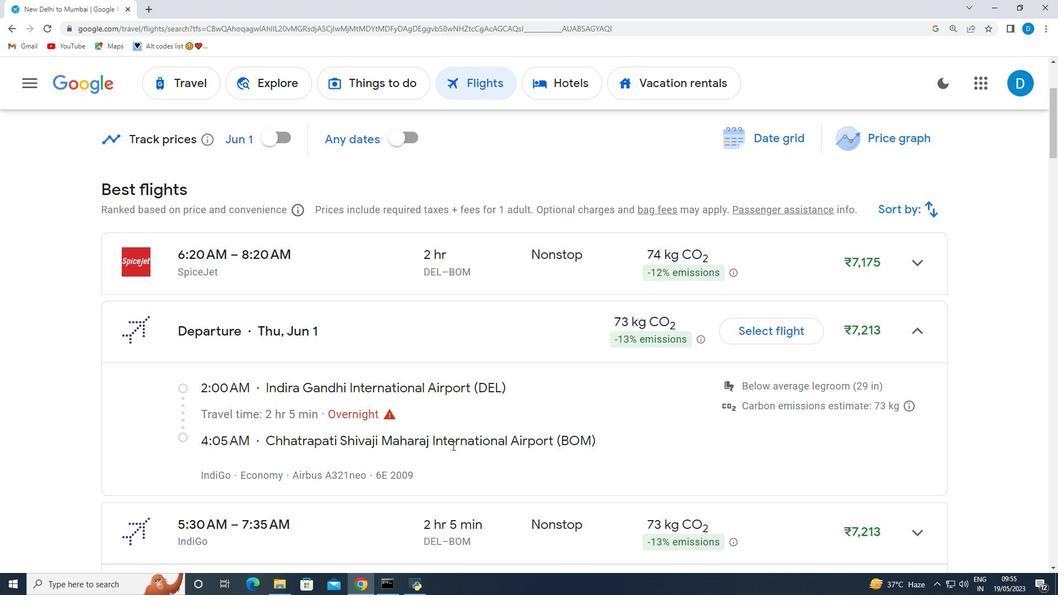 
Action: Mouse scrolled (449, 442) with delta (0, 0)
Screenshot: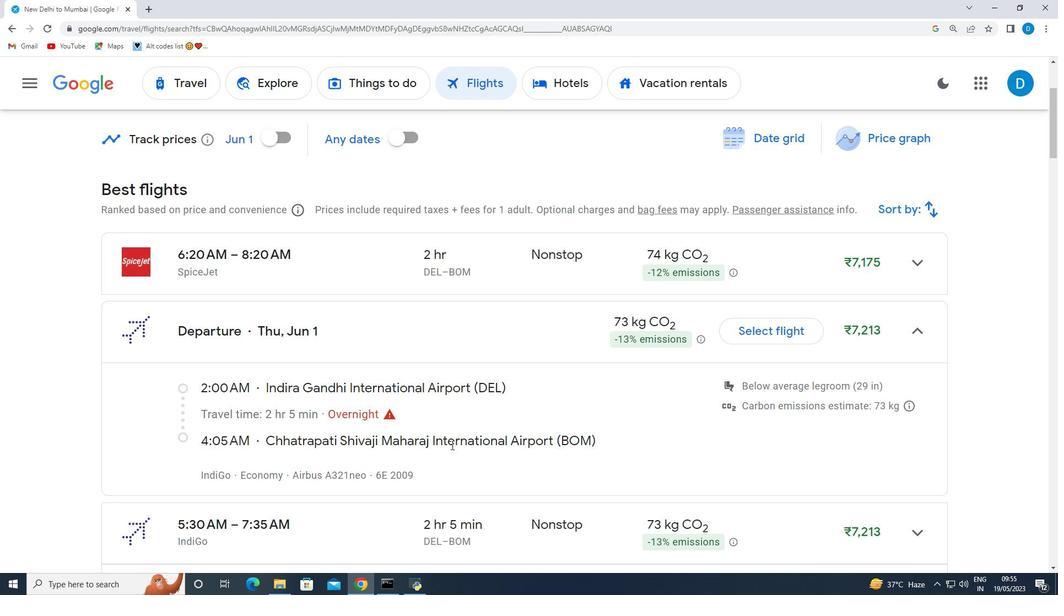 
Action: Mouse moved to (915, 281)
Screenshot: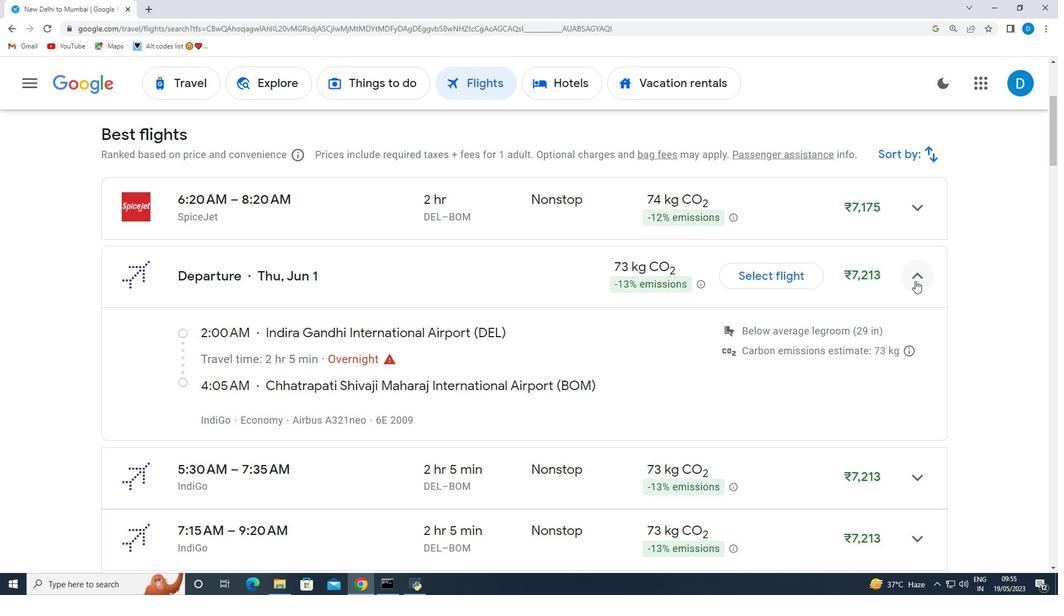 
Action: Mouse pressed left at (915, 281)
Screenshot: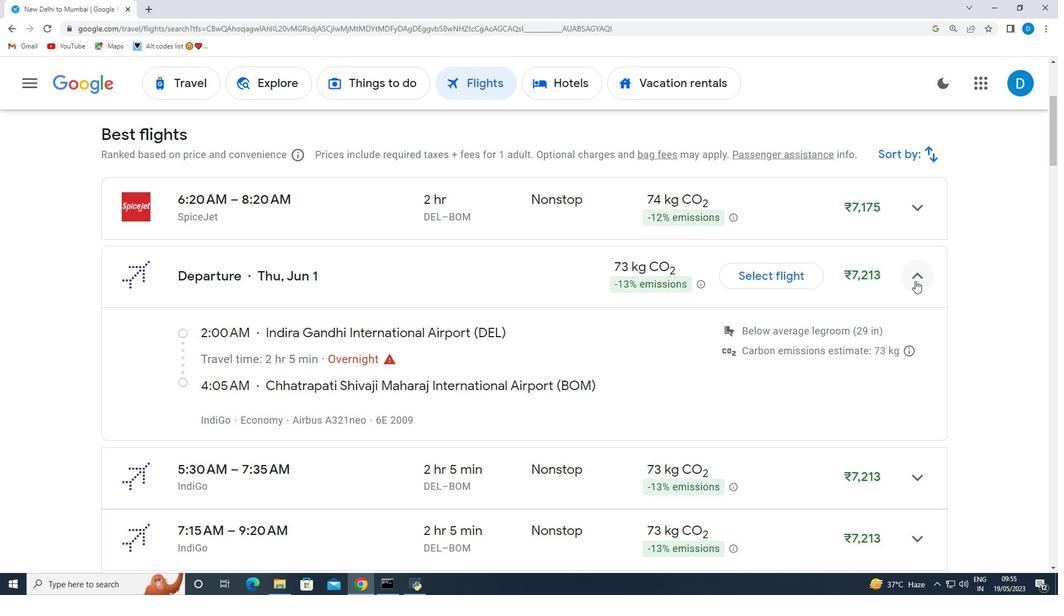 
Action: Mouse moved to (908, 329)
Screenshot: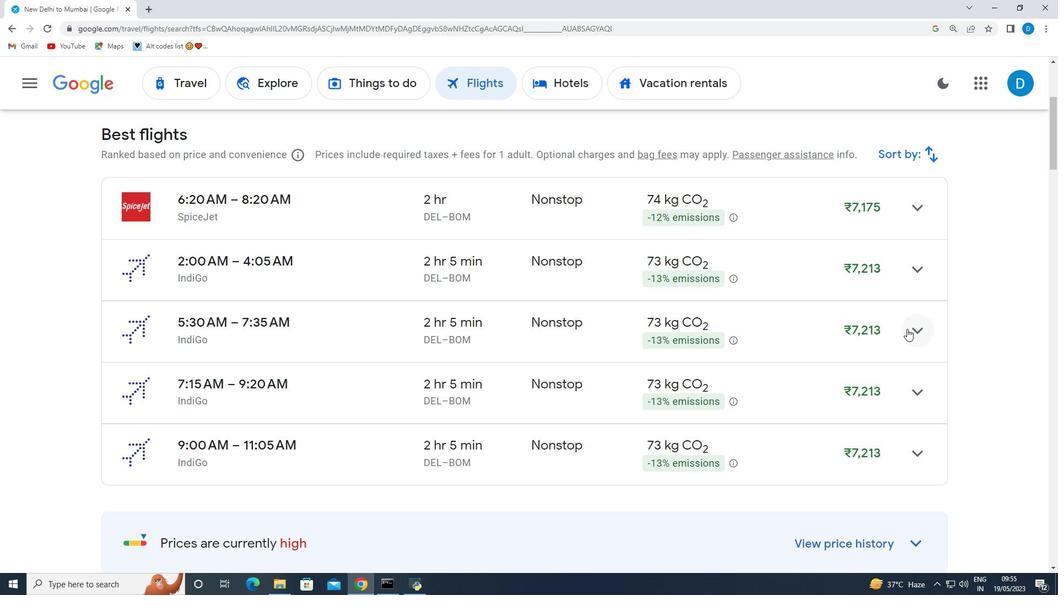 
Action: Mouse pressed left at (908, 329)
Screenshot: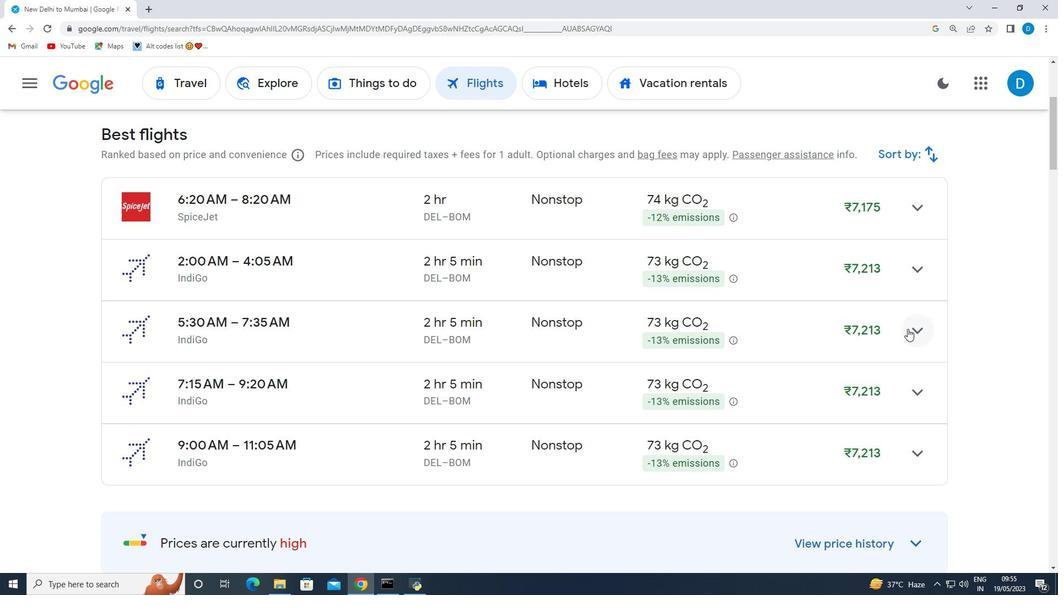 
Action: Mouse moved to (620, 395)
Screenshot: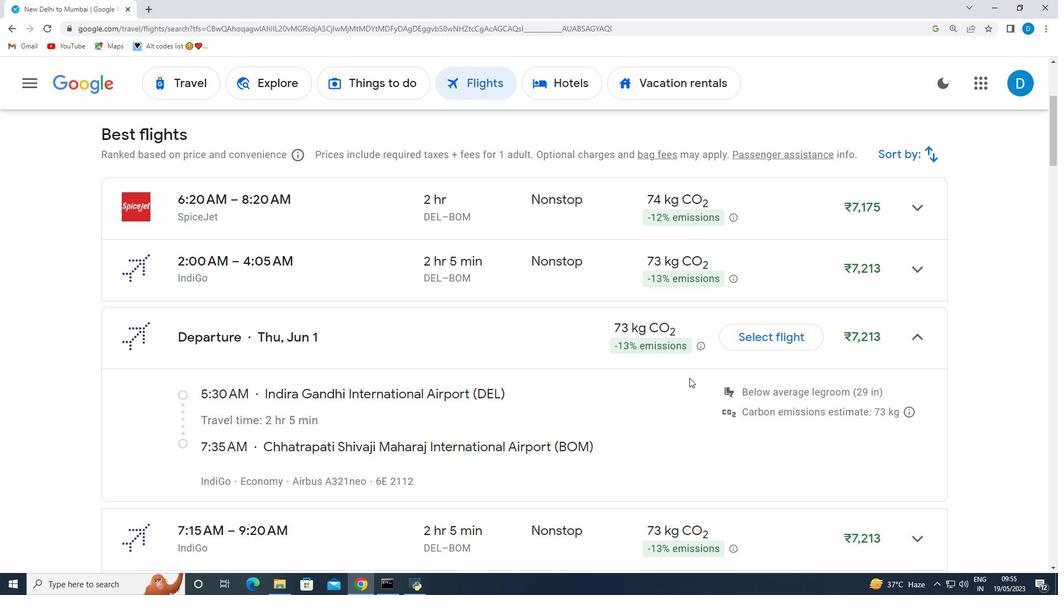 
Action: Mouse scrolled (620, 394) with delta (0, 0)
Screenshot: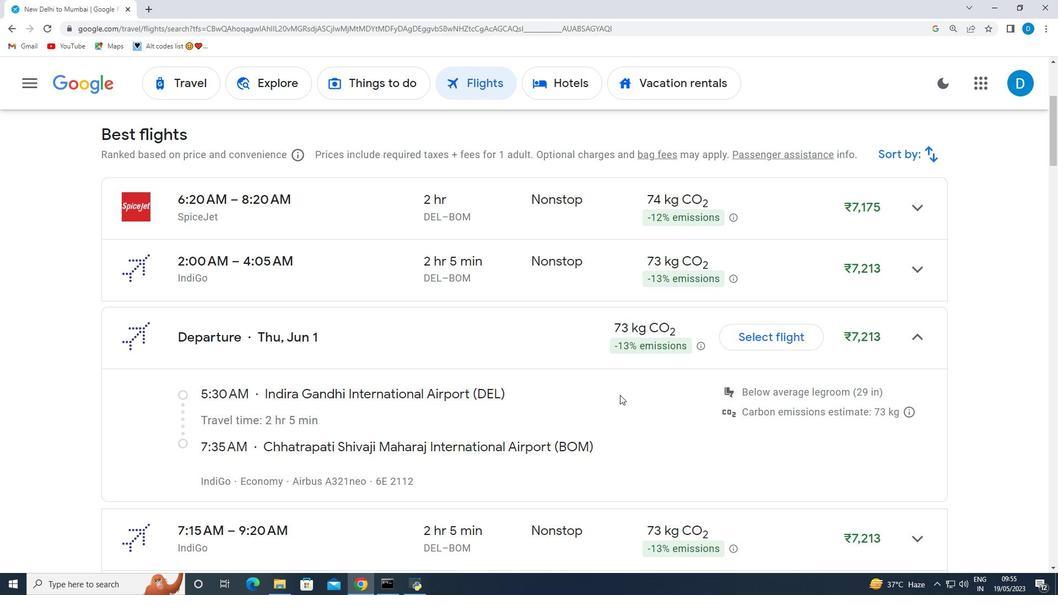 
Action: Mouse scrolled (620, 394) with delta (0, 0)
Screenshot: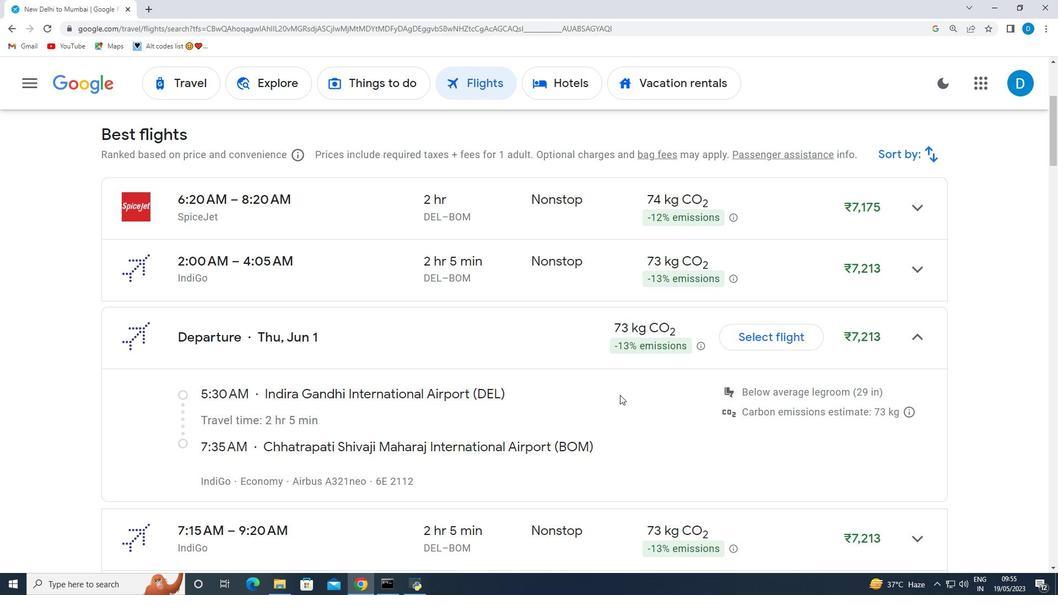 
Action: Mouse scrolled (620, 394) with delta (0, 0)
Screenshot: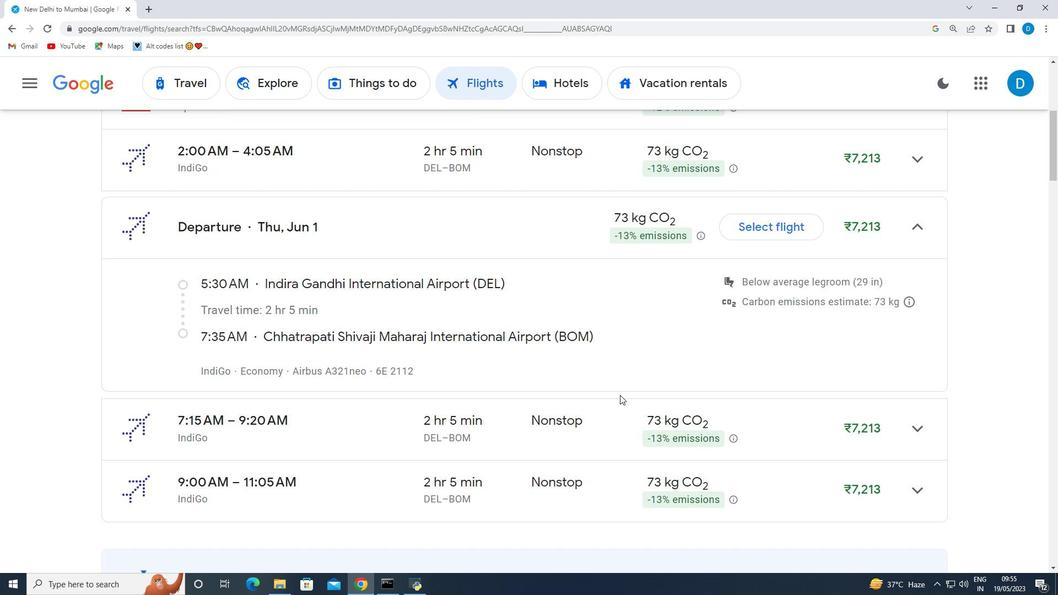 
Action: Mouse moved to (915, 370)
Screenshot: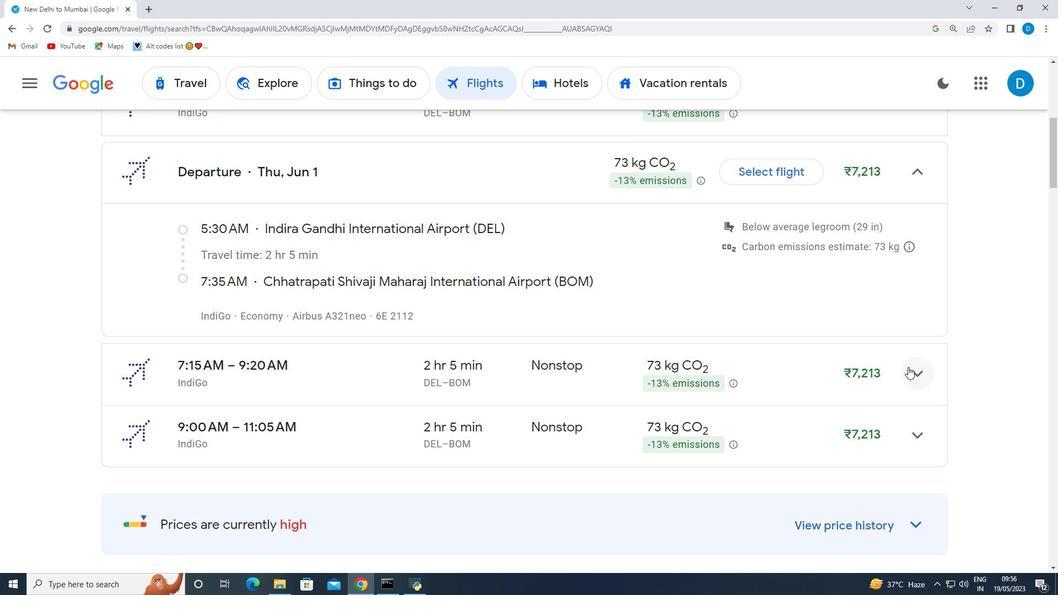 
Action: Mouse pressed left at (915, 370)
Screenshot: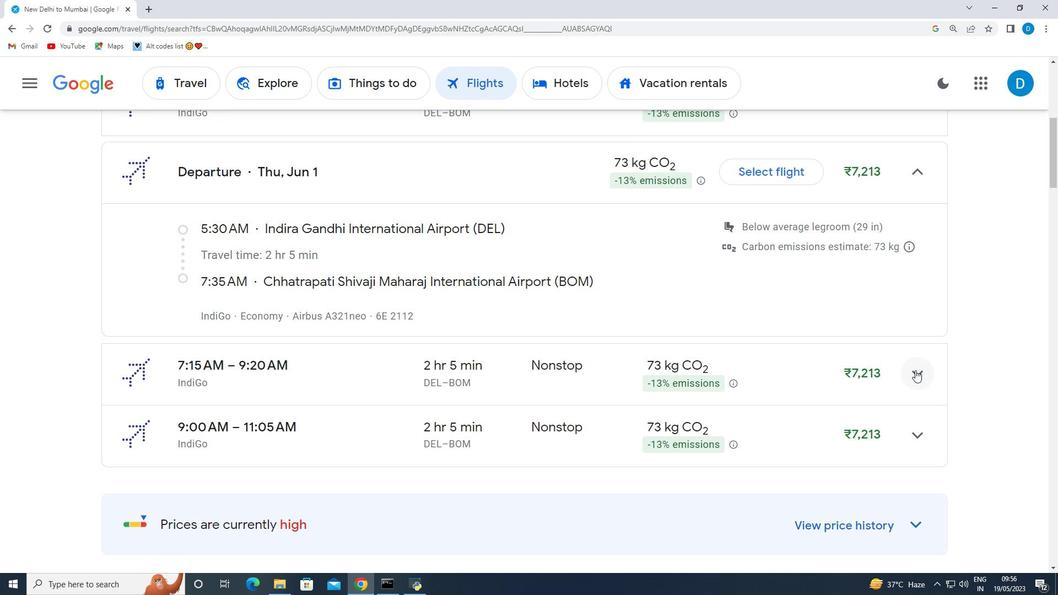
Action: Mouse moved to (540, 441)
Screenshot: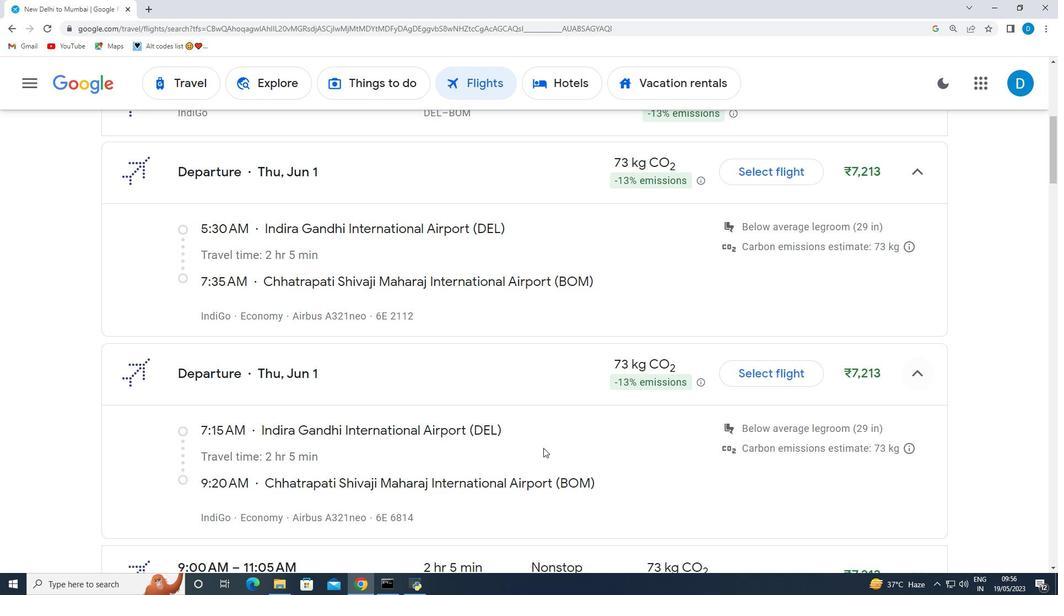 
Action: Mouse scrolled (540, 440) with delta (0, 0)
Screenshot: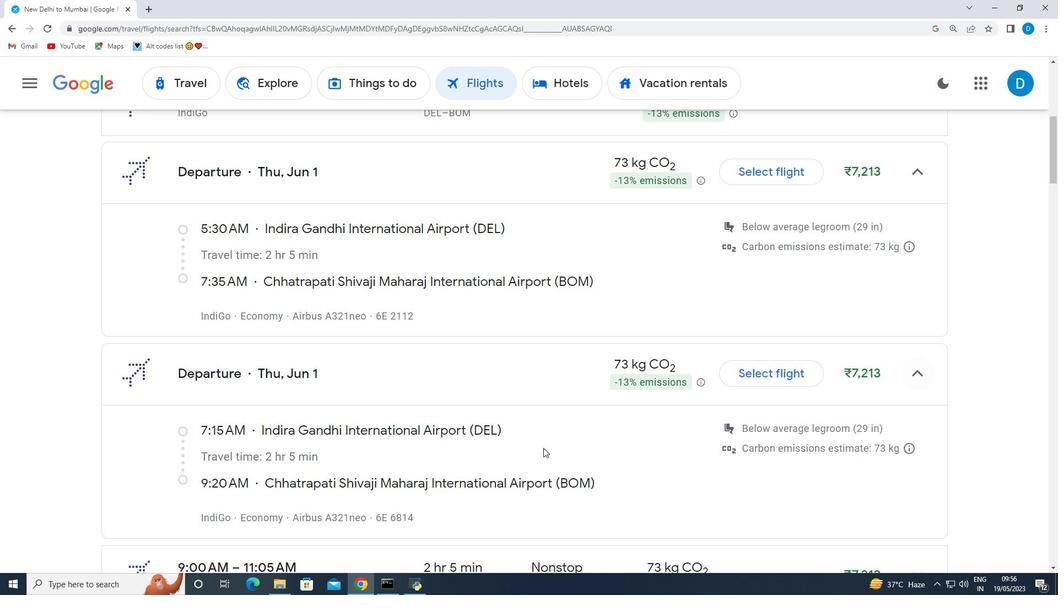 
Action: Mouse moved to (536, 432)
Screenshot: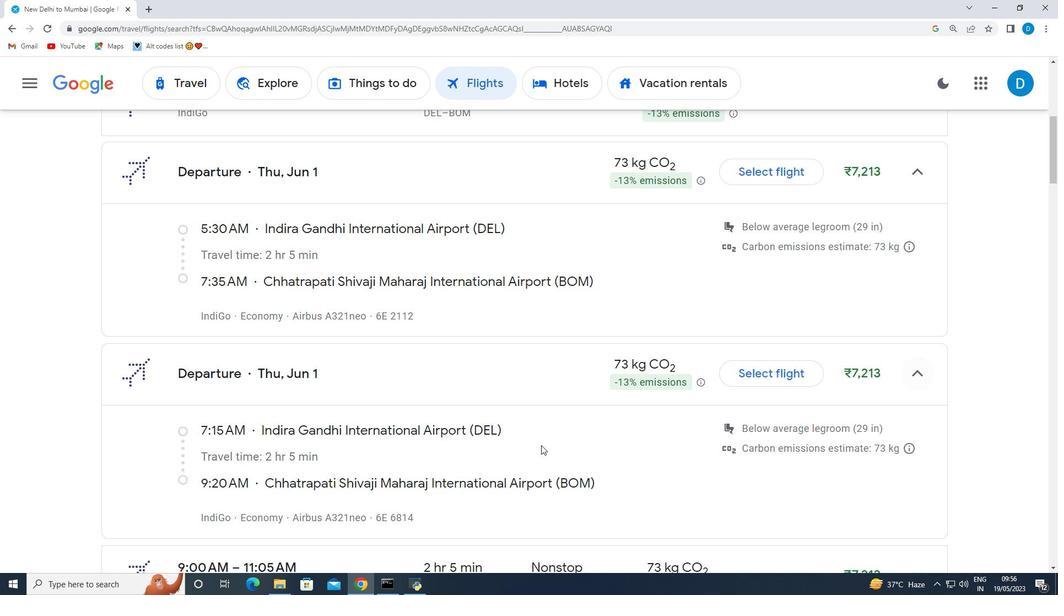 
Action: Mouse scrolled (537, 434) with delta (0, 0)
Screenshot: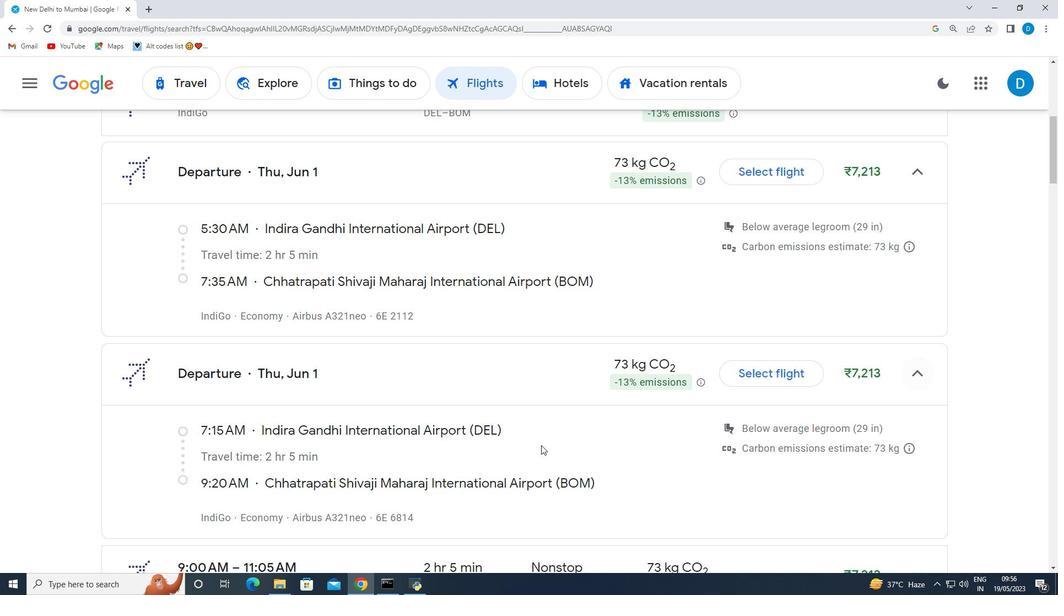 
Action: Mouse moved to (533, 428)
Screenshot: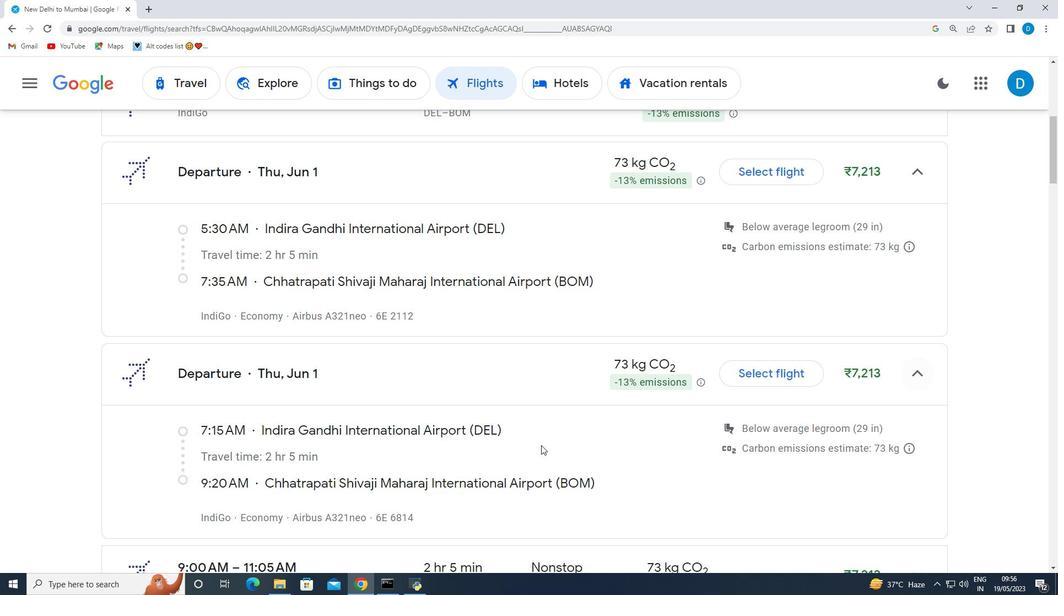 
Action: Mouse scrolled (533, 427) with delta (0, 0)
Screenshot: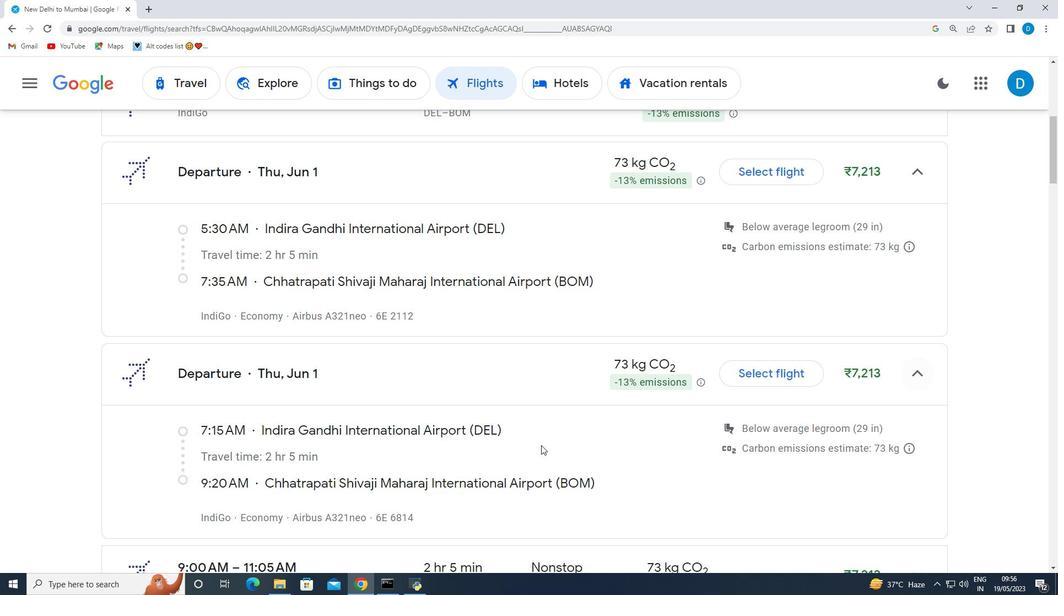 
Action: Mouse moved to (912, 406)
Screenshot: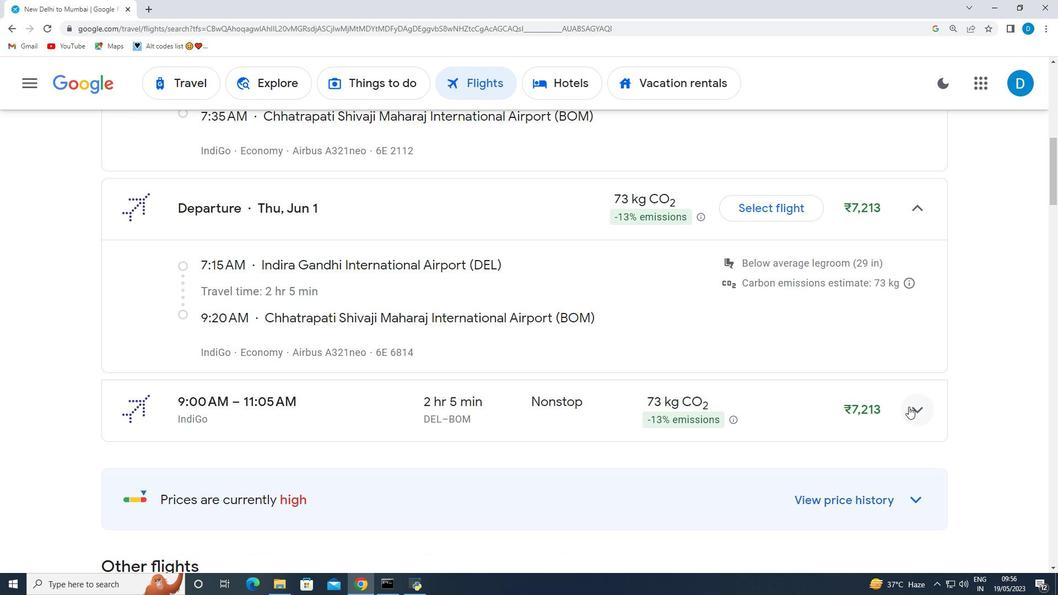 
Action: Mouse pressed left at (912, 406)
Screenshot: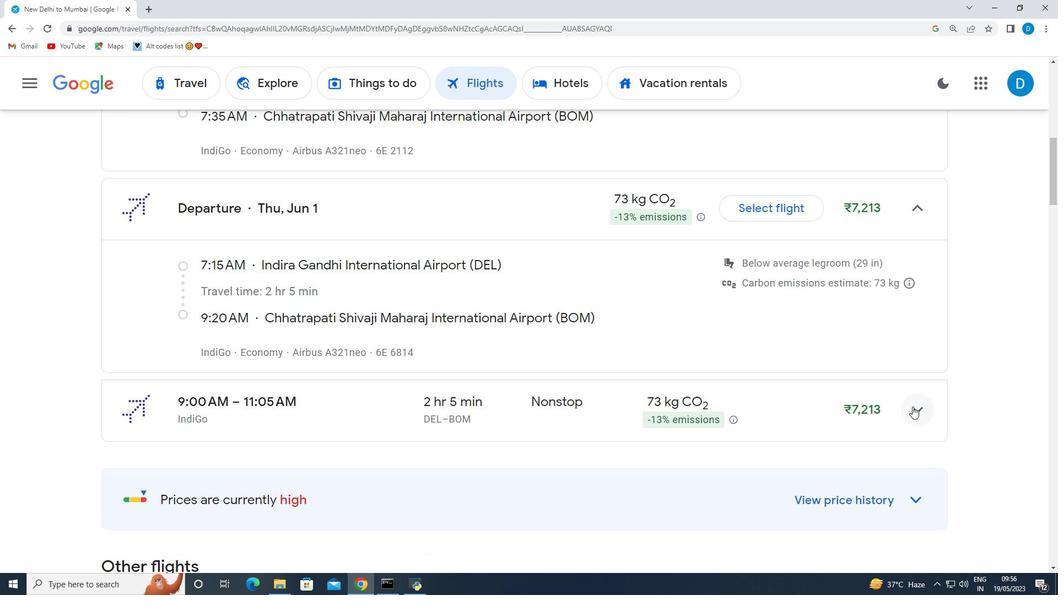 
Action: Mouse moved to (548, 407)
Screenshot: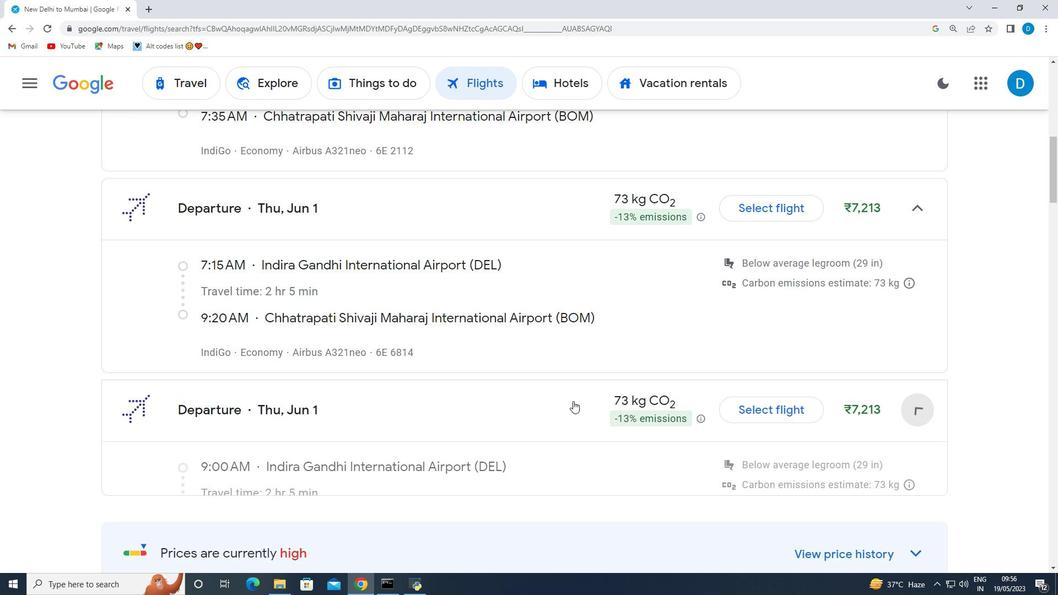
Action: Mouse scrolled (548, 407) with delta (0, 0)
Screenshot: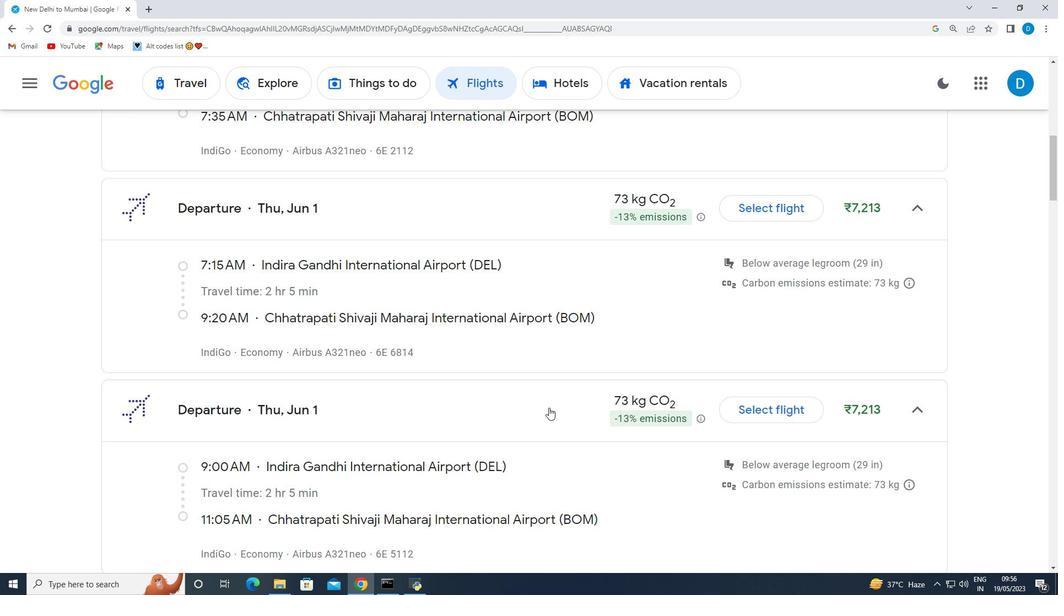 
Action: Mouse scrolled (548, 407) with delta (0, 0)
Screenshot: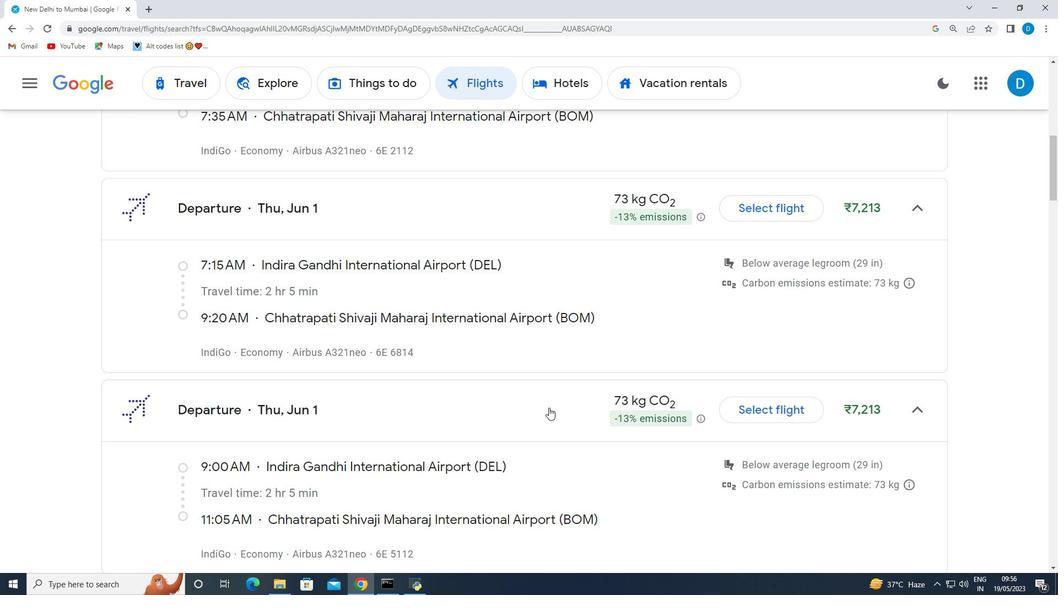 
Action: Mouse scrolled (548, 407) with delta (0, 0)
Screenshot: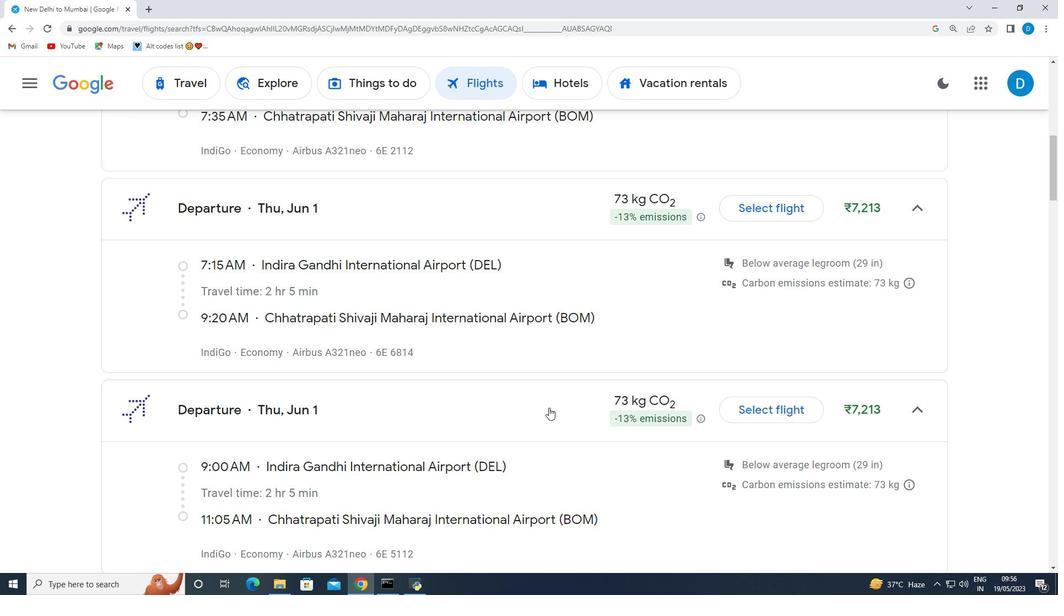 
Action: Mouse moved to (355, 374)
Screenshot: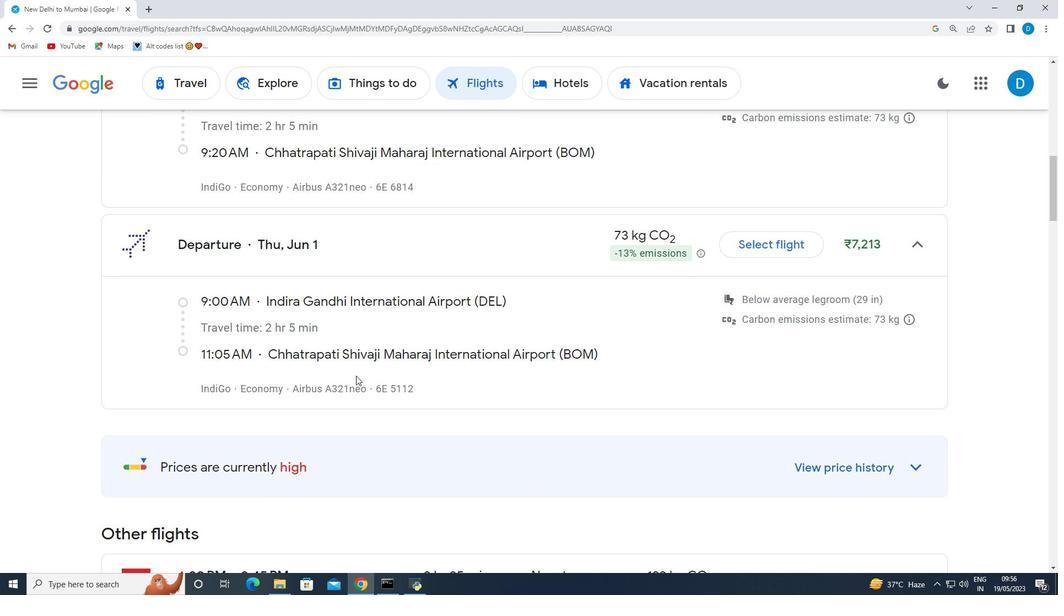 
Action: Mouse scrolled (355, 374) with delta (0, 0)
Screenshot: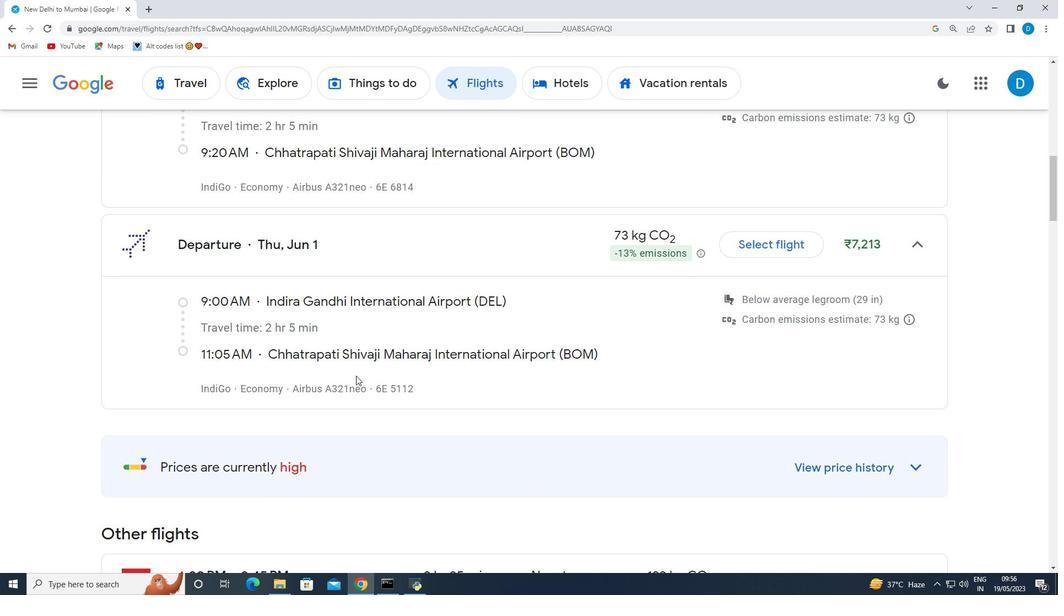 
Action: Mouse moved to (921, 192)
Screenshot: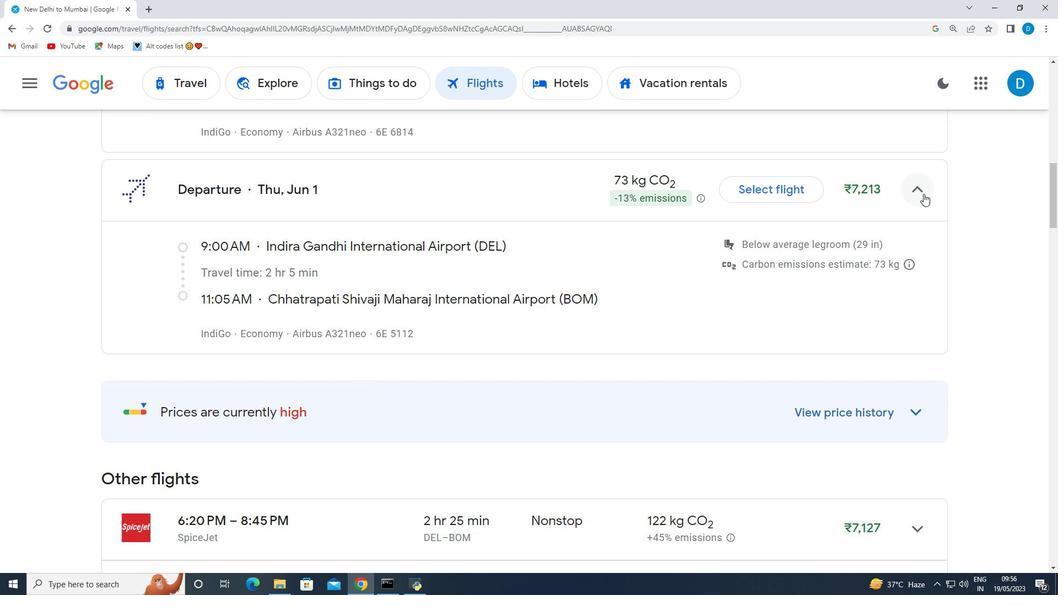 
Action: Mouse pressed left at (921, 192)
Screenshot: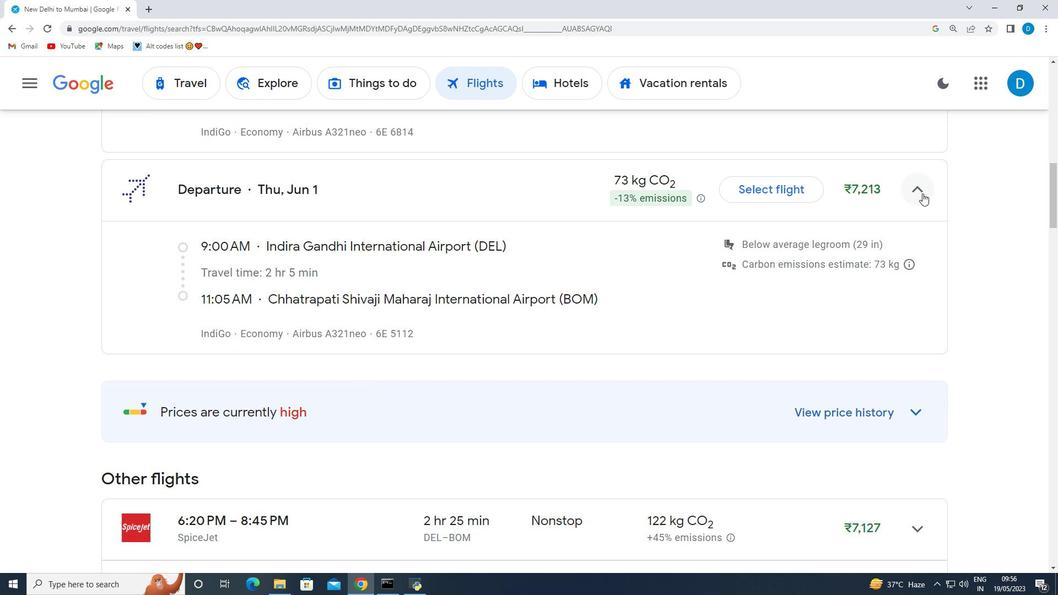 
Action: Mouse moved to (917, 394)
Screenshot: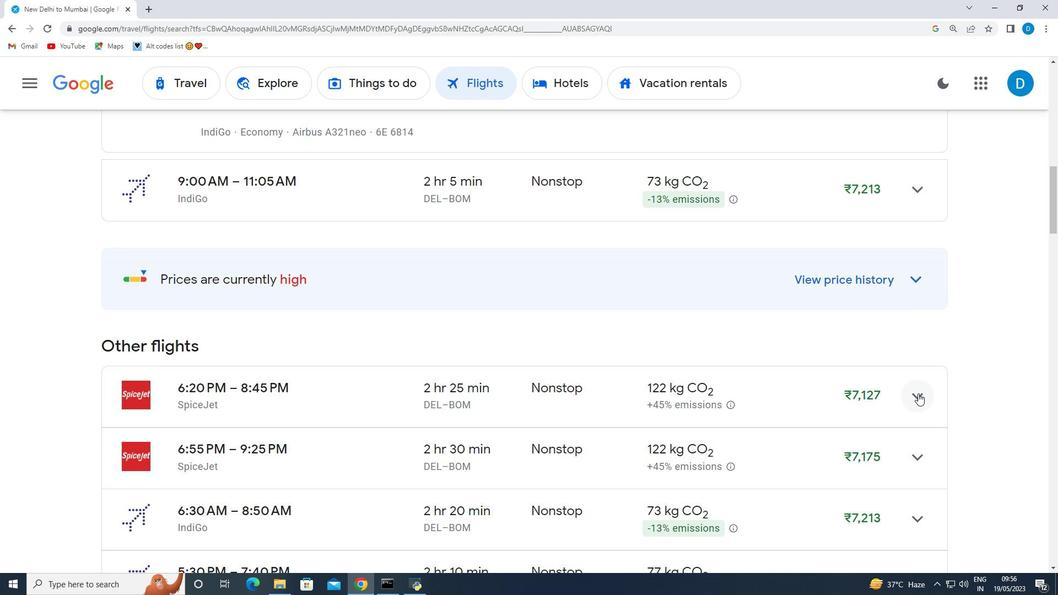 
Action: Mouse pressed left at (917, 394)
Screenshot: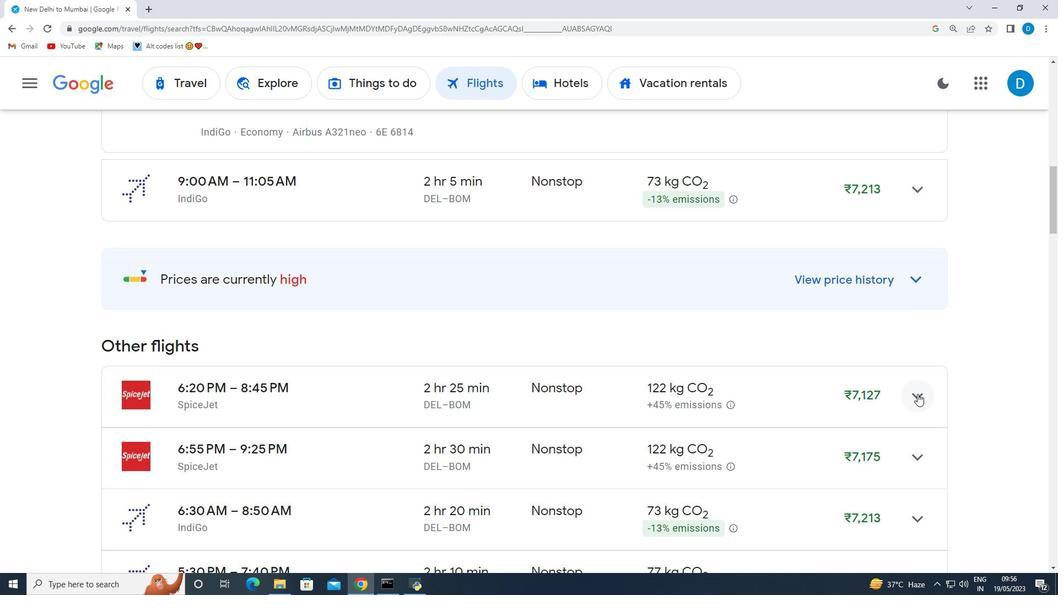 
Action: Mouse scrolled (917, 393) with delta (0, 0)
Screenshot: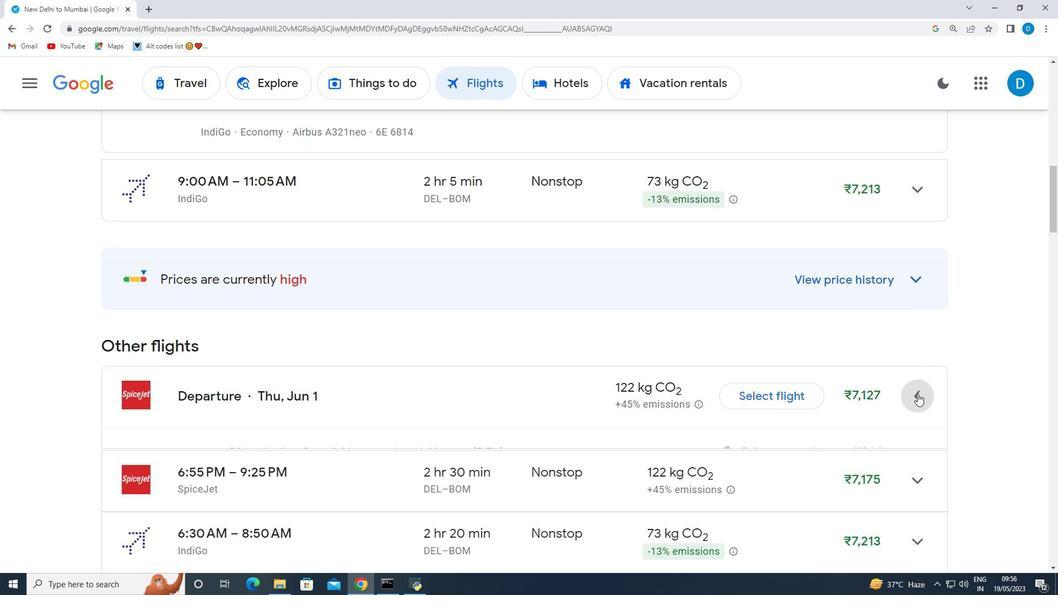 
Action: Mouse scrolled (917, 393) with delta (0, 0)
Screenshot: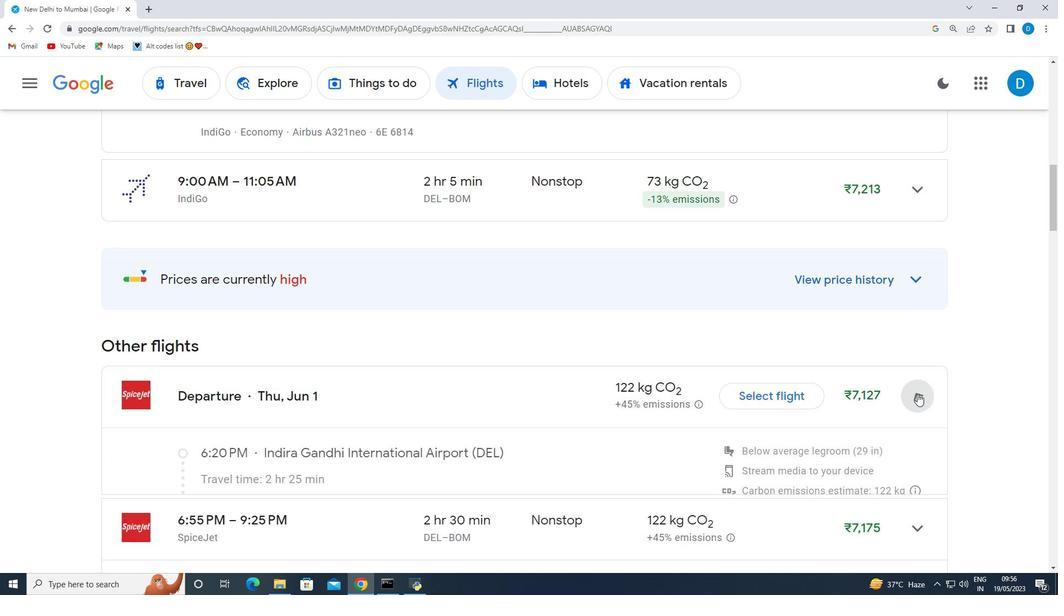 
Action: Mouse scrolled (917, 393) with delta (0, 0)
Screenshot: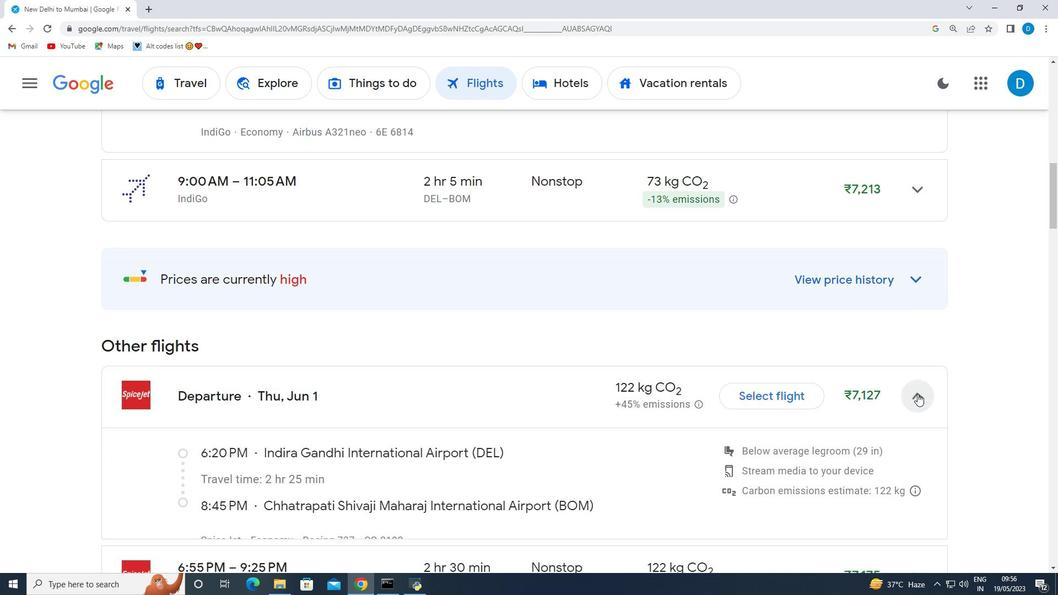
Action: Mouse moved to (914, 229)
Screenshot: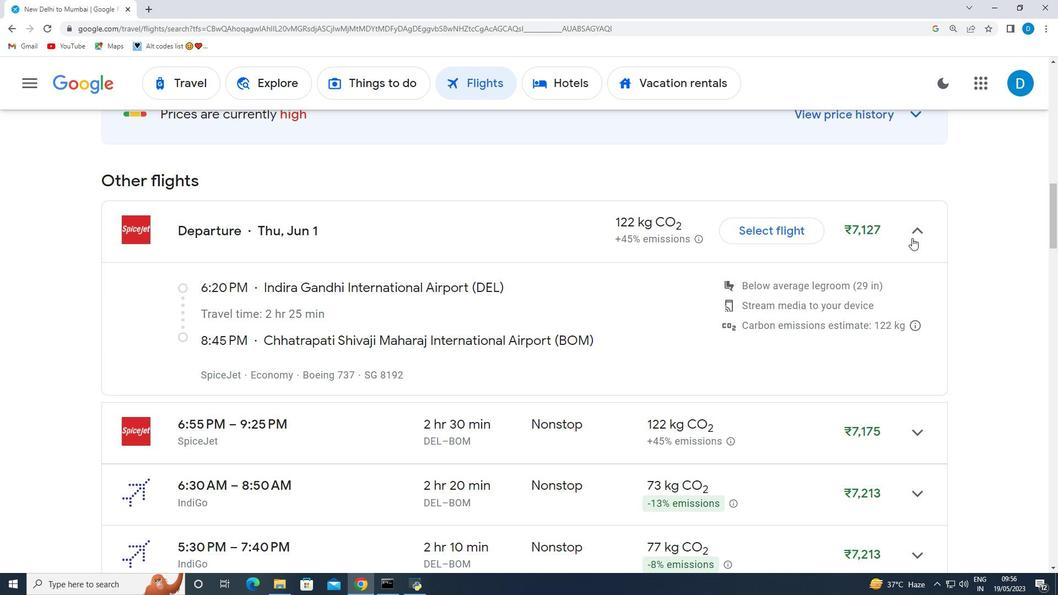 
Action: Mouse pressed left at (914, 229)
Screenshot: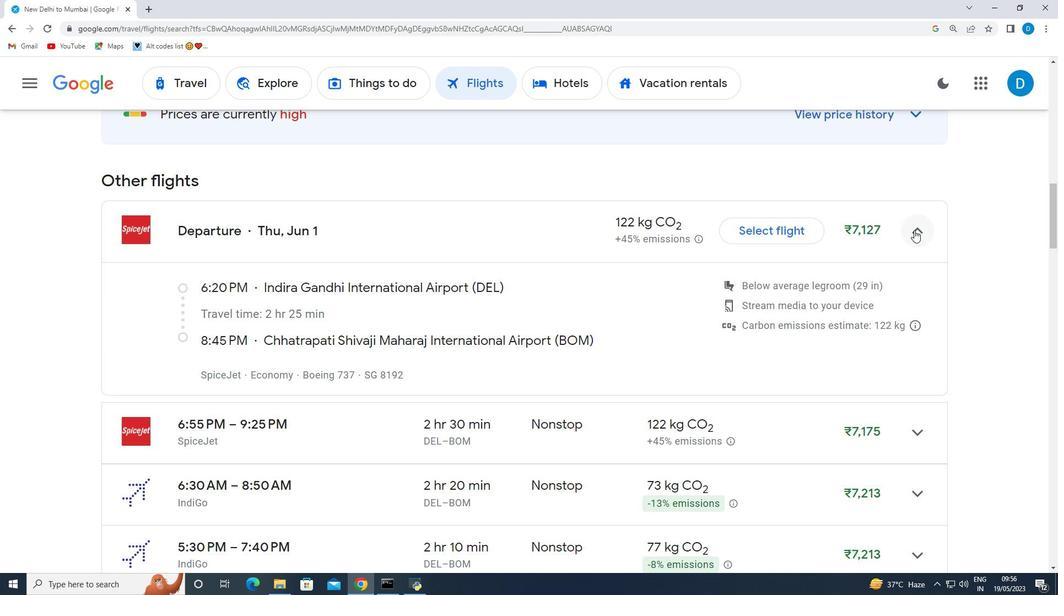 
Action: Mouse moved to (693, 372)
Screenshot: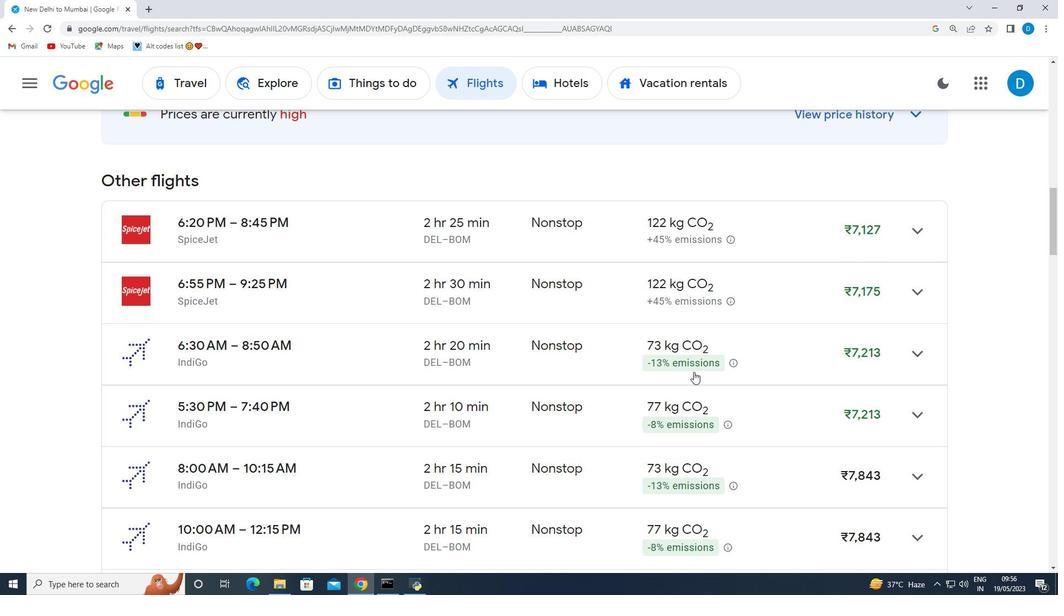 
Action: Mouse scrolled (693, 372) with delta (0, 0)
Screenshot: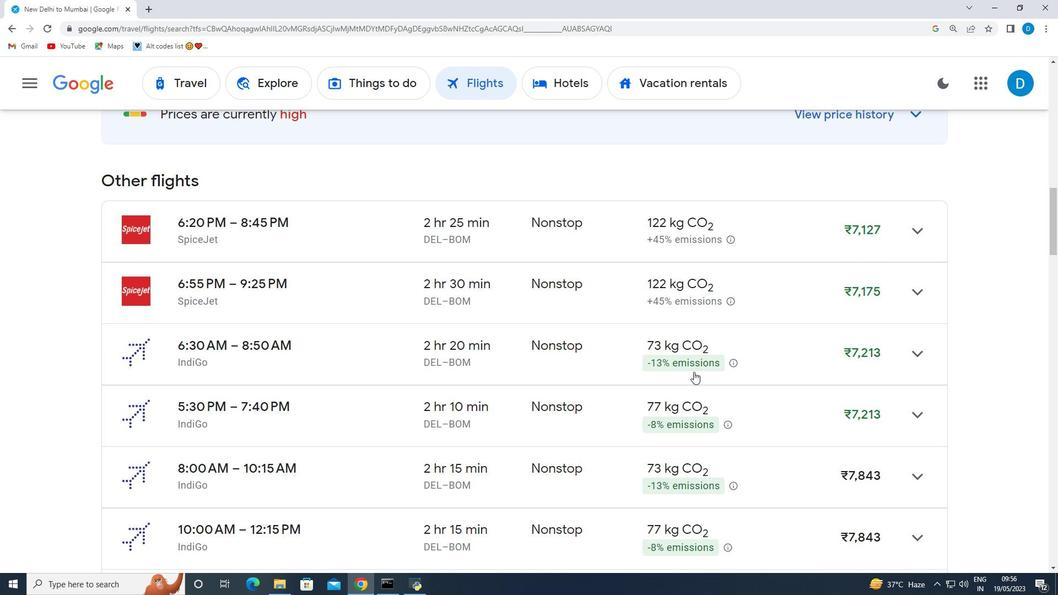 
Action: Mouse scrolled (693, 372) with delta (0, 0)
Screenshot: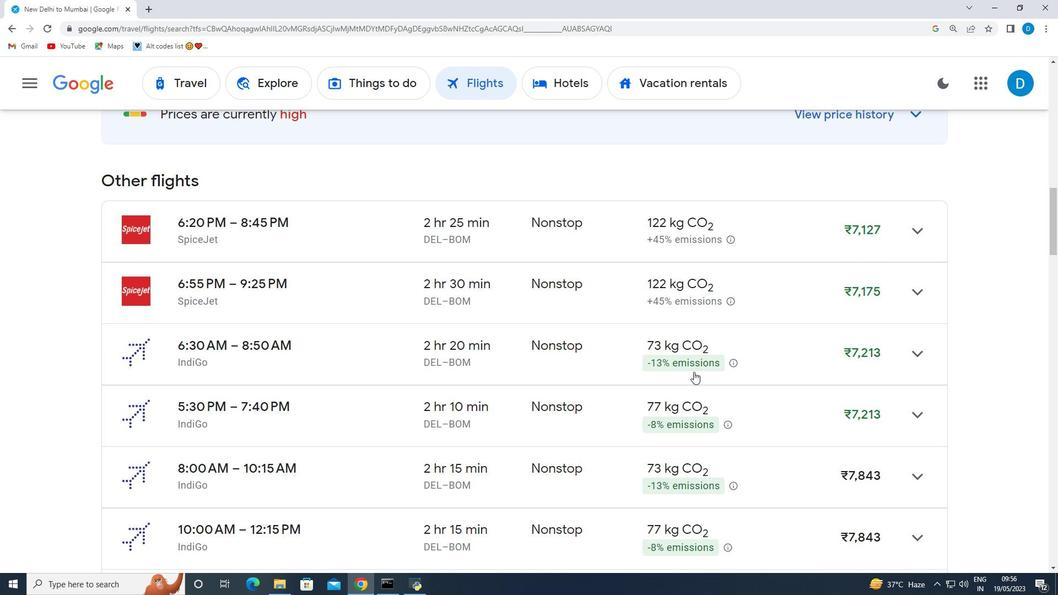 
Action: Mouse scrolled (693, 372) with delta (0, 0)
Screenshot: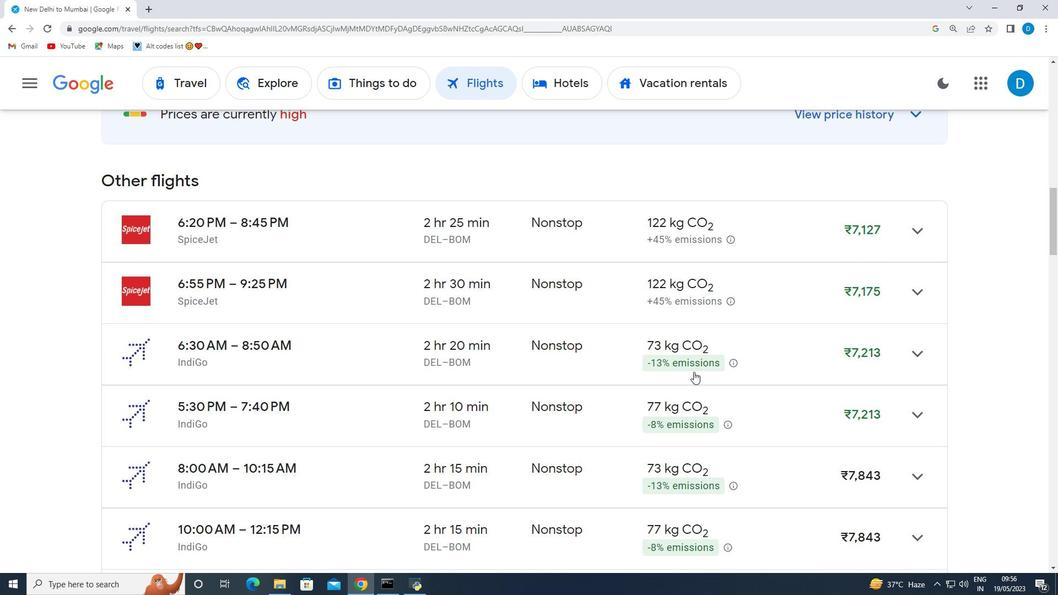 
Action: Mouse scrolled (693, 372) with delta (0, 0)
Screenshot: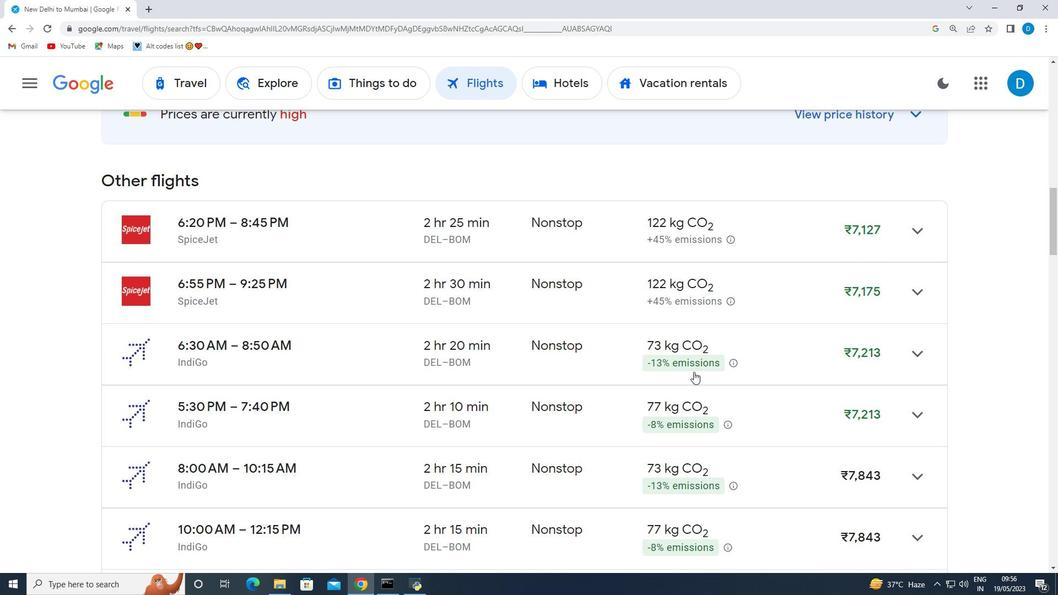 
Action: Mouse scrolled (693, 372) with delta (0, 0)
Screenshot: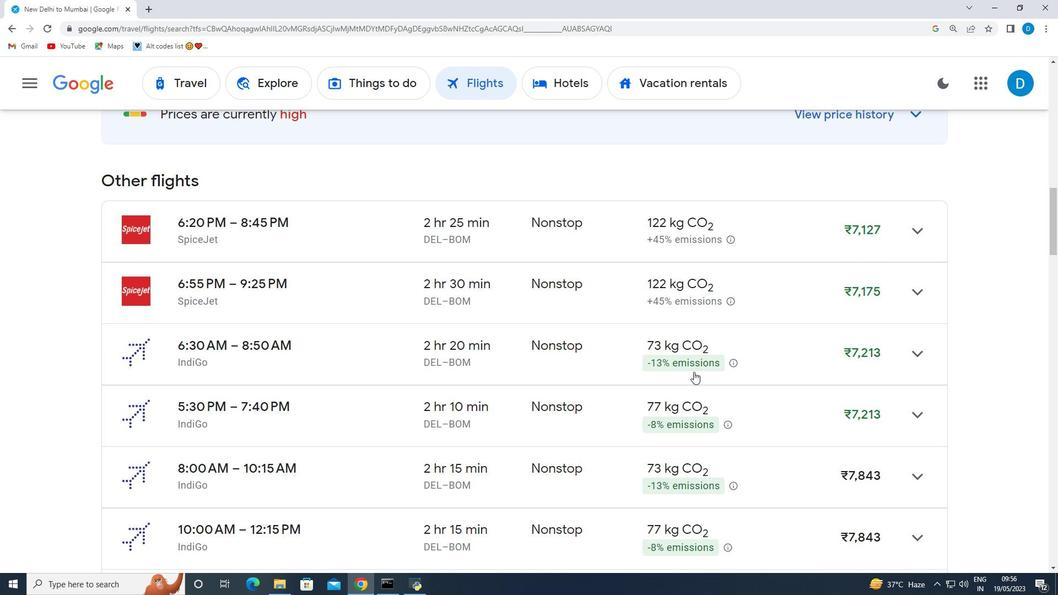 
Action: Mouse scrolled (693, 372) with delta (0, 0)
Screenshot: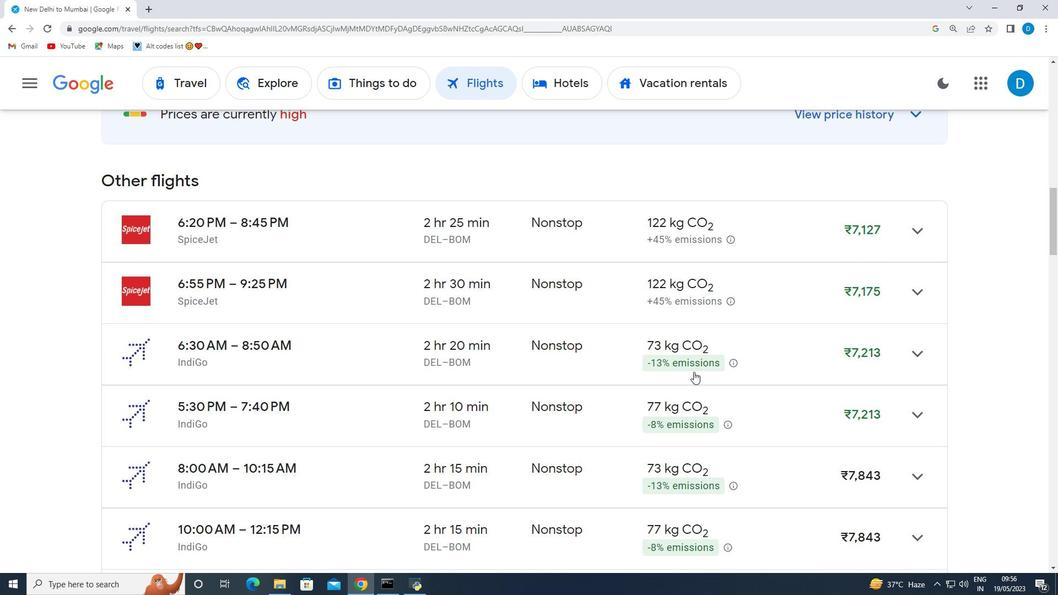 
Action: Mouse moved to (702, 319)
Screenshot: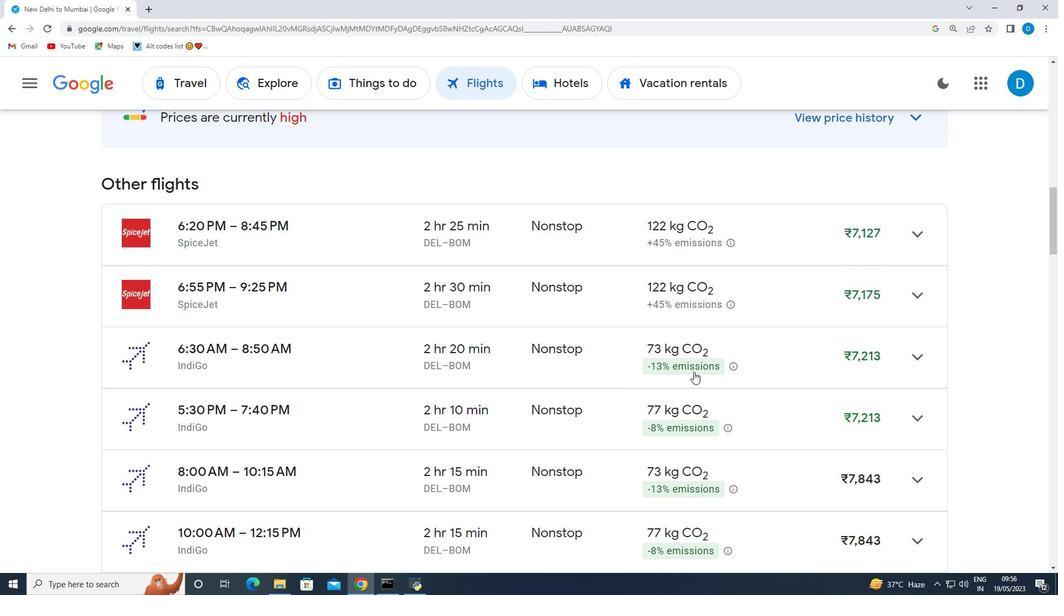 
Action: Mouse scrolled (702, 320) with delta (0, 0)
Screenshot: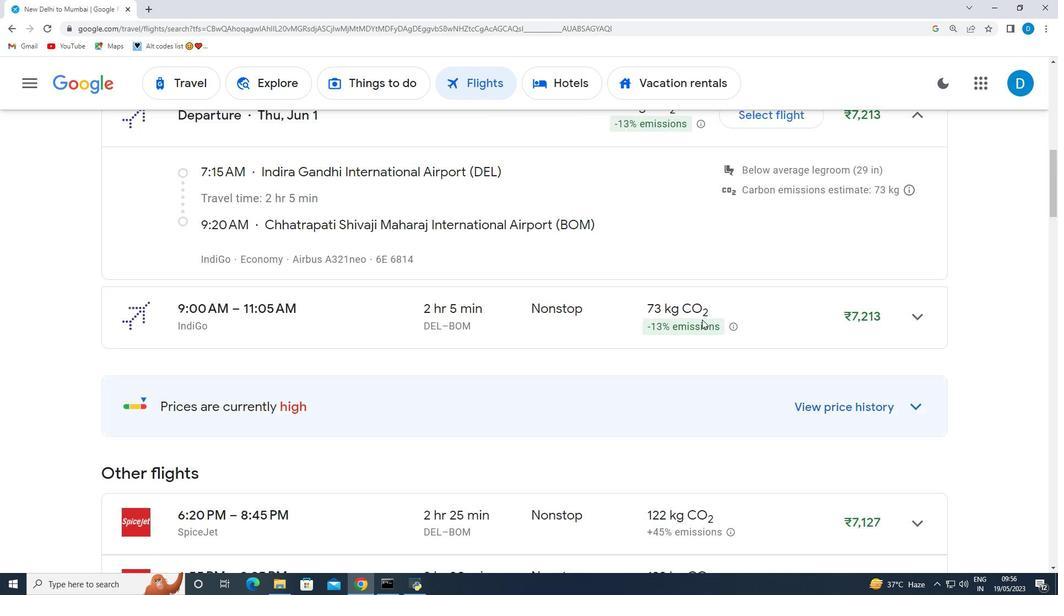 
Action: Mouse scrolled (702, 320) with delta (0, 0)
Screenshot: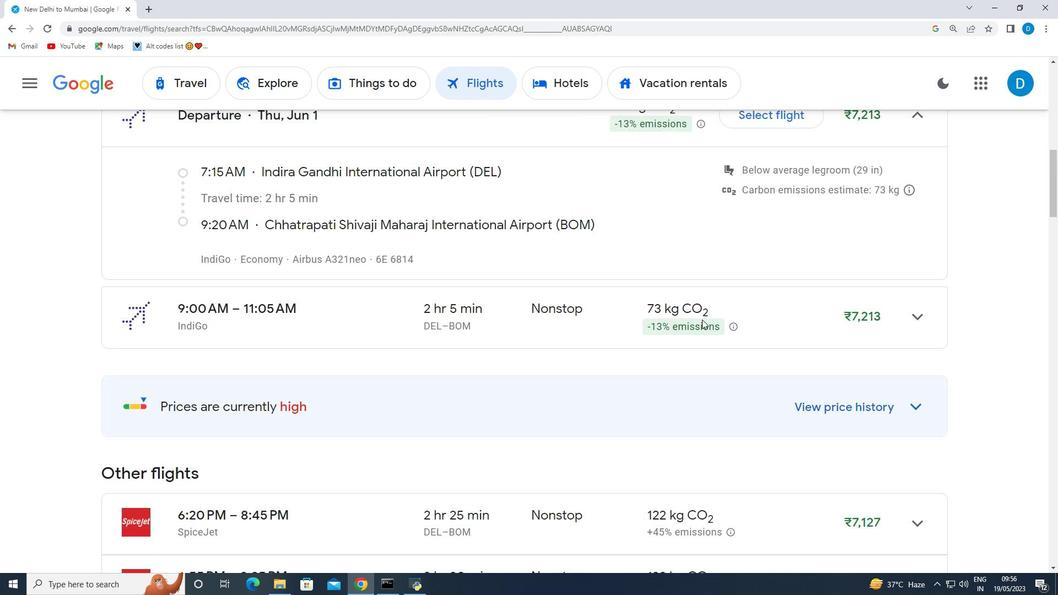 
Action: Mouse scrolled (702, 320) with delta (0, 0)
Screenshot: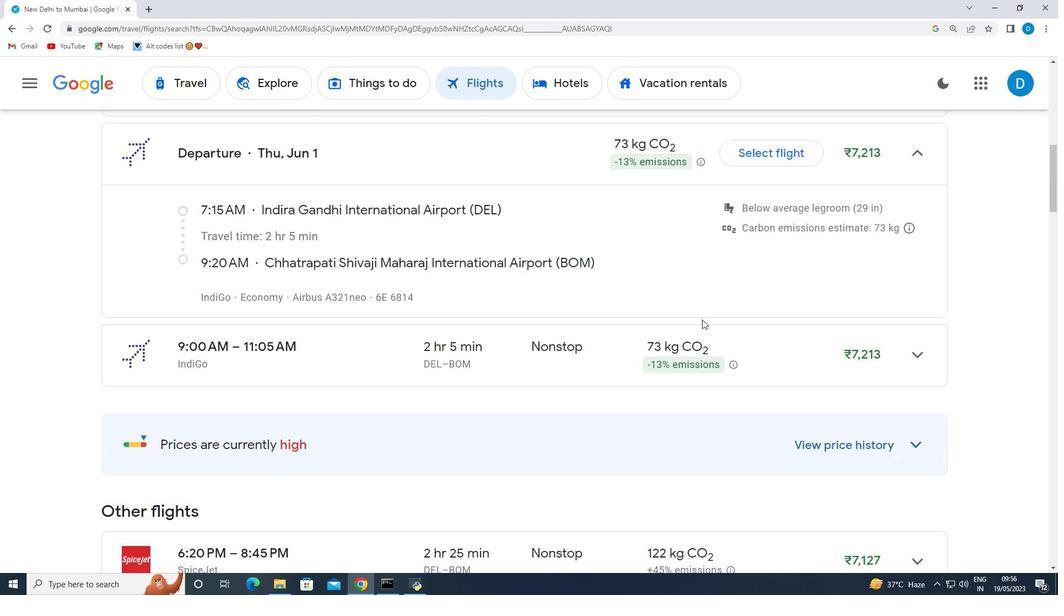 
Action: Mouse scrolled (702, 320) with delta (0, 0)
